 Task: Book a stay in New Delhi for 1 guest from 25-26 May.
Action: Mouse moved to (317, 29)
Screenshot: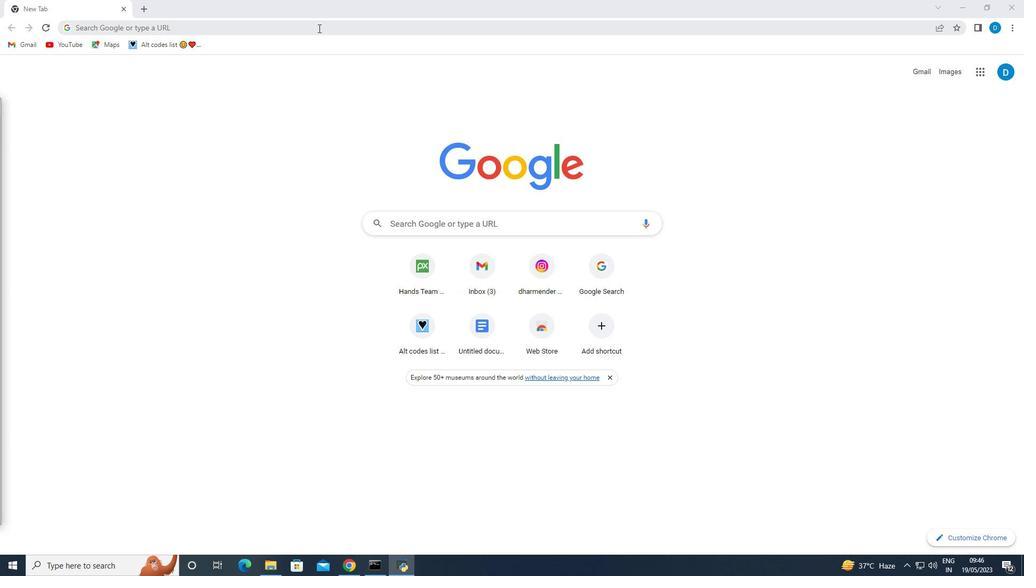 
Action: Mouse pressed left at (317, 29)
Screenshot: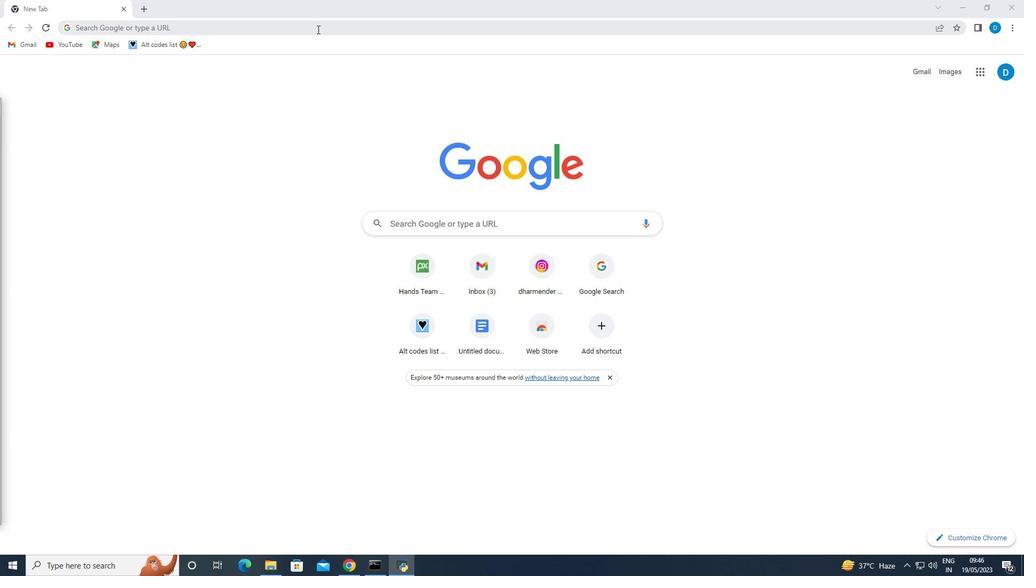 
Action: Key pressed airbnb<Key.enter>
Screenshot: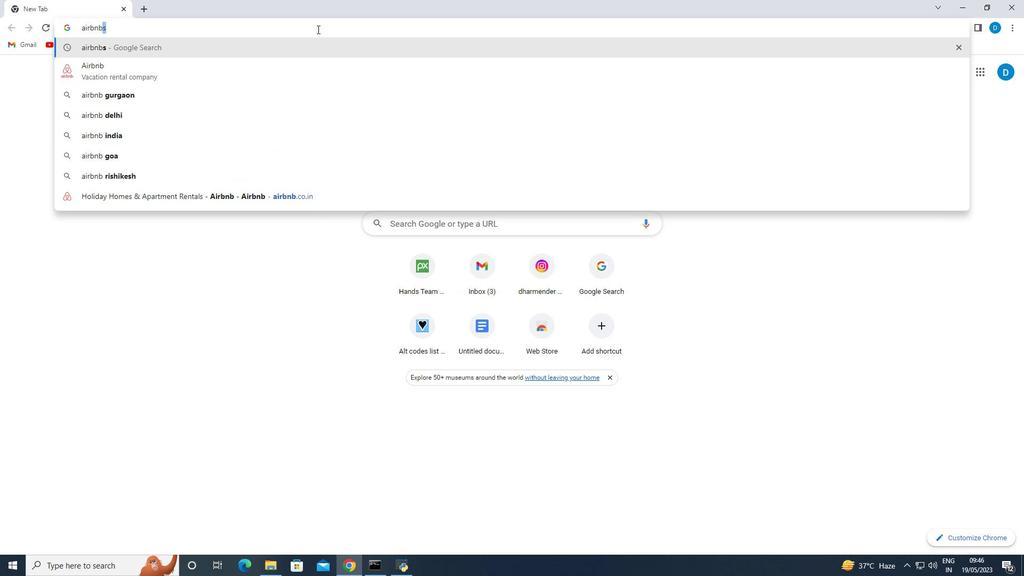 
Action: Mouse moved to (236, 304)
Screenshot: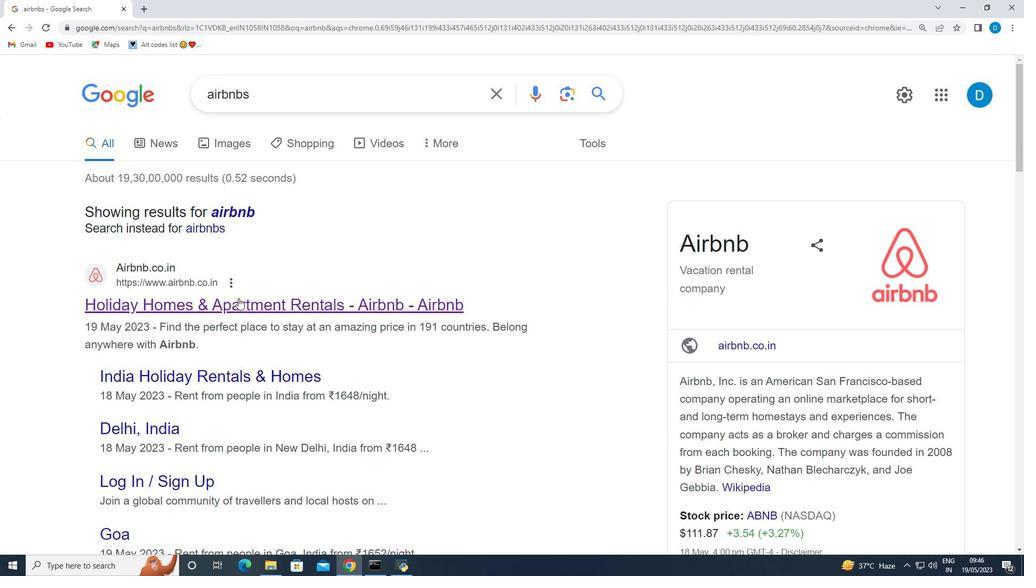 
Action: Mouse pressed left at (236, 304)
Screenshot: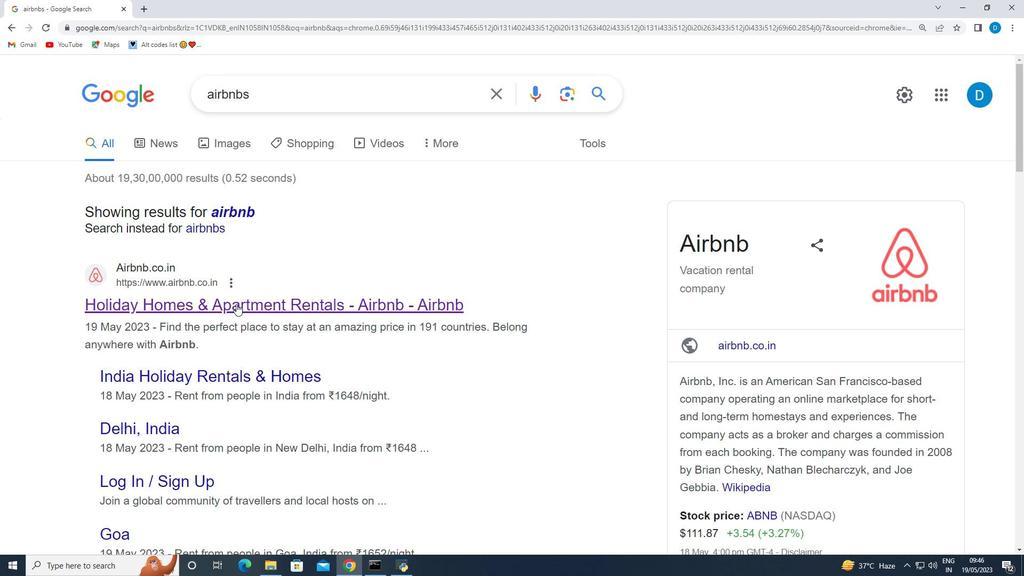 
Action: Mouse moved to (553, 205)
Screenshot: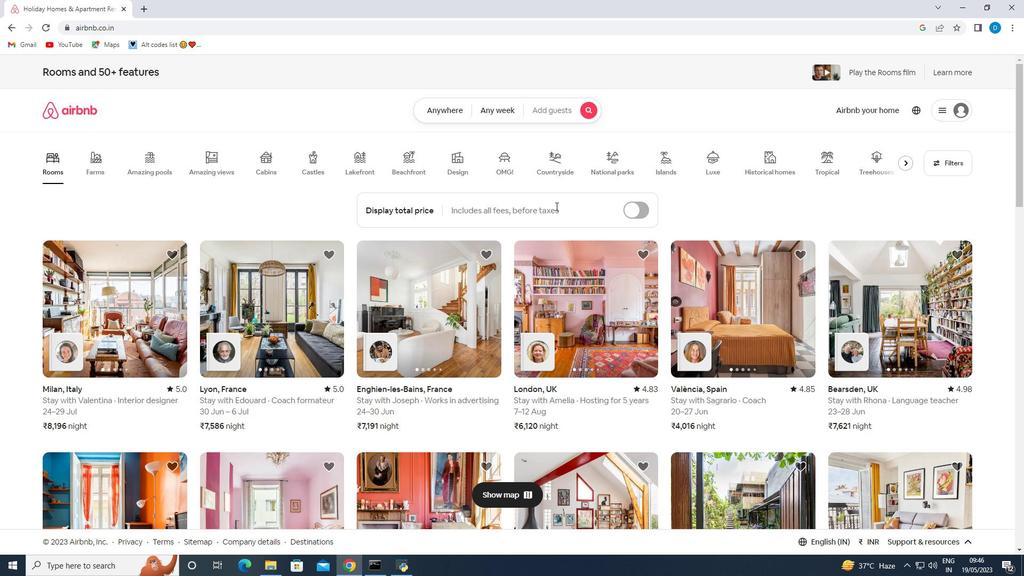 
Action: Mouse pressed left at (553, 205)
Screenshot: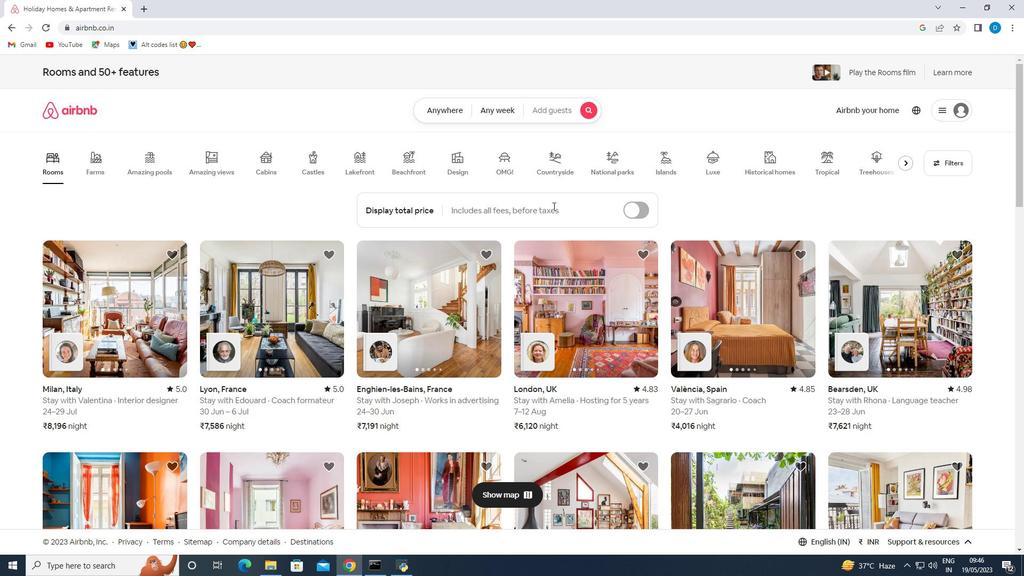 
Action: Mouse moved to (552, 208)
Screenshot: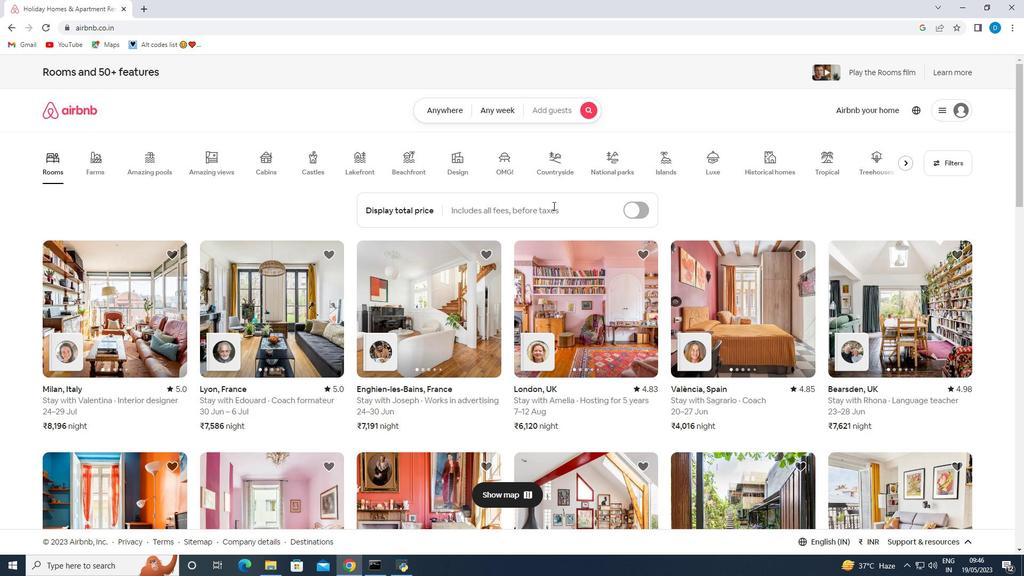 
Action: Mouse pressed left at (552, 208)
Screenshot: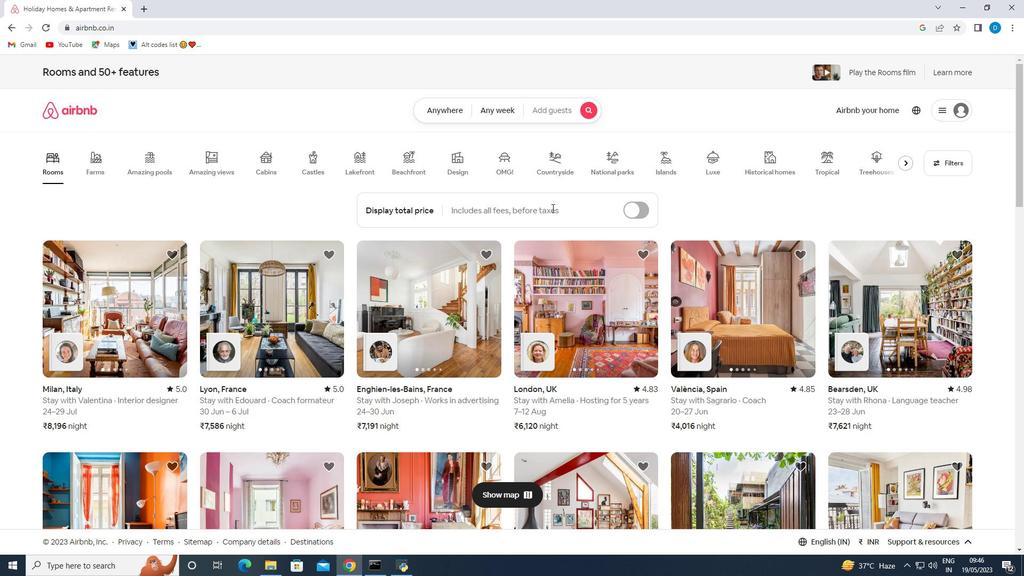 
Action: Mouse moved to (551, 208)
Screenshot: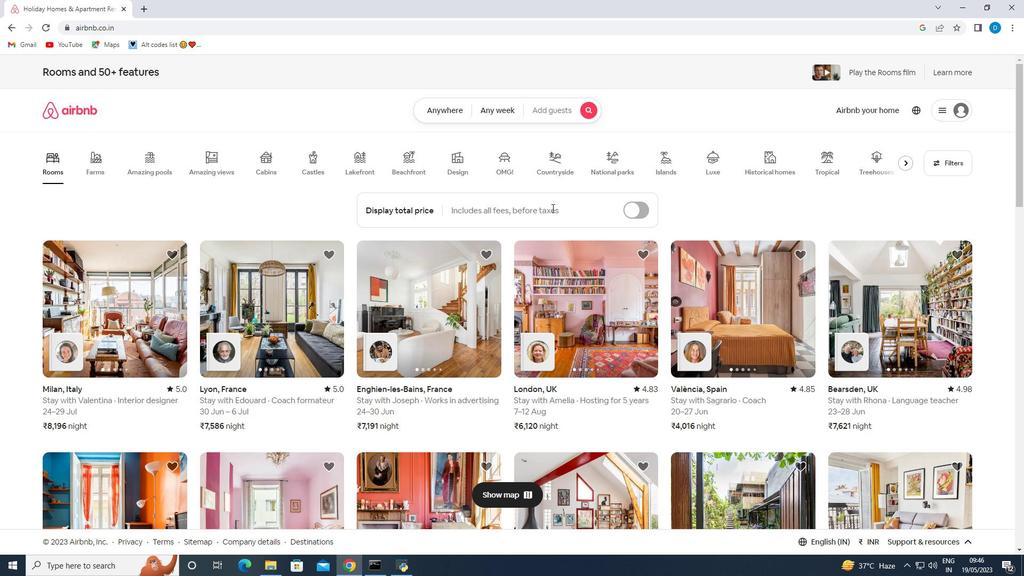 
Action: Mouse pressed left at (551, 208)
Screenshot: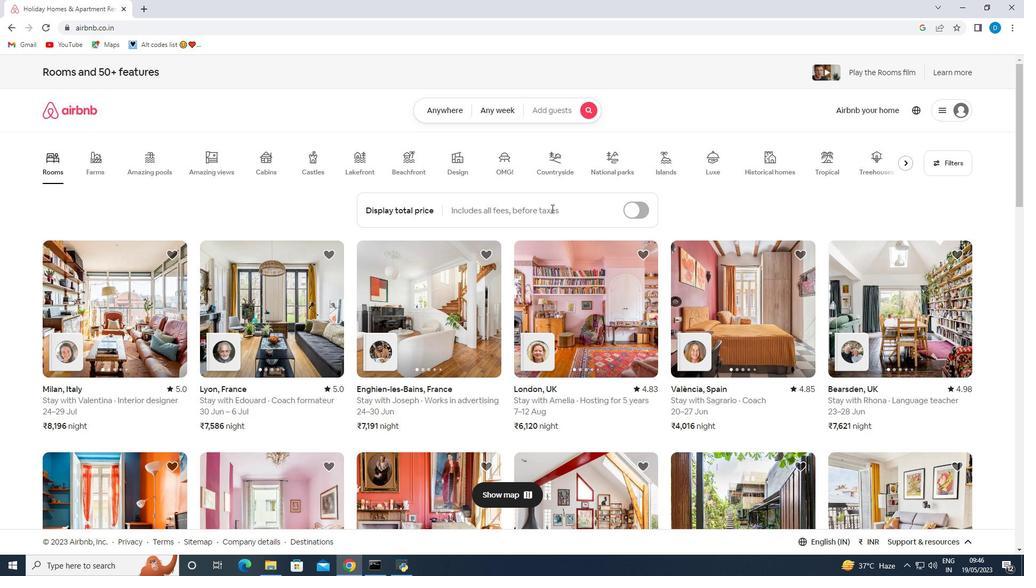 
Action: Mouse moved to (407, 209)
Screenshot: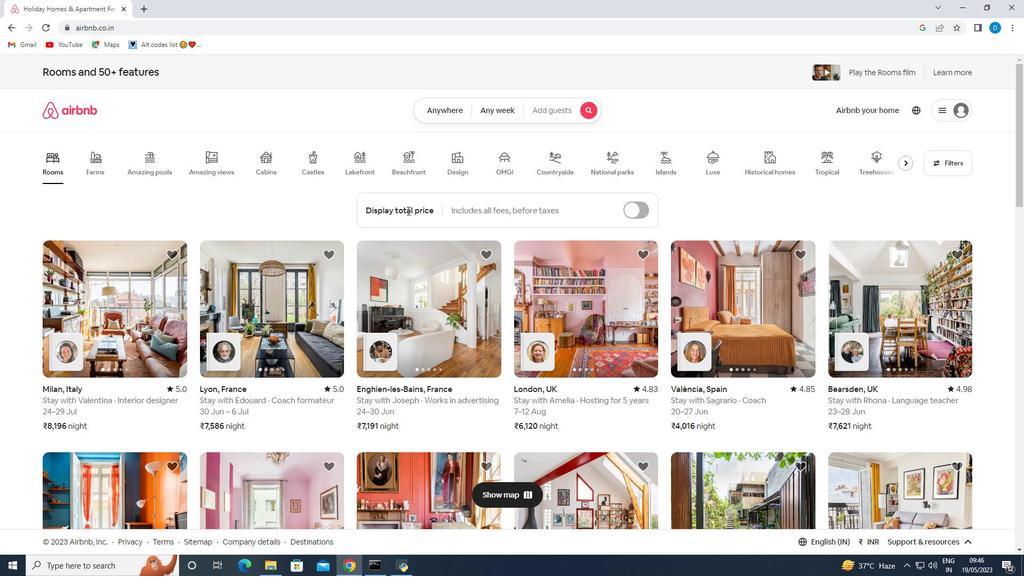 
Action: Mouse pressed left at (407, 209)
Screenshot: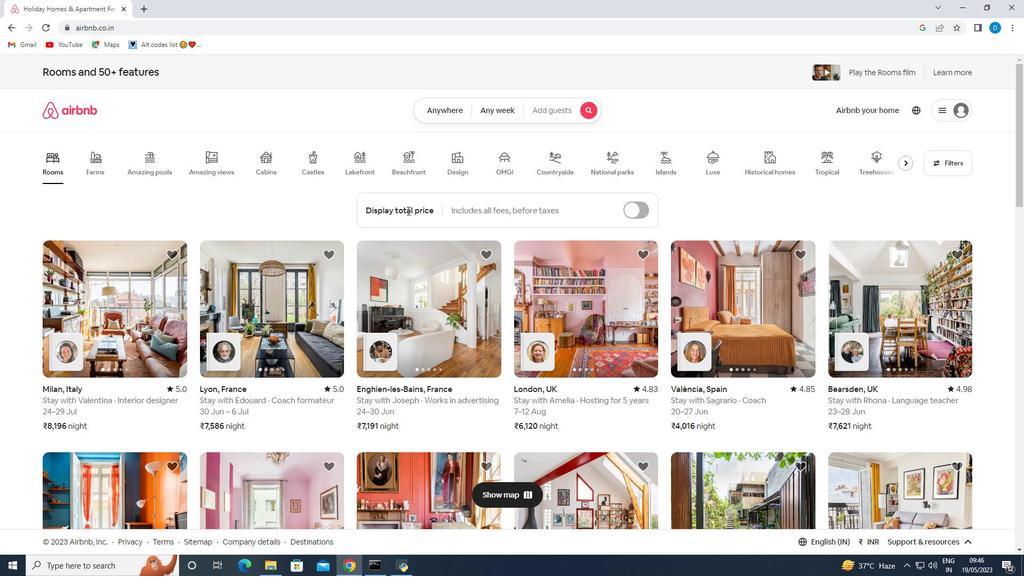 
Action: Mouse moved to (475, 208)
Screenshot: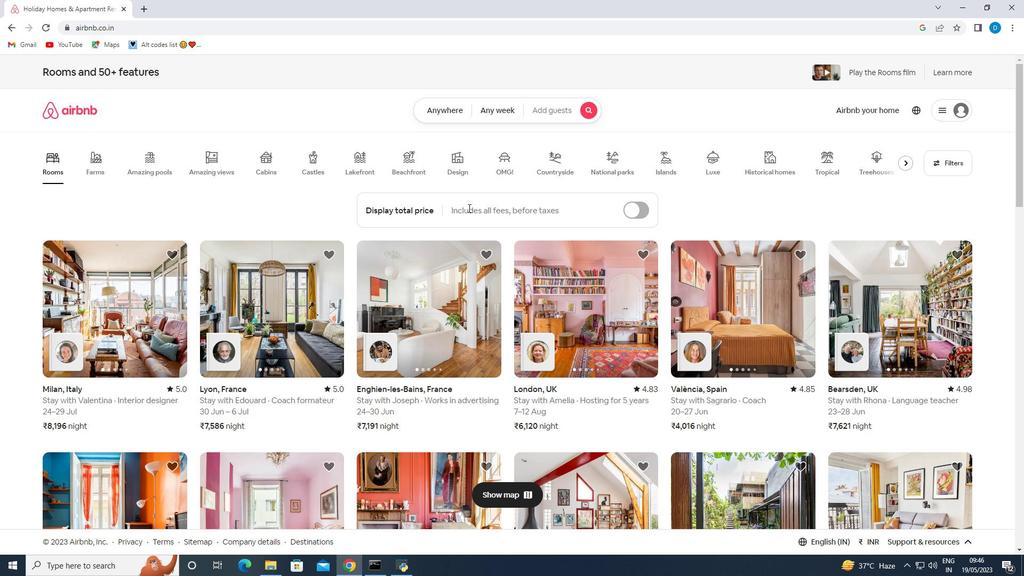 
Action: Mouse pressed left at (475, 208)
Screenshot: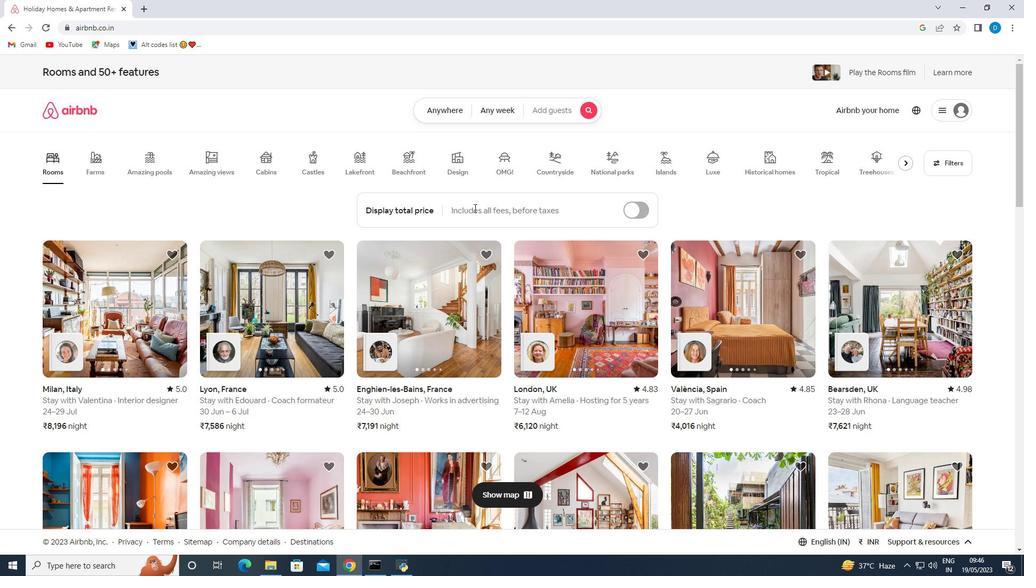 
Action: Mouse moved to (555, 187)
Screenshot: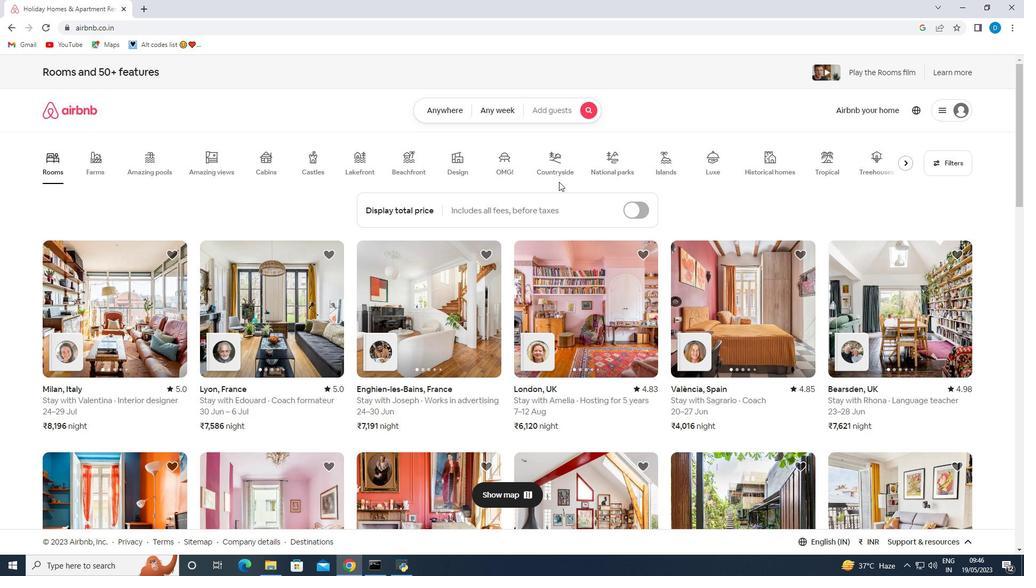 
Action: Mouse pressed left at (555, 187)
Screenshot: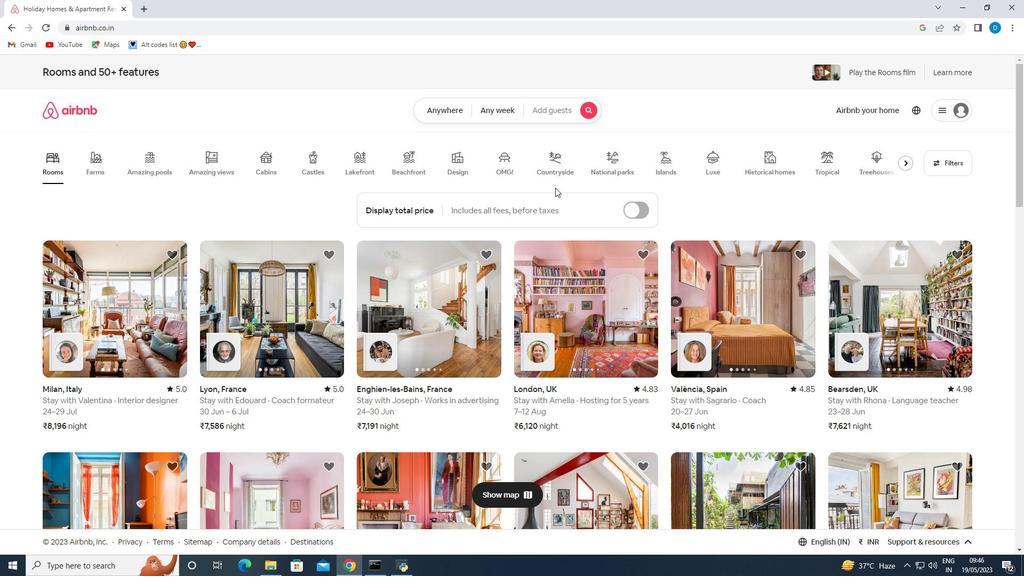 
Action: Mouse moved to (551, 202)
Screenshot: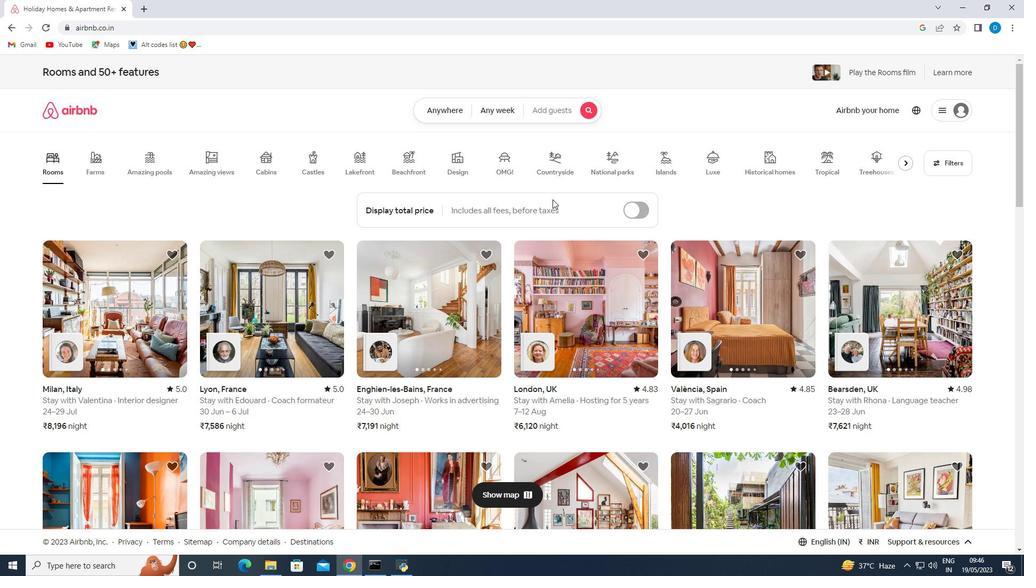
Action: Mouse pressed left at (551, 202)
Screenshot: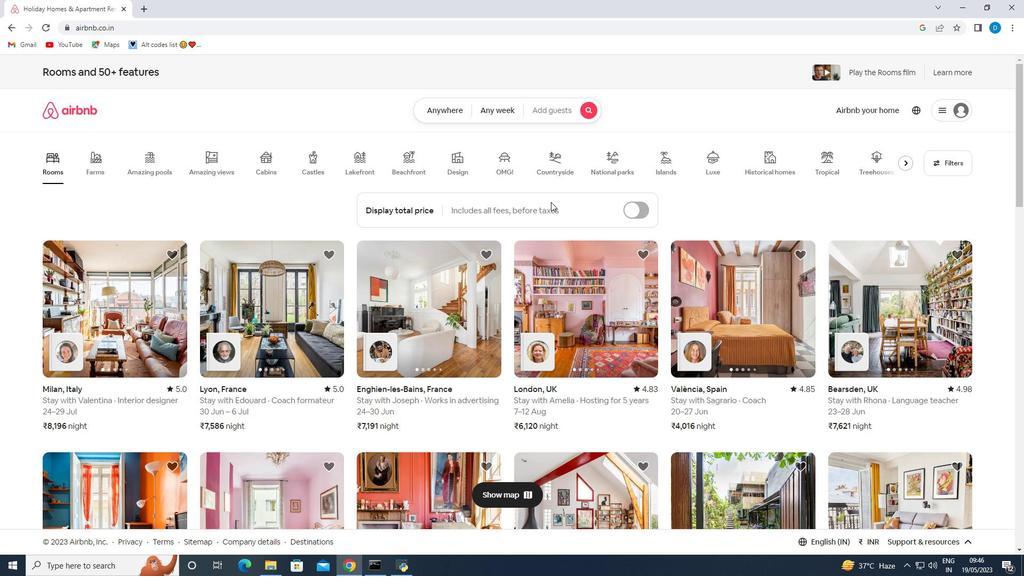 
Action: Mouse moved to (548, 207)
Screenshot: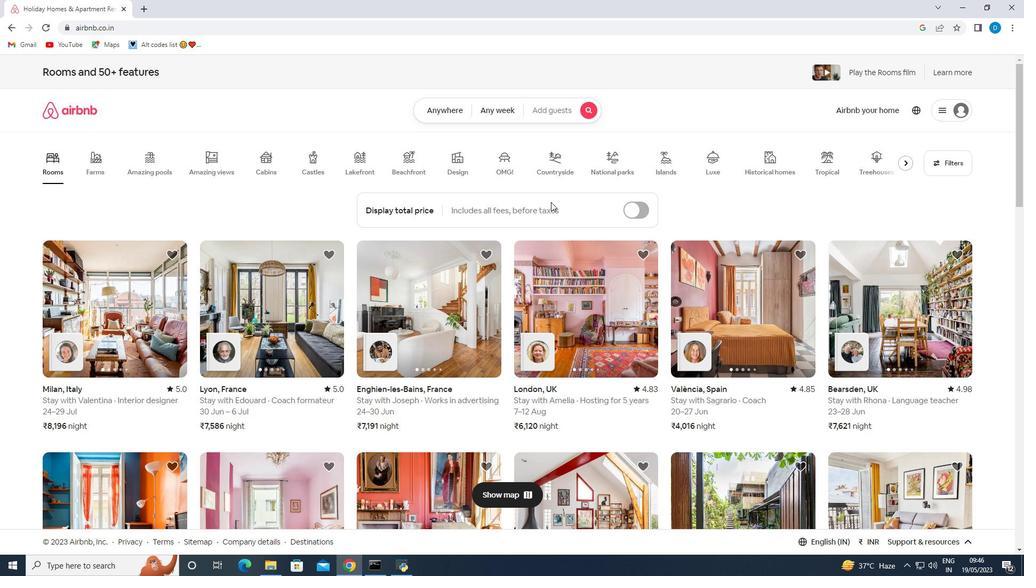 
Action: Mouse pressed left at (548, 207)
Screenshot: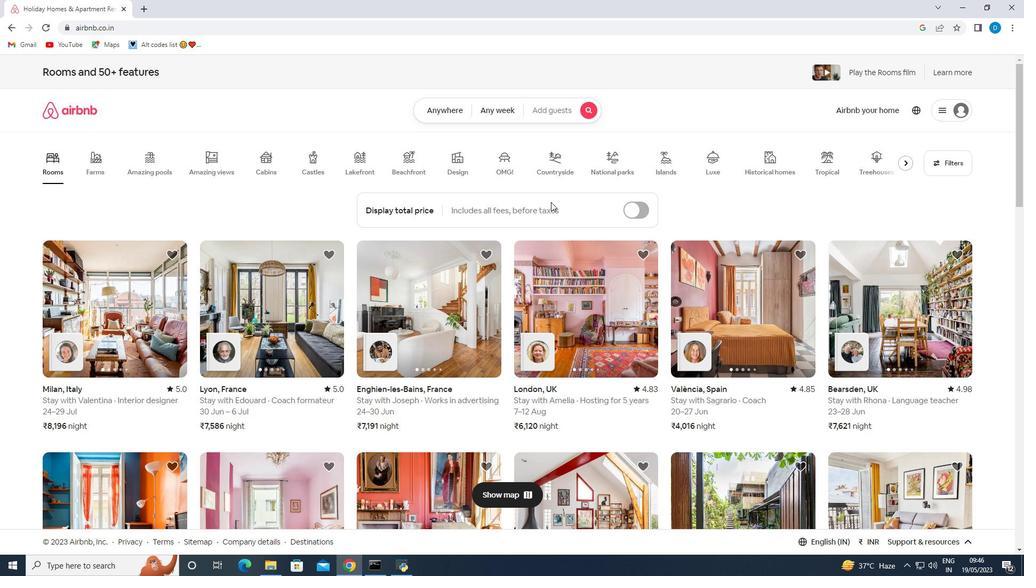 
Action: Mouse moved to (545, 209)
Screenshot: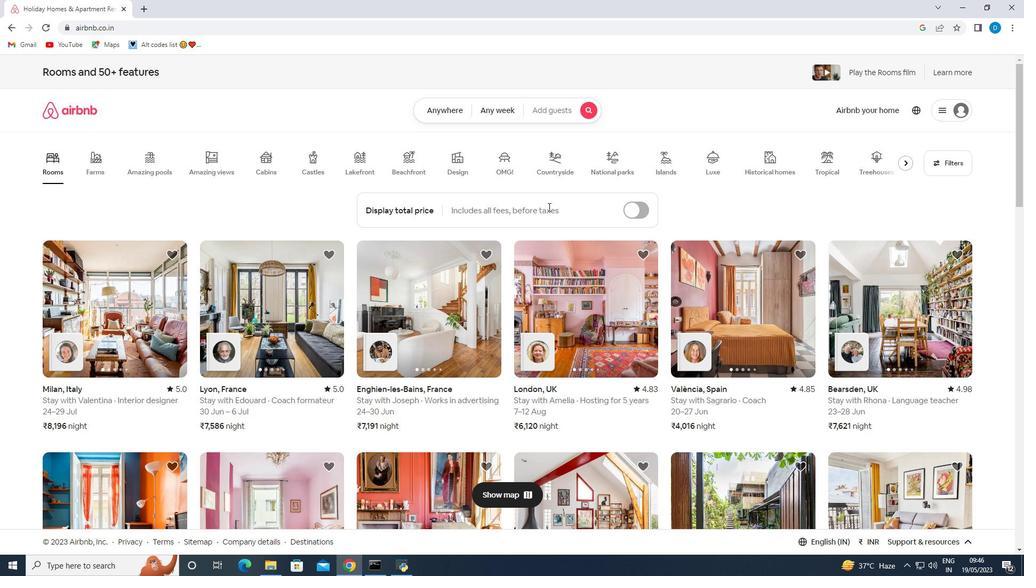 
Action: Key pressed f
Screenshot: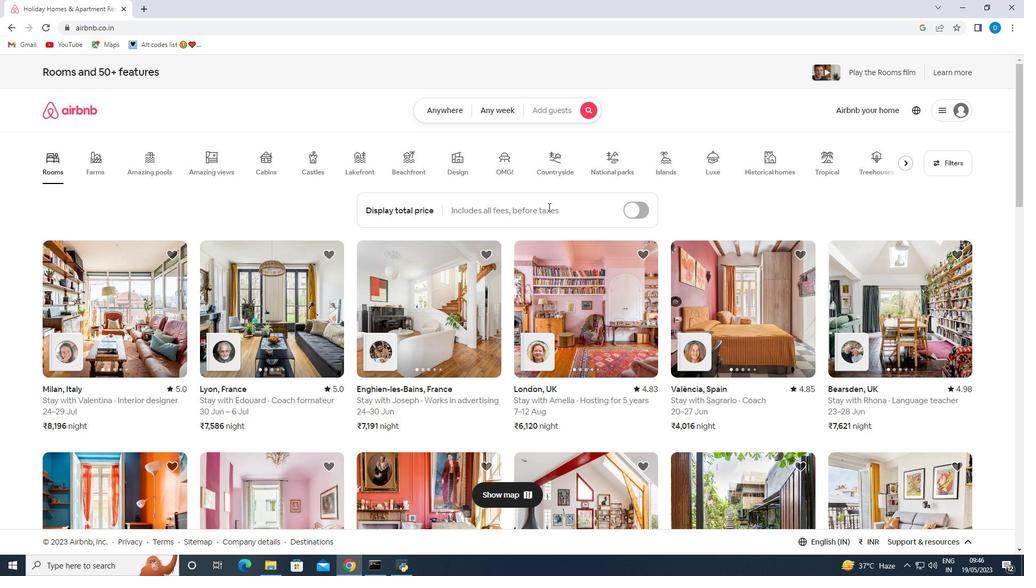 
Action: Mouse pressed left at (545, 209)
Screenshot: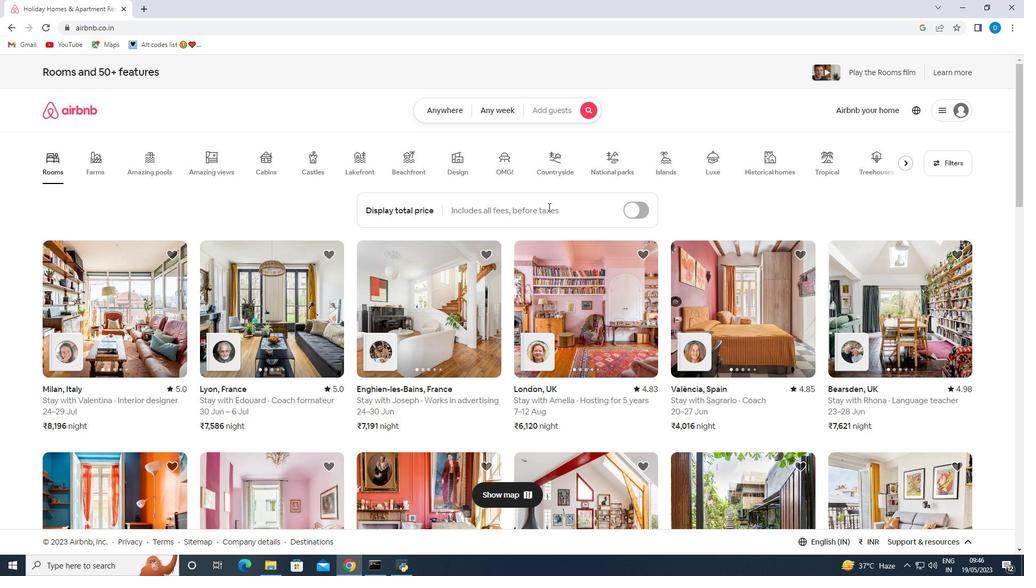 
Action: Key pressed ff
Screenshot: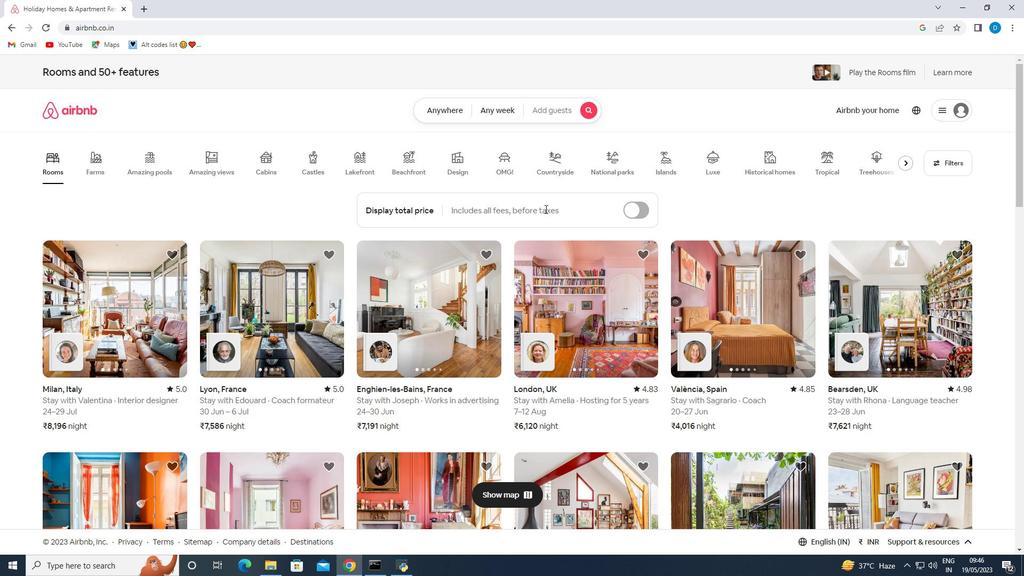 
Action: Mouse moved to (534, 173)
Screenshot: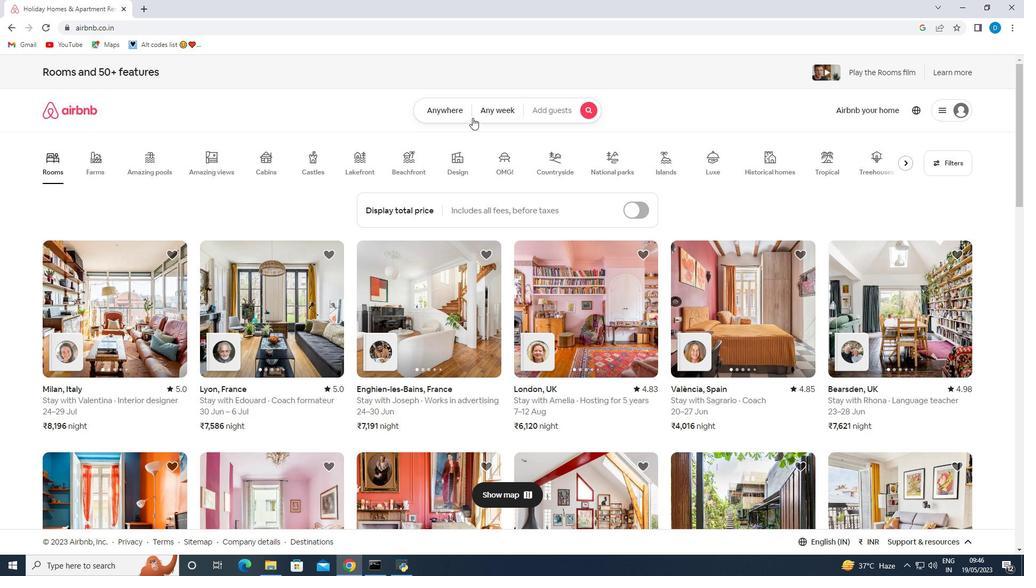
Action: Mouse scrolled (534, 172) with delta (0, 0)
Screenshot: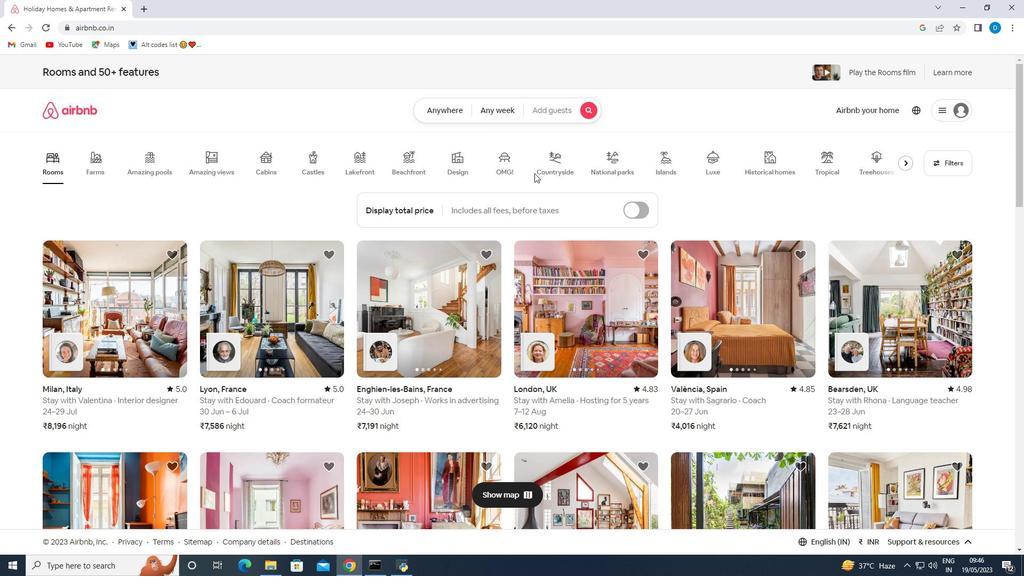 
Action: Mouse scrolled (534, 172) with delta (0, 0)
Screenshot: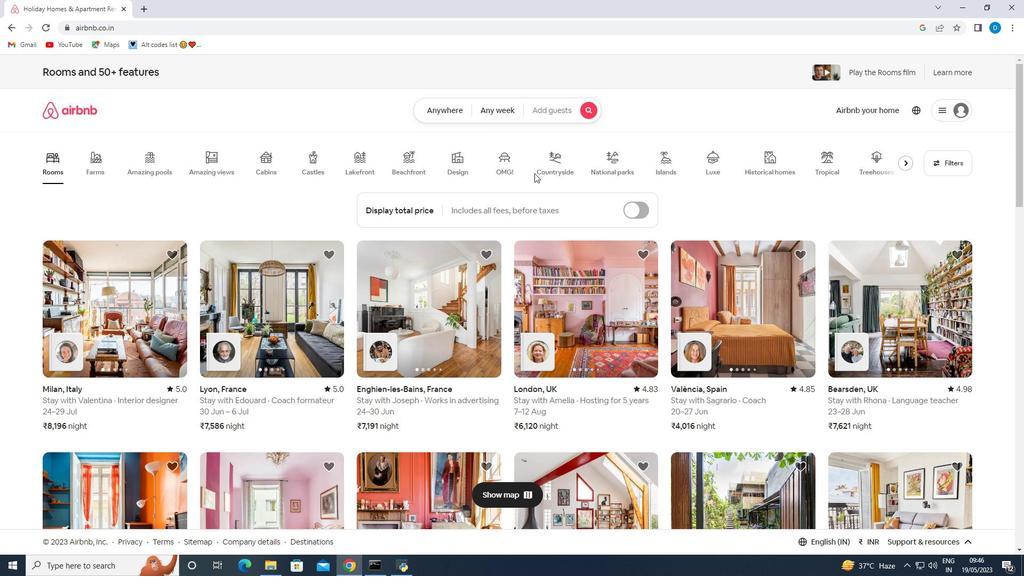 
Action: Mouse scrolled (534, 172) with delta (0, 0)
Screenshot: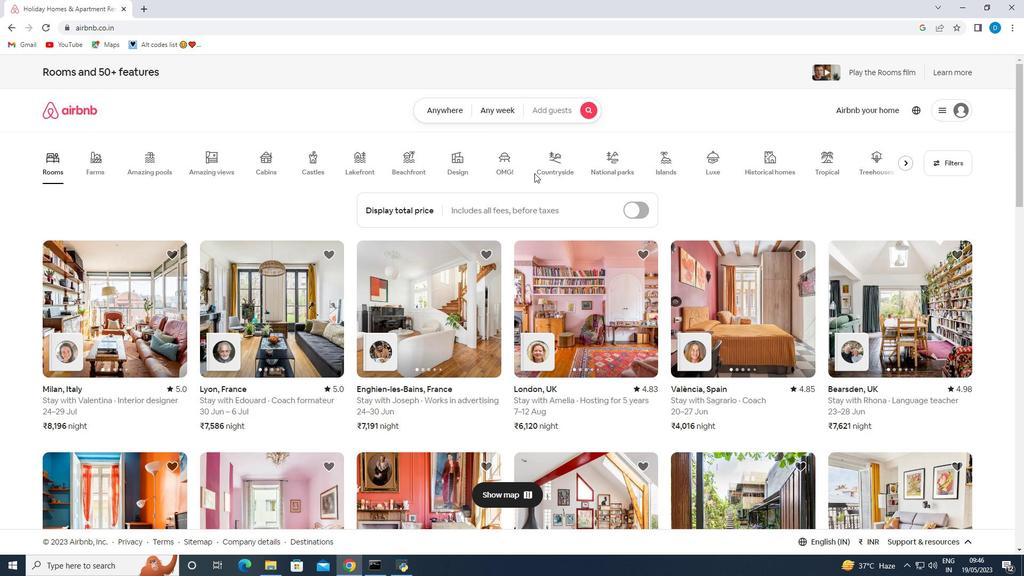 
Action: Mouse scrolled (534, 172) with delta (0, 0)
Screenshot: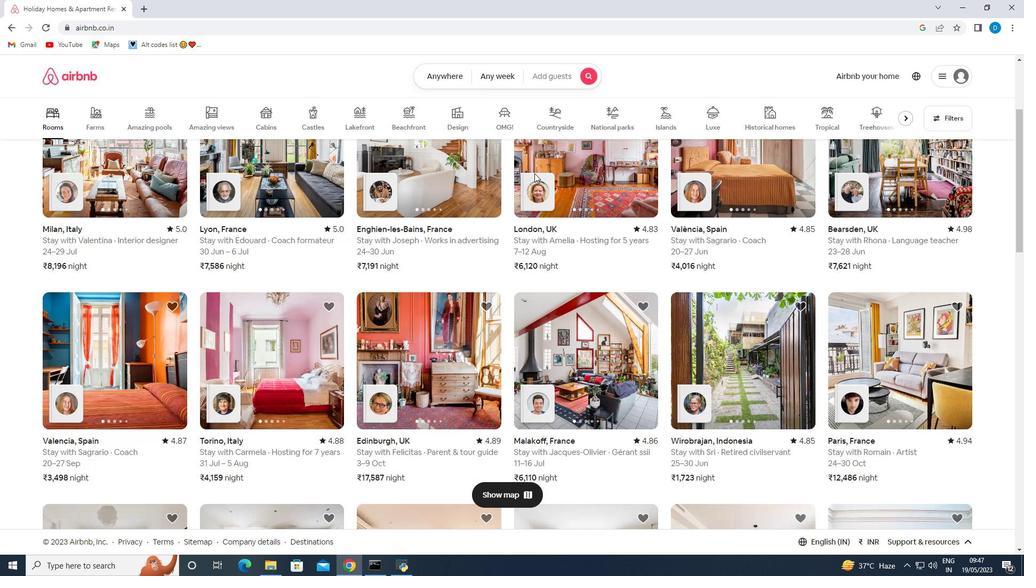 
Action: Mouse scrolled (534, 172) with delta (0, 0)
Screenshot: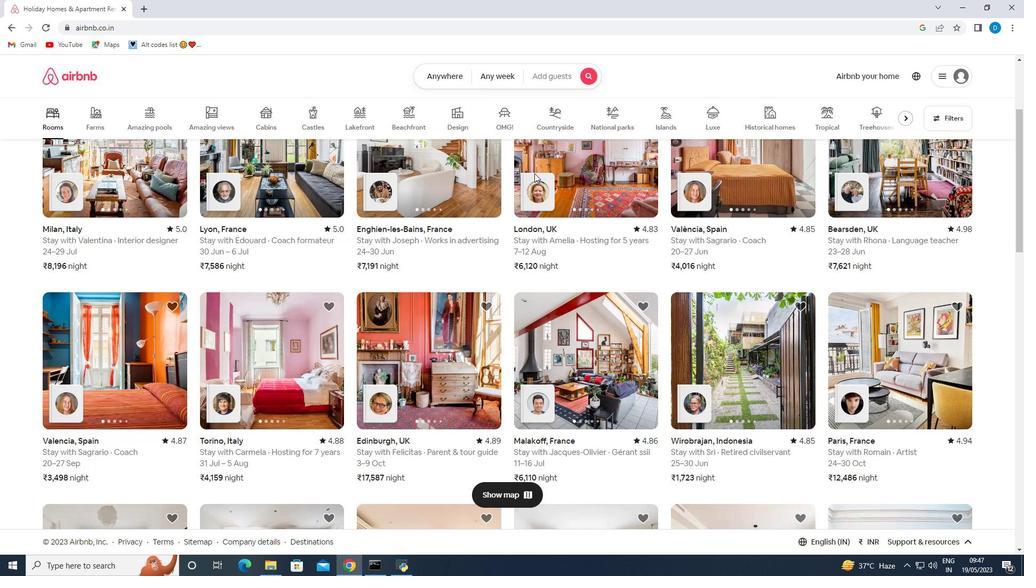 
Action: Mouse scrolled (534, 172) with delta (0, 0)
Screenshot: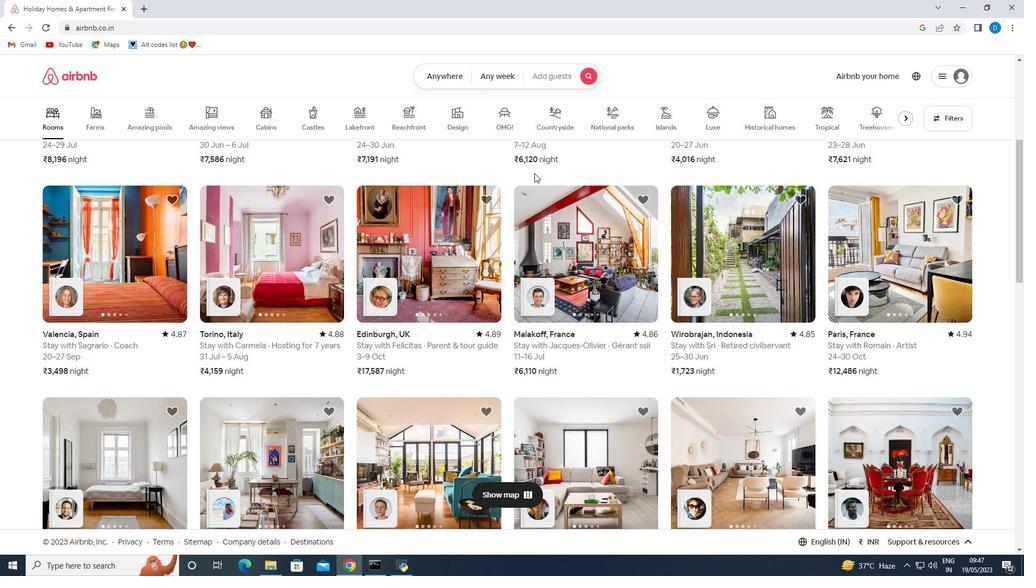 
Action: Mouse scrolled (534, 172) with delta (0, 0)
Screenshot: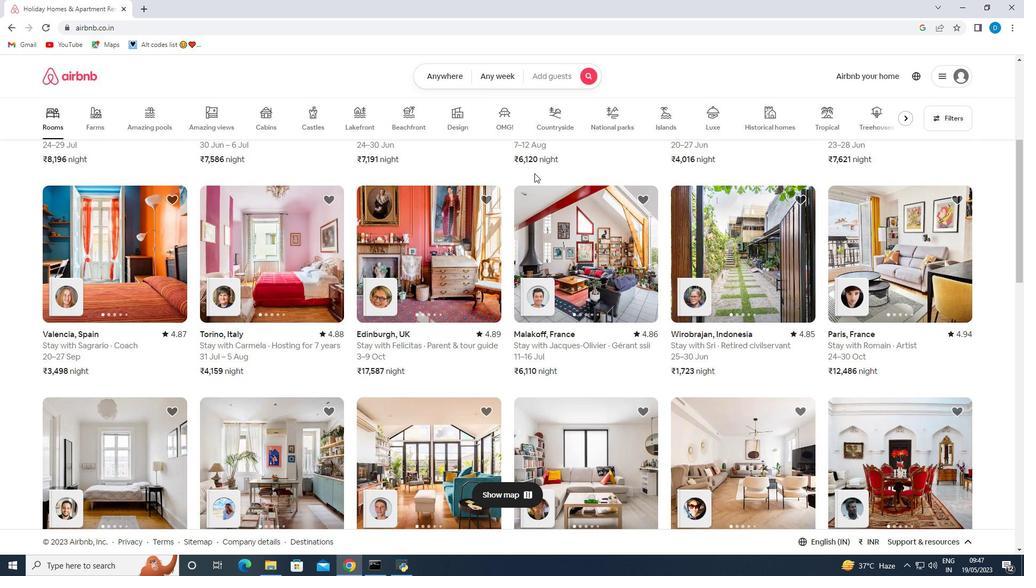 
Action: Mouse scrolled (534, 172) with delta (0, 0)
Screenshot: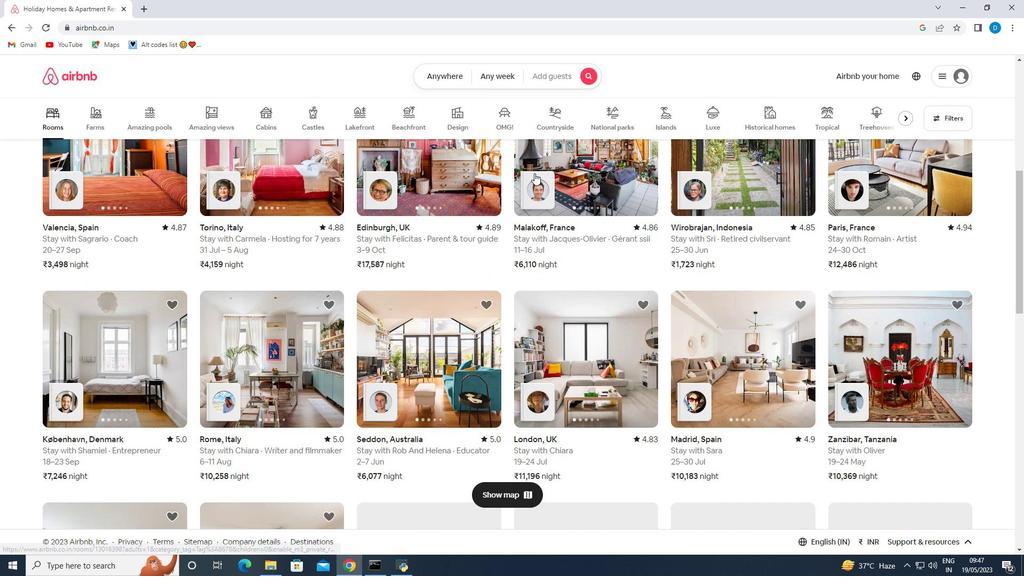 
Action: Mouse scrolled (534, 172) with delta (0, 0)
Screenshot: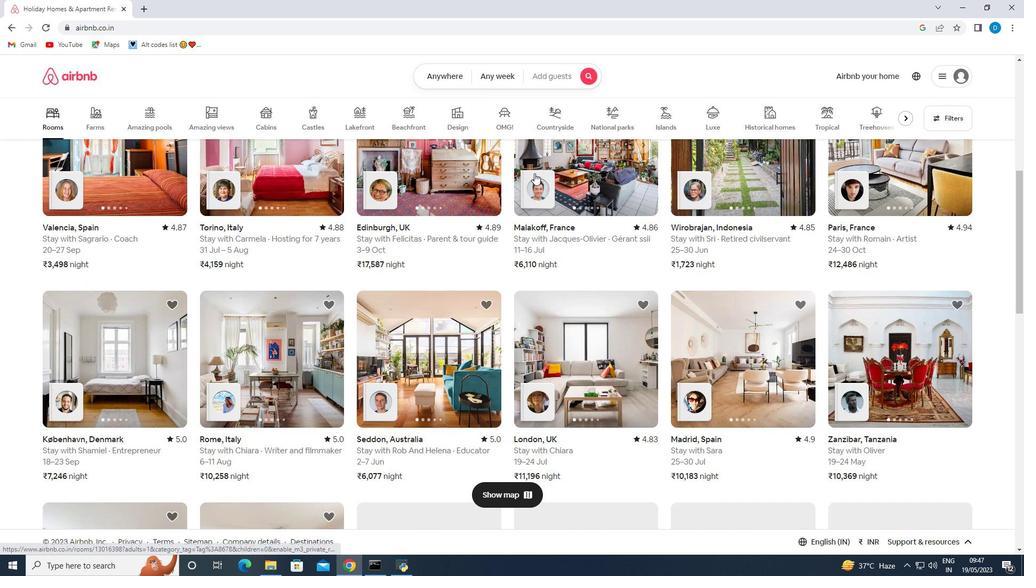 
Action: Mouse scrolled (534, 172) with delta (0, 0)
Screenshot: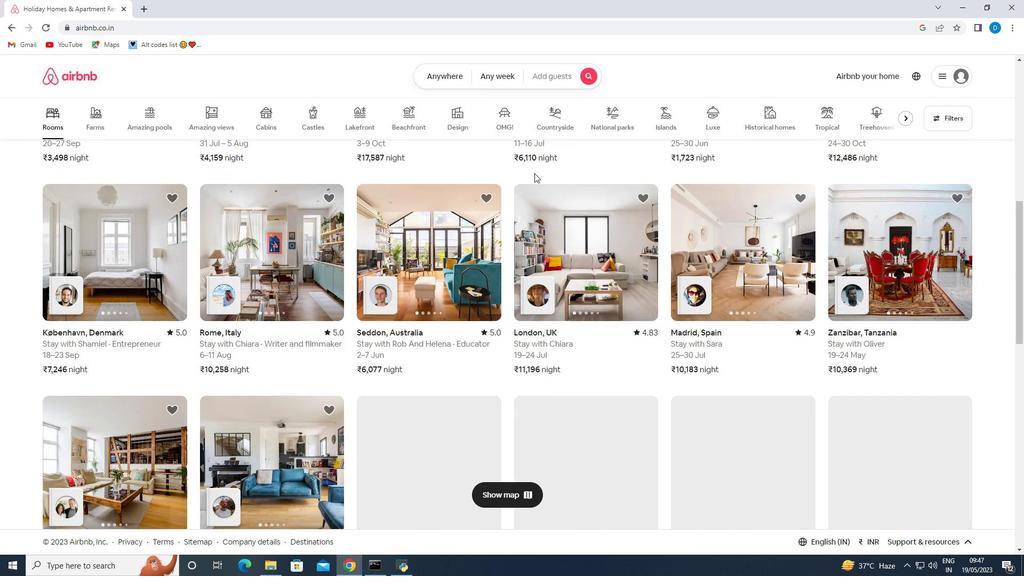
Action: Mouse scrolled (534, 172) with delta (0, 0)
Screenshot: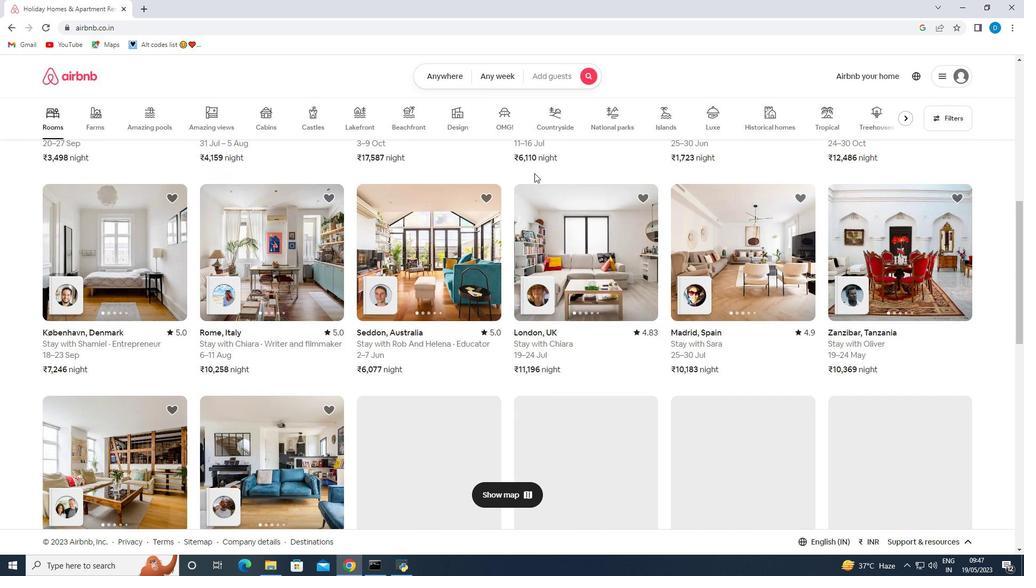 
Action: Mouse scrolled (534, 172) with delta (0, 0)
Screenshot: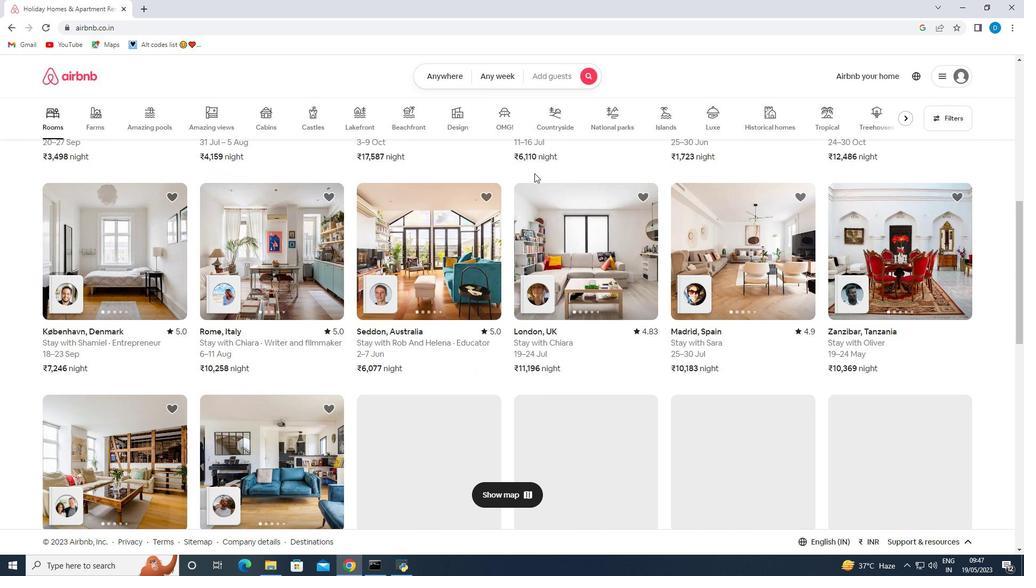 
Action: Mouse scrolled (534, 172) with delta (0, 0)
Screenshot: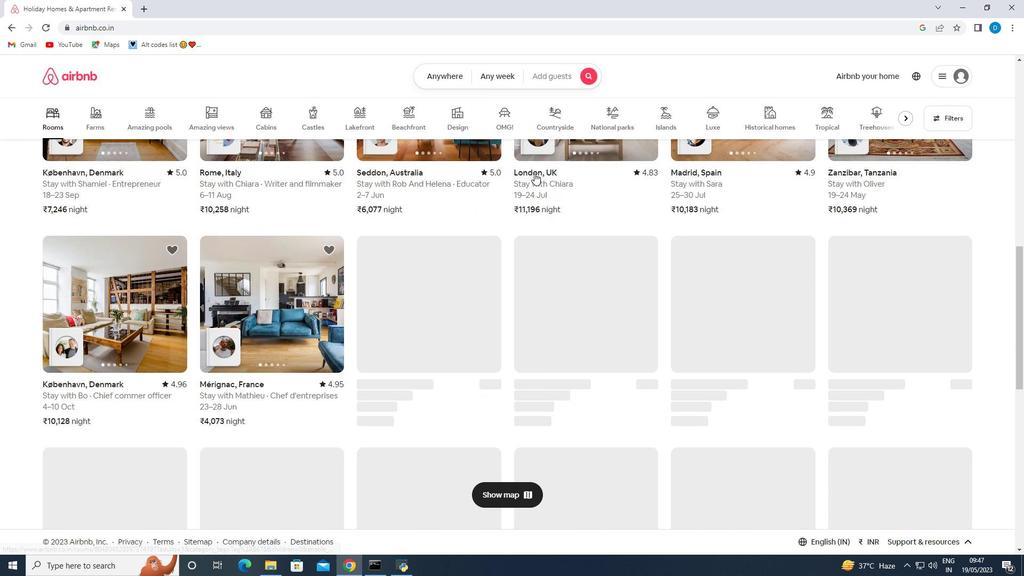 
Action: Mouse scrolled (534, 172) with delta (0, 0)
Screenshot: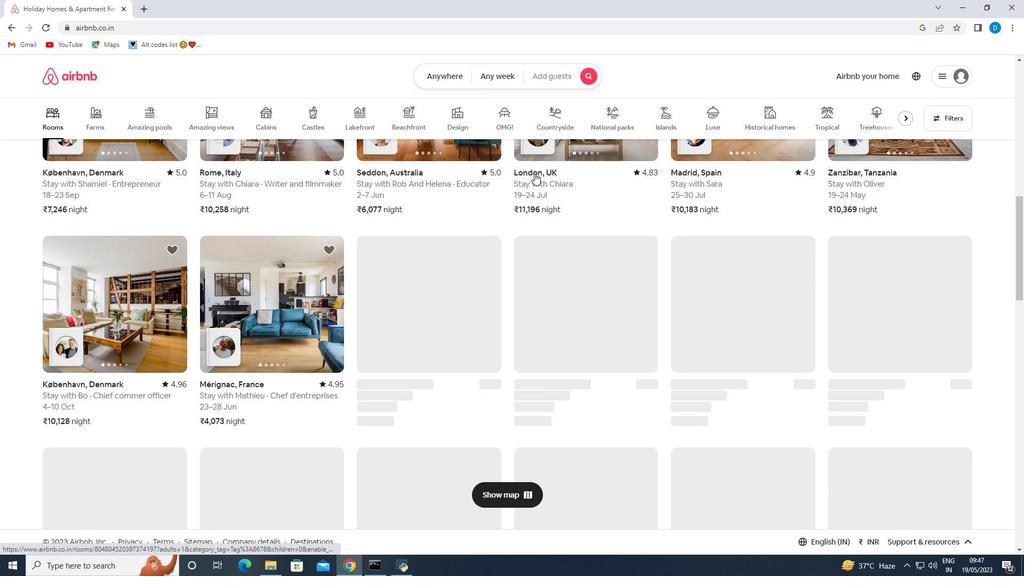 
Action: Mouse scrolled (534, 172) with delta (0, 0)
Screenshot: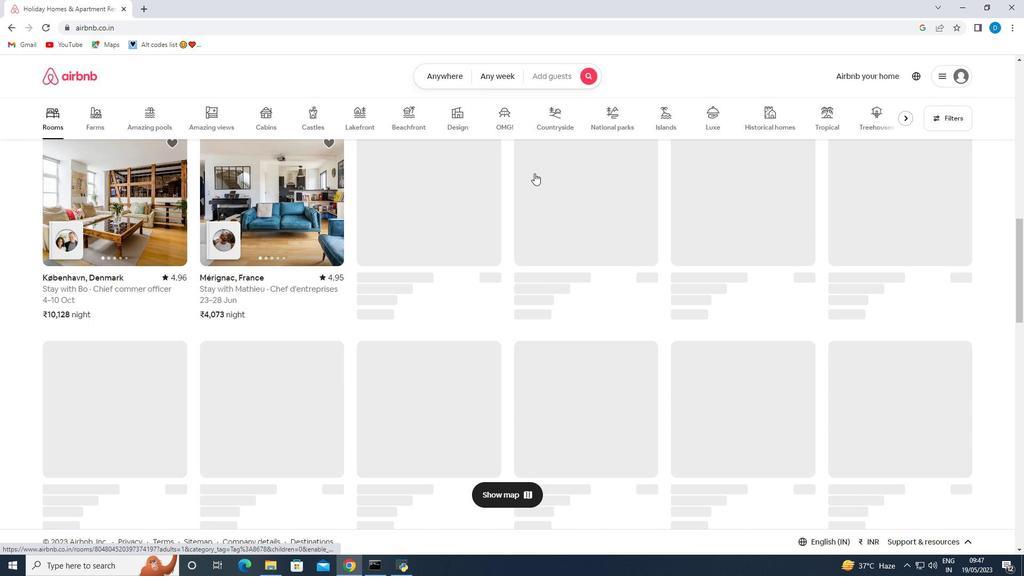 
Action: Mouse scrolled (534, 172) with delta (0, 0)
Screenshot: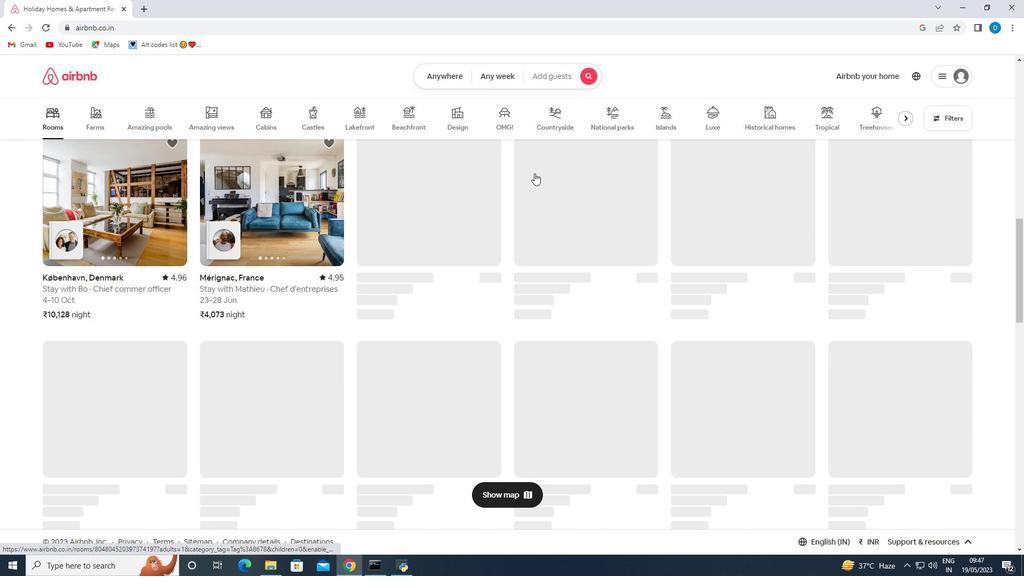 
Action: Mouse scrolled (534, 172) with delta (0, 0)
Screenshot: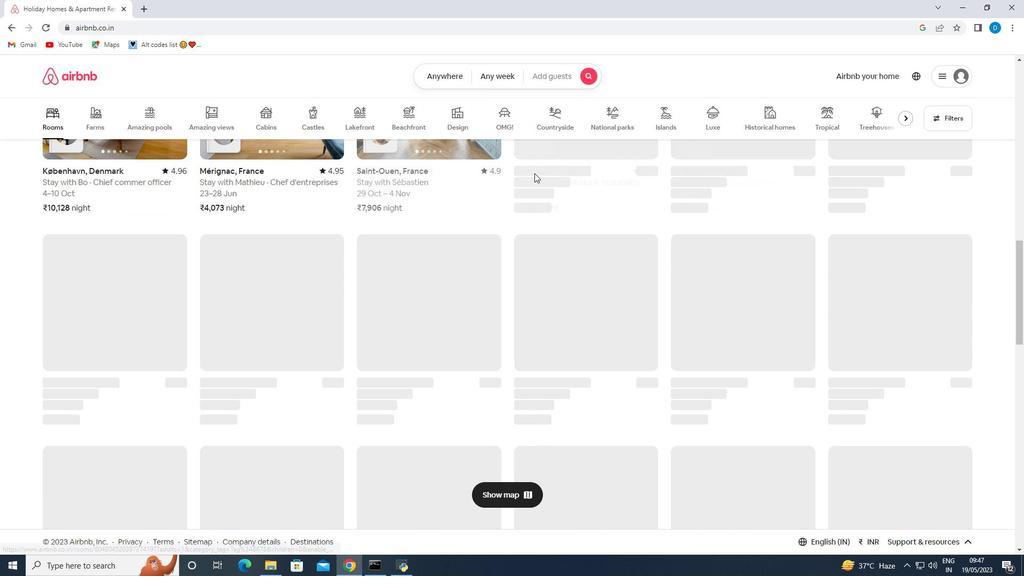 
Action: Mouse scrolled (534, 172) with delta (0, 0)
Screenshot: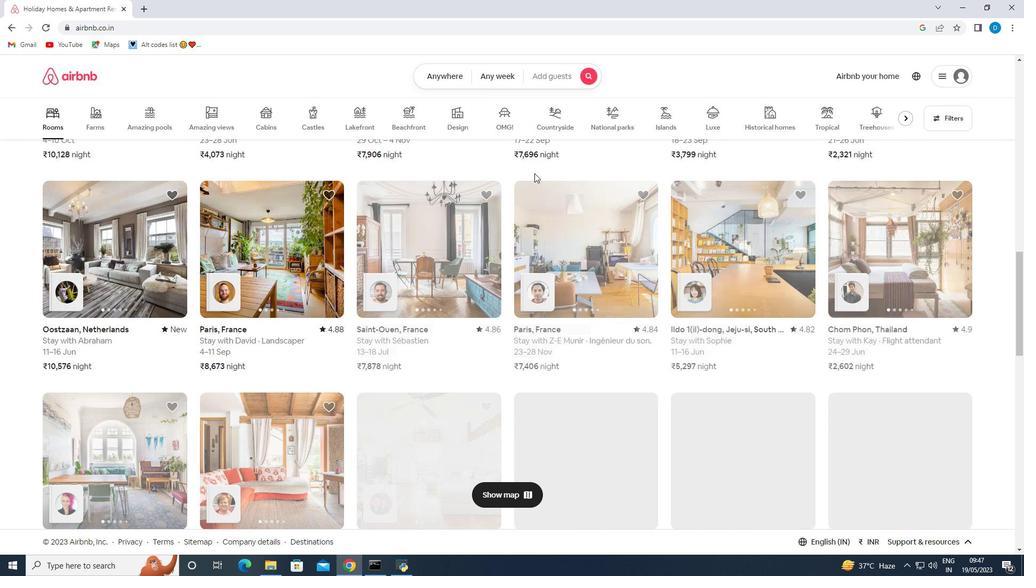 
Action: Mouse scrolled (534, 172) with delta (0, 0)
Screenshot: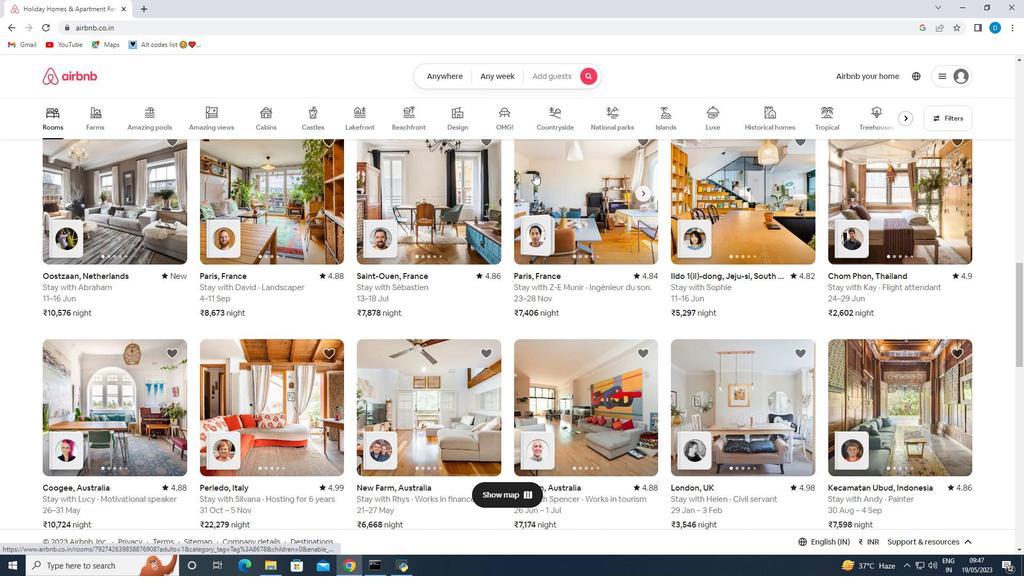 
Action: Mouse scrolled (534, 172) with delta (0, 0)
Screenshot: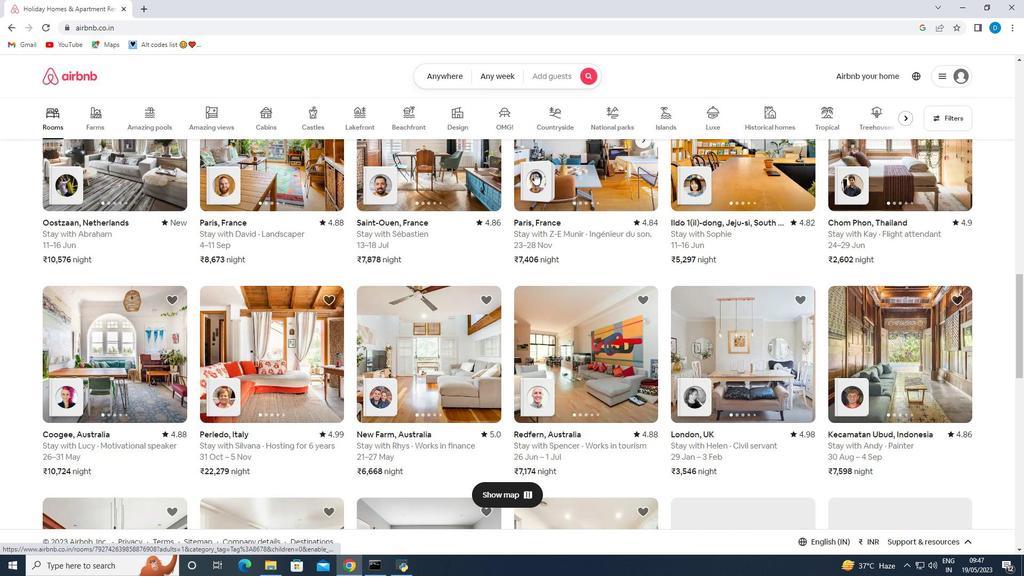 
Action: Mouse scrolled (534, 172) with delta (0, 0)
Screenshot: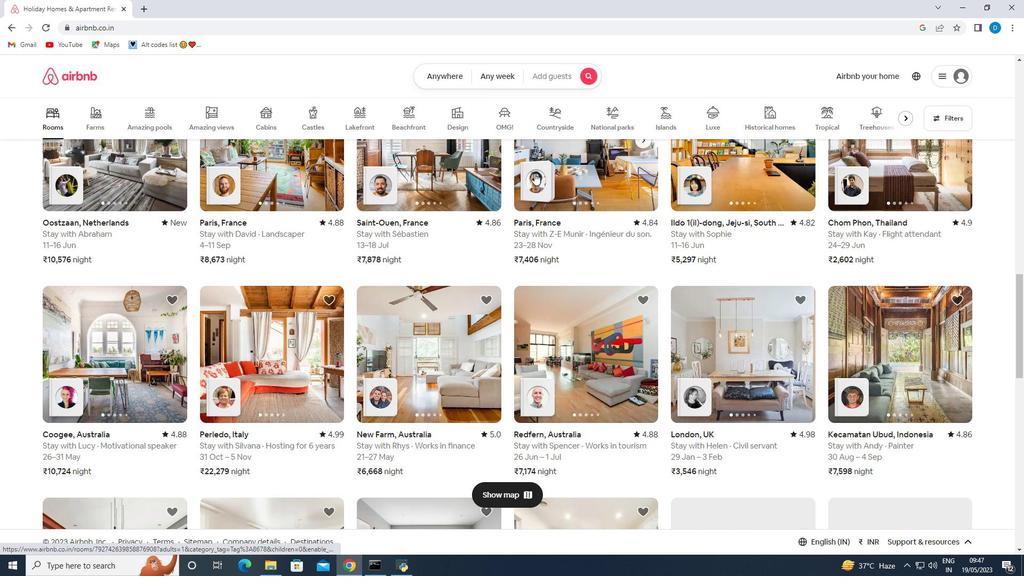 
Action: Mouse scrolled (534, 173) with delta (0, 0)
Screenshot: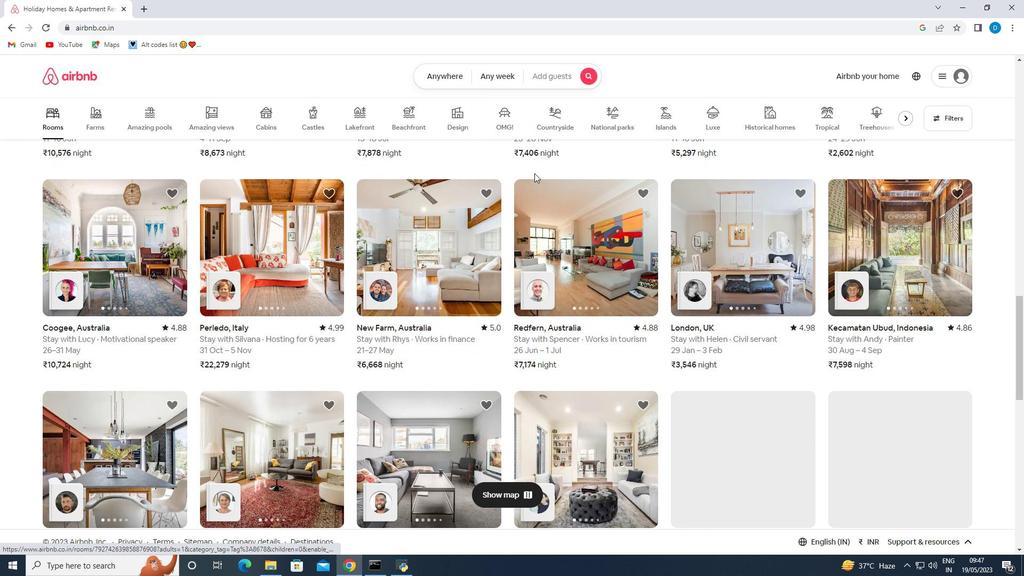 
Action: Mouse scrolled (534, 173) with delta (0, 0)
Screenshot: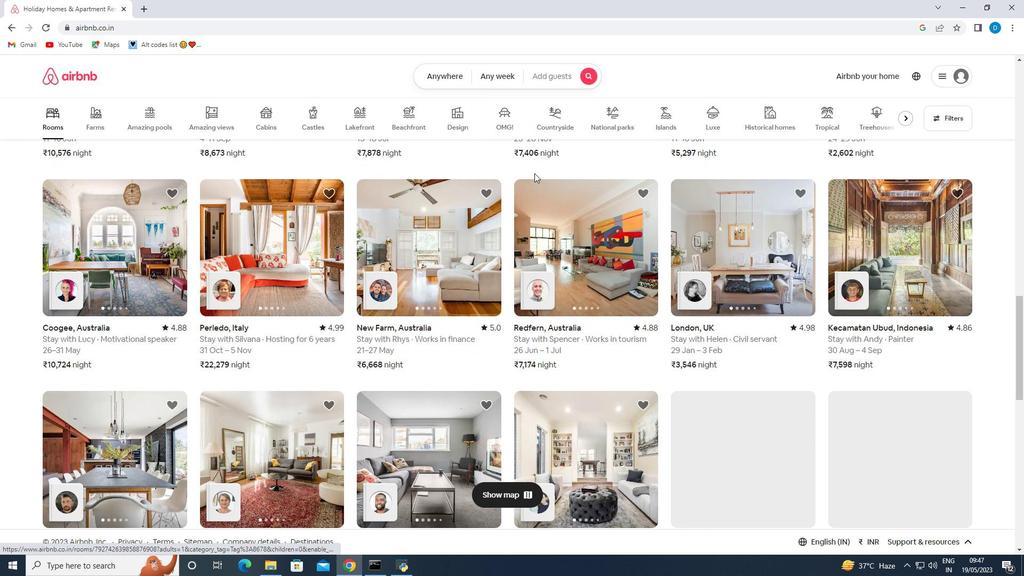 
Action: Mouse scrolled (534, 173) with delta (0, 0)
Screenshot: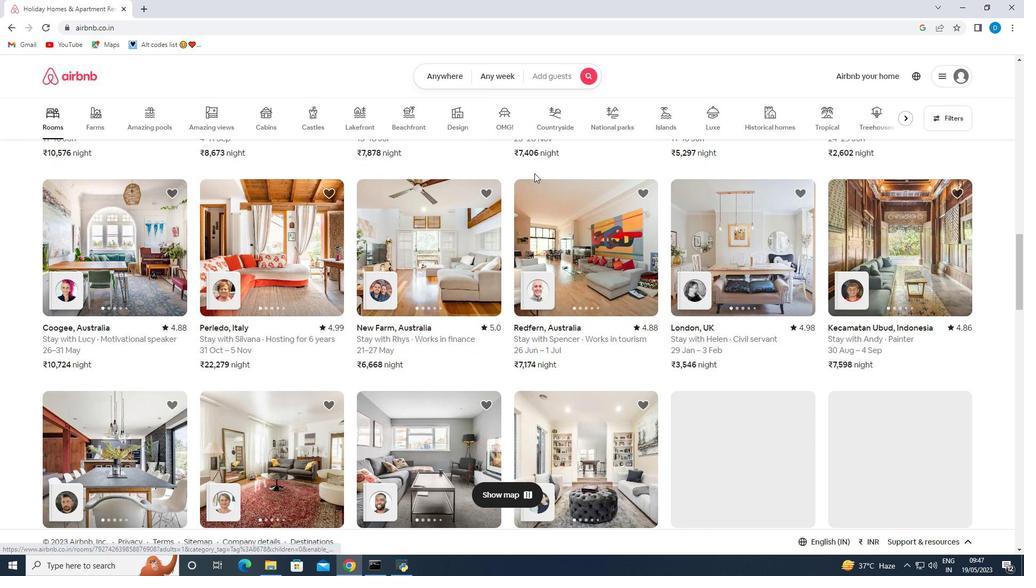 
Action: Mouse scrolled (534, 173) with delta (0, 0)
Screenshot: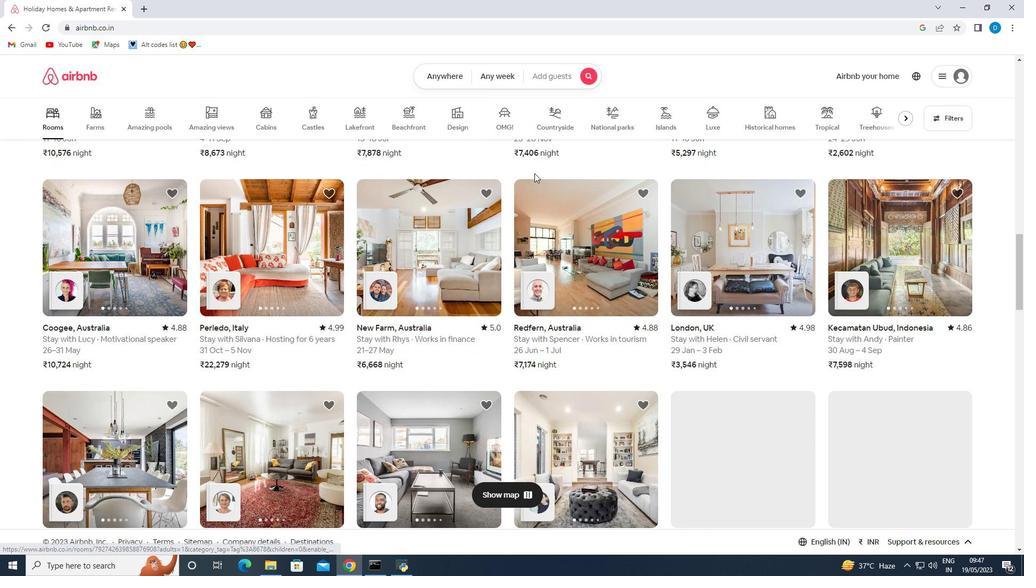 
Action: Mouse scrolled (534, 173) with delta (0, 0)
Screenshot: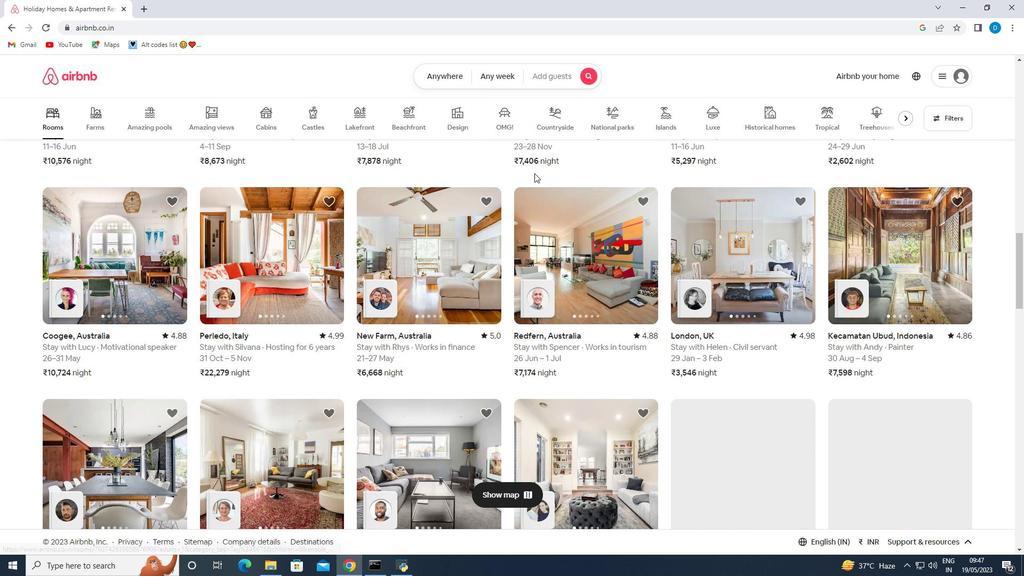 
Action: Mouse scrolled (534, 173) with delta (0, 0)
Screenshot: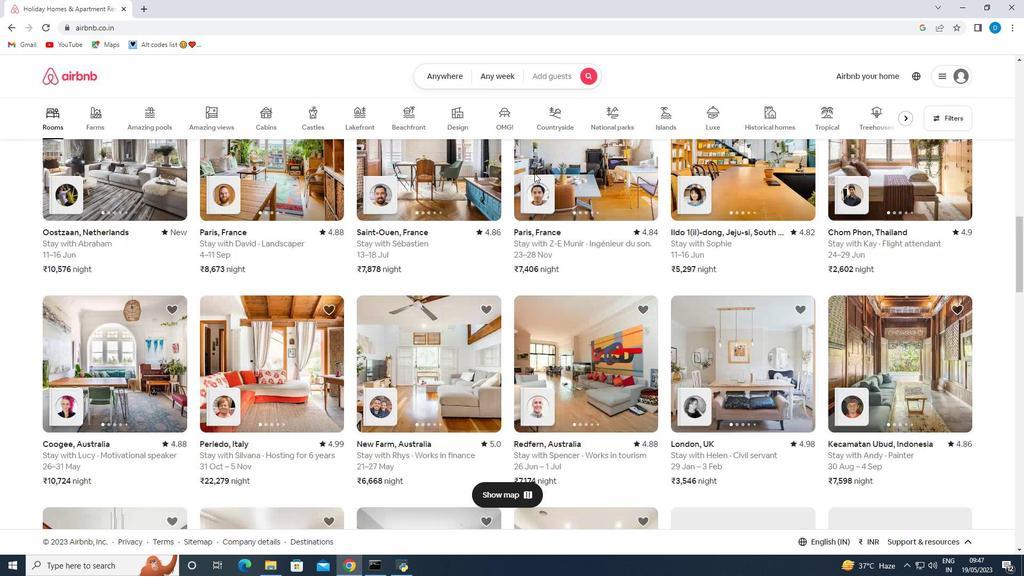 
Action: Mouse scrolled (534, 173) with delta (0, 0)
Screenshot: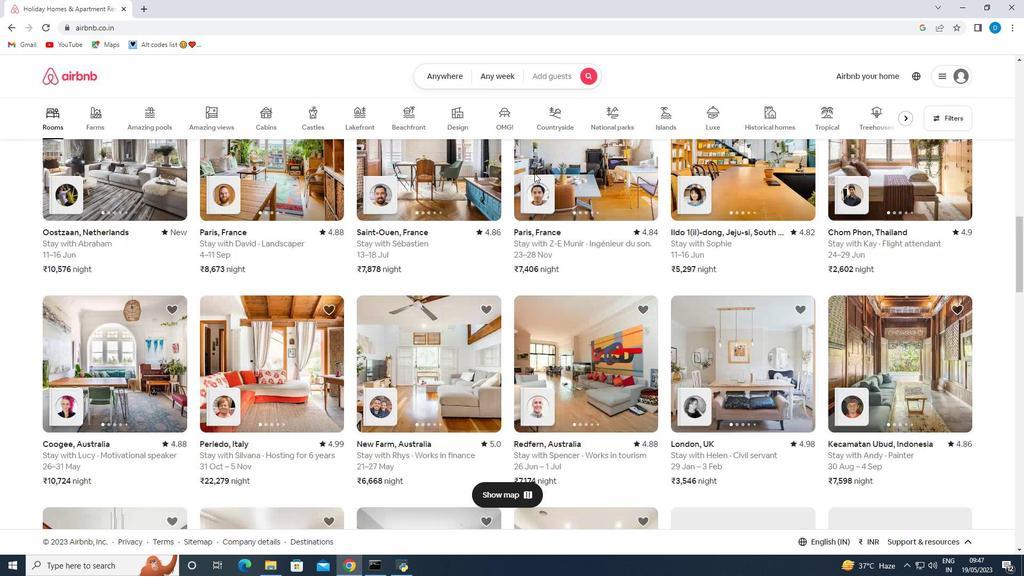 
Action: Mouse scrolled (534, 173) with delta (0, 0)
Screenshot: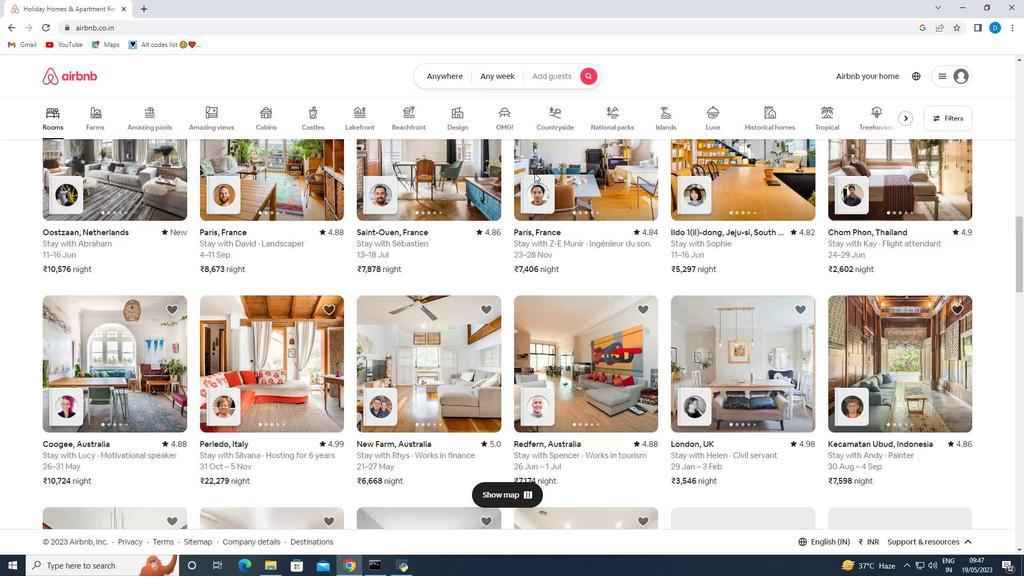 
Action: Mouse scrolled (534, 173) with delta (0, 0)
Screenshot: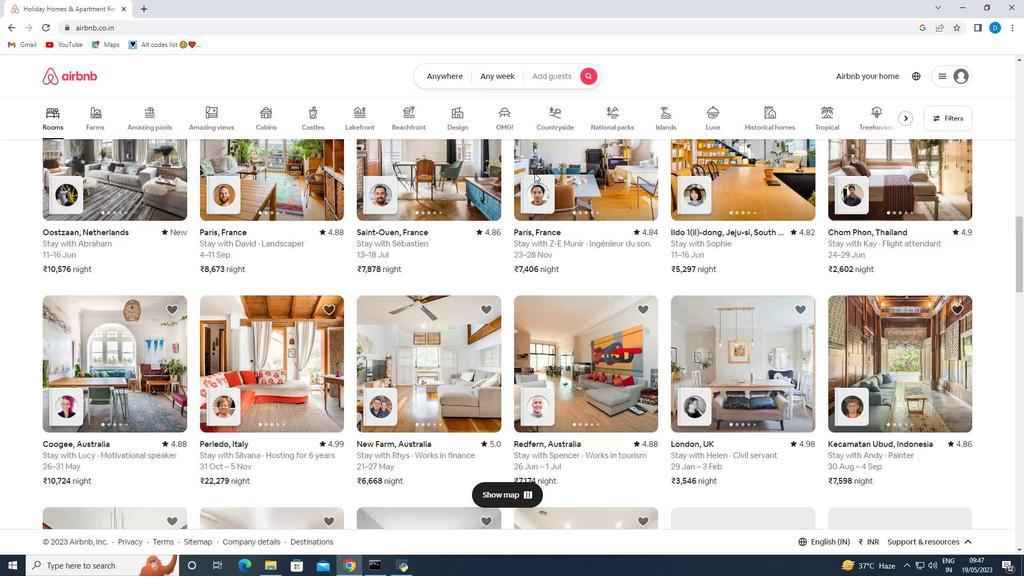 
Action: Mouse scrolled (534, 173) with delta (0, 0)
Screenshot: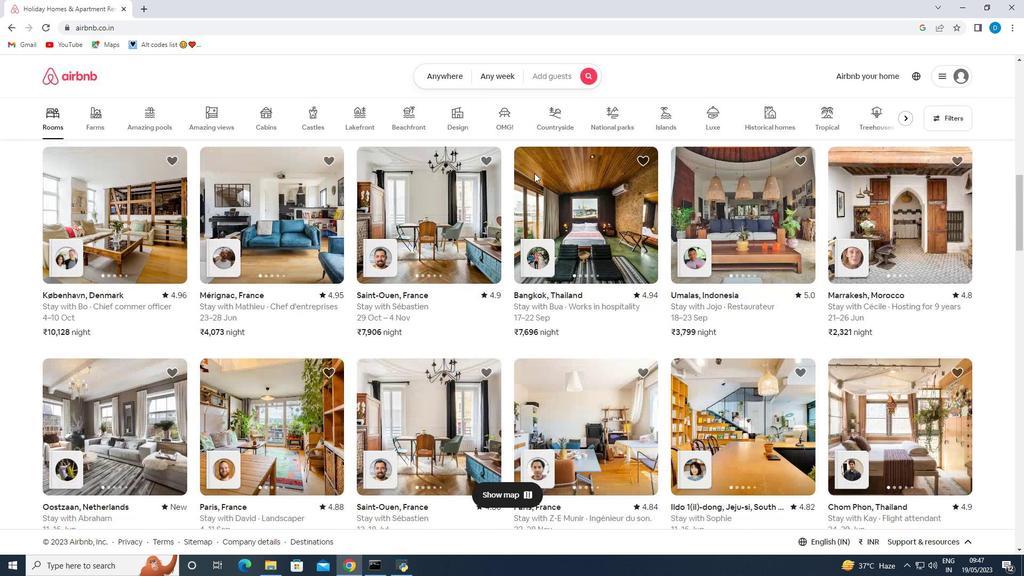 
Action: Mouse scrolled (534, 173) with delta (0, 0)
Screenshot: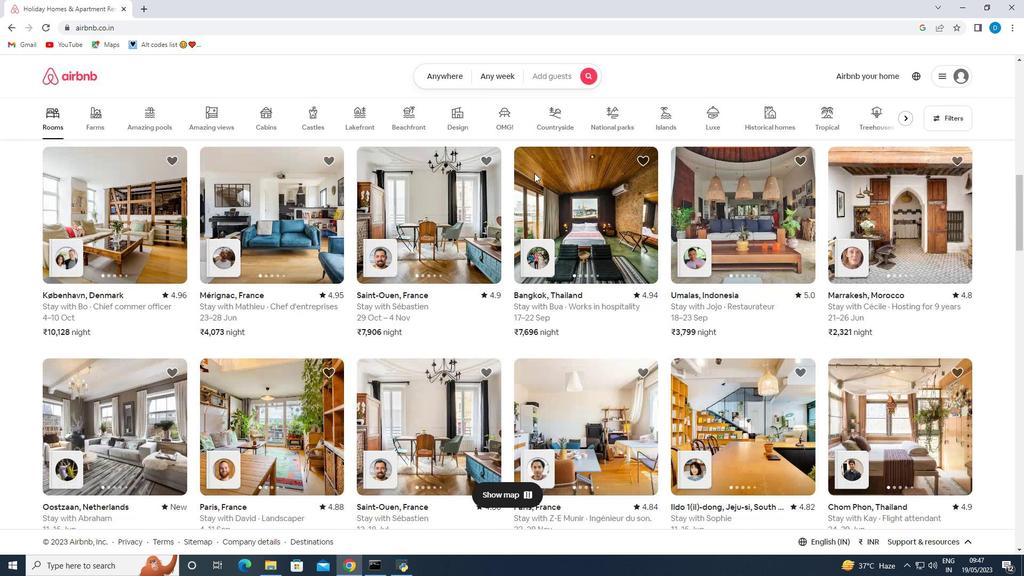 
Action: Mouse scrolled (534, 173) with delta (0, 0)
Screenshot: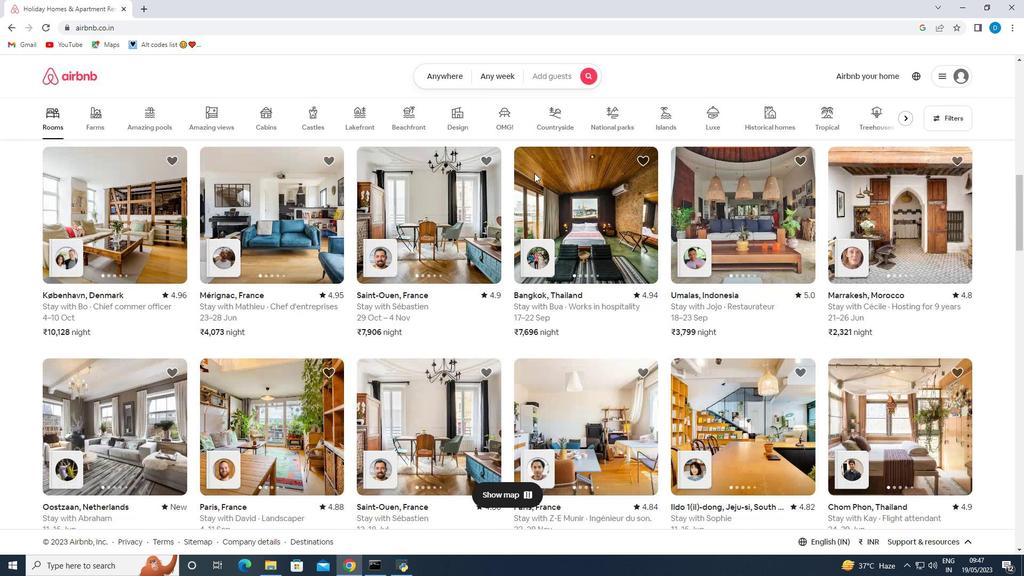 
Action: Mouse scrolled (534, 173) with delta (0, 0)
Screenshot: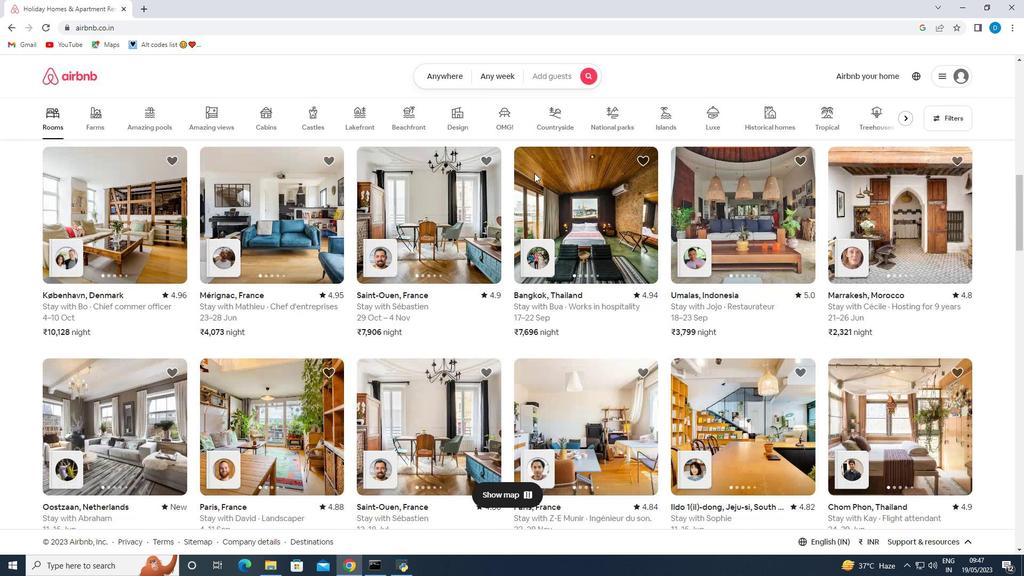
Action: Mouse scrolled (534, 173) with delta (0, 0)
Screenshot: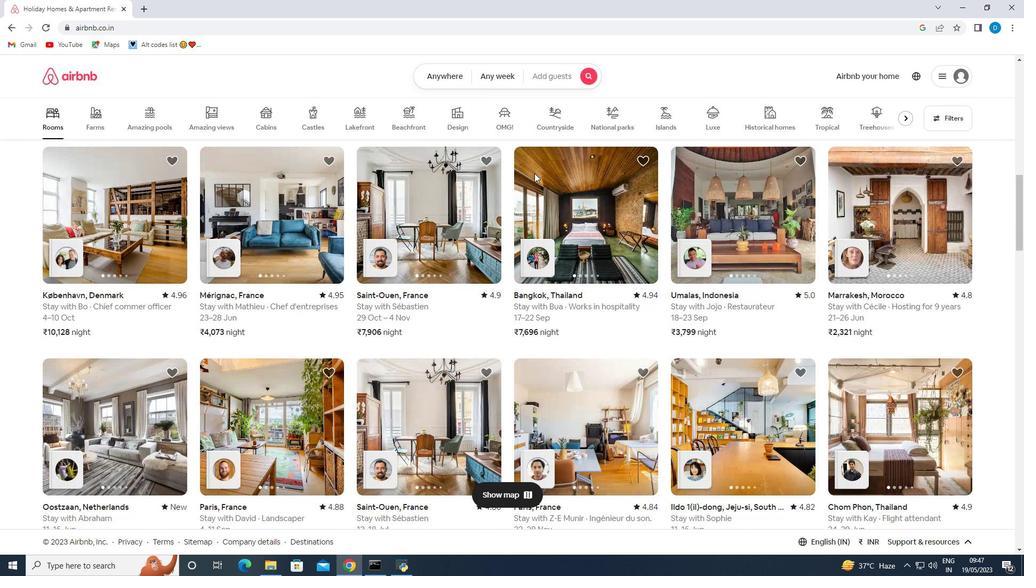 
Action: Mouse scrolled (534, 173) with delta (0, 0)
Screenshot: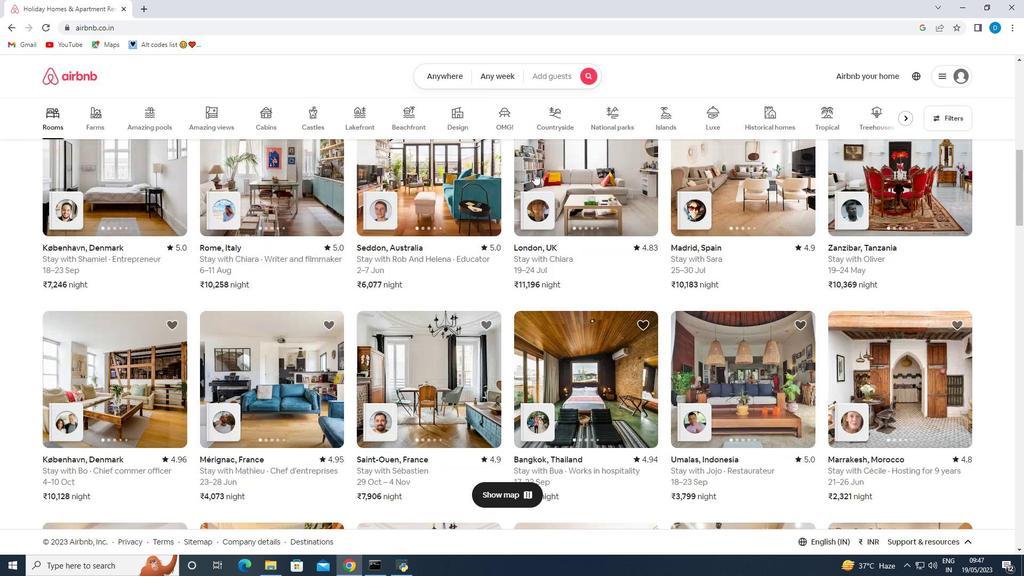 
Action: Mouse scrolled (534, 173) with delta (0, 0)
Screenshot: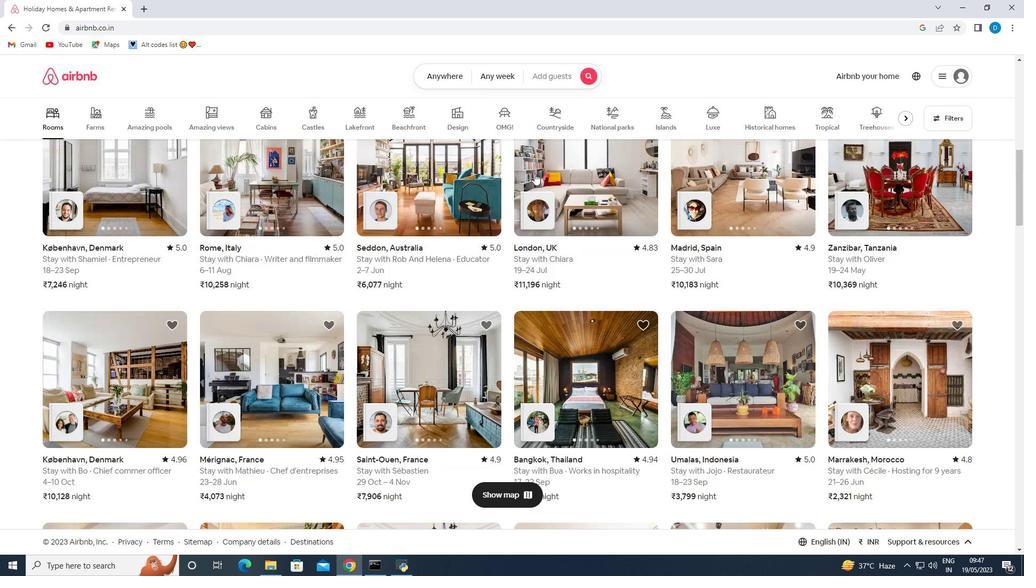 
Action: Mouse scrolled (534, 173) with delta (0, 0)
Screenshot: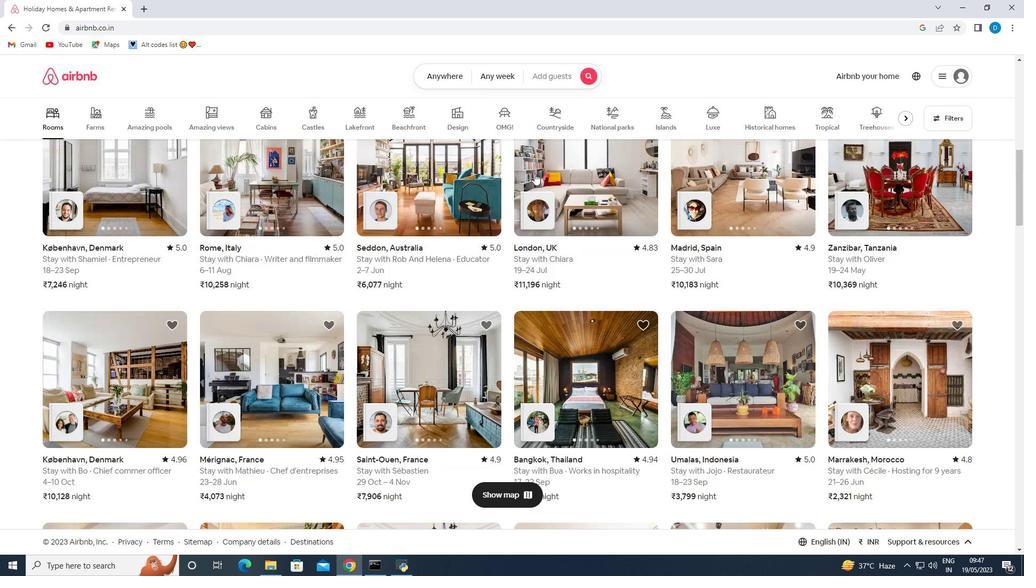
Action: Mouse scrolled (534, 173) with delta (0, 0)
Screenshot: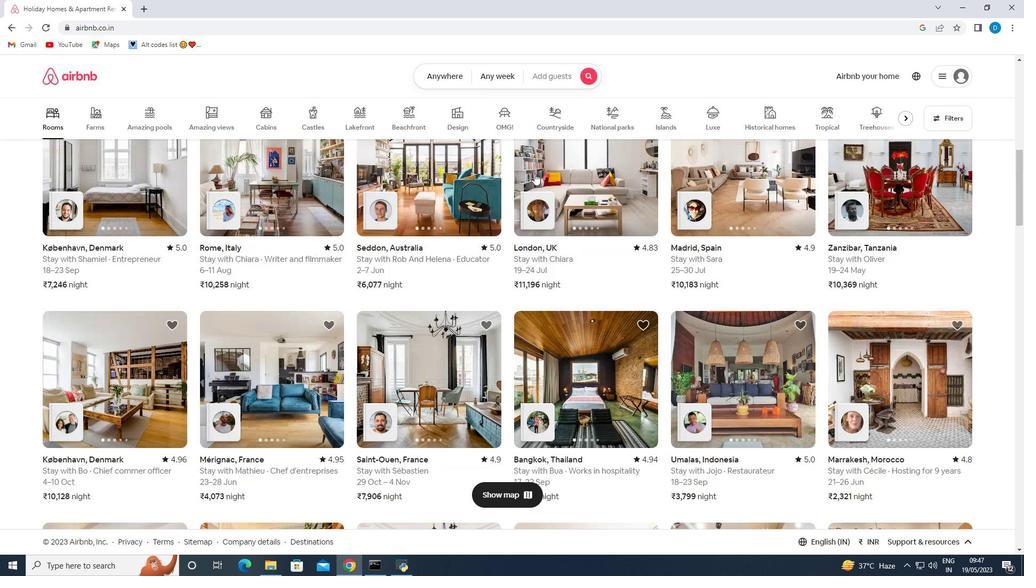 
Action: Mouse scrolled (534, 173) with delta (0, 0)
Screenshot: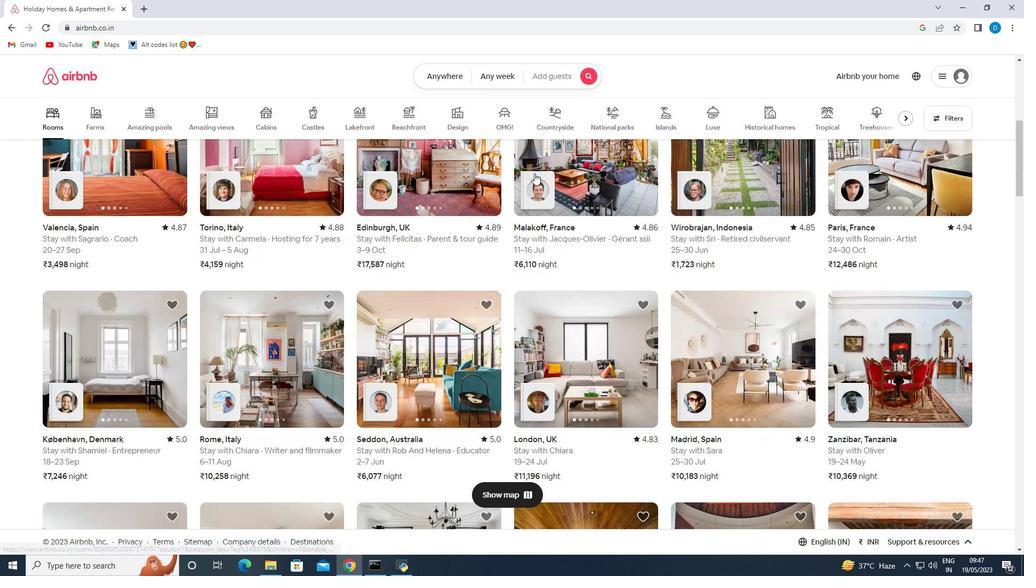 
Action: Mouse scrolled (534, 173) with delta (0, 0)
Screenshot: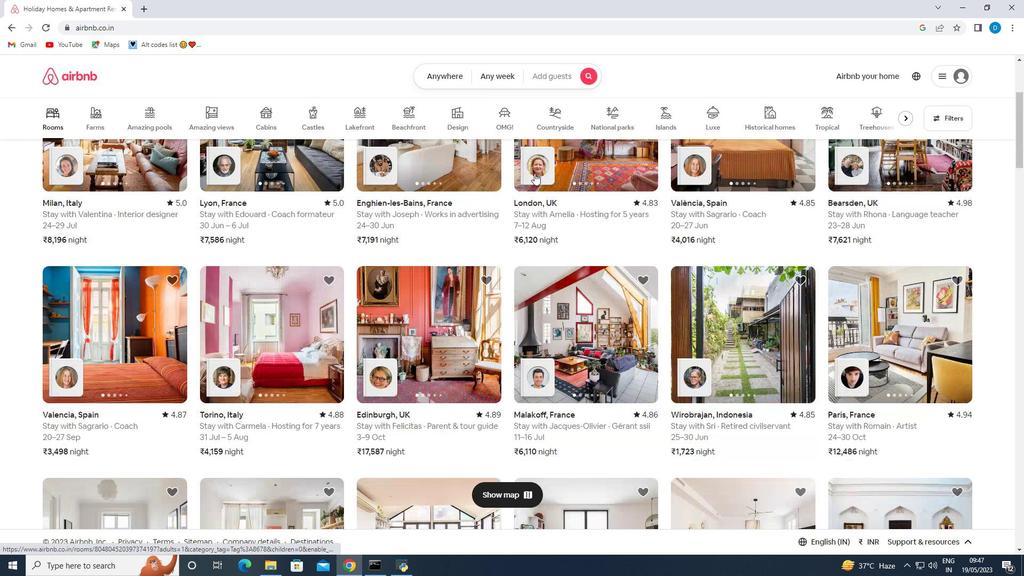 
Action: Mouse scrolled (534, 173) with delta (0, 0)
Screenshot: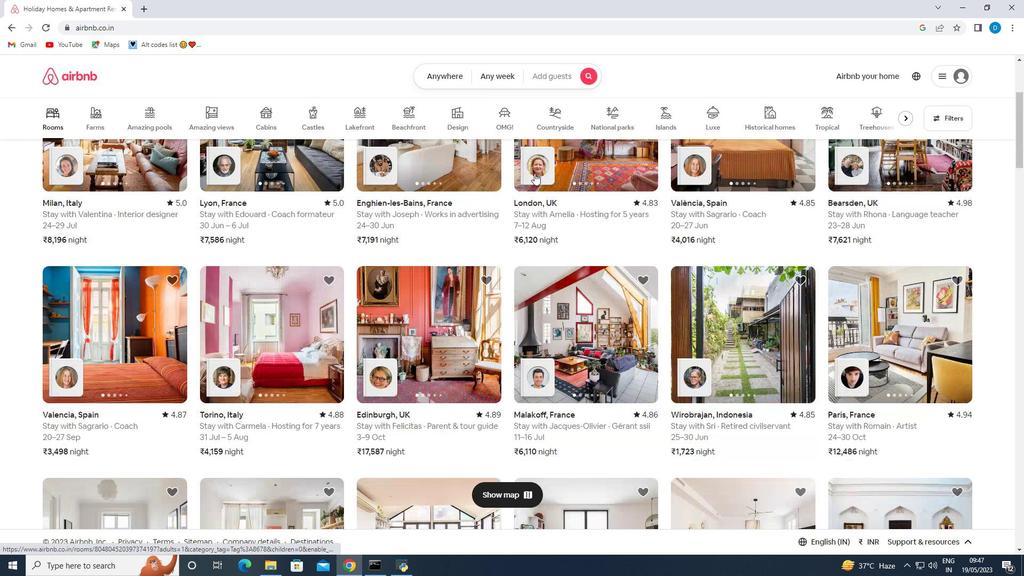 
Action: Mouse scrolled (534, 173) with delta (0, 0)
Screenshot: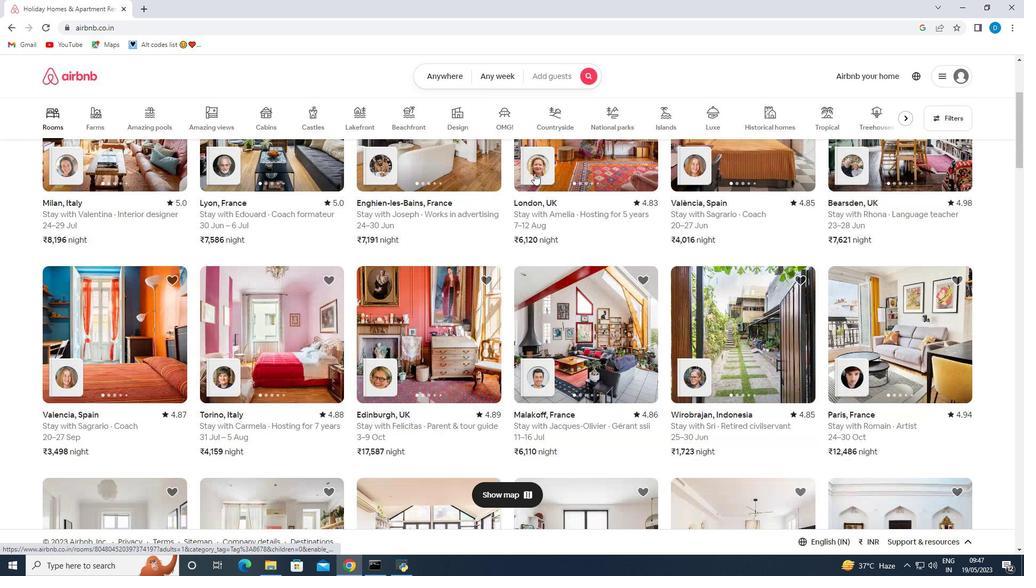 
Action: Mouse scrolled (534, 173) with delta (0, 0)
Screenshot: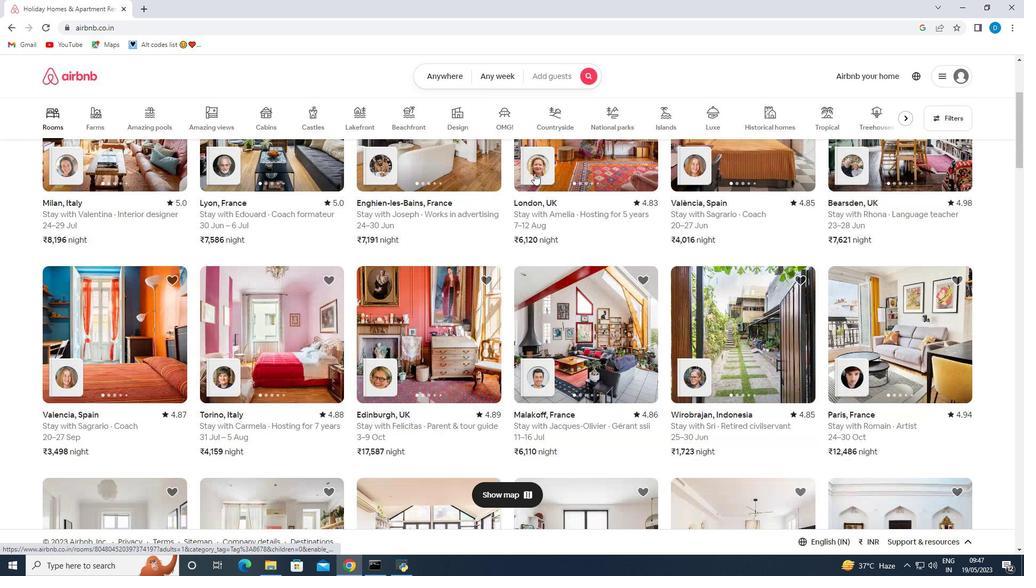 
Action: Mouse scrolled (534, 173) with delta (0, 0)
Screenshot: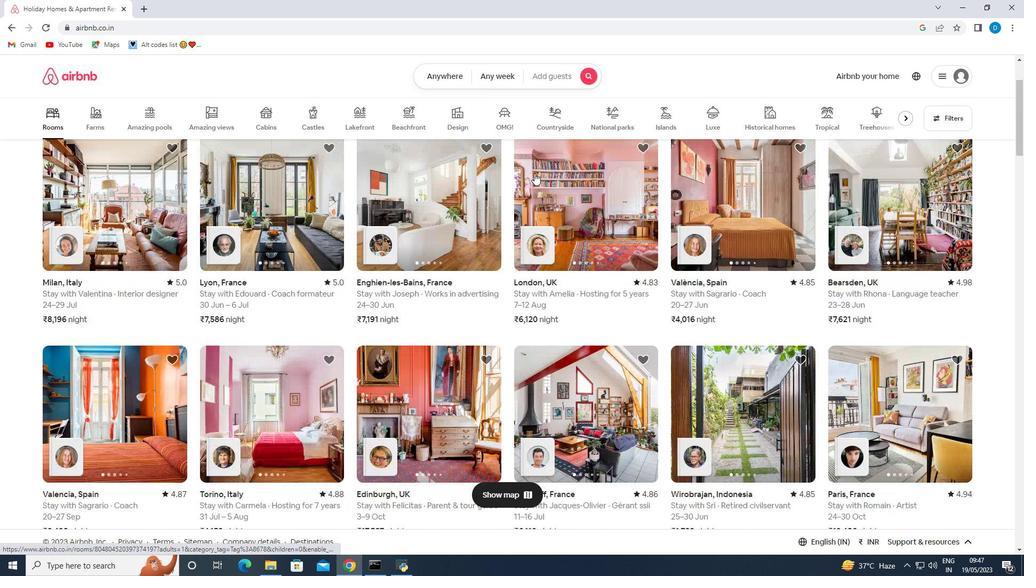 
Action: Mouse scrolled (534, 173) with delta (0, 0)
Screenshot: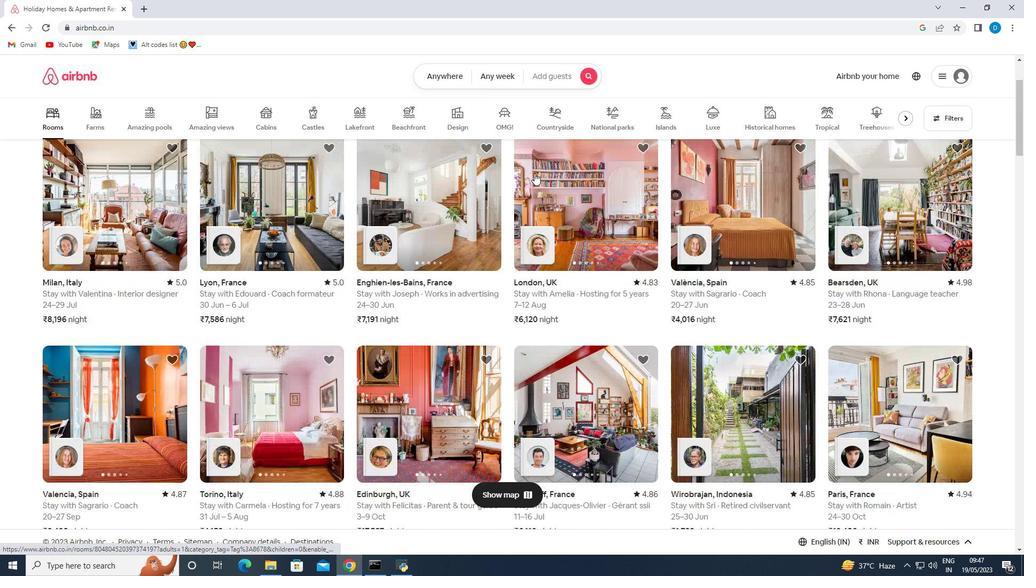 
Action: Mouse scrolled (534, 173) with delta (0, 0)
Screenshot: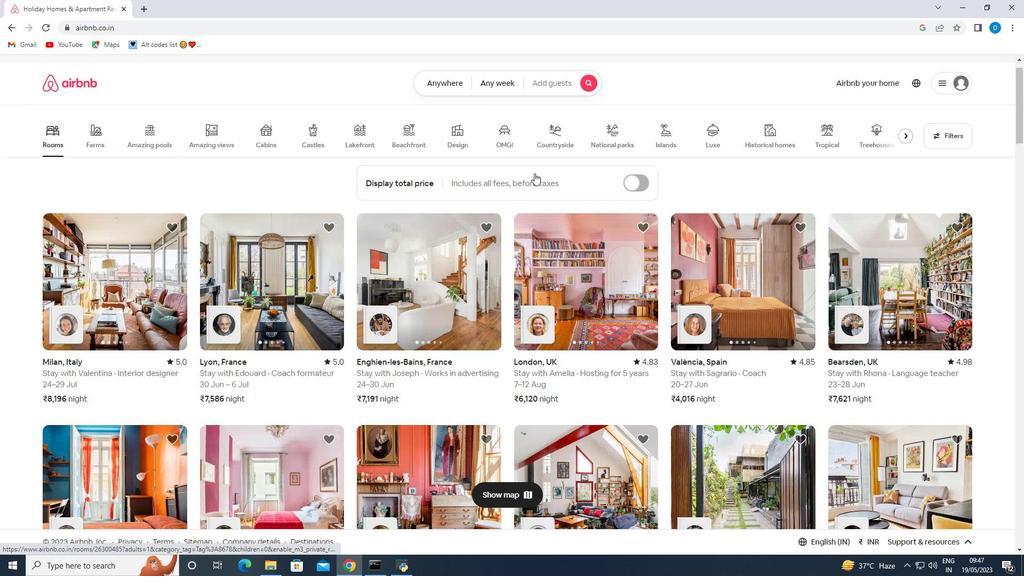 
Action: Mouse scrolled (534, 173) with delta (0, 0)
Screenshot: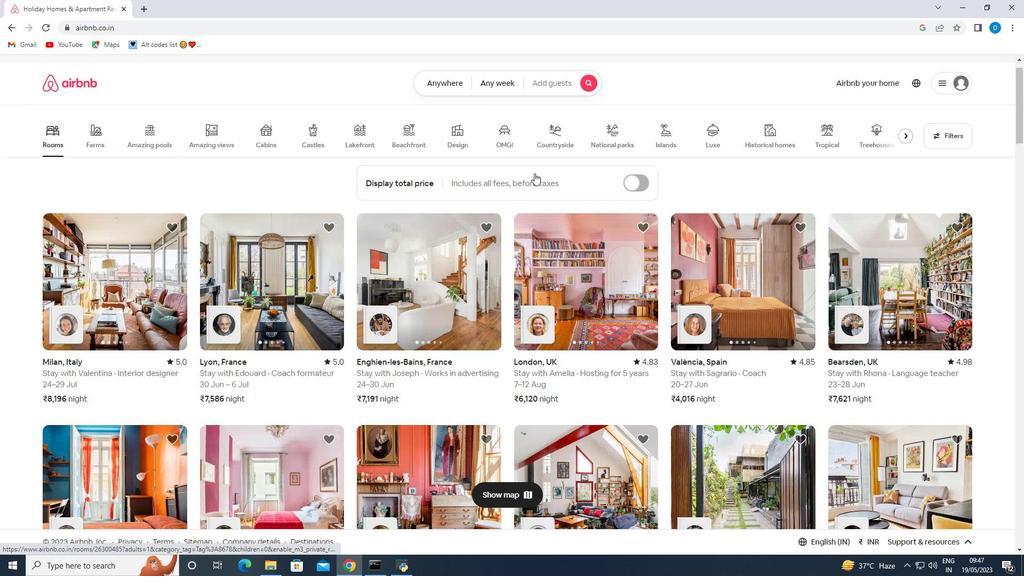 
Action: Mouse scrolled (534, 173) with delta (0, 0)
Screenshot: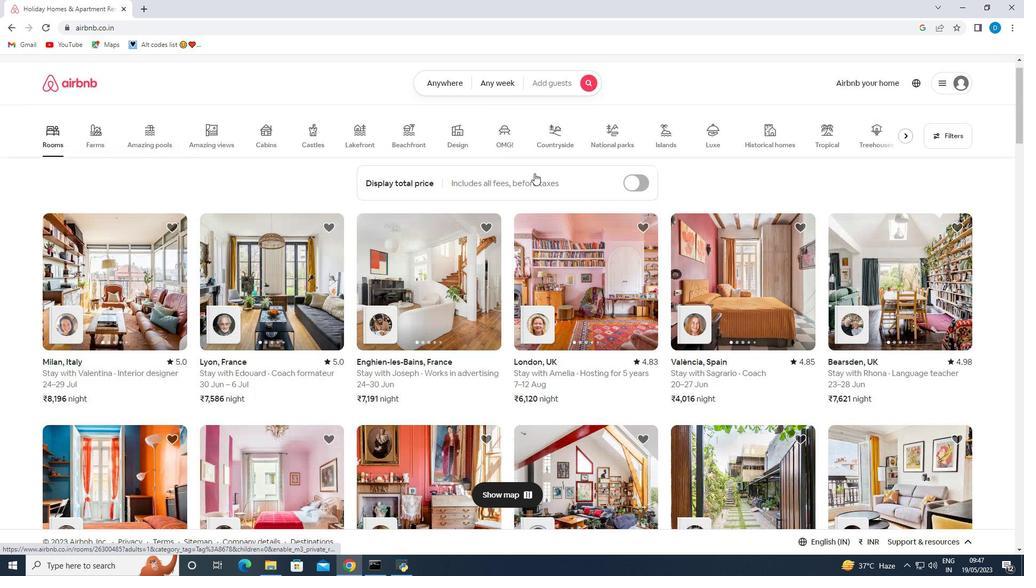 
Action: Mouse scrolled (534, 173) with delta (0, 0)
Screenshot: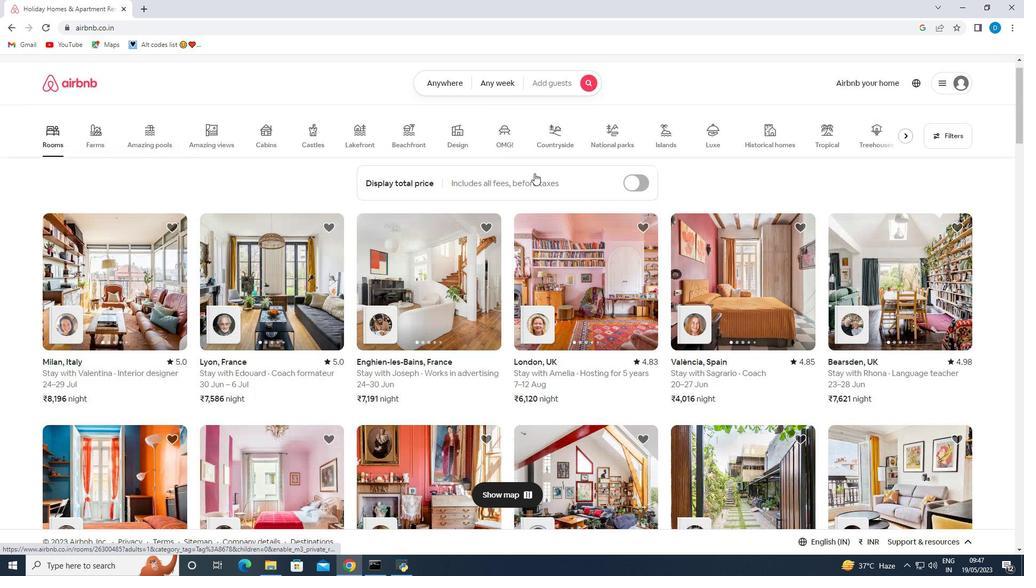
Action: Mouse scrolled (534, 173) with delta (0, 0)
Screenshot: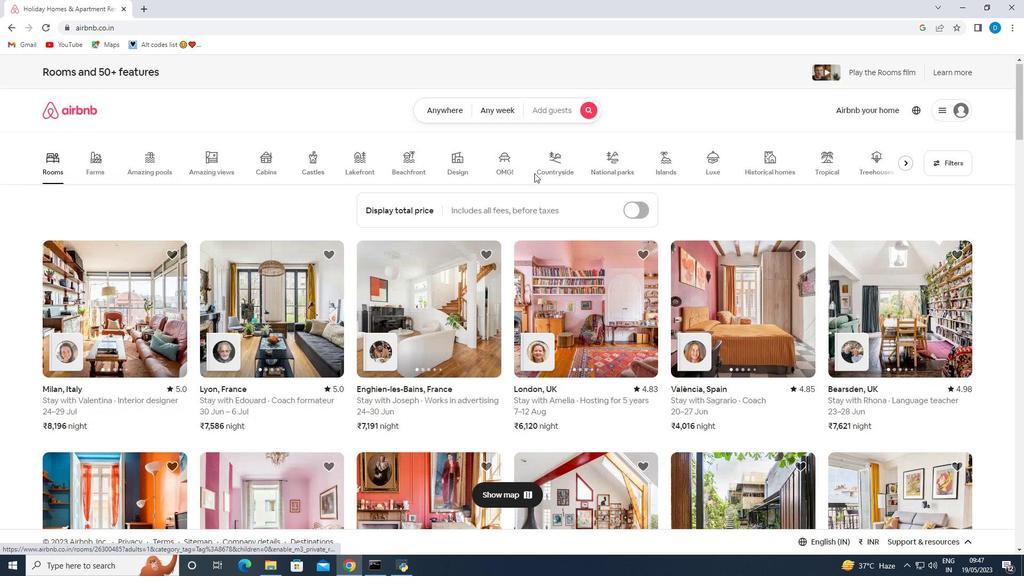 
Action: Mouse scrolled (534, 173) with delta (0, 0)
Screenshot: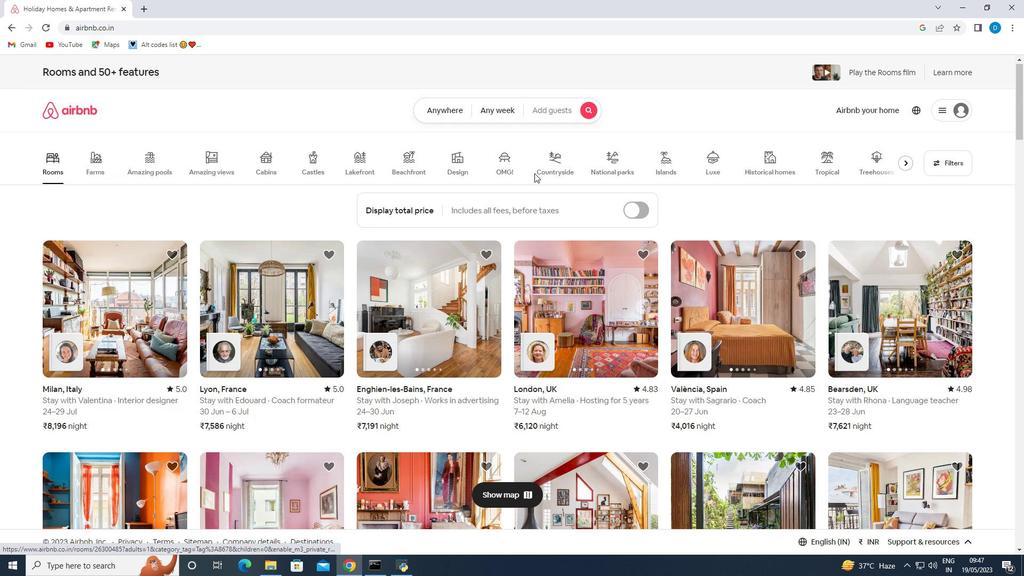 
Action: Mouse scrolled (534, 173) with delta (0, 0)
Screenshot: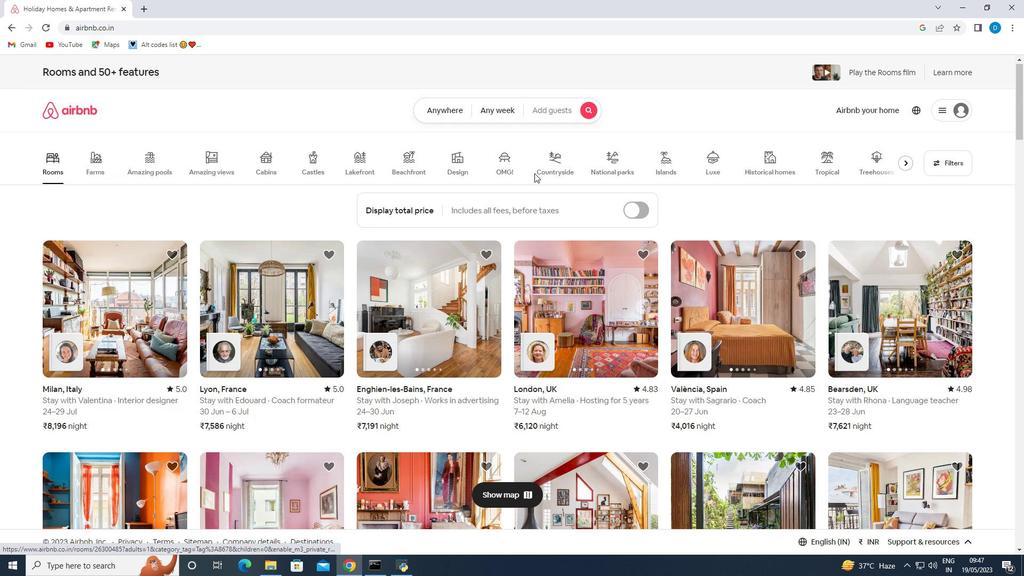 
Action: Mouse scrolled (534, 173) with delta (0, 0)
Screenshot: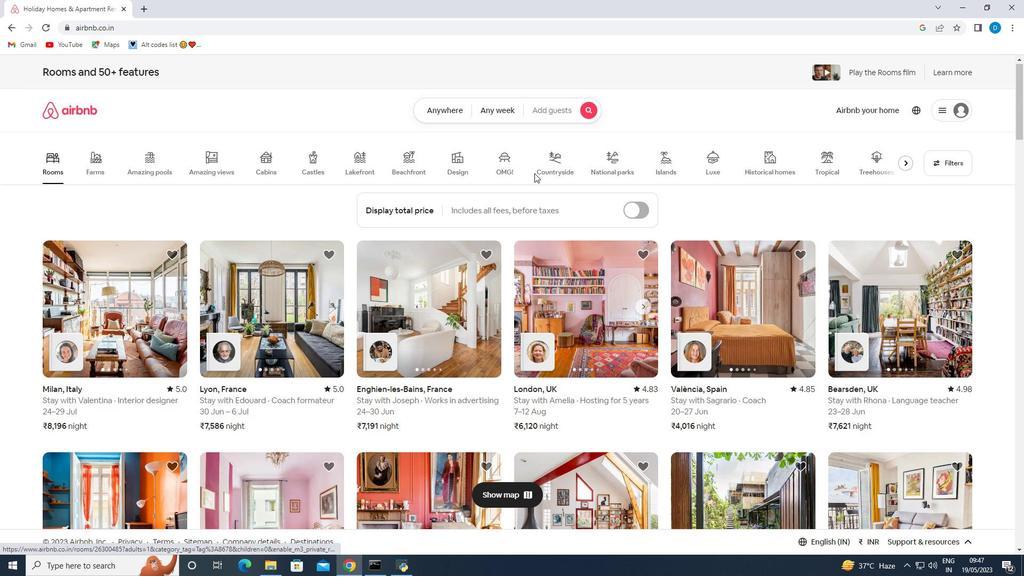 
Action: Mouse scrolled (534, 173) with delta (0, 0)
Screenshot: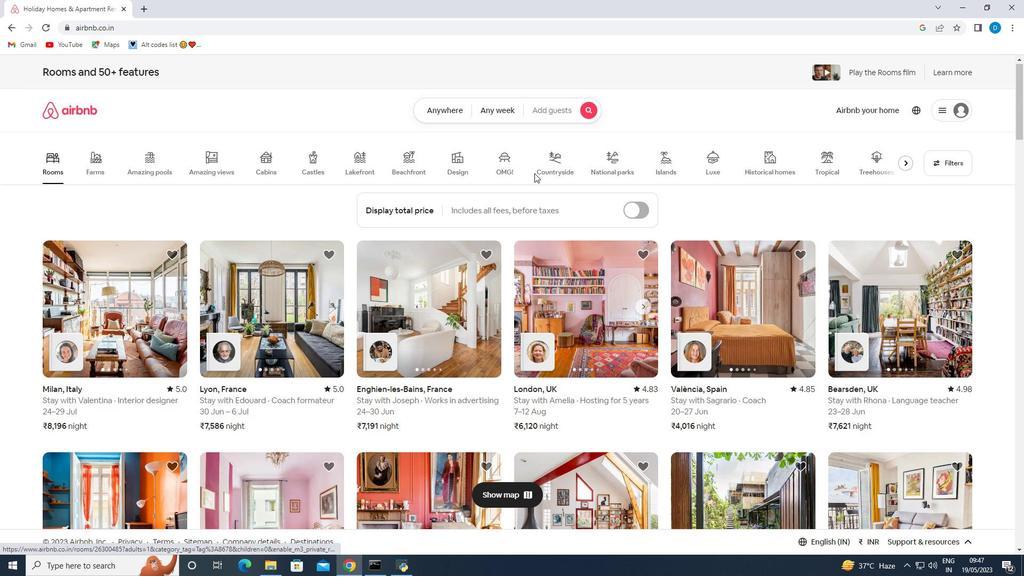
Action: Mouse scrolled (534, 173) with delta (0, 0)
Screenshot: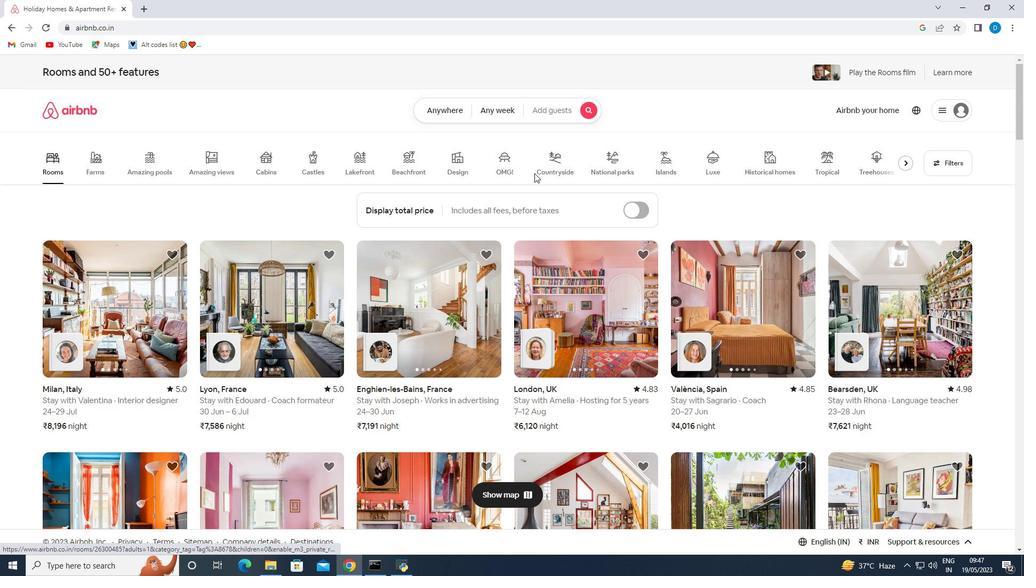 
Action: Mouse moved to (640, 207)
Screenshot: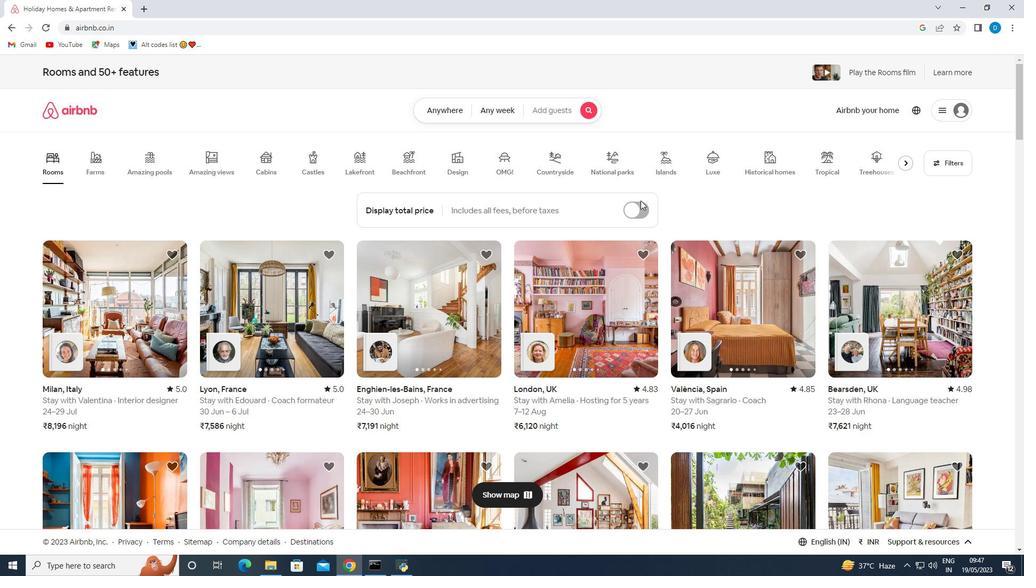 
Action: Mouse pressed left at (640, 207)
Screenshot: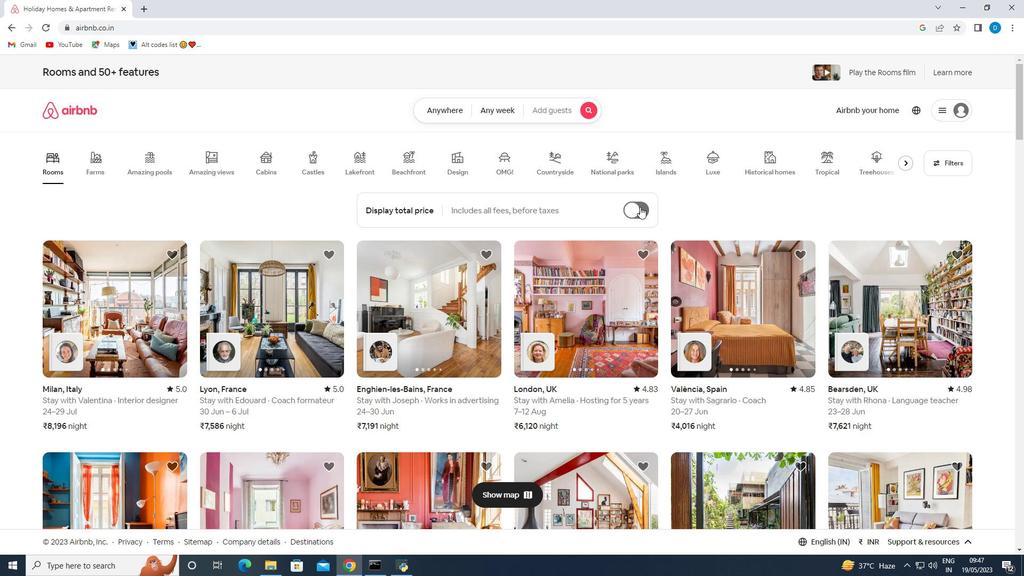 
Action: Mouse moved to (517, 212)
Screenshot: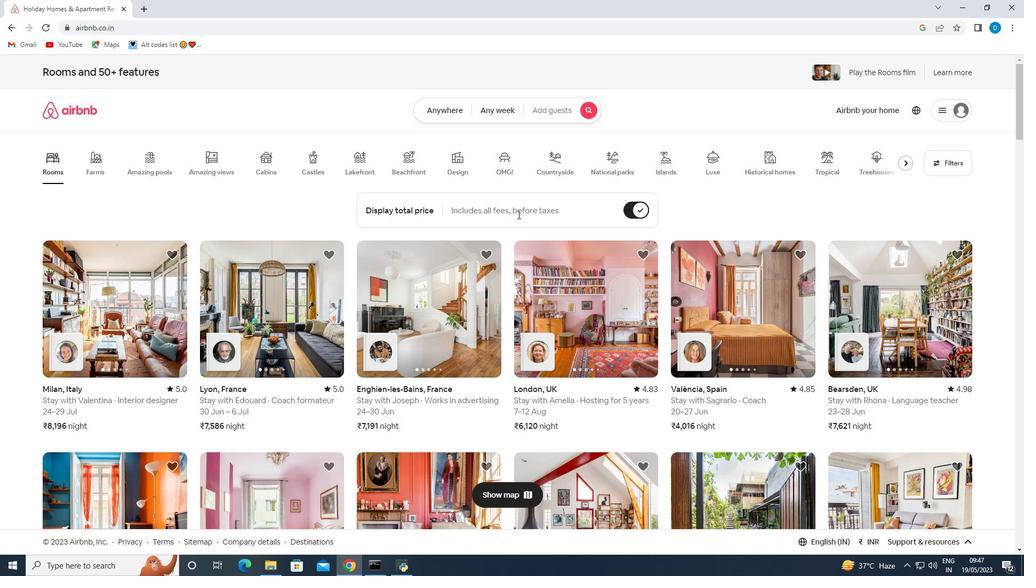 
Action: Mouse pressed left at (517, 212)
Screenshot: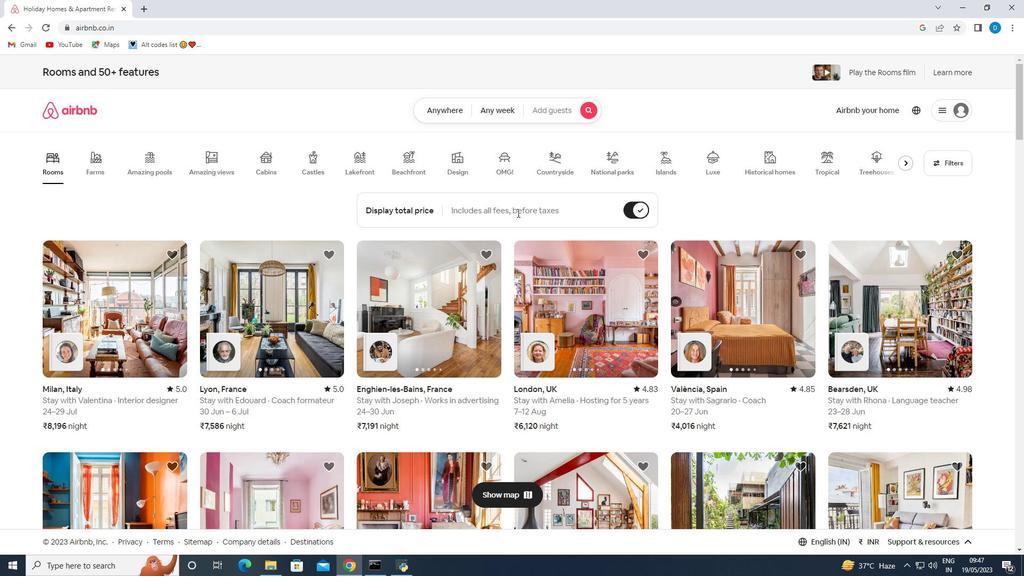 
Action: Mouse moved to (482, 210)
Screenshot: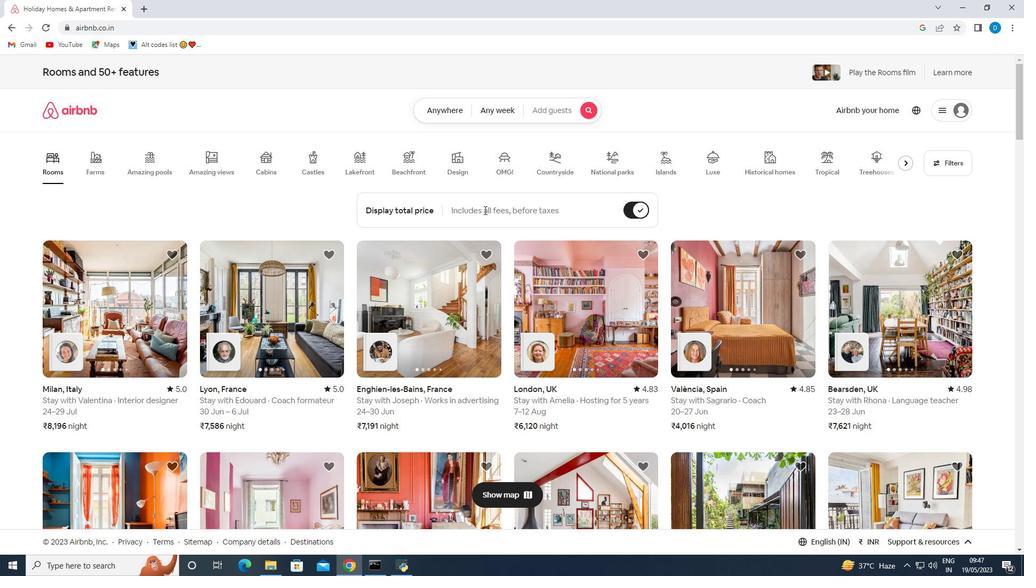 
Action: Key pressed h
Screenshot: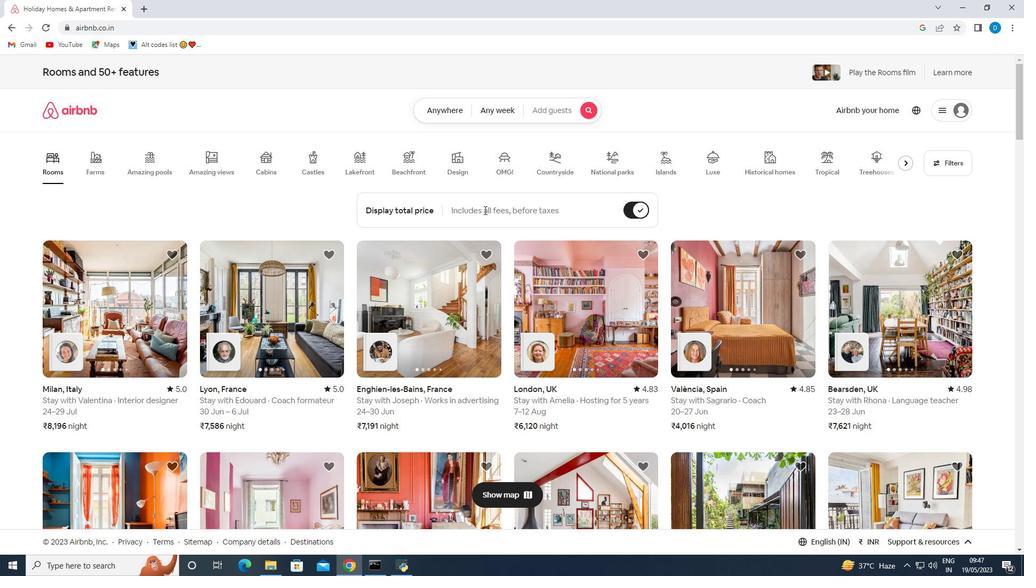 
Action: Mouse moved to (480, 210)
Screenshot: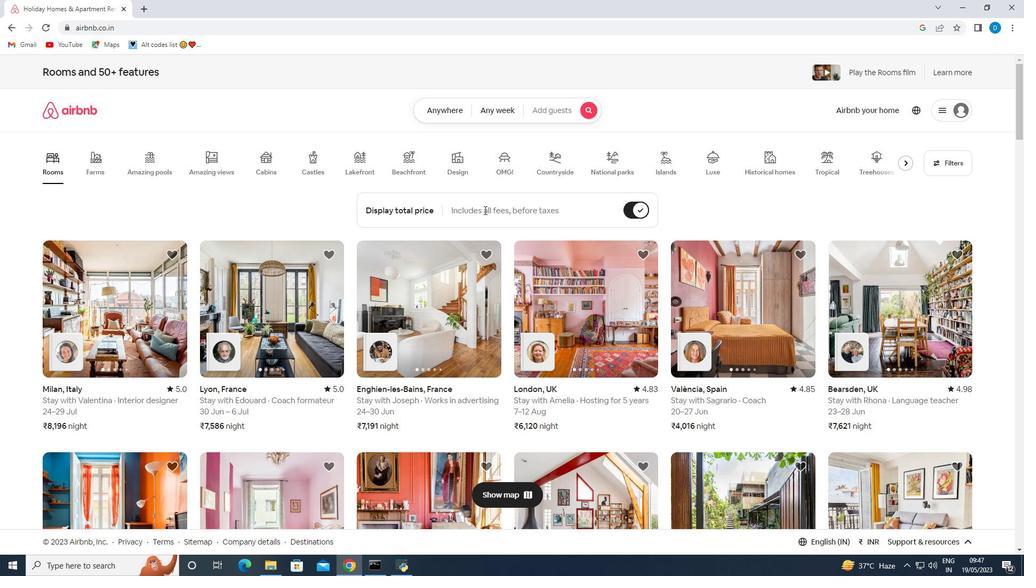 
Action: Mouse pressed left at (480, 210)
Screenshot: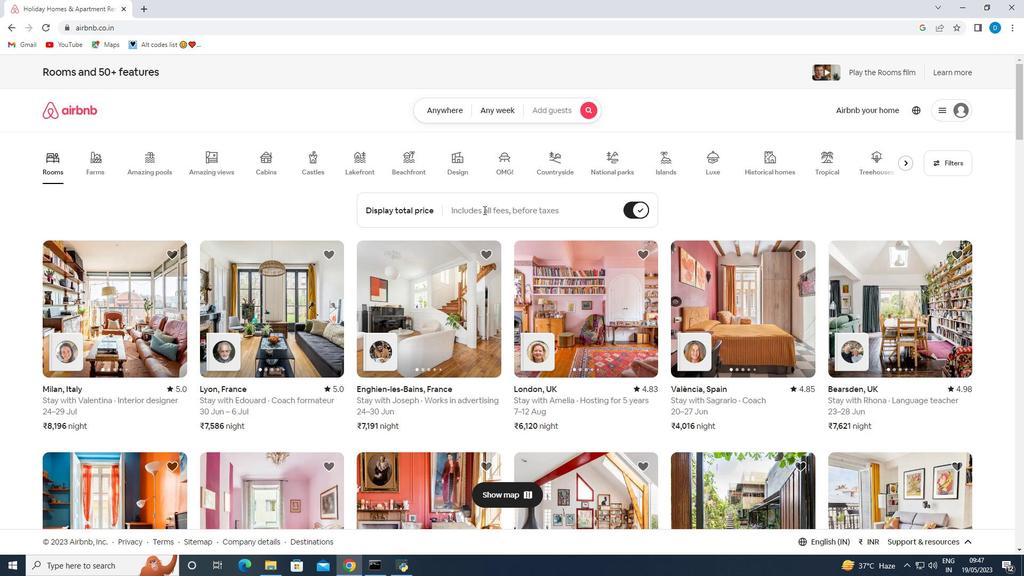 
Action: Mouse moved to (477, 210)
Screenshot: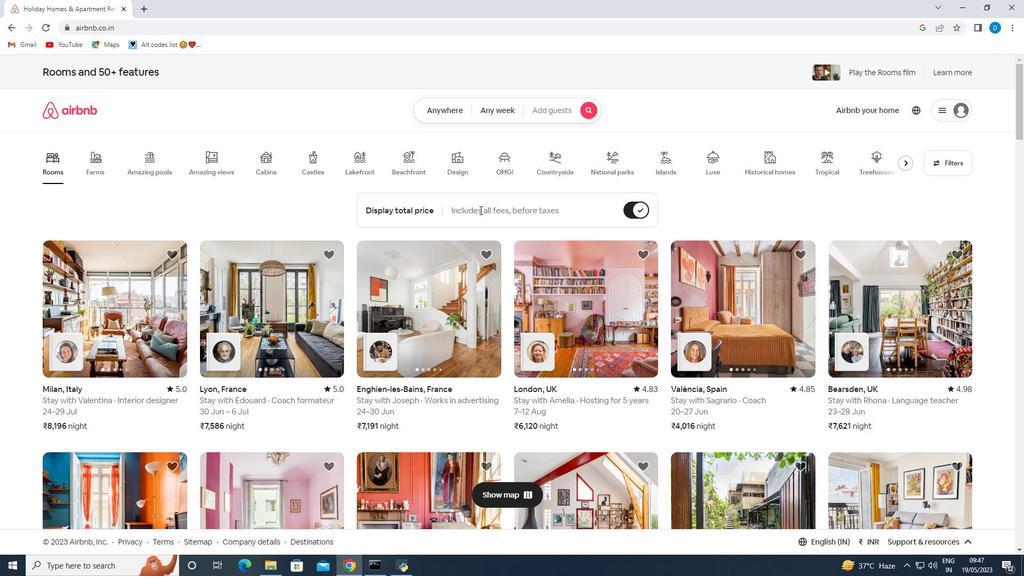 
Action: Key pressed g
Screenshot: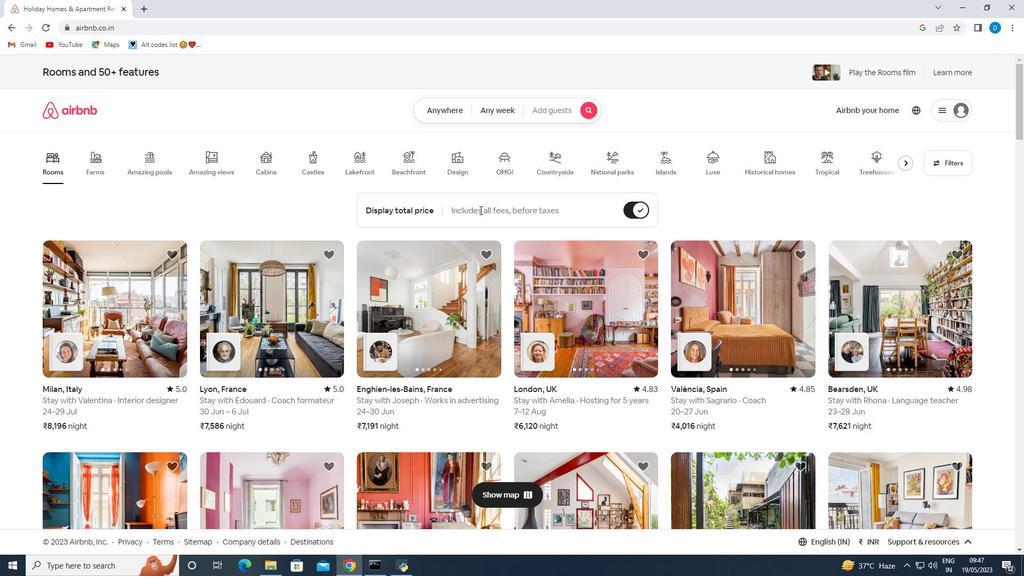 
Action: Mouse moved to (414, 208)
Screenshot: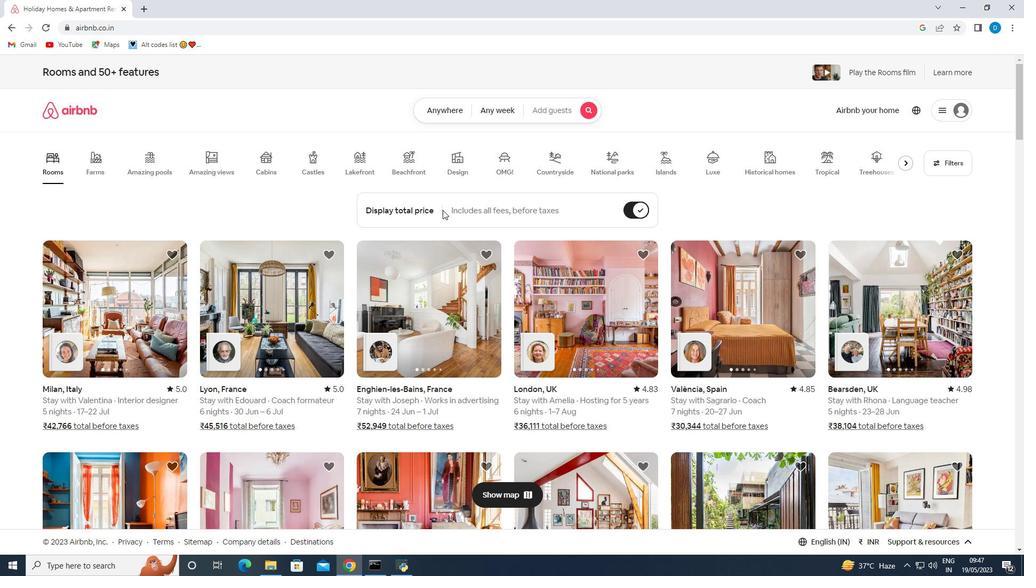 
Action: Key pressed j
Screenshot: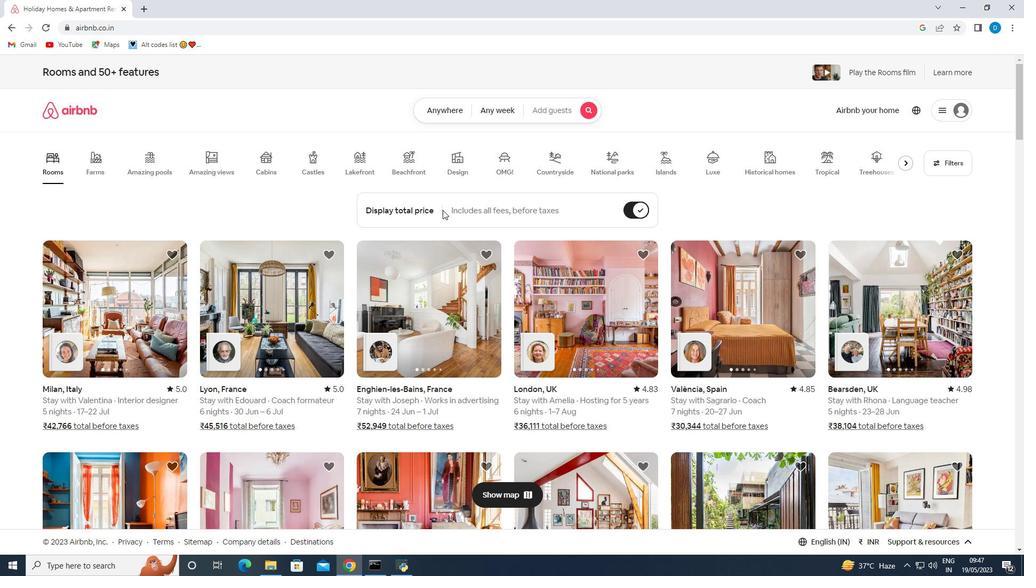 
Action: Mouse moved to (402, 207)
Screenshot: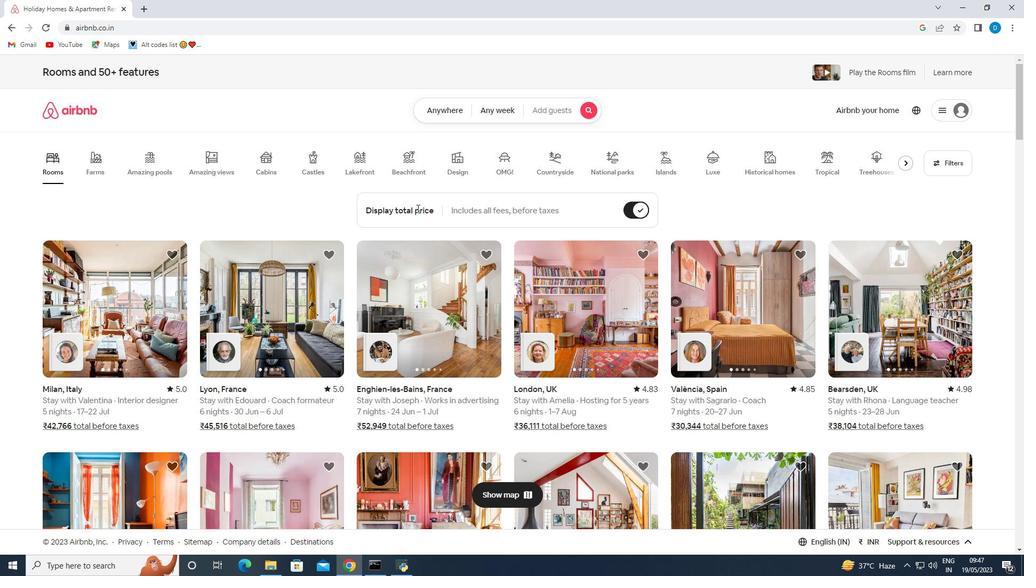 
Action: Mouse pressed left at (402, 207)
Screenshot: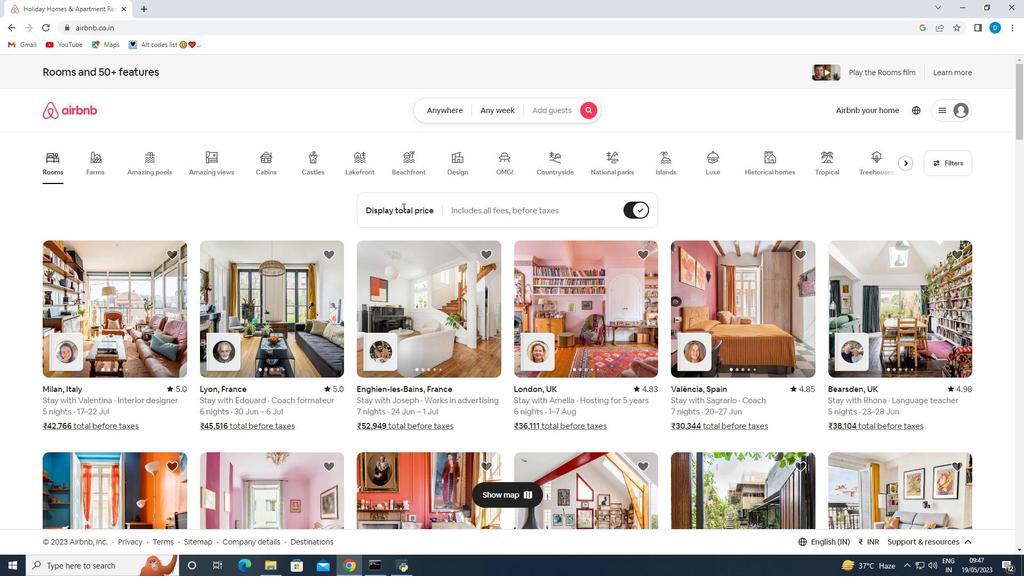
Action: Mouse moved to (960, 163)
Screenshot: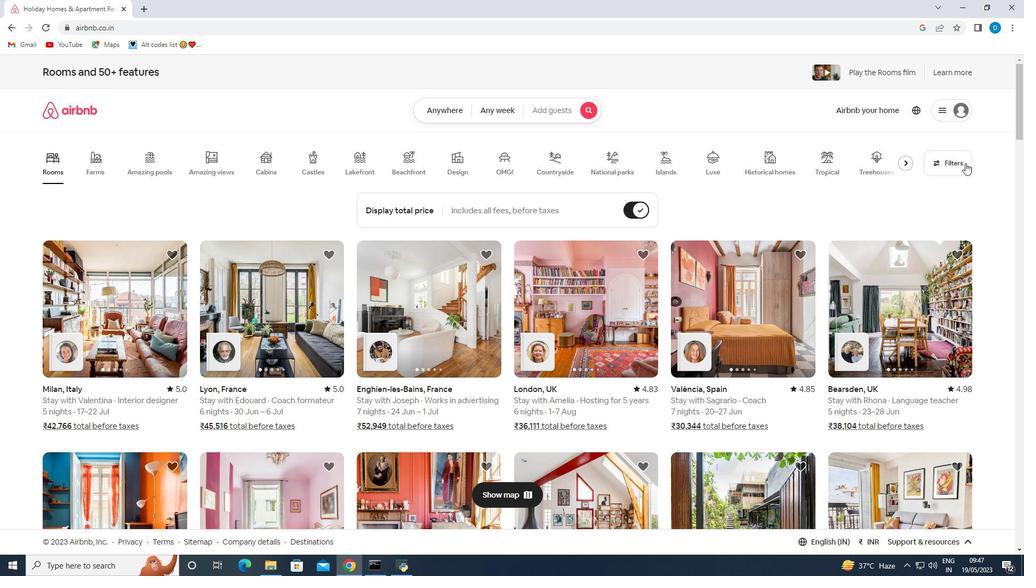 
Action: Mouse pressed left at (960, 163)
Screenshot: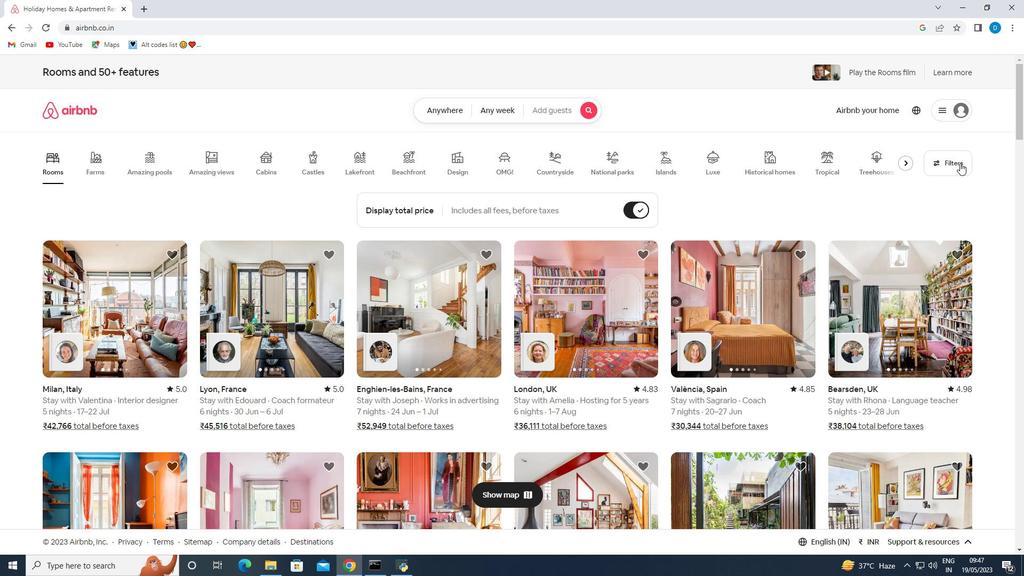 
Action: Mouse moved to (464, 293)
Screenshot: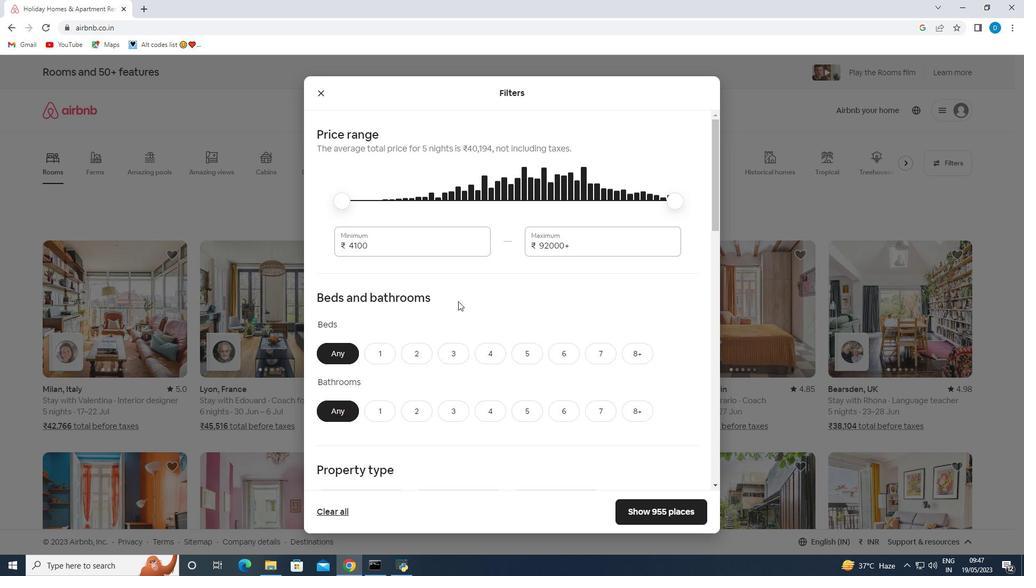 
Action: Mouse scrolled (464, 294) with delta (0, 0)
Screenshot: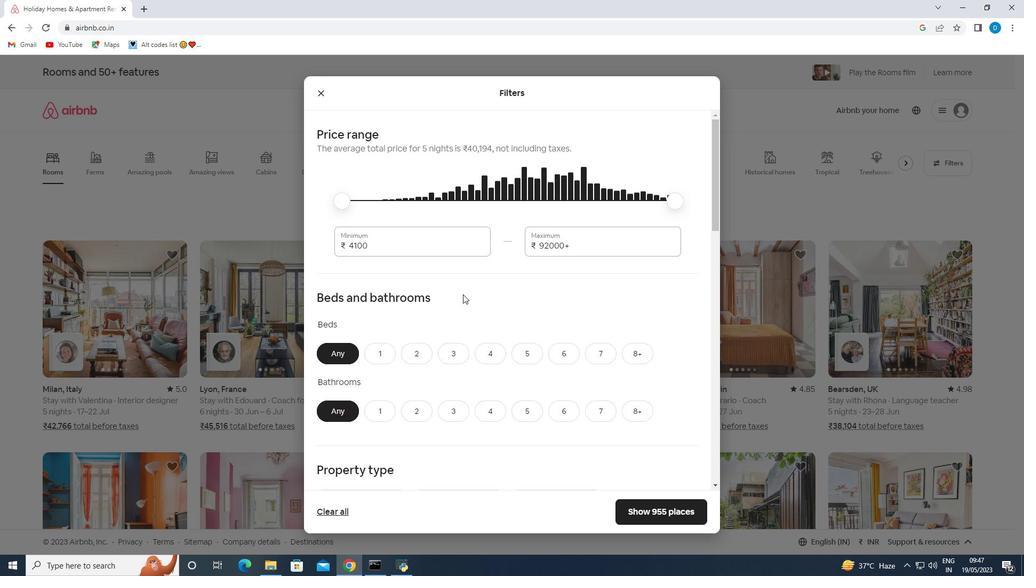 
Action: Mouse scrolled (464, 294) with delta (0, 0)
Screenshot: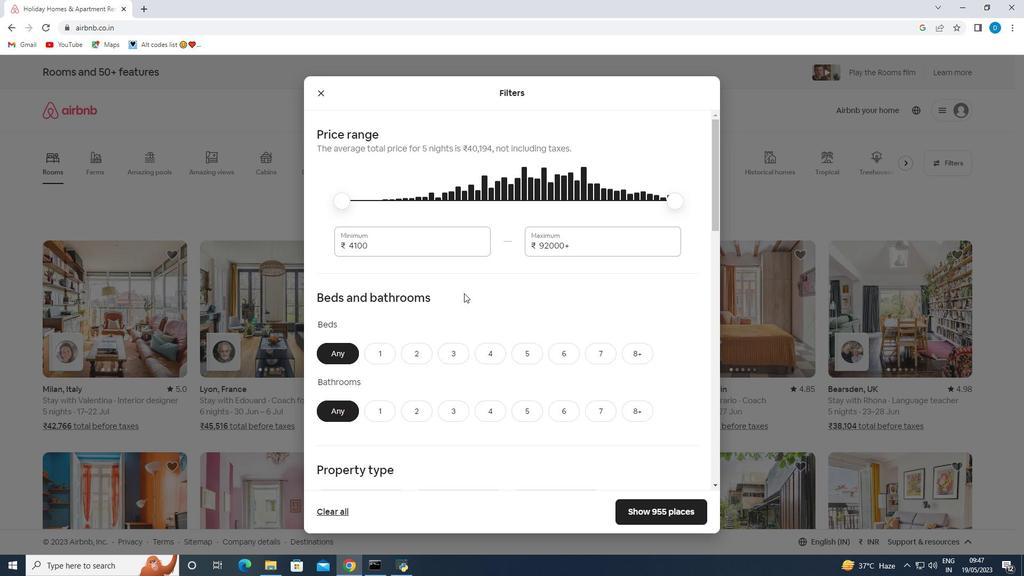 
Action: Mouse scrolled (464, 294) with delta (0, 0)
Screenshot: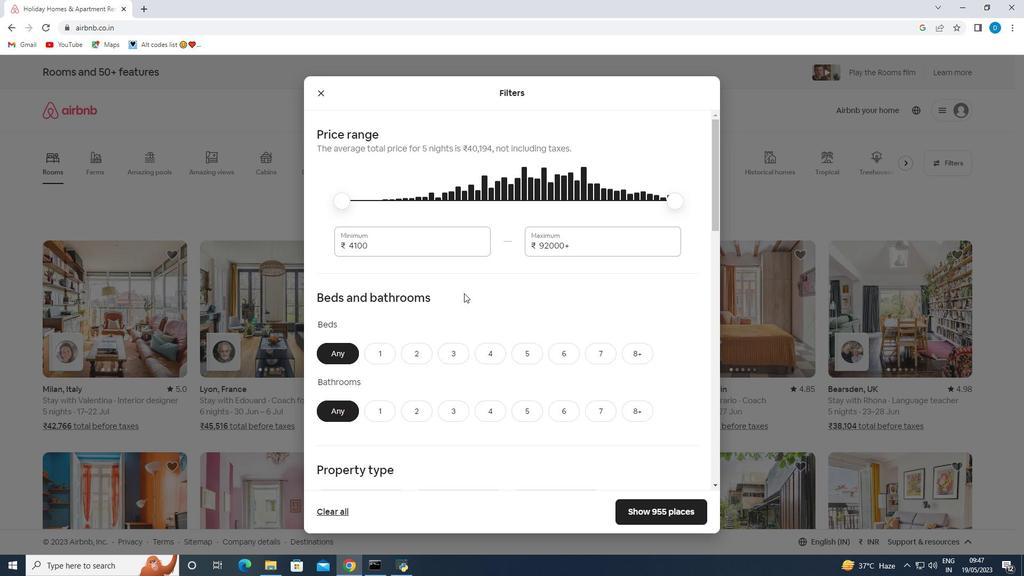 
Action: Mouse scrolled (464, 294) with delta (0, 0)
Screenshot: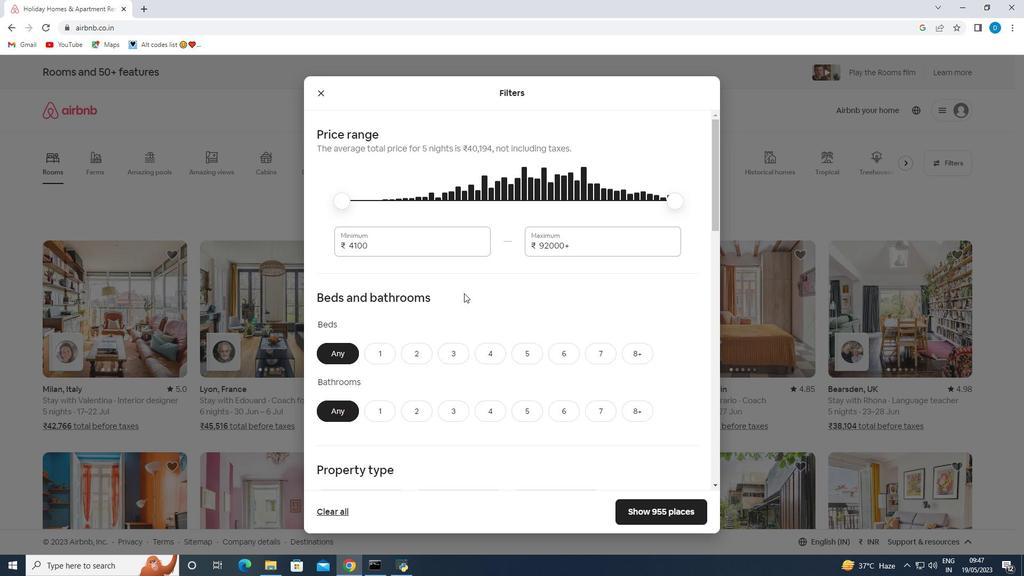 
Action: Mouse scrolled (464, 294) with delta (0, 0)
Screenshot: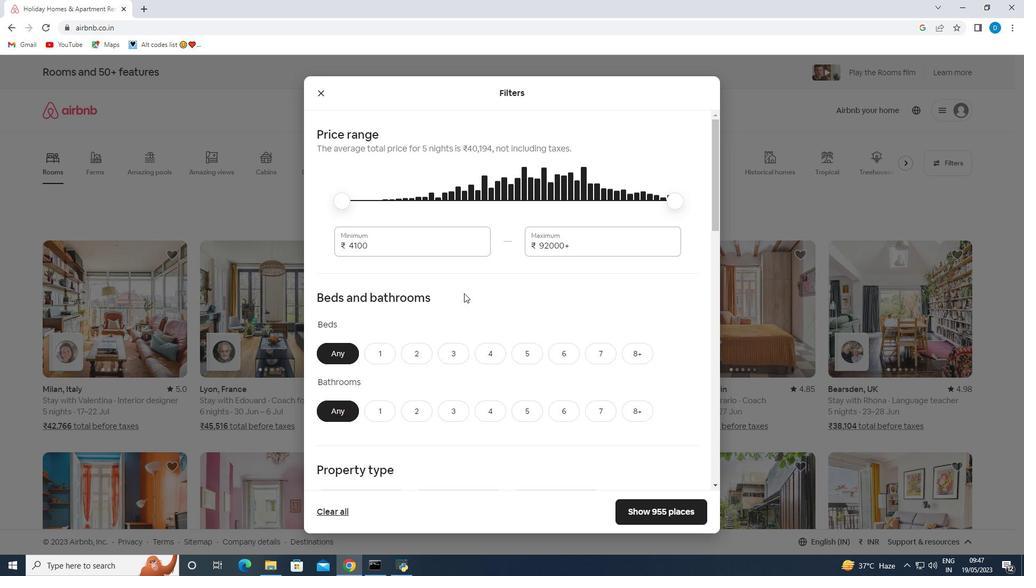 
Action: Mouse scrolled (464, 294) with delta (0, 0)
Screenshot: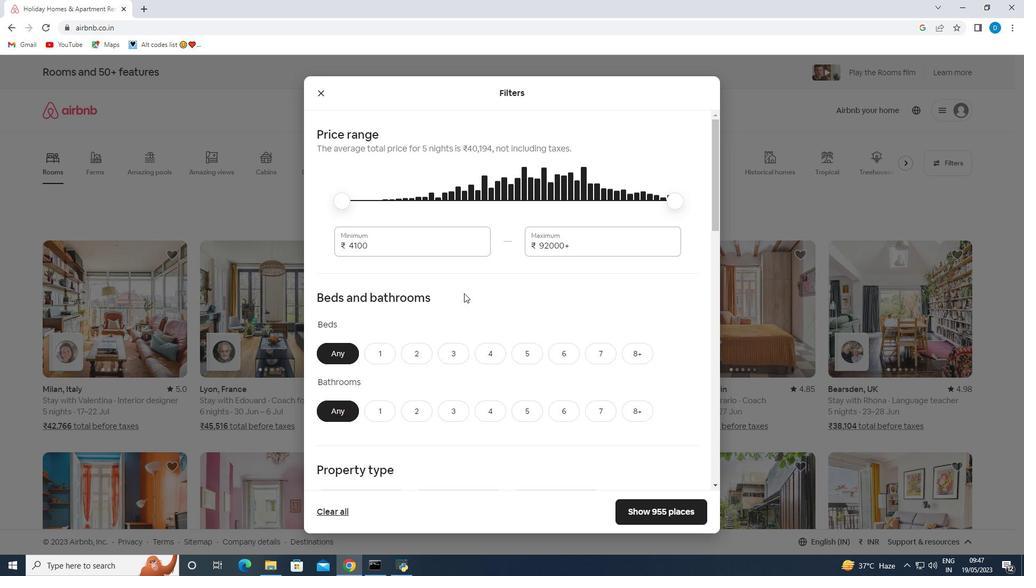 
Action: Mouse scrolled (464, 294) with delta (0, 0)
Screenshot: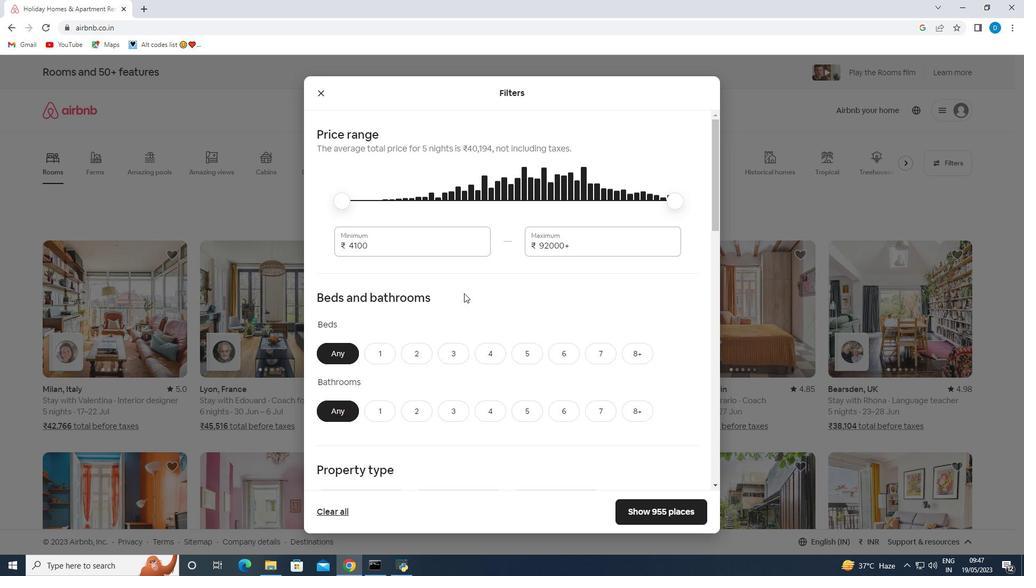 
Action: Mouse moved to (321, 92)
Screenshot: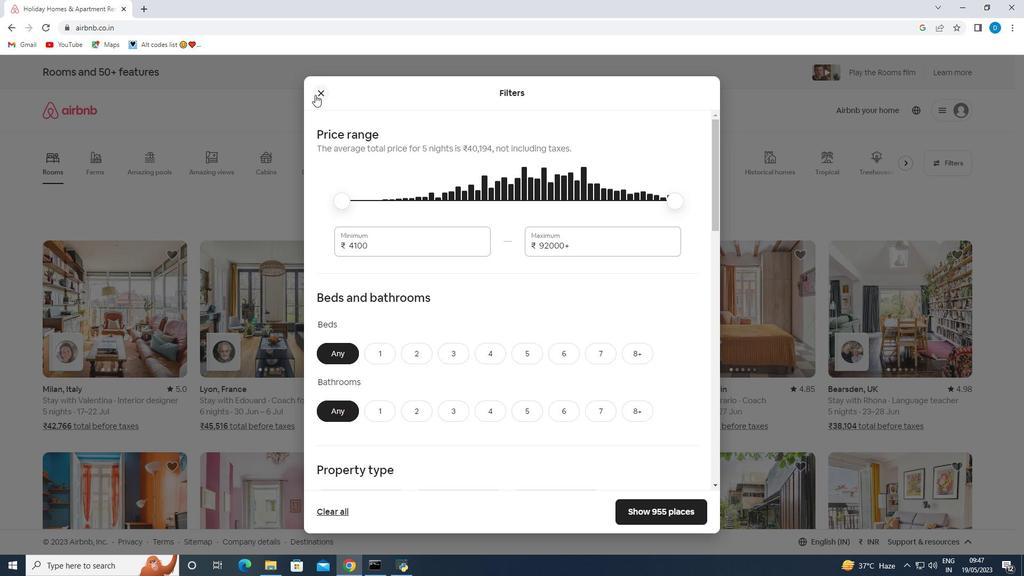 
Action: Mouse pressed left at (321, 92)
Screenshot: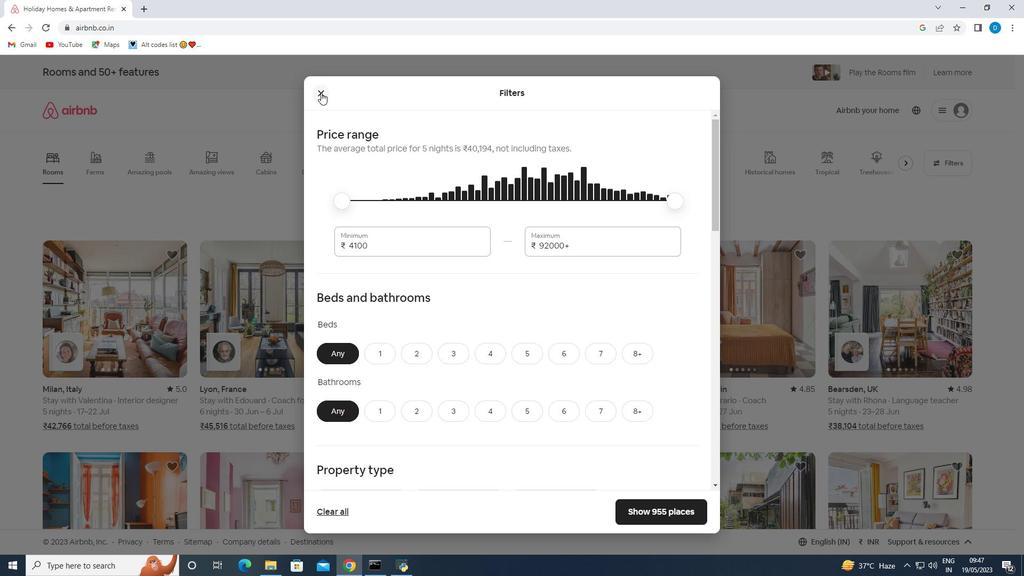 
Action: Mouse moved to (96, 164)
Screenshot: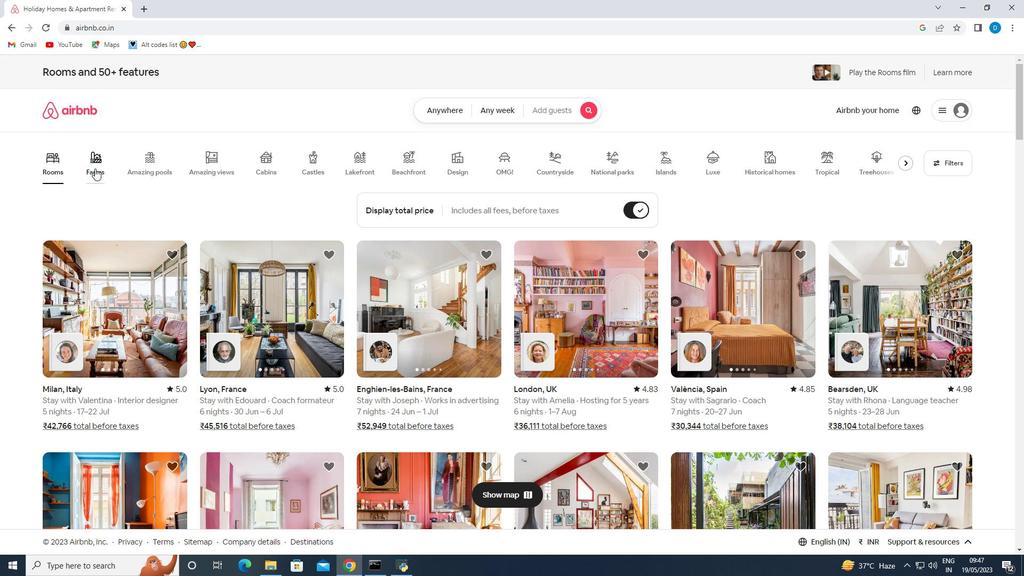
Action: Mouse pressed left at (96, 164)
Screenshot: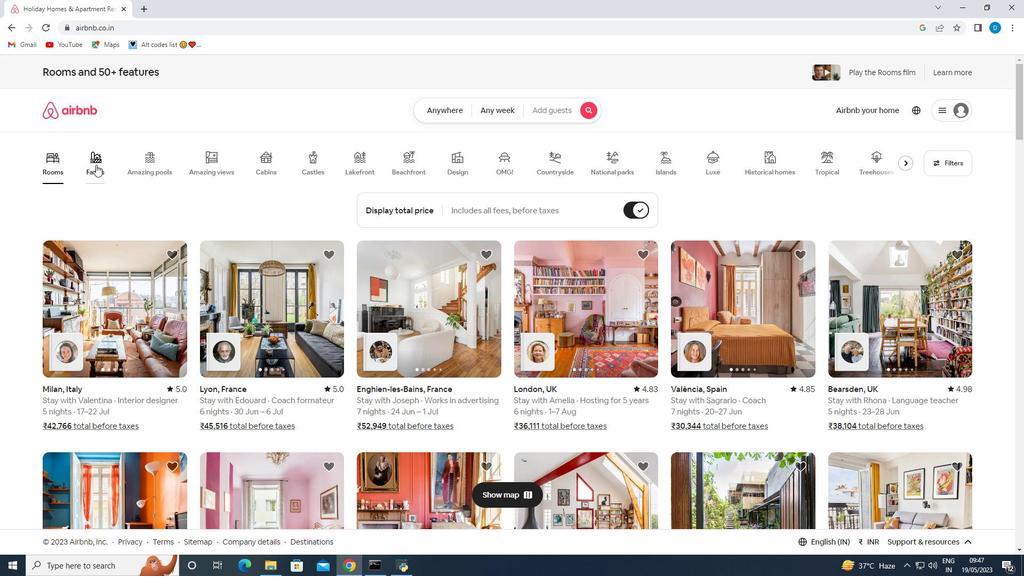 
Action: Mouse moved to (546, 109)
Screenshot: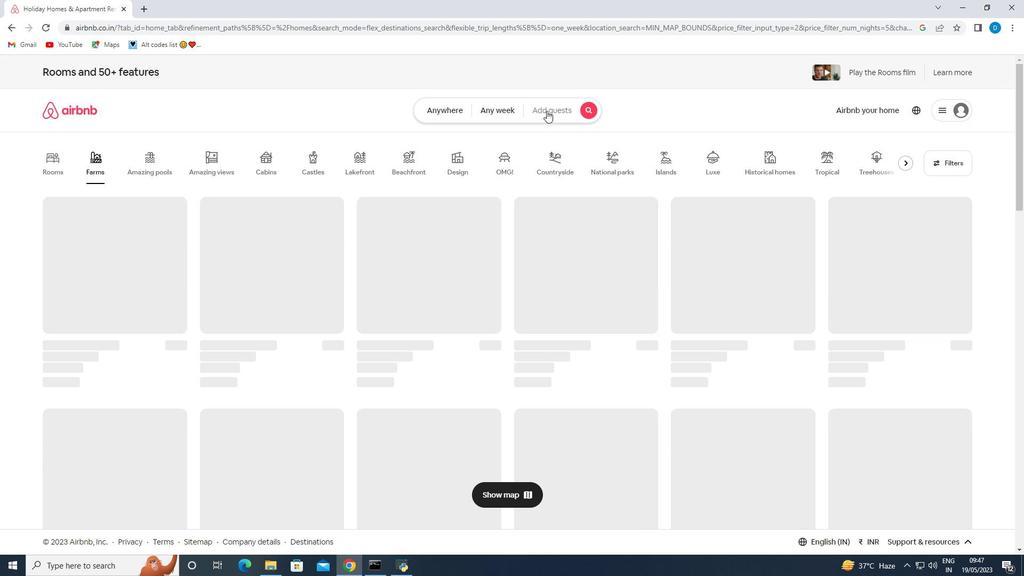 
Action: Mouse pressed left at (546, 109)
Screenshot: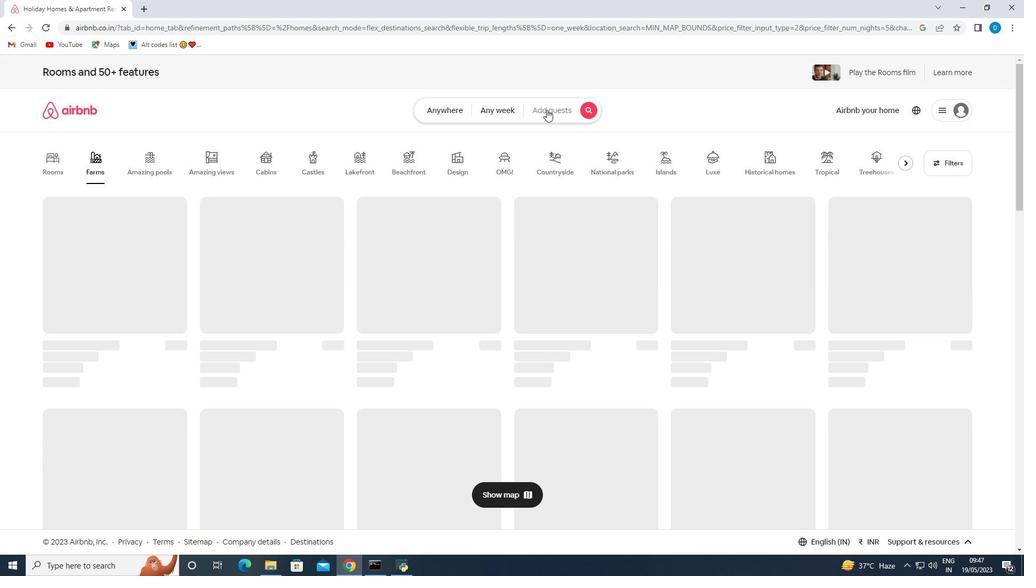 
Action: Mouse moved to (346, 155)
Screenshot: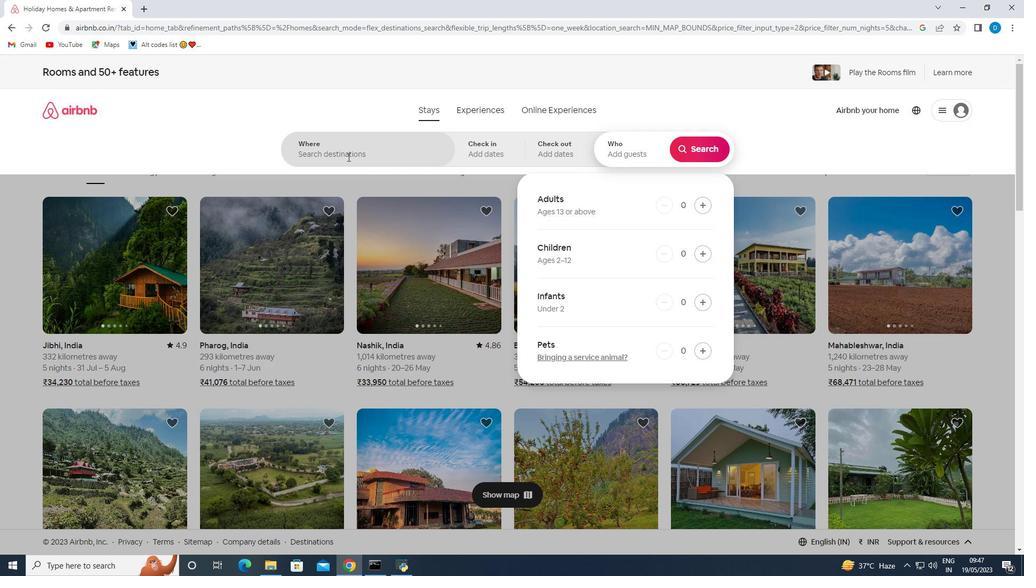 
Action: Mouse pressed left at (346, 155)
Screenshot: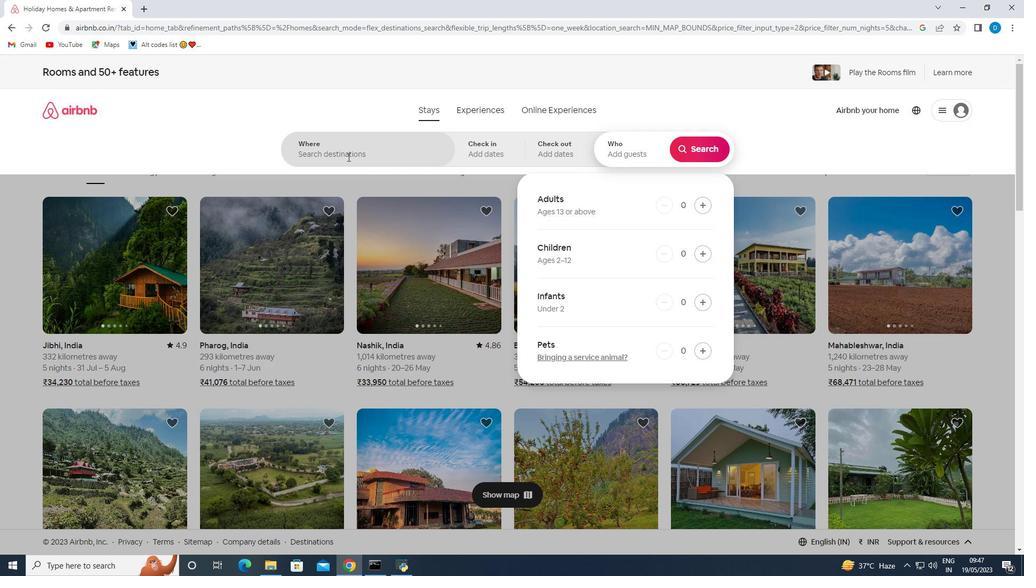 
Action: Mouse pressed left at (346, 155)
Screenshot: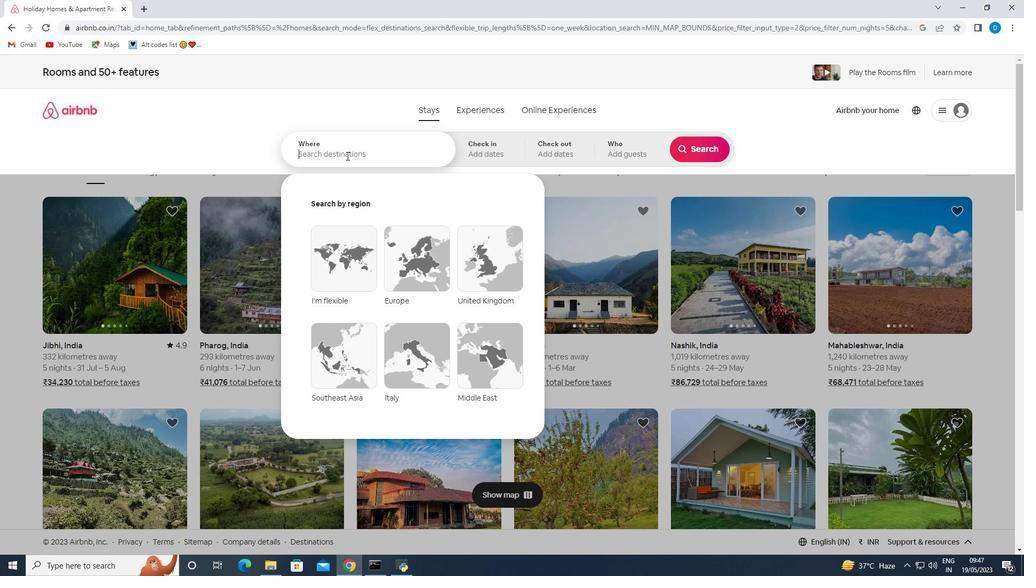 
Action: Key pressed delhi
Screenshot: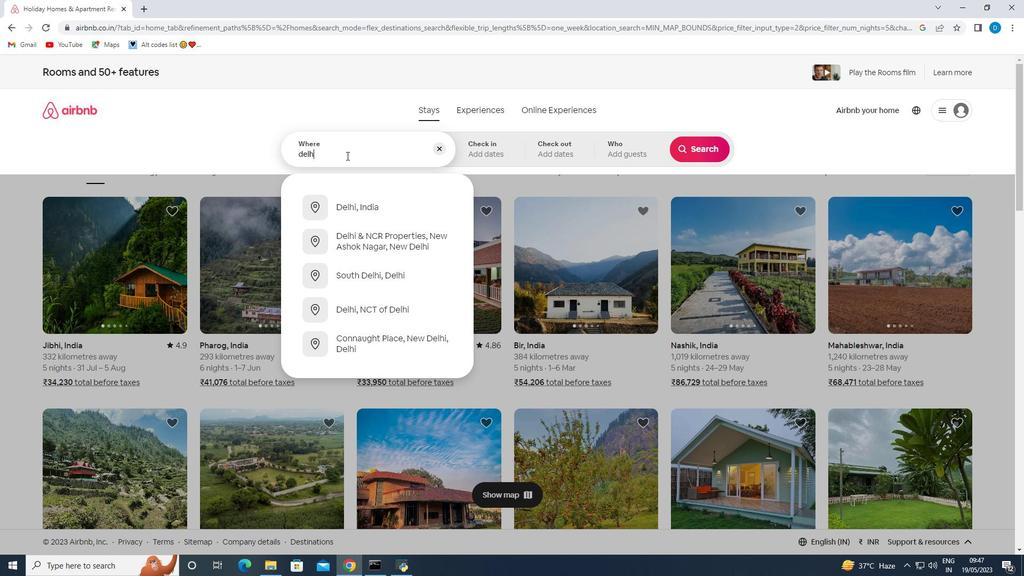 
Action: Mouse moved to (362, 216)
Screenshot: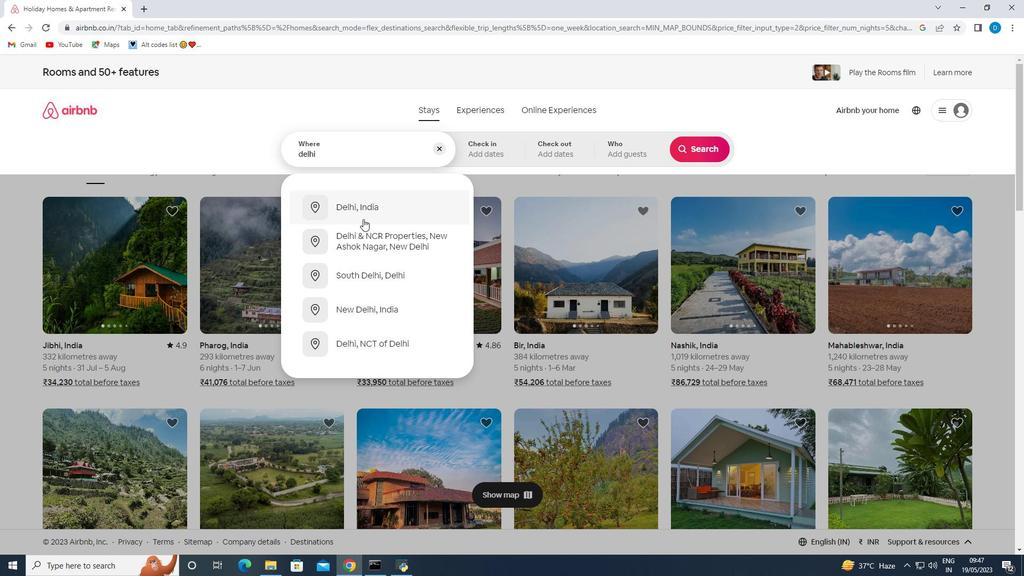 
Action: Mouse pressed left at (362, 216)
Screenshot: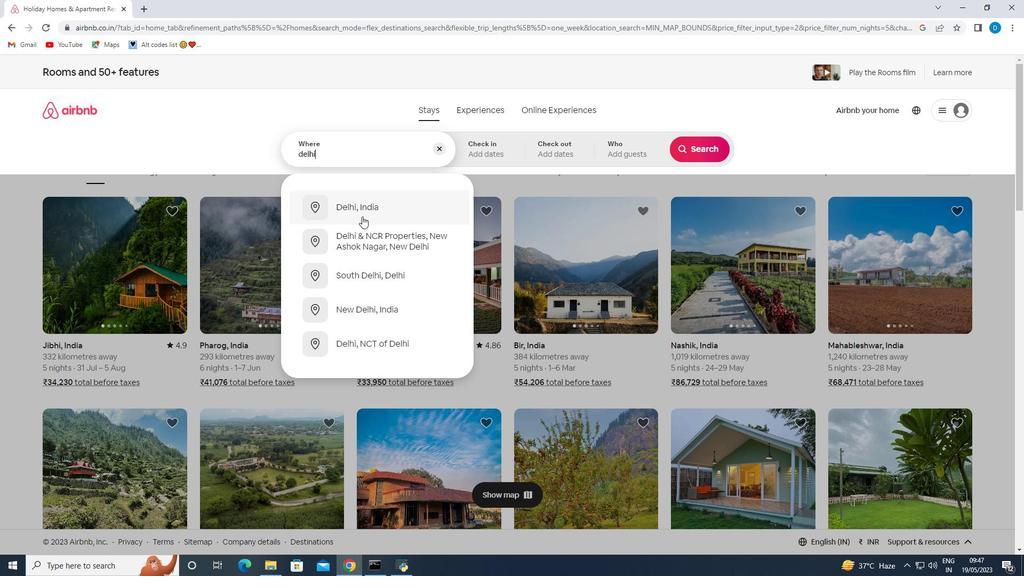 
Action: Mouse moved to (424, 356)
Screenshot: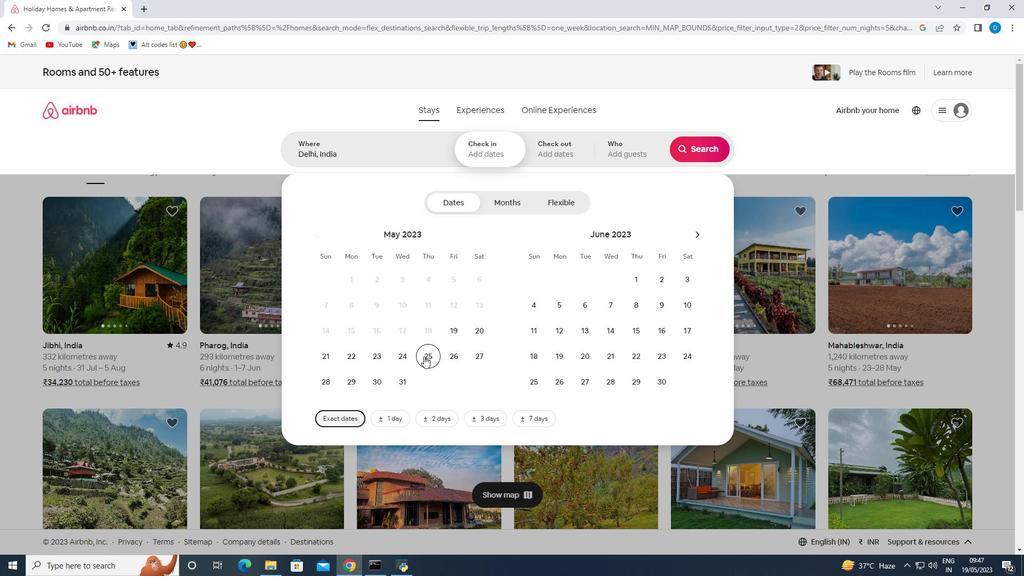 
Action: Mouse pressed left at (424, 356)
Screenshot: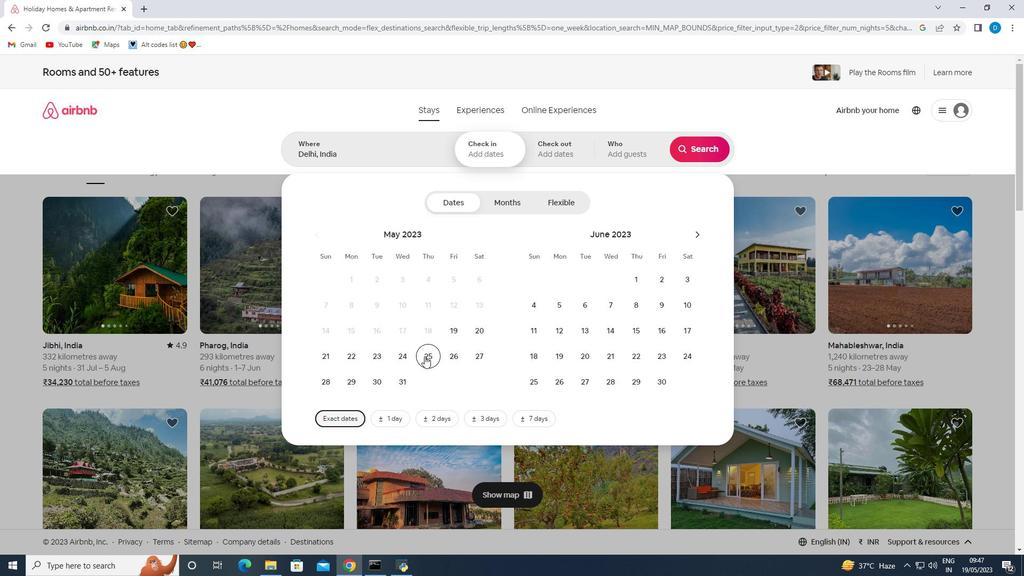 
Action: Mouse moved to (615, 155)
Screenshot: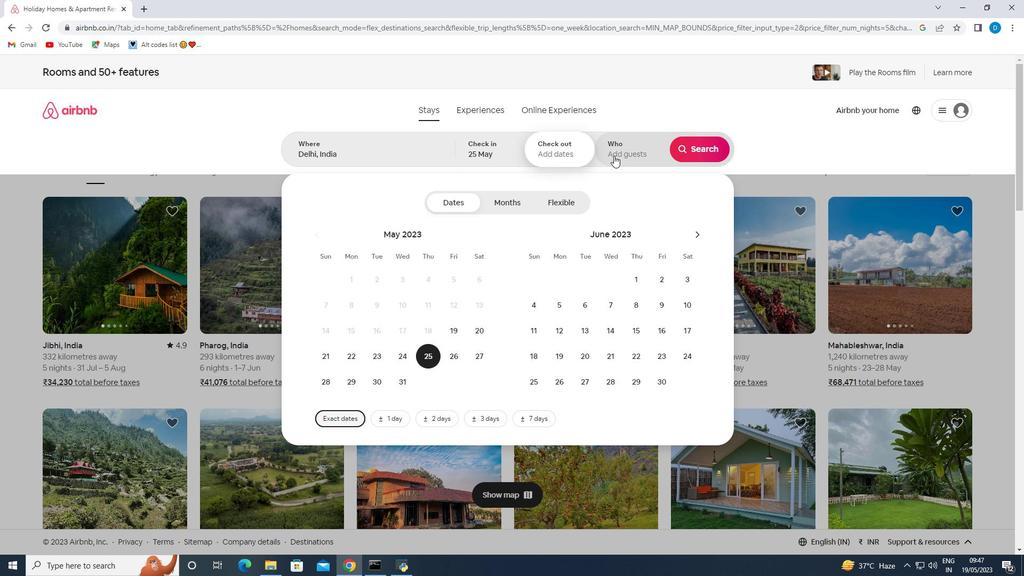 
Action: Mouse pressed left at (615, 155)
Screenshot: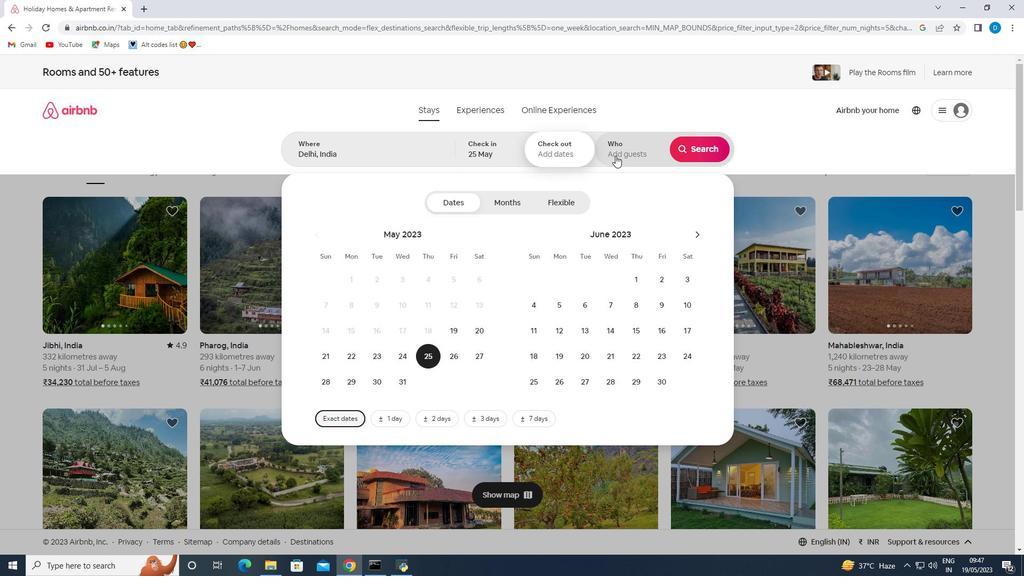 
Action: Mouse moved to (702, 209)
Screenshot: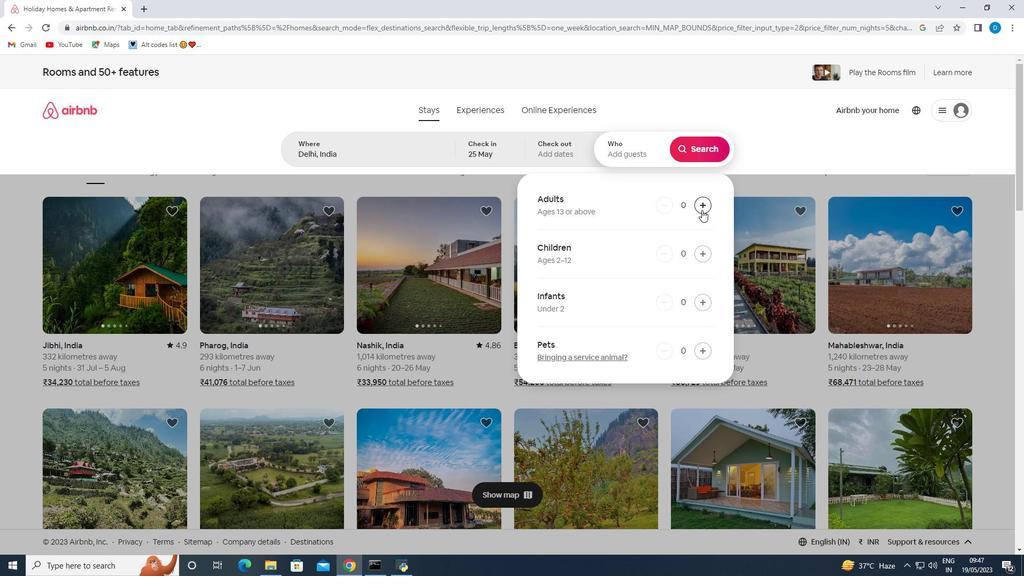 
Action: Mouse pressed left at (702, 209)
Screenshot: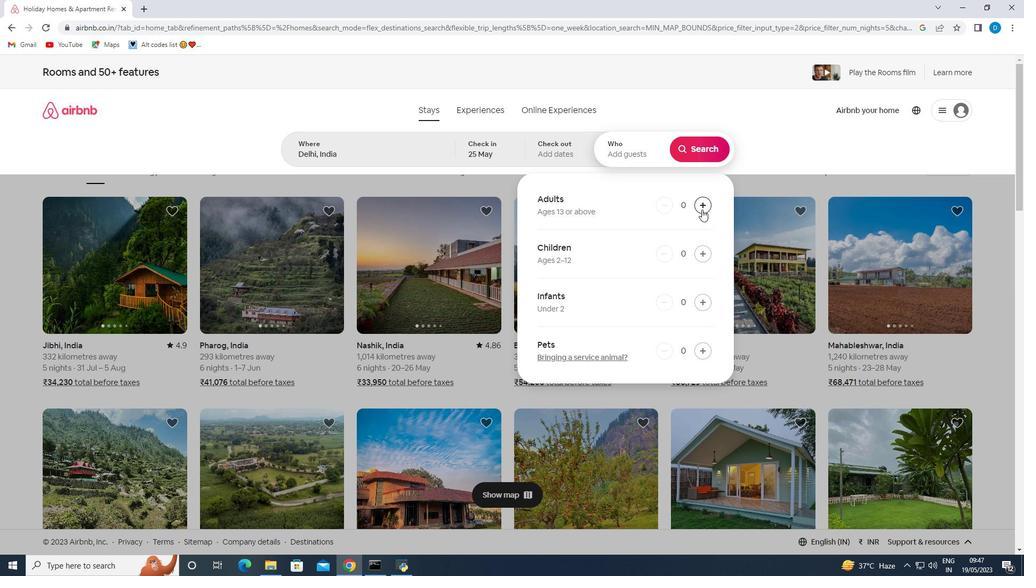 
Action: Mouse moved to (699, 149)
Screenshot: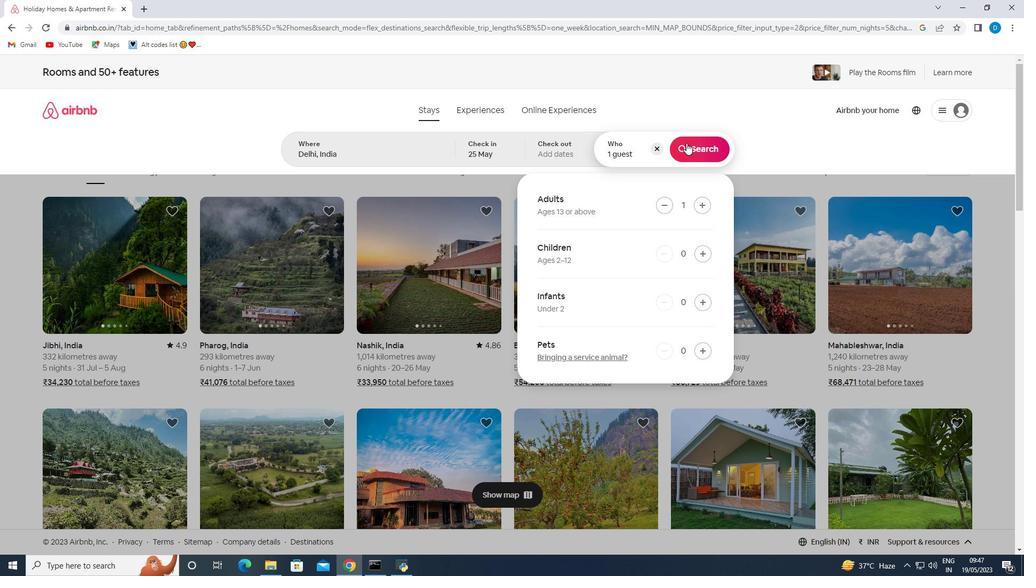 
Action: Mouse pressed left at (699, 149)
Screenshot: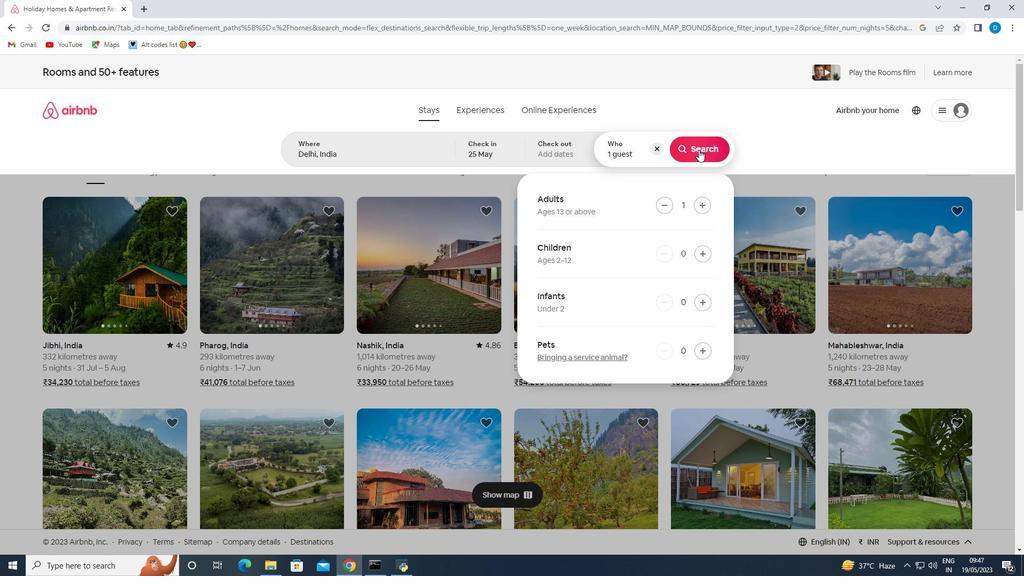 
Action: Mouse moved to (174, 316)
Screenshot: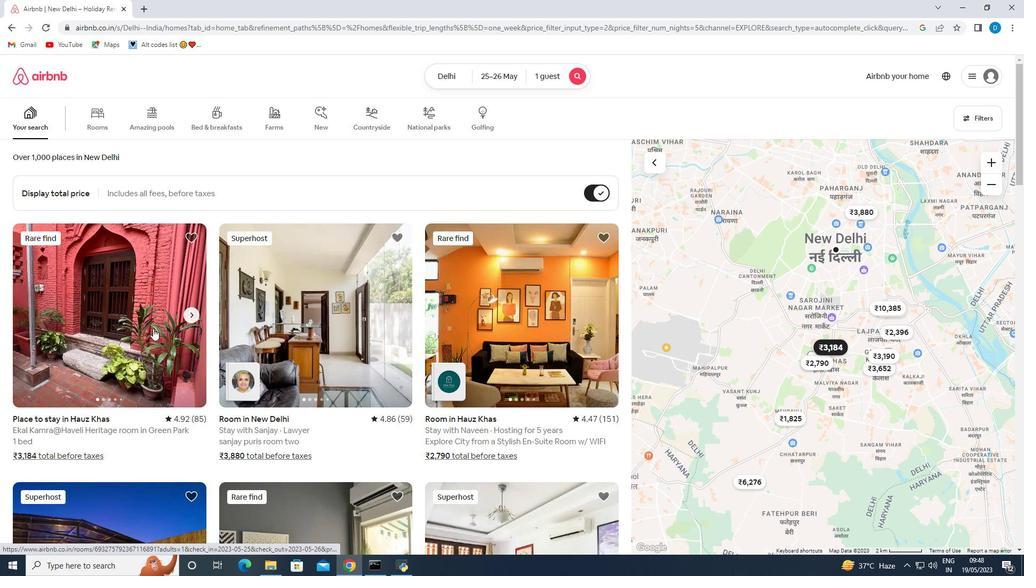 
Action: Mouse scrolled (174, 315) with delta (0, 0)
Screenshot: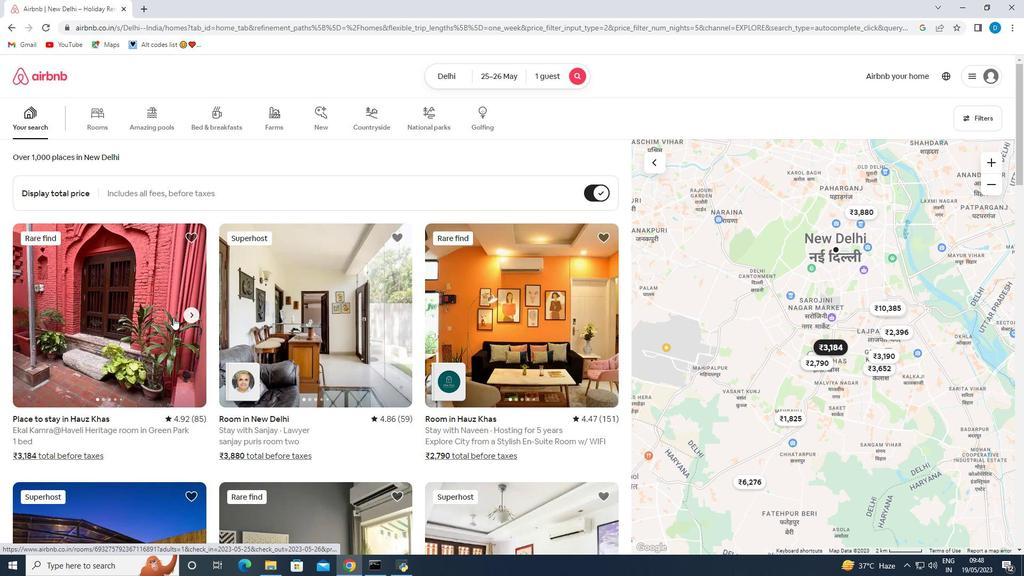 
Action: Mouse moved to (174, 316)
Screenshot: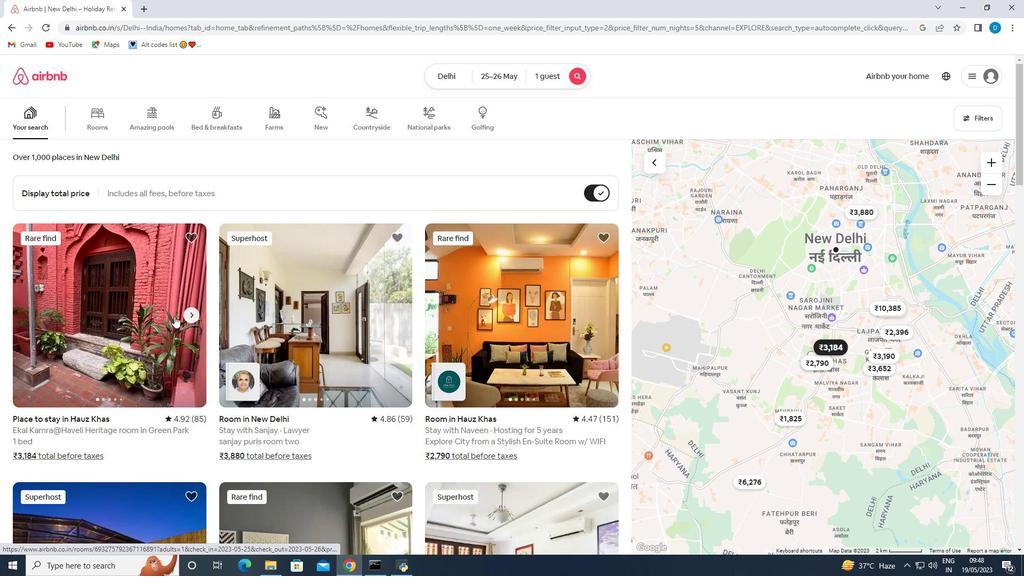 
Action: Mouse scrolled (174, 315) with delta (0, 0)
Screenshot: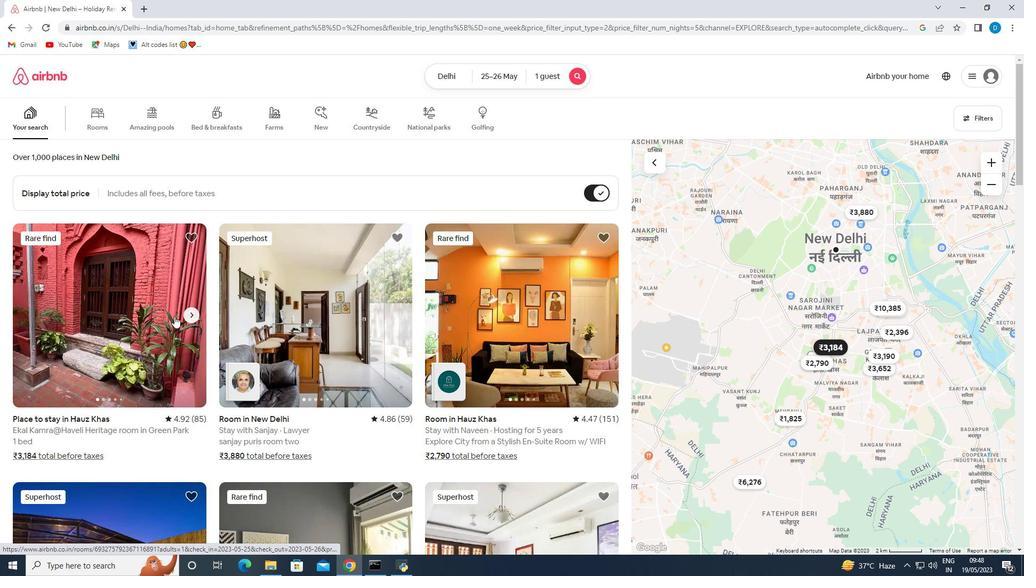 
Action: Mouse moved to (165, 328)
Screenshot: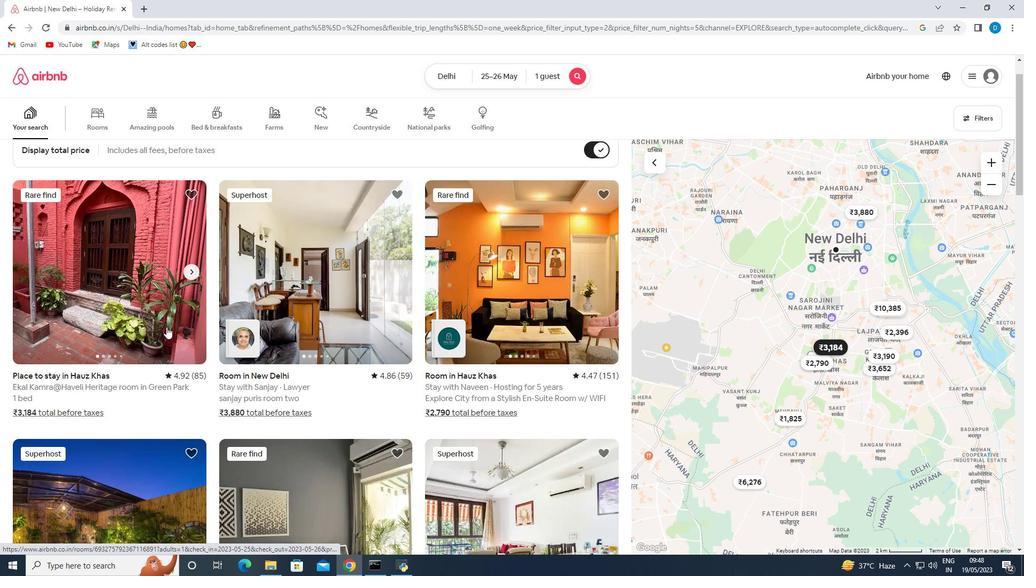
Action: Mouse scrolled (165, 327) with delta (0, 0)
Screenshot: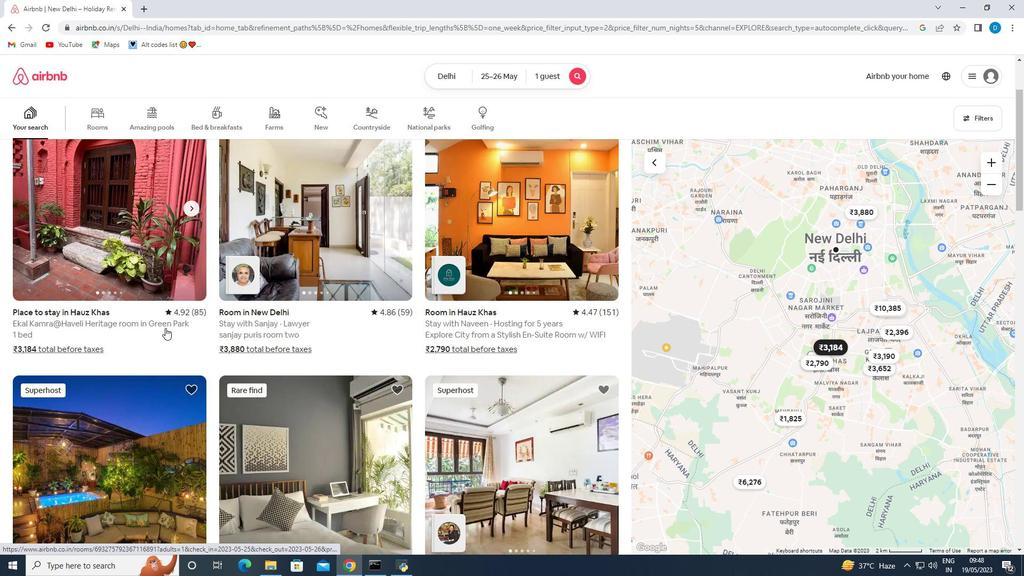 
Action: Mouse moved to (164, 330)
Screenshot: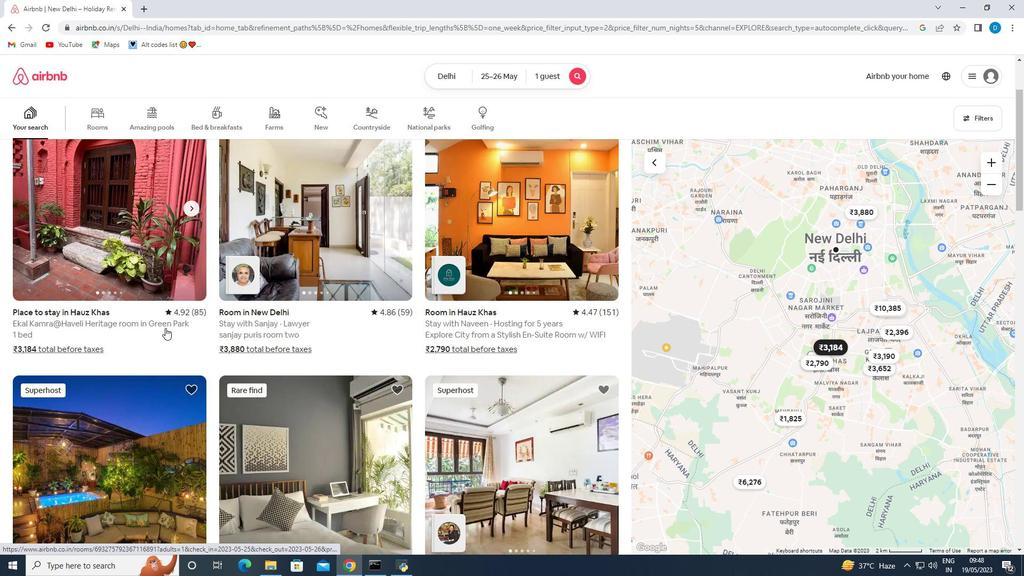 
Action: Mouse scrolled (164, 330) with delta (0, 0)
Screenshot: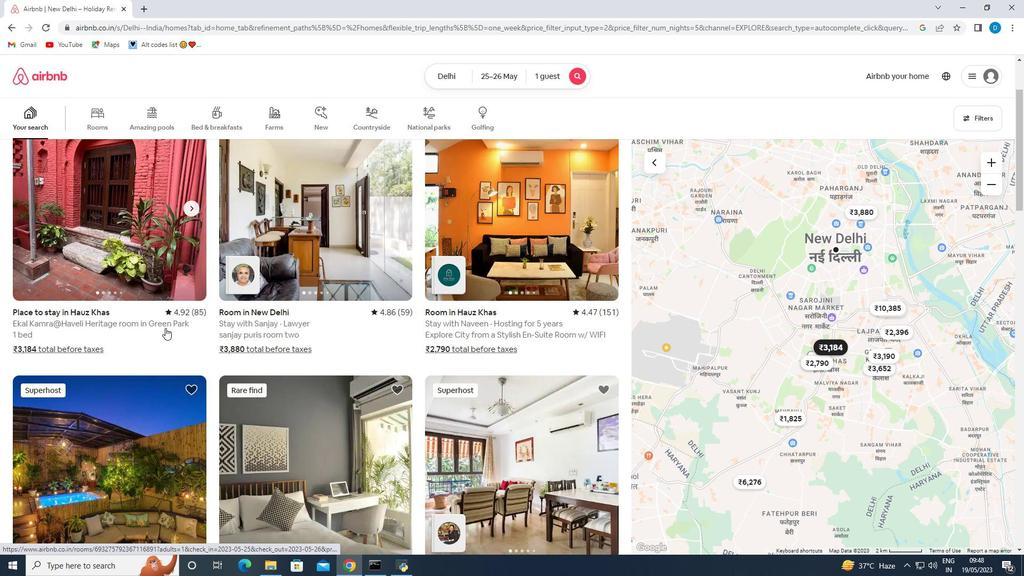 
Action: Mouse moved to (163, 332)
Screenshot: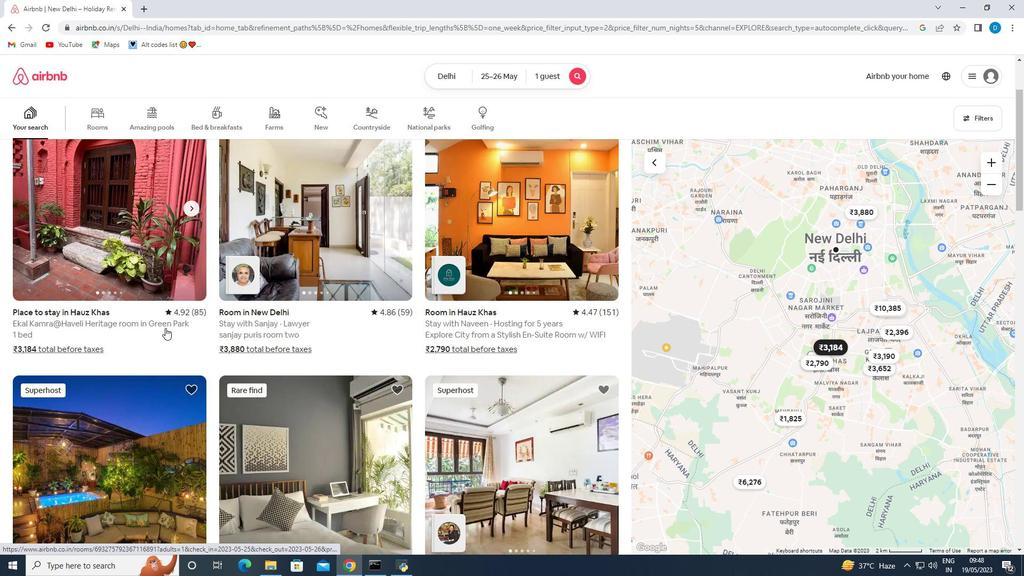 
Action: Mouse scrolled (163, 331) with delta (0, 0)
Screenshot: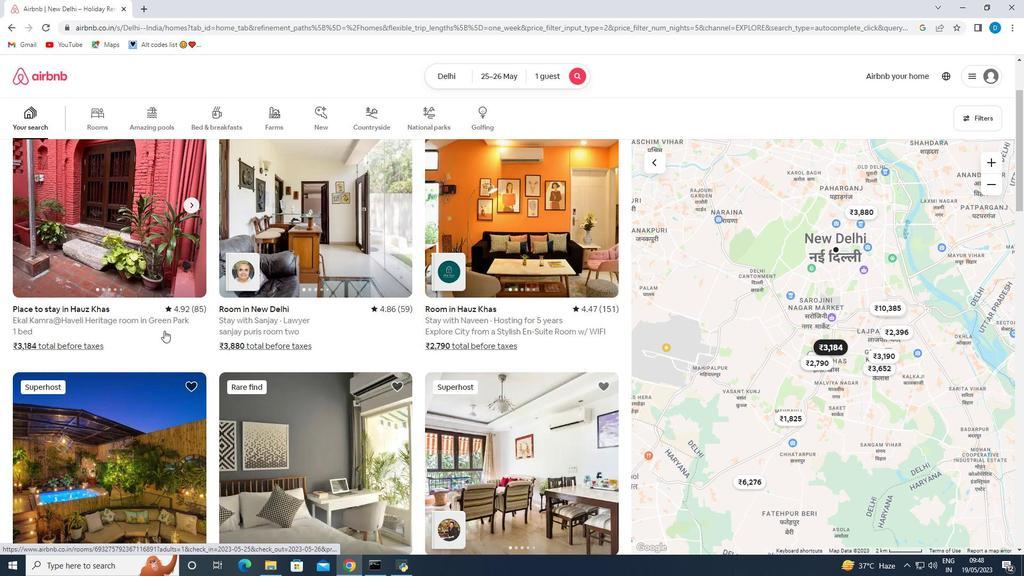 
Action: Mouse moved to (162, 333)
Screenshot: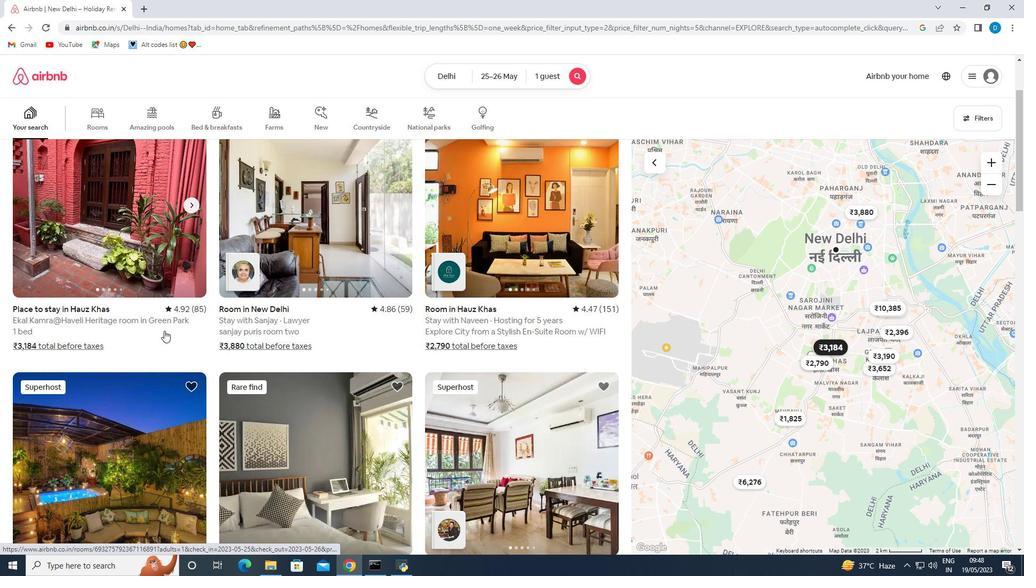 
Action: Mouse scrolled (162, 332) with delta (0, 0)
Screenshot: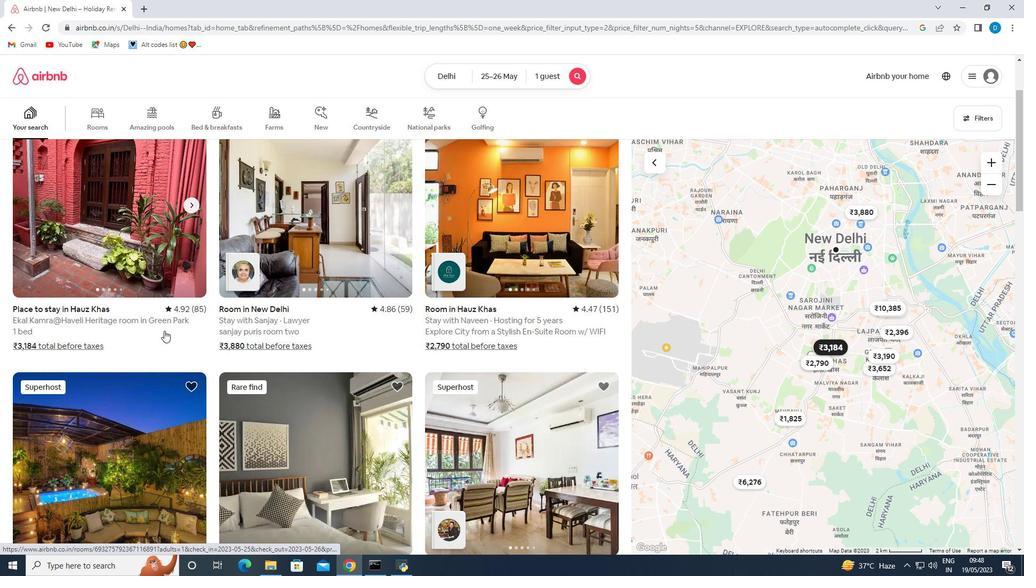 
Action: Mouse moved to (391, 295)
Screenshot: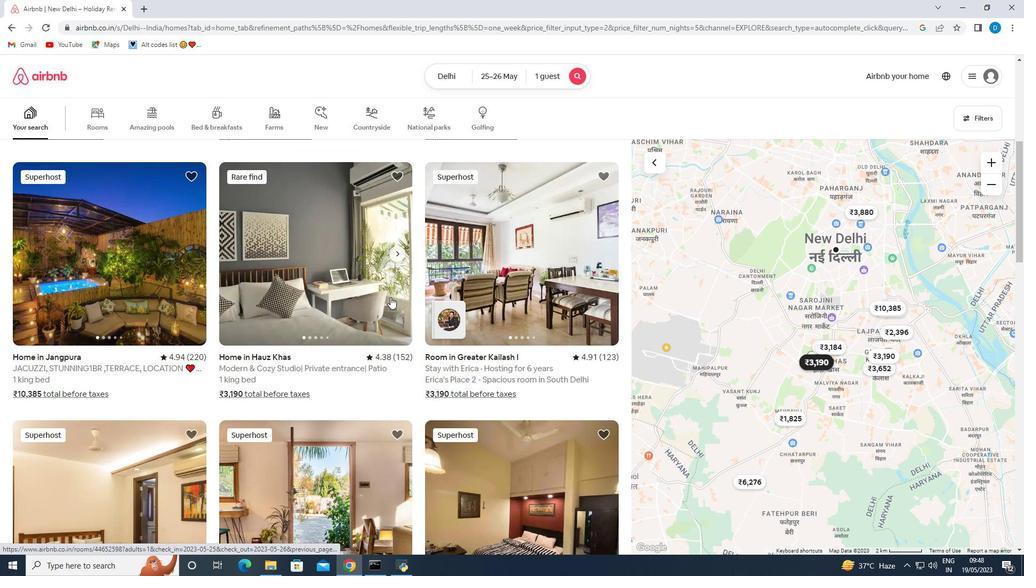 
Action: Mouse scrolled (391, 295) with delta (0, 0)
Screenshot: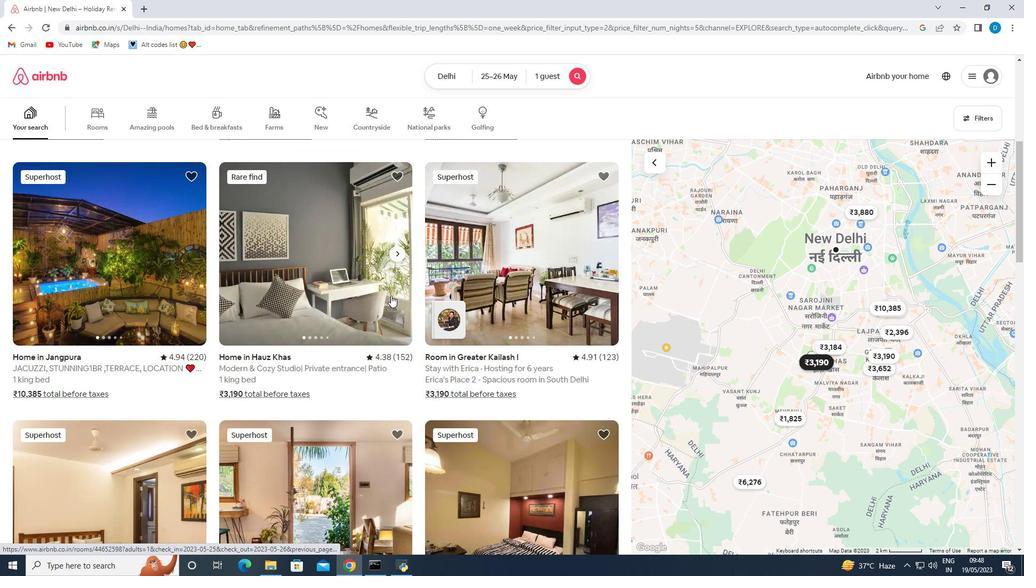 
Action: Mouse scrolled (391, 295) with delta (0, 0)
Screenshot: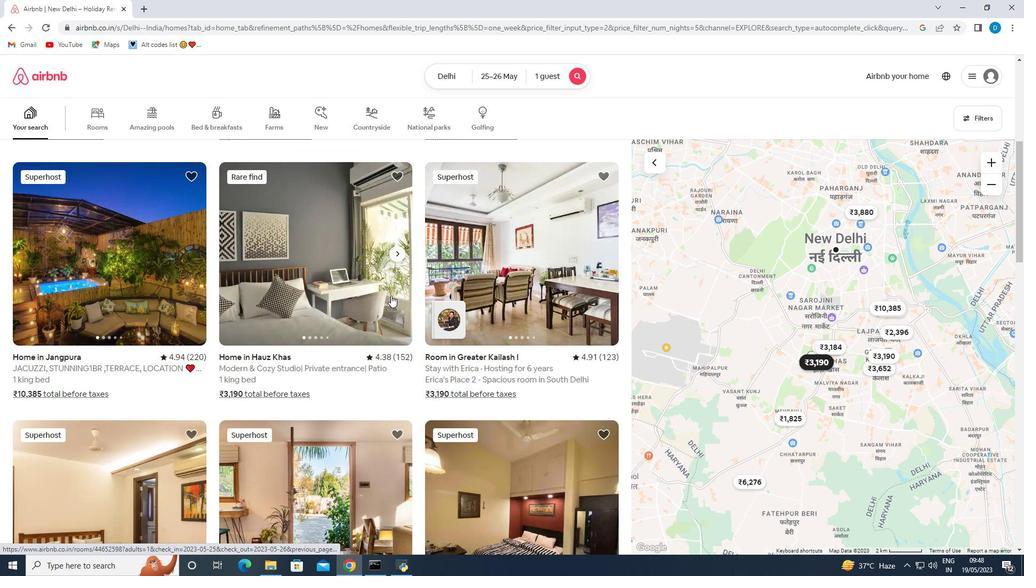 
Action: Mouse scrolled (391, 295) with delta (0, 0)
Screenshot: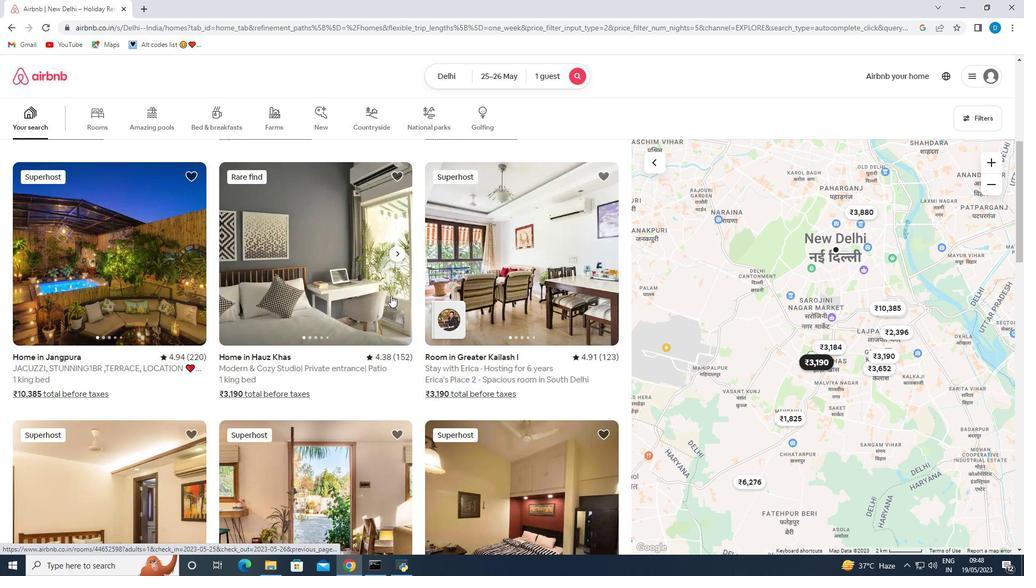 
Action: Mouse moved to (394, 311)
Screenshot: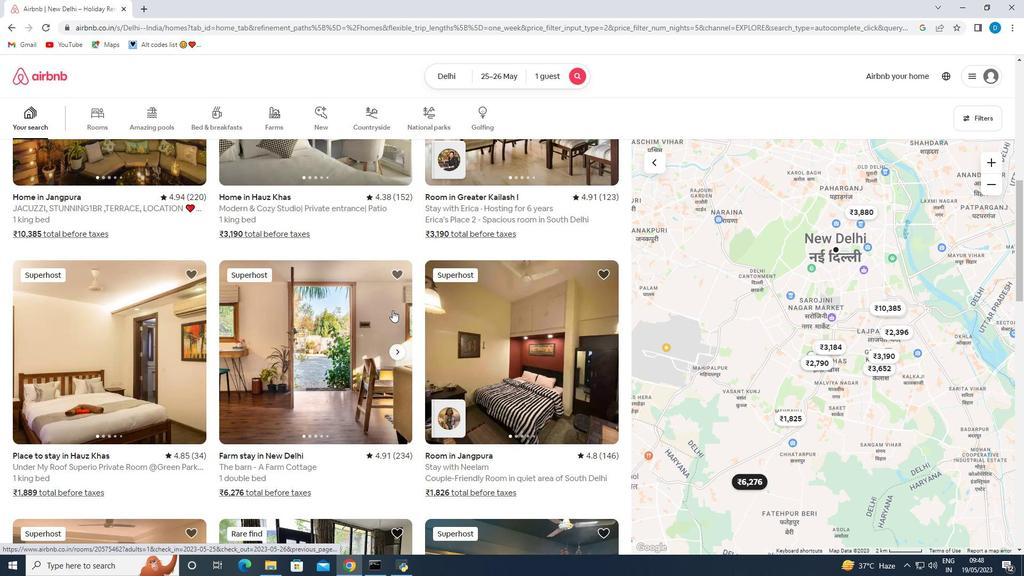 
Action: Mouse scrolled (394, 310) with delta (0, 0)
Screenshot: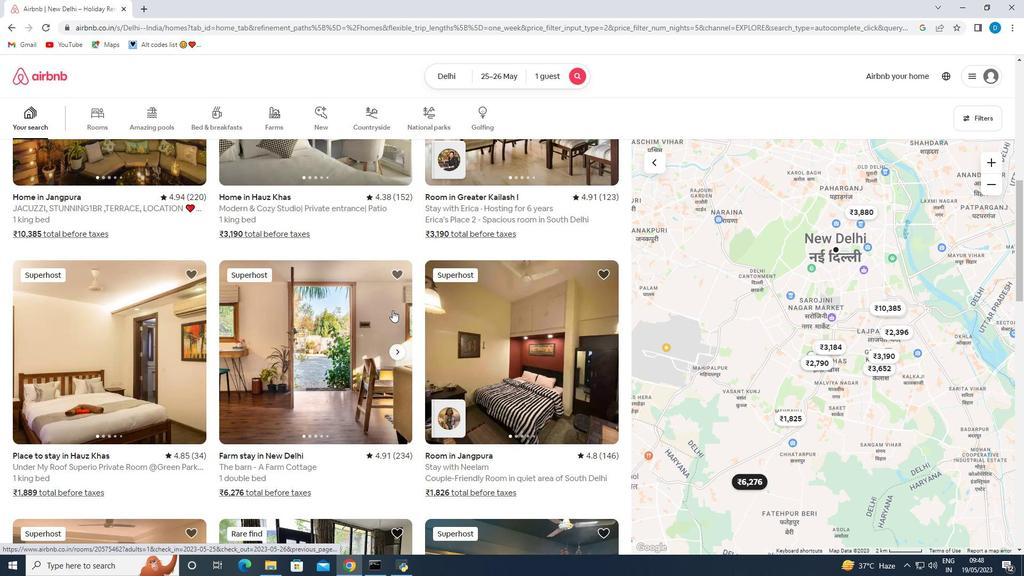 
Action: Mouse scrolled (394, 310) with delta (0, 0)
Screenshot: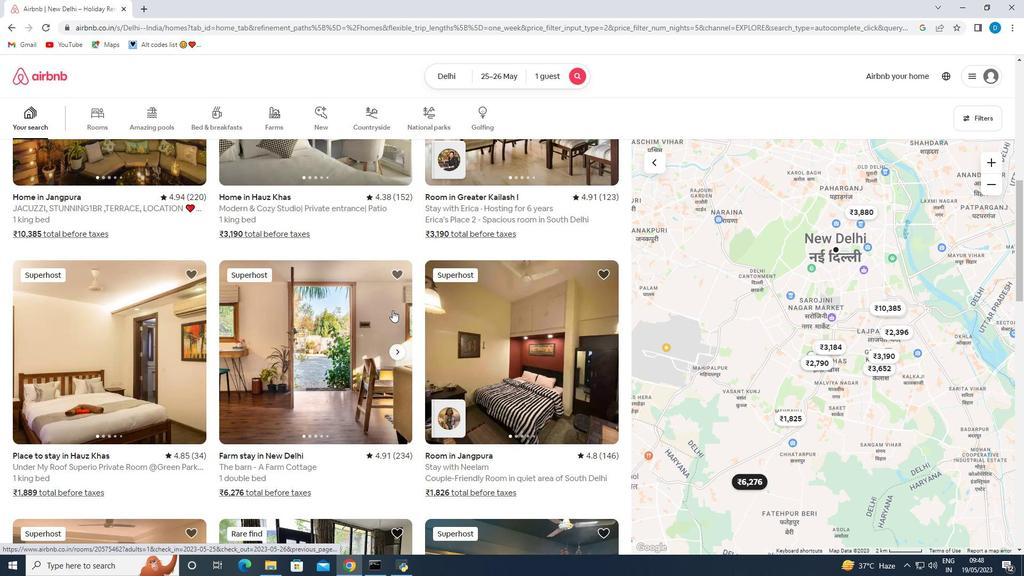 
Action: Mouse scrolled (394, 310) with delta (0, 0)
Screenshot: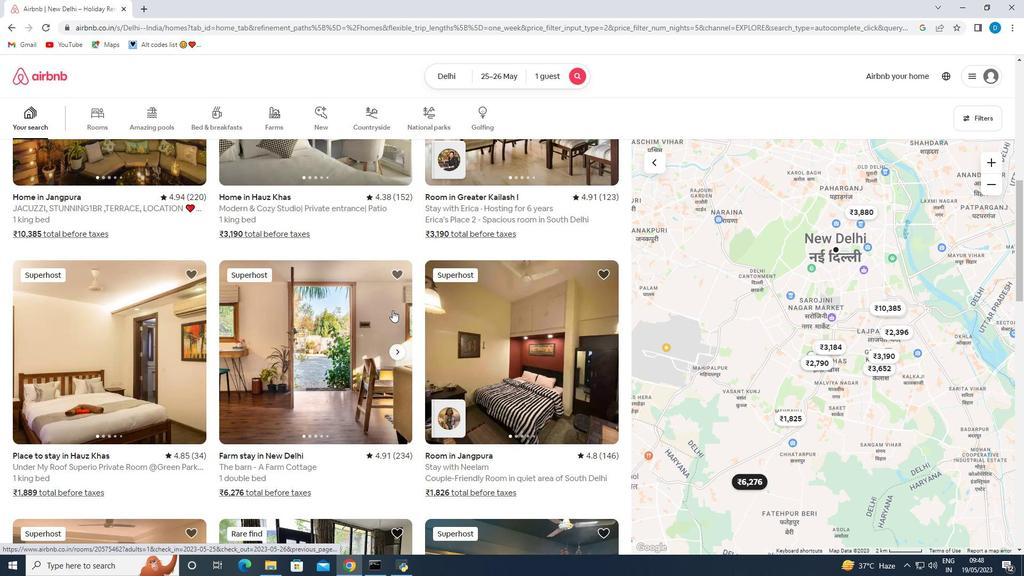 
Action: Mouse scrolled (394, 310) with delta (0, 0)
Screenshot: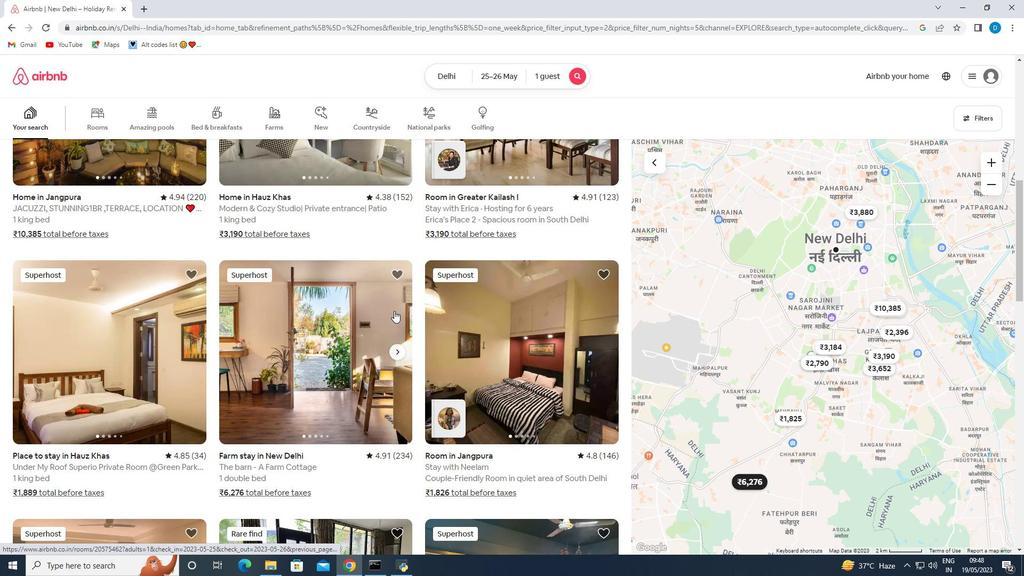 
Action: Mouse scrolled (394, 310) with delta (0, 0)
Screenshot: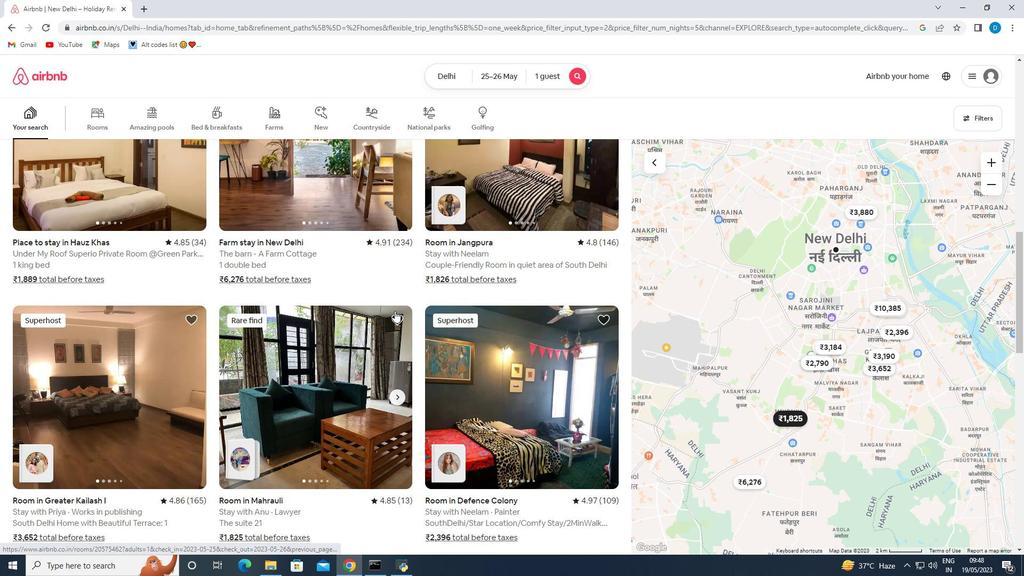 
Action: Mouse scrolled (394, 310) with delta (0, 0)
Screenshot: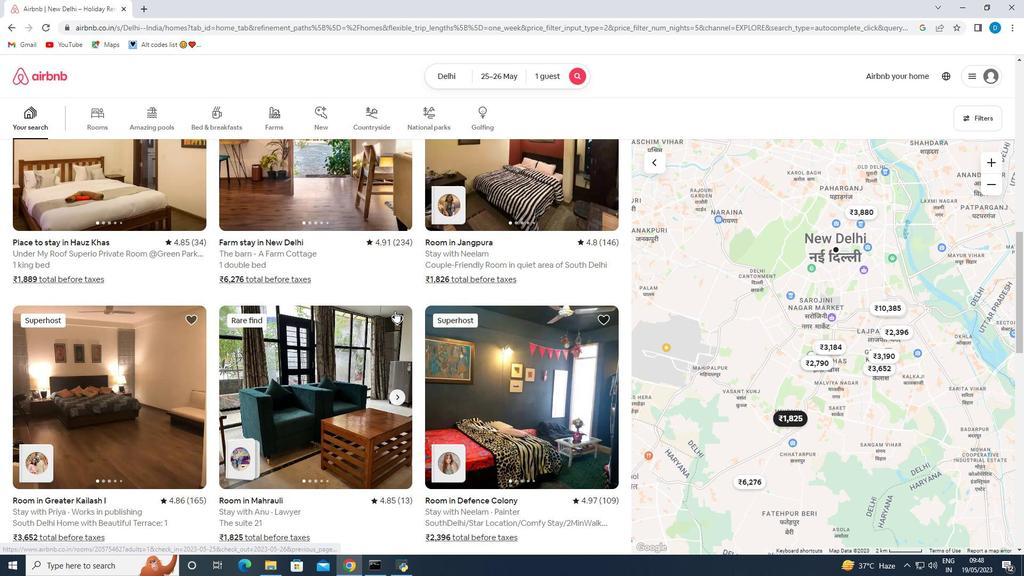 
Action: Mouse scrolled (394, 310) with delta (0, 0)
Screenshot: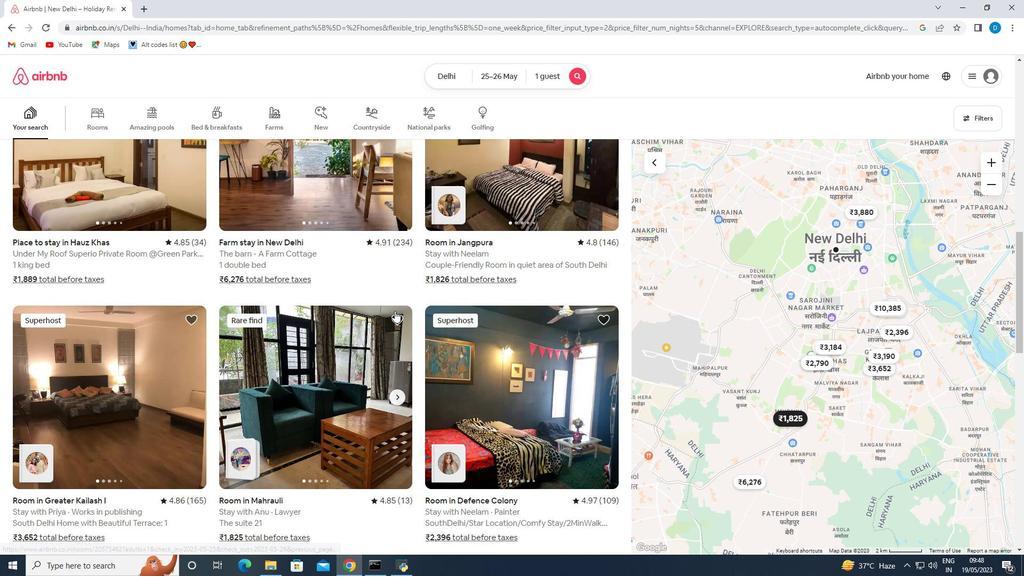 
Action: Mouse scrolled (394, 310) with delta (0, 0)
Screenshot: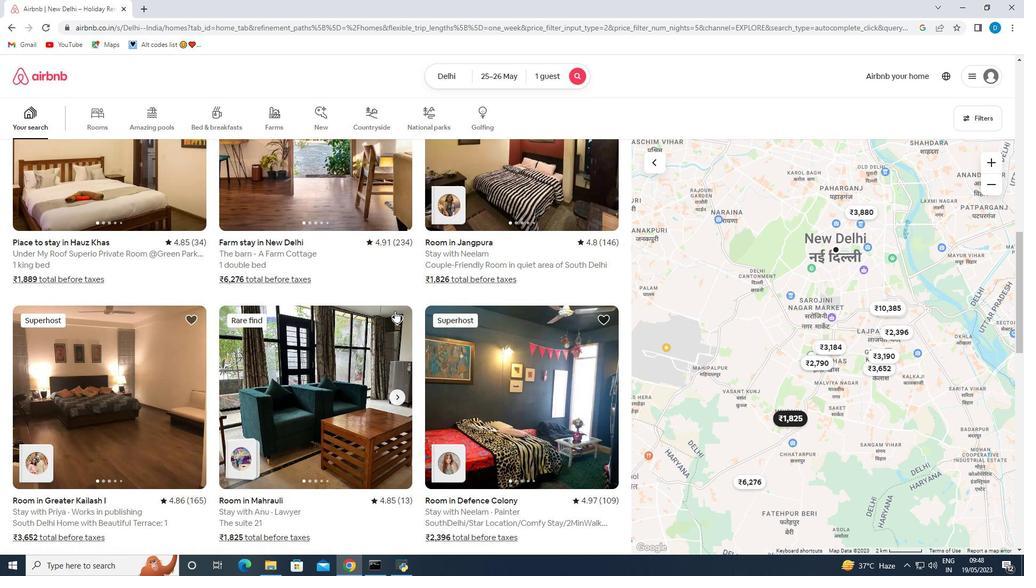 
Action: Mouse moved to (391, 319)
Screenshot: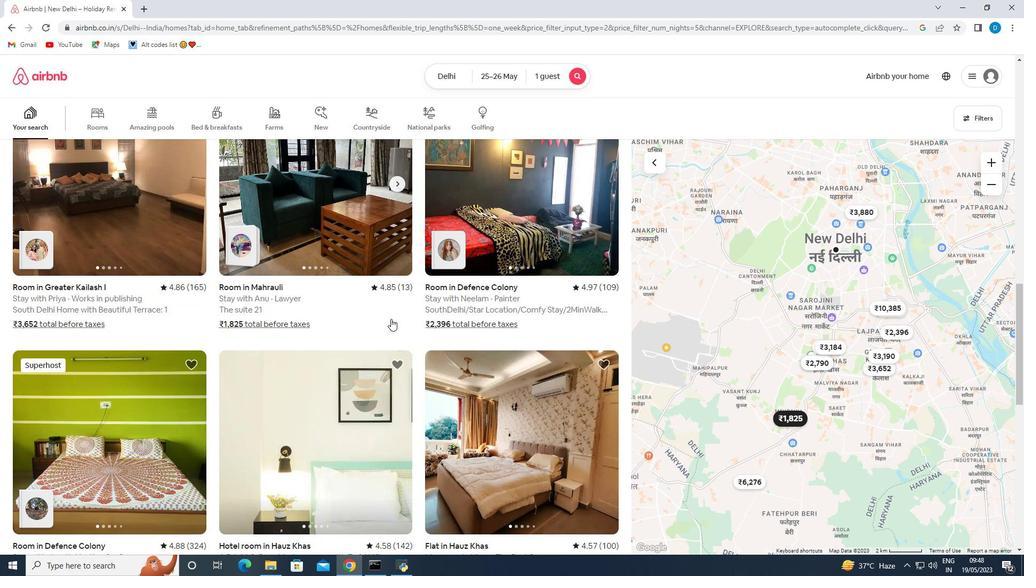 
Action: Mouse scrolled (391, 319) with delta (0, 0)
Screenshot: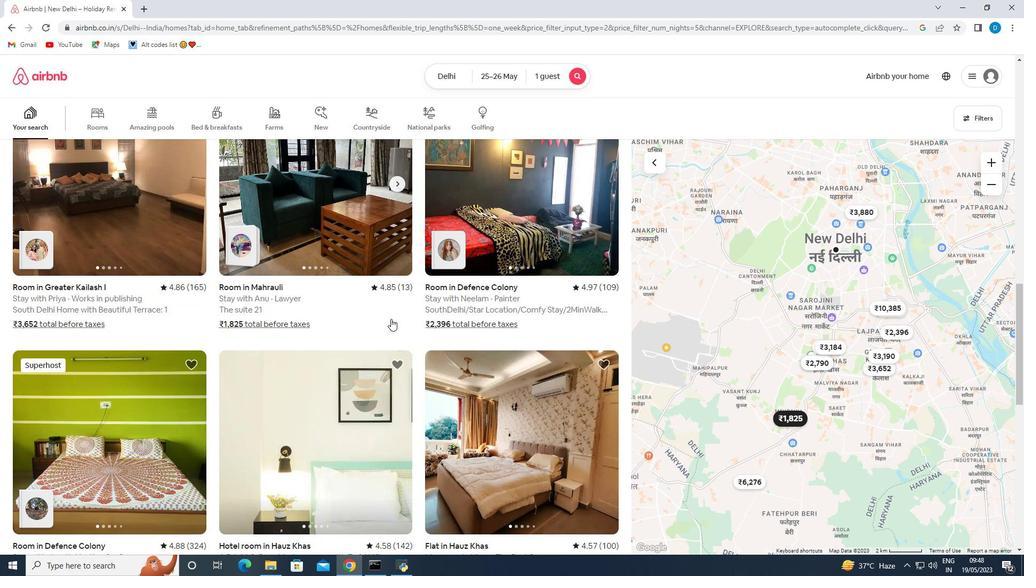 
Action: Mouse scrolled (391, 319) with delta (0, 0)
Screenshot: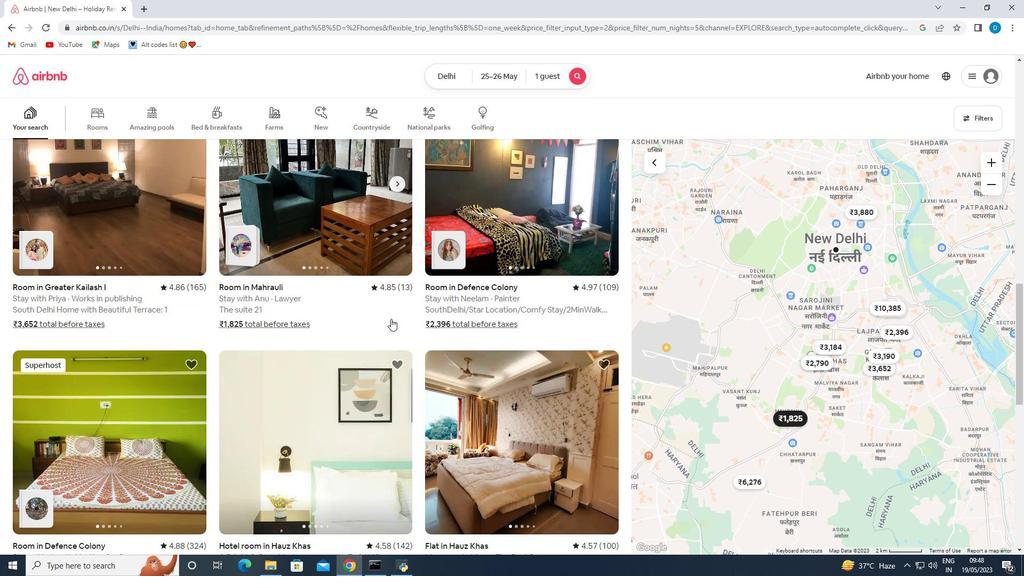 
Action: Mouse moved to (194, 325)
Screenshot: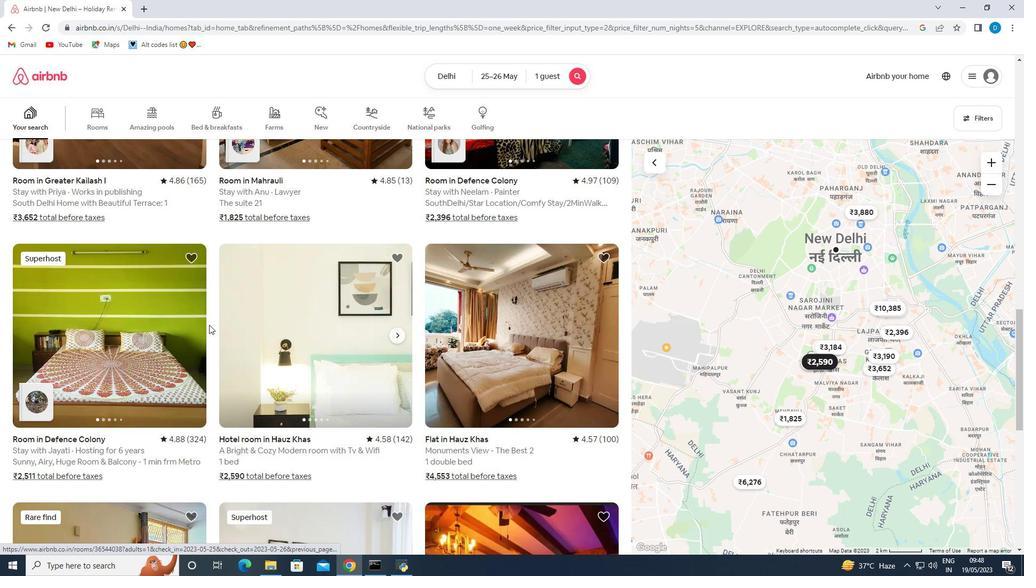 
Action: Mouse scrolled (194, 324) with delta (0, 0)
Screenshot: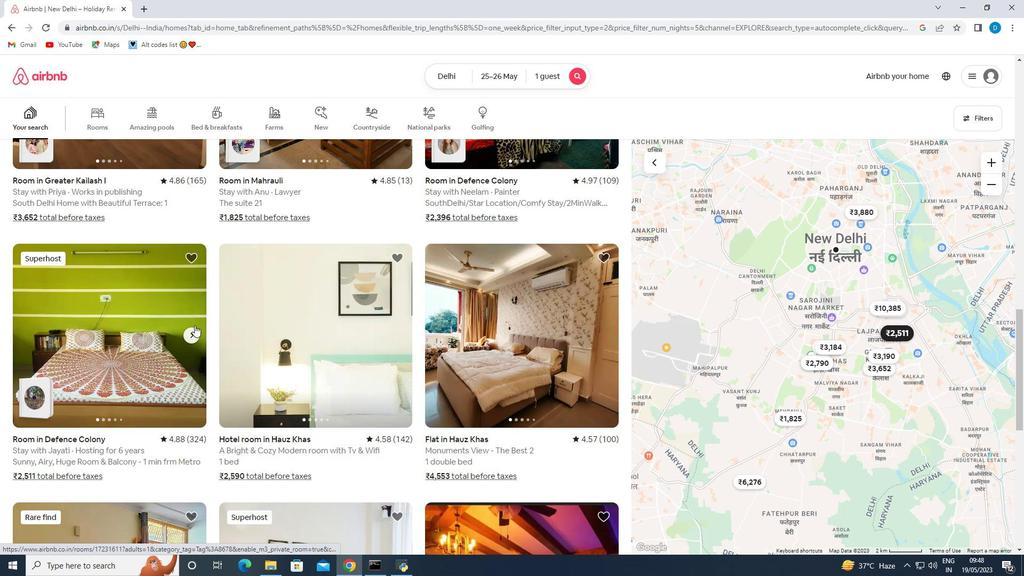 
Action: Mouse scrolled (194, 324) with delta (0, 0)
Screenshot: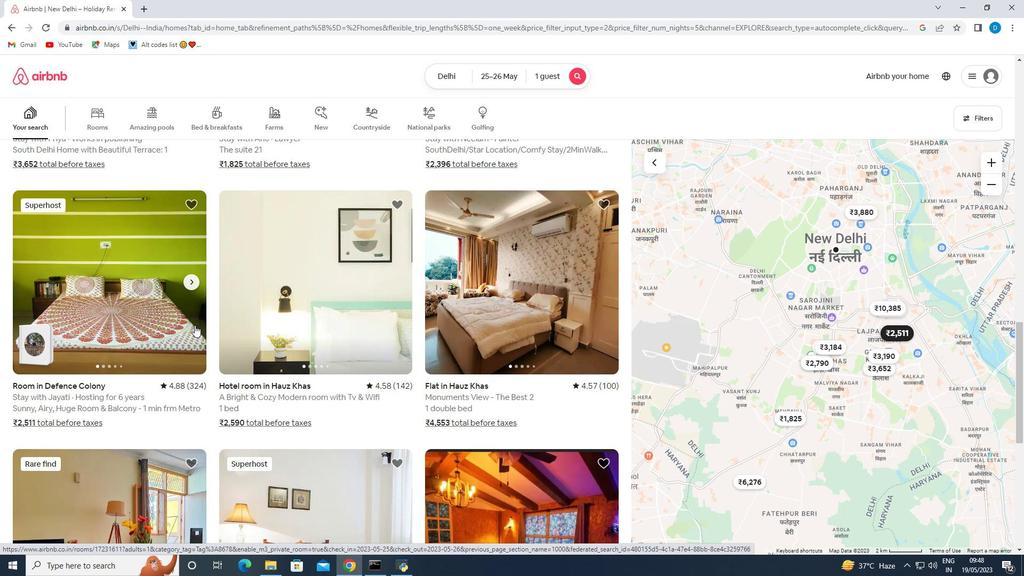 
Action: Mouse scrolled (194, 324) with delta (0, 0)
Screenshot: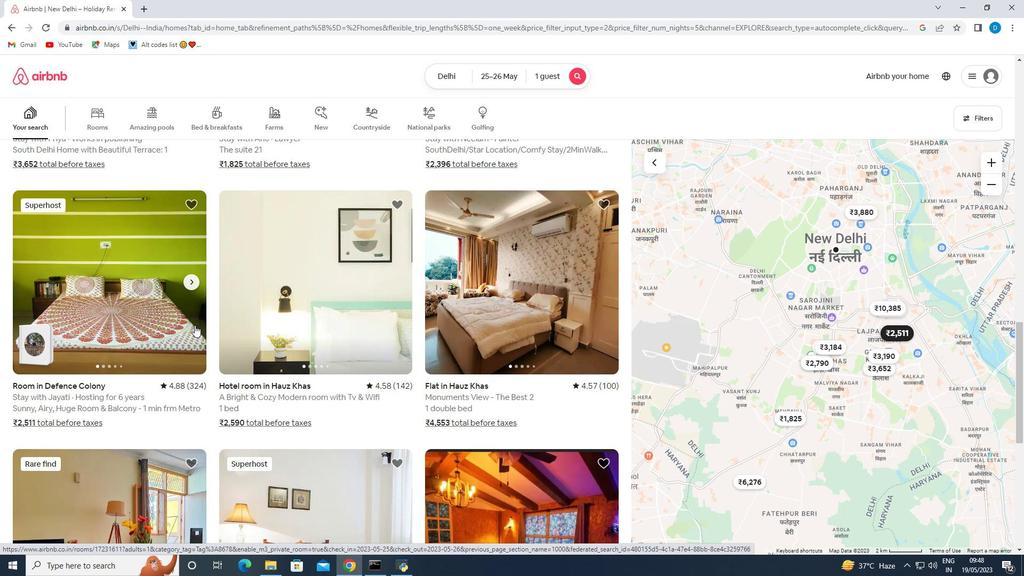 
Action: Mouse scrolled (194, 324) with delta (0, 0)
Screenshot: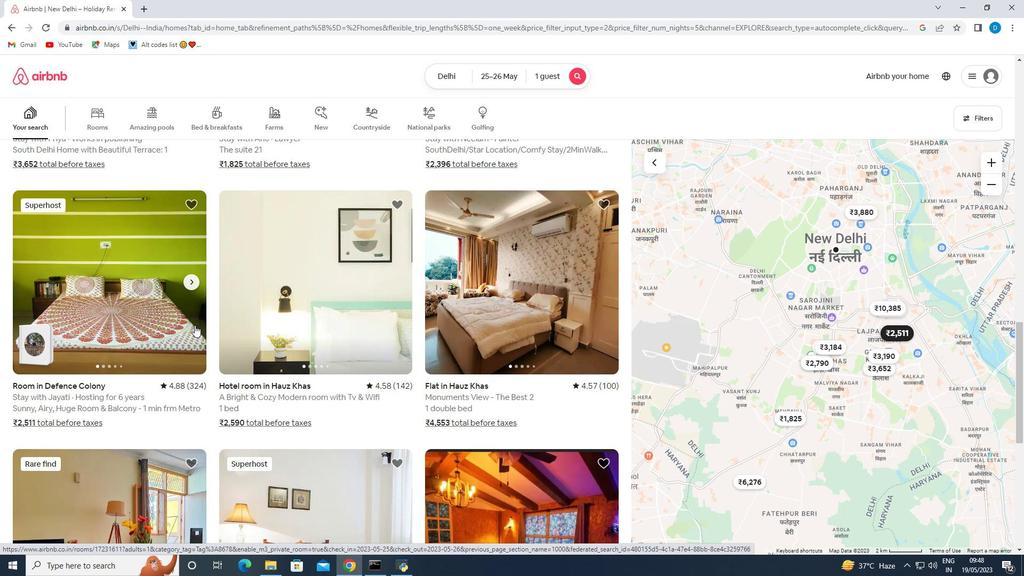 
Action: Mouse scrolled (194, 324) with delta (0, 0)
Screenshot: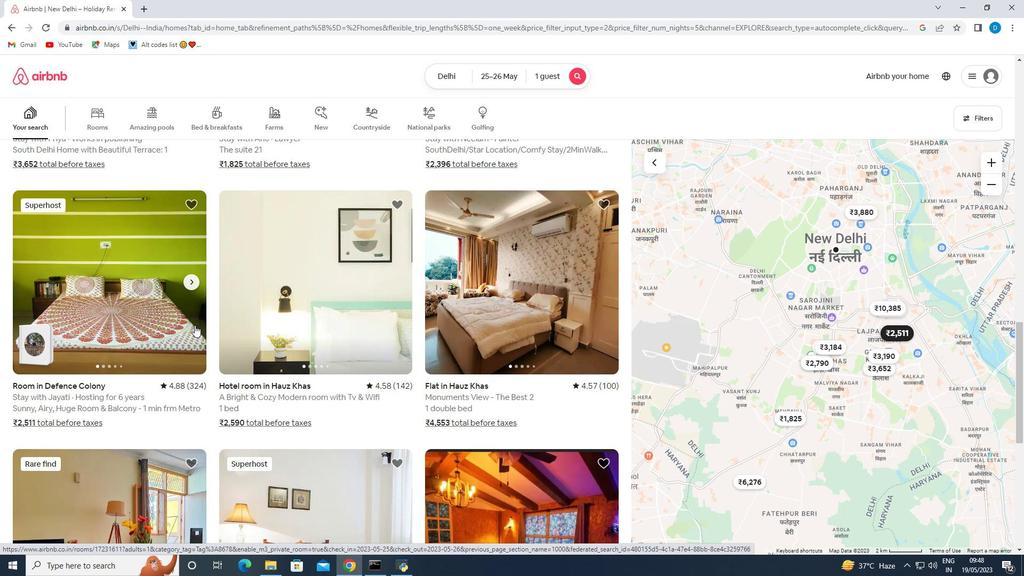 
Action: Mouse moved to (475, 273)
Screenshot: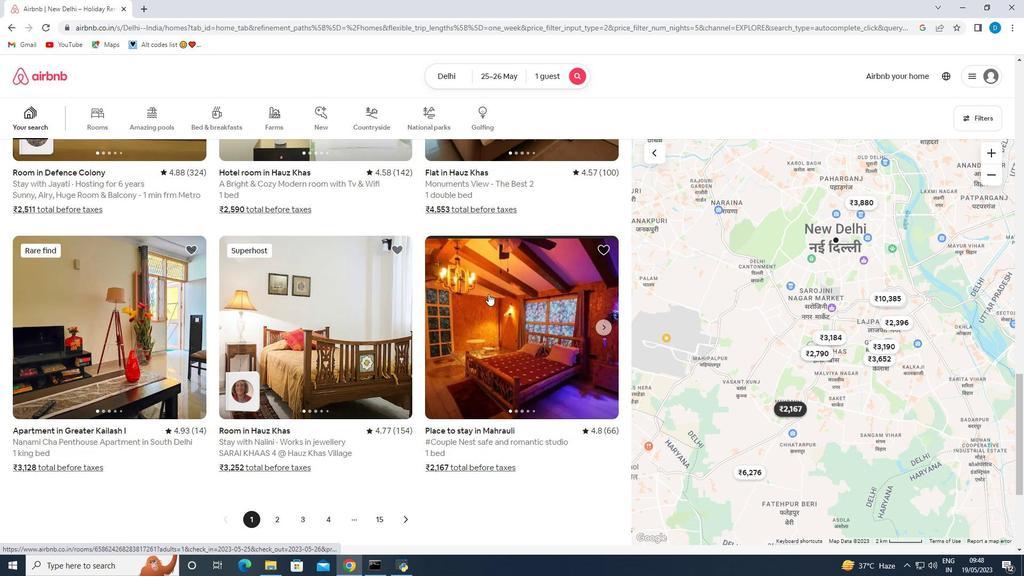 
Action: Mouse scrolled (475, 274) with delta (0, 0)
Screenshot: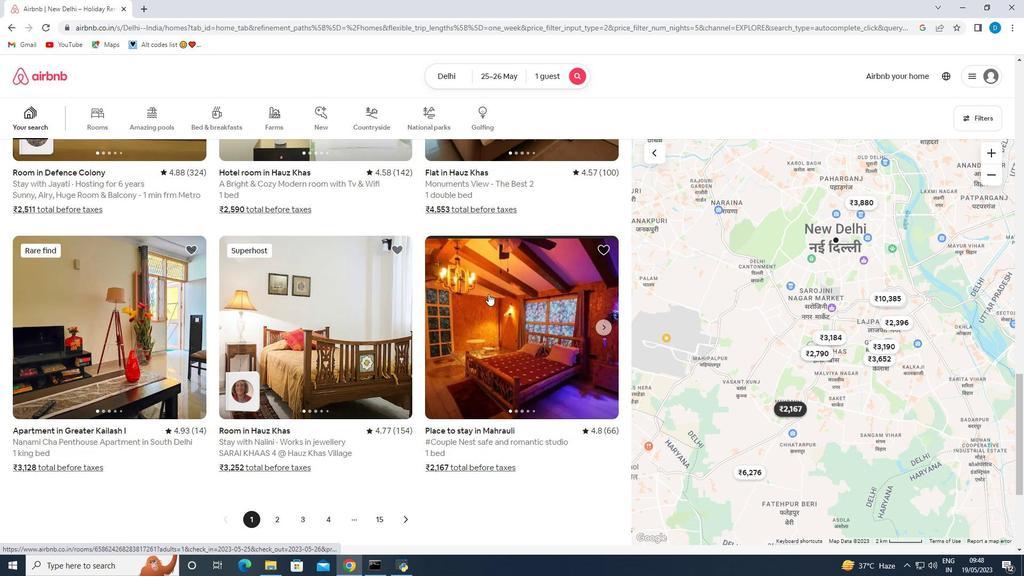 
Action: Mouse scrolled (475, 274) with delta (0, 0)
Screenshot: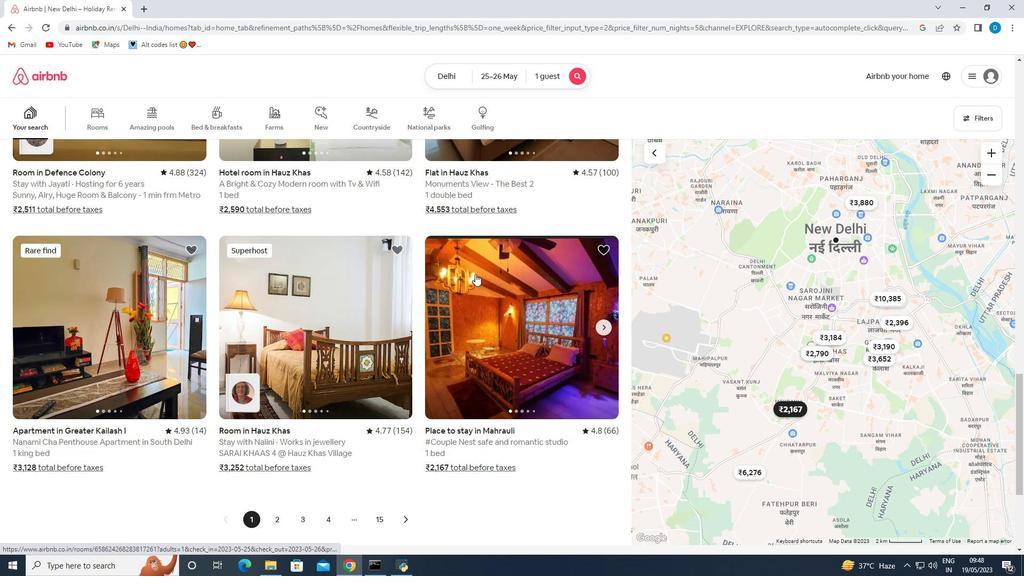 
Action: Mouse moved to (487, 282)
Screenshot: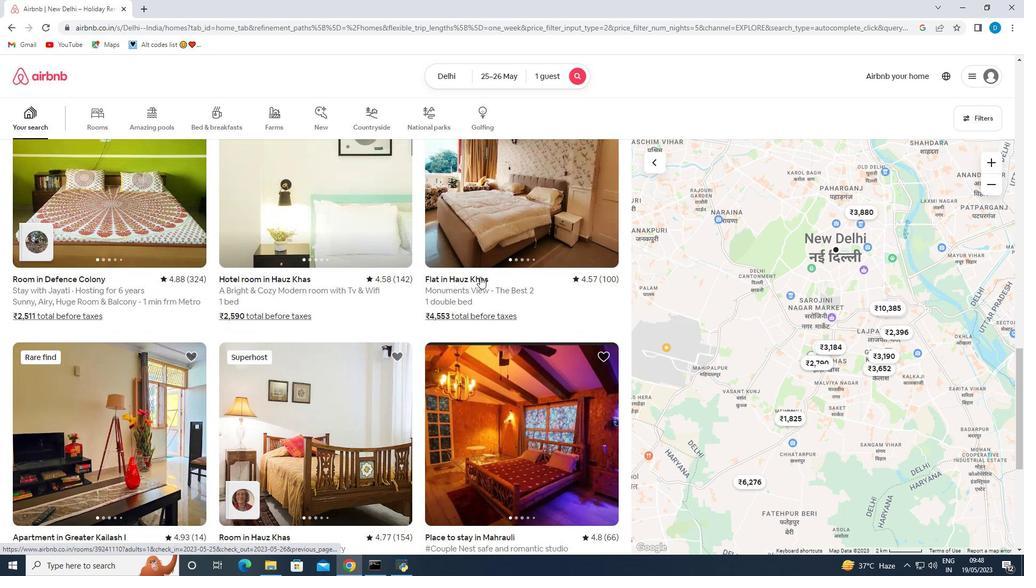 
Action: Mouse scrolled (487, 282) with delta (0, 0)
Screenshot: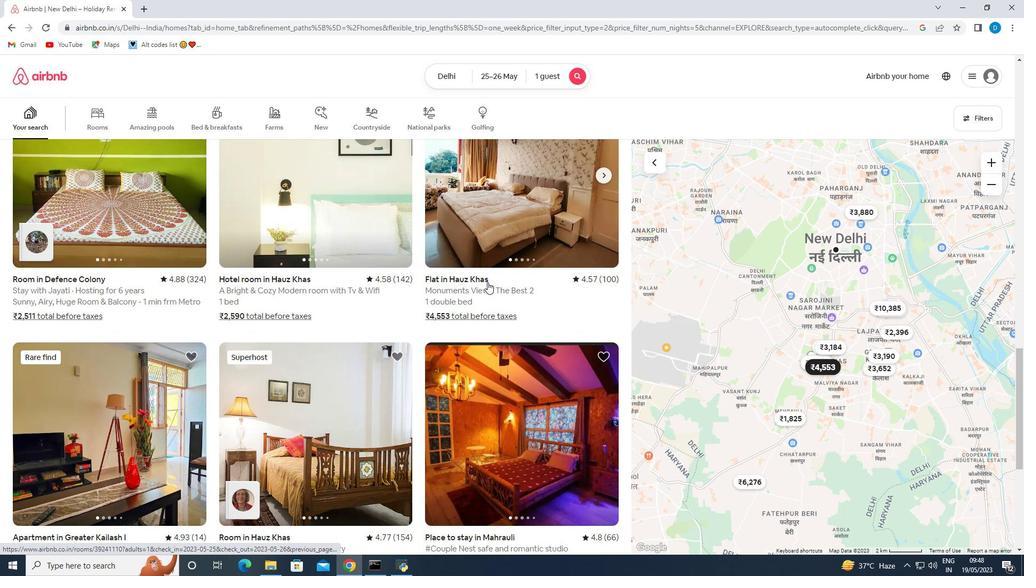 
Action: Mouse scrolled (487, 282) with delta (0, 0)
Screenshot: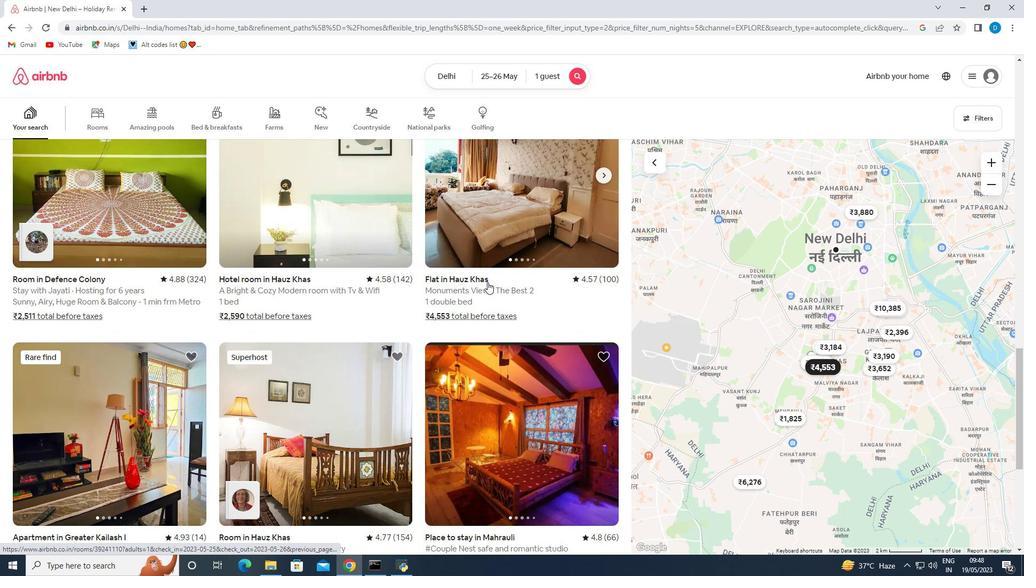 
Action: Mouse scrolled (487, 282) with delta (0, 0)
Screenshot: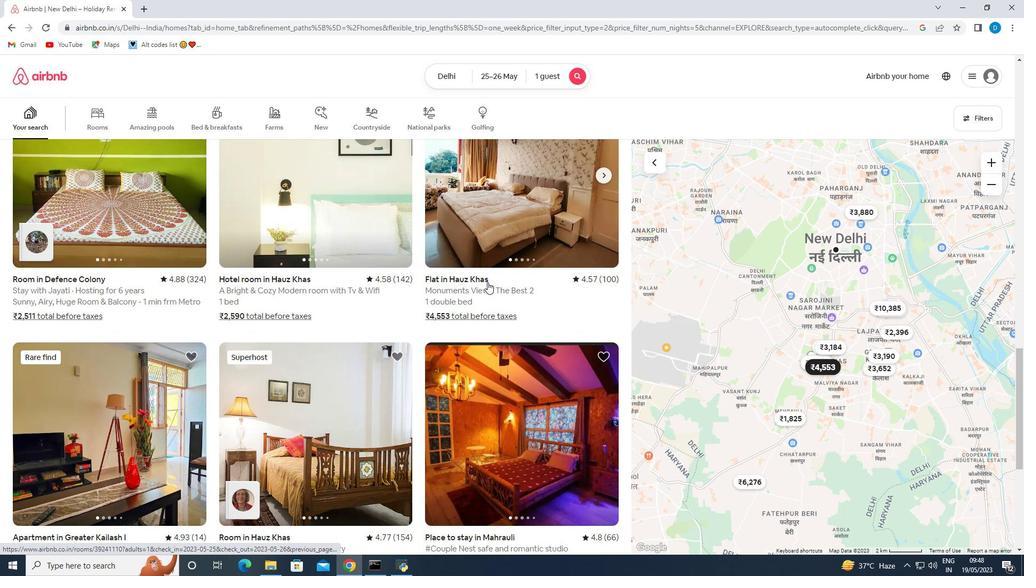
Action: Mouse scrolled (487, 282) with delta (0, 0)
Screenshot: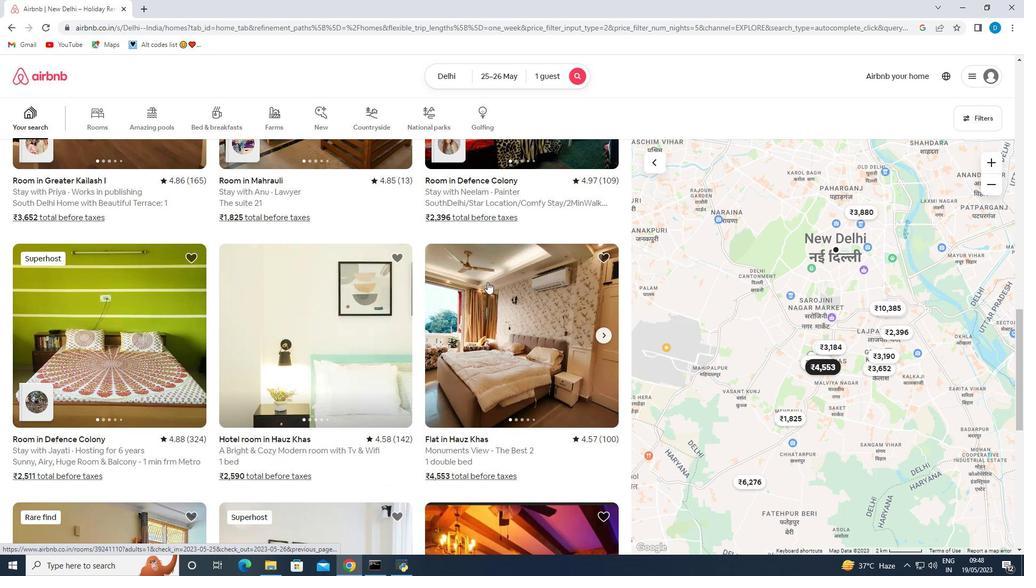
Action: Mouse scrolled (487, 282) with delta (0, 0)
Screenshot: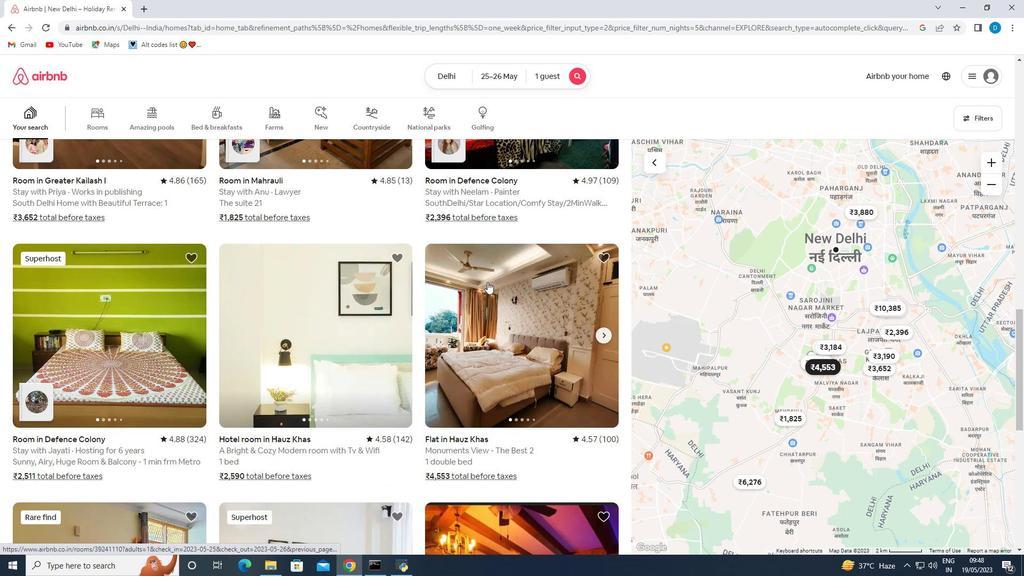 
Action: Mouse moved to (487, 305)
Screenshot: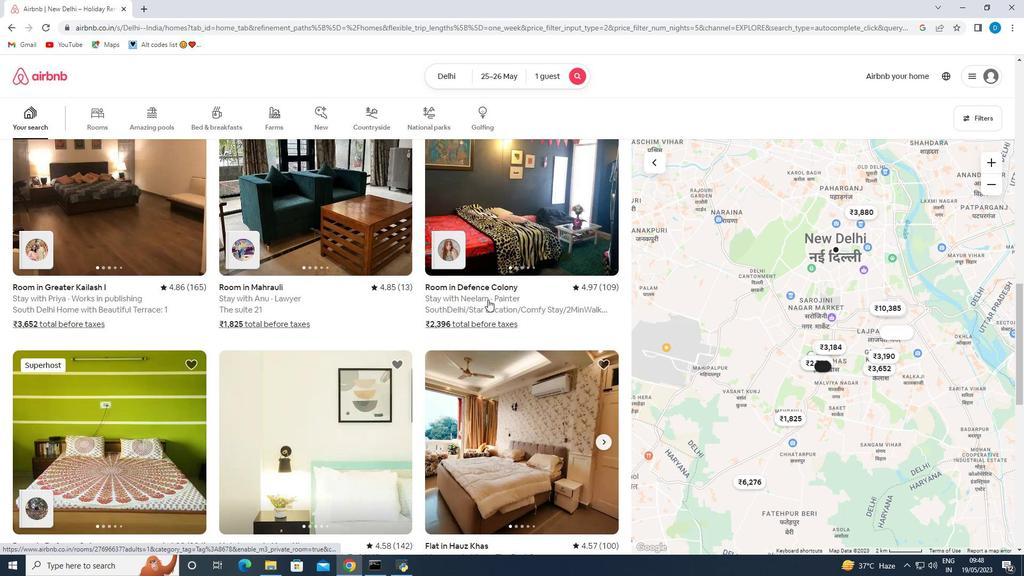 
Action: Mouse scrolled (487, 306) with delta (0, 0)
Screenshot: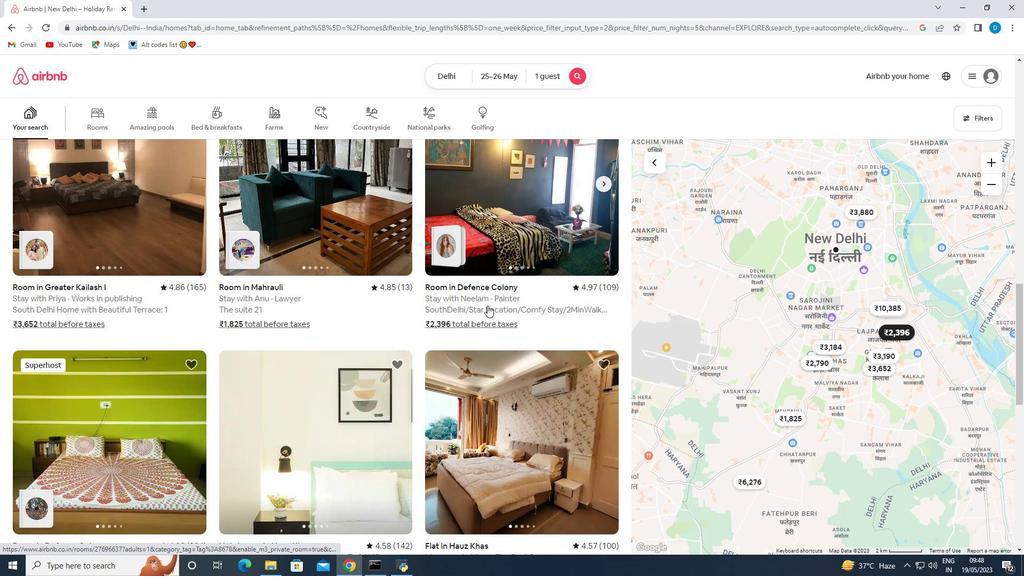 
Action: Mouse scrolled (487, 306) with delta (0, 0)
Screenshot: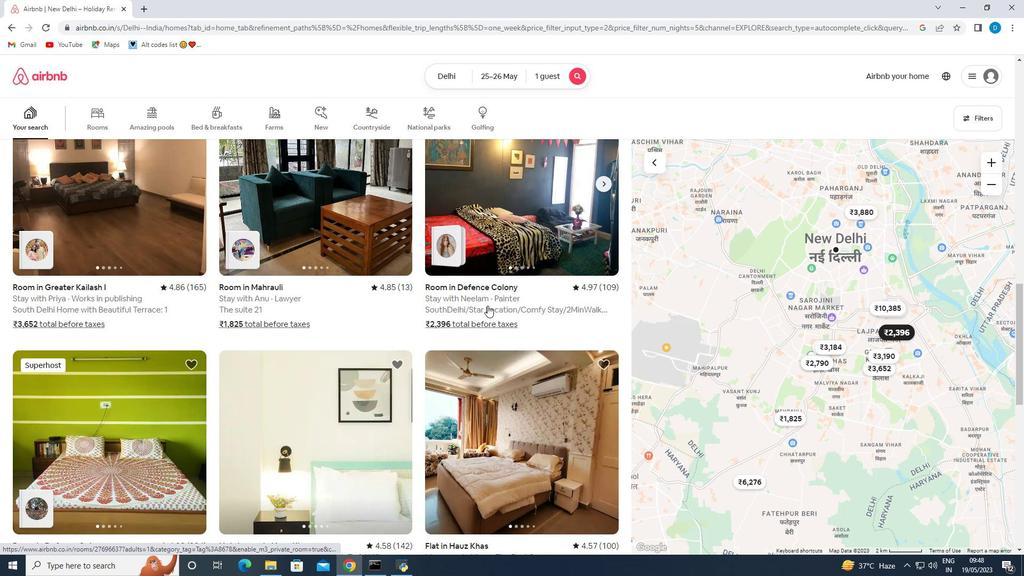 
Action: Mouse scrolled (487, 306) with delta (0, 0)
Screenshot: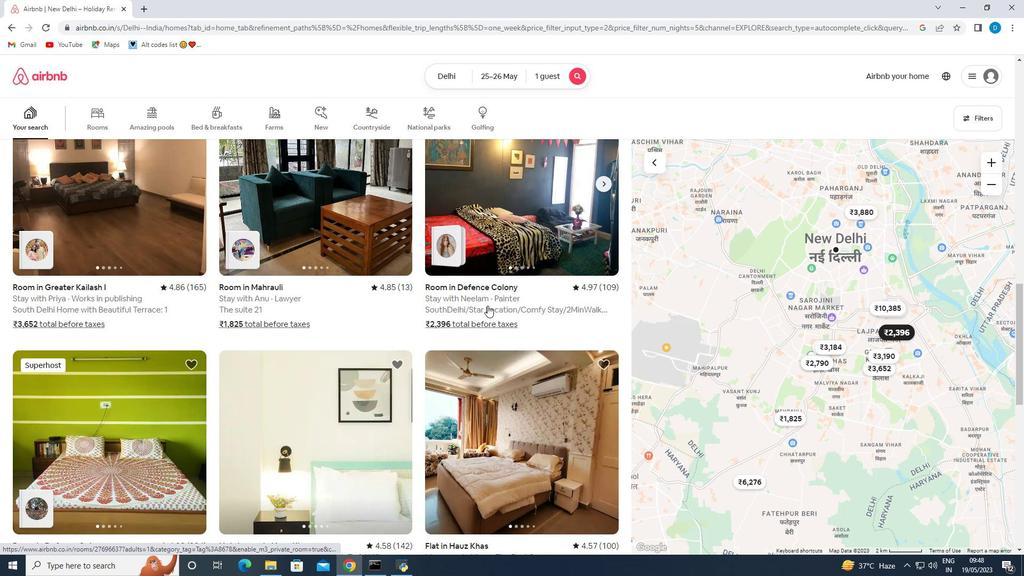 
Action: Mouse scrolled (487, 306) with delta (0, 0)
Screenshot: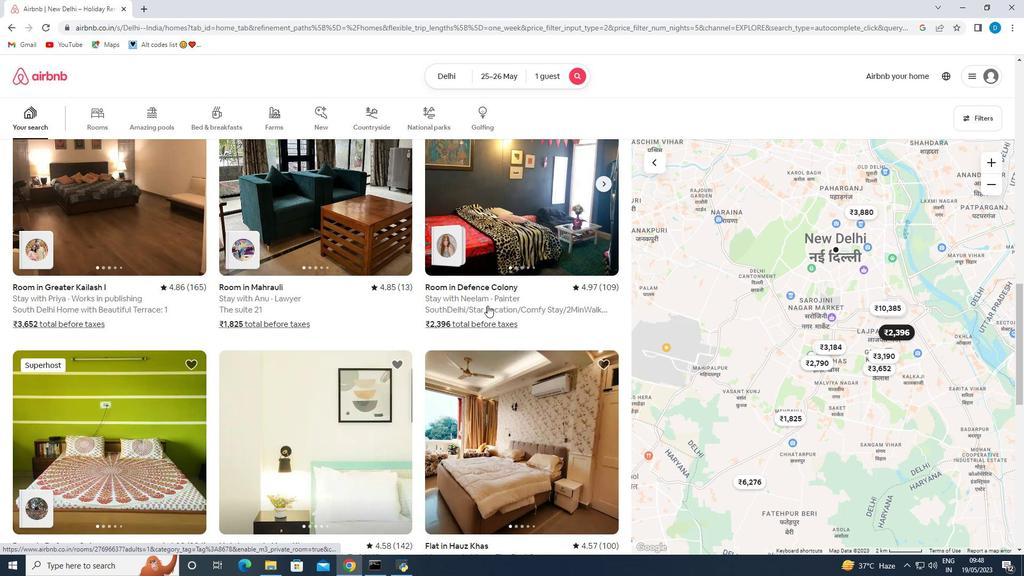 
Action: Mouse moved to (487, 311)
Screenshot: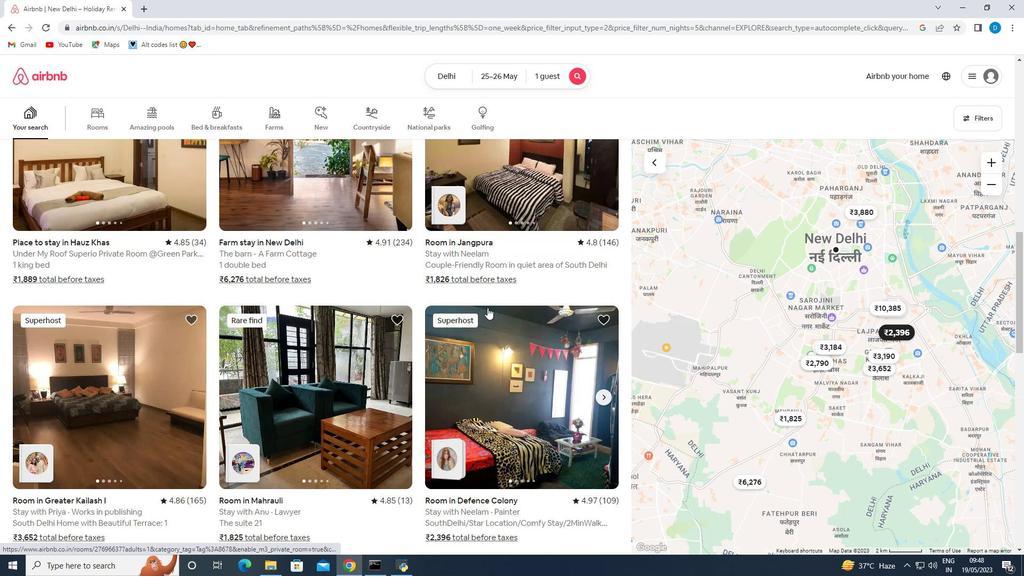
Action: Mouse scrolled (487, 311) with delta (0, 0)
Screenshot: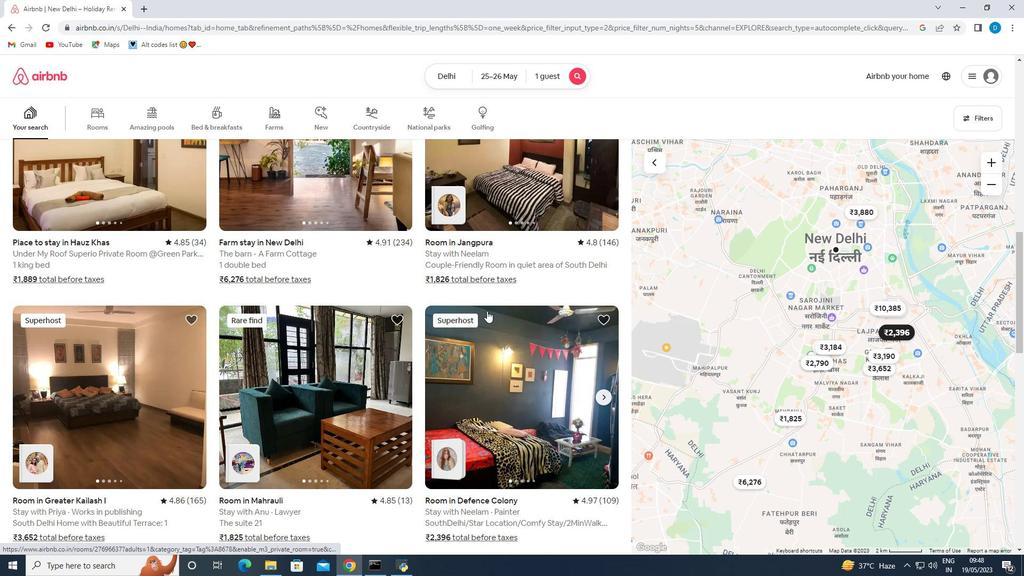 
Action: Mouse scrolled (487, 311) with delta (0, 0)
Screenshot: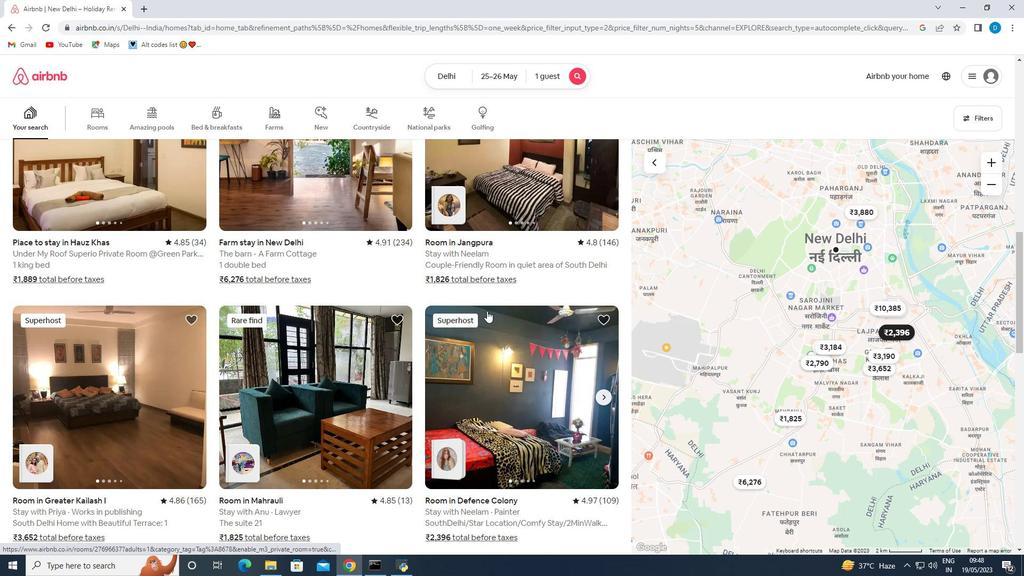 
Action: Mouse scrolled (487, 311) with delta (0, 0)
Screenshot: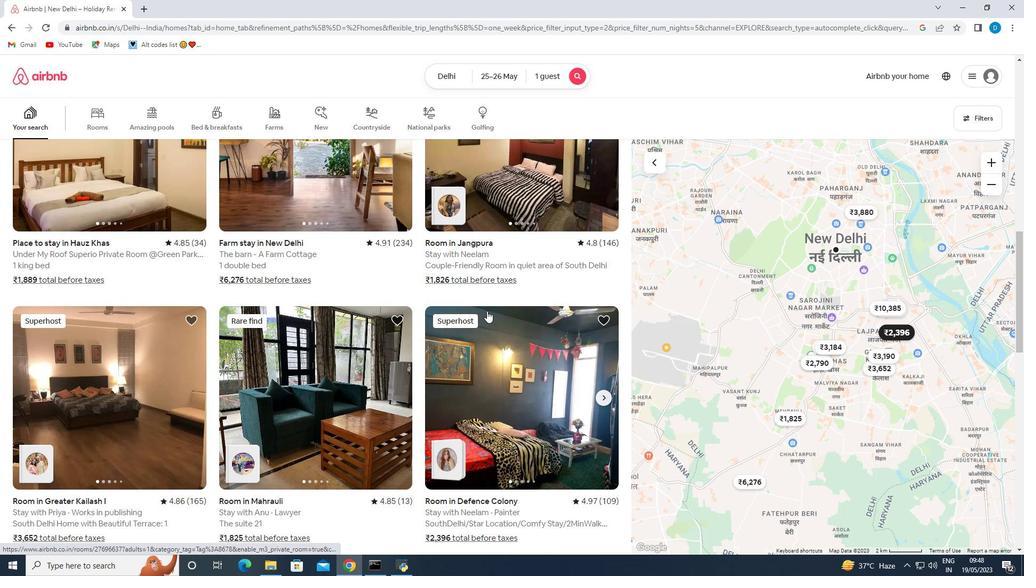 
Action: Mouse scrolled (487, 311) with delta (0, 0)
Screenshot: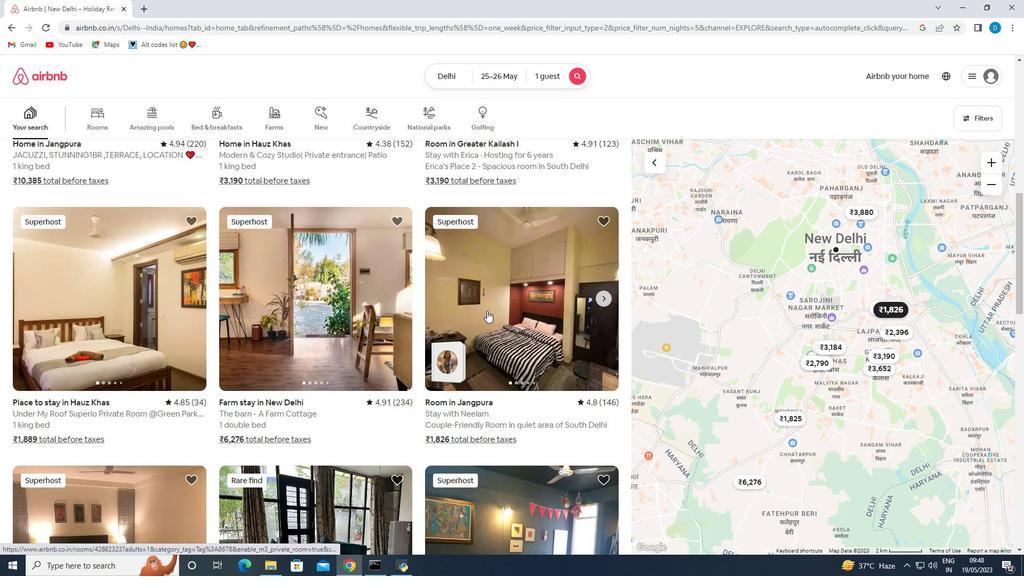 
Action: Mouse scrolled (487, 311) with delta (0, 0)
Screenshot: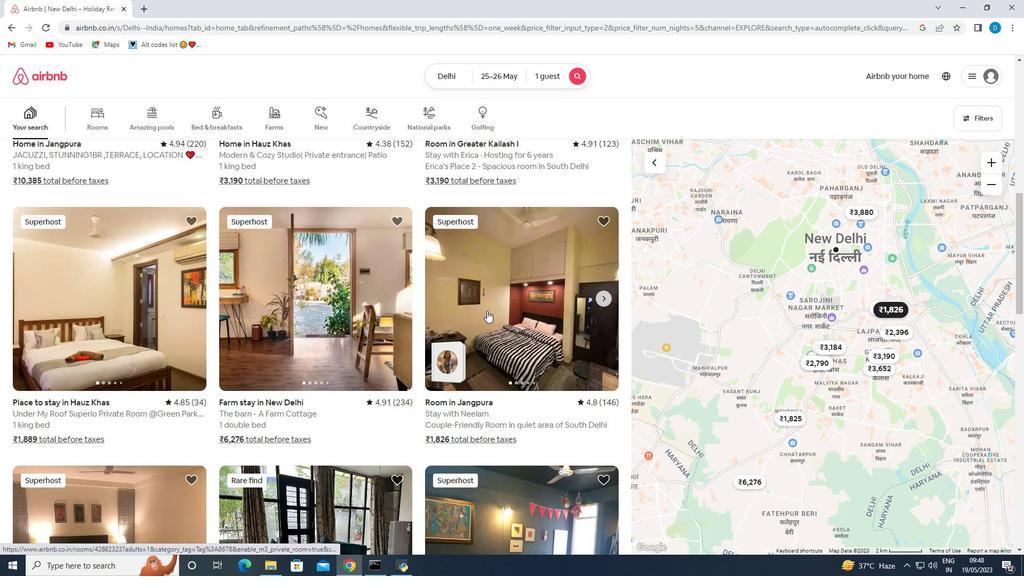 
Action: Mouse scrolled (487, 311) with delta (0, 0)
Screenshot: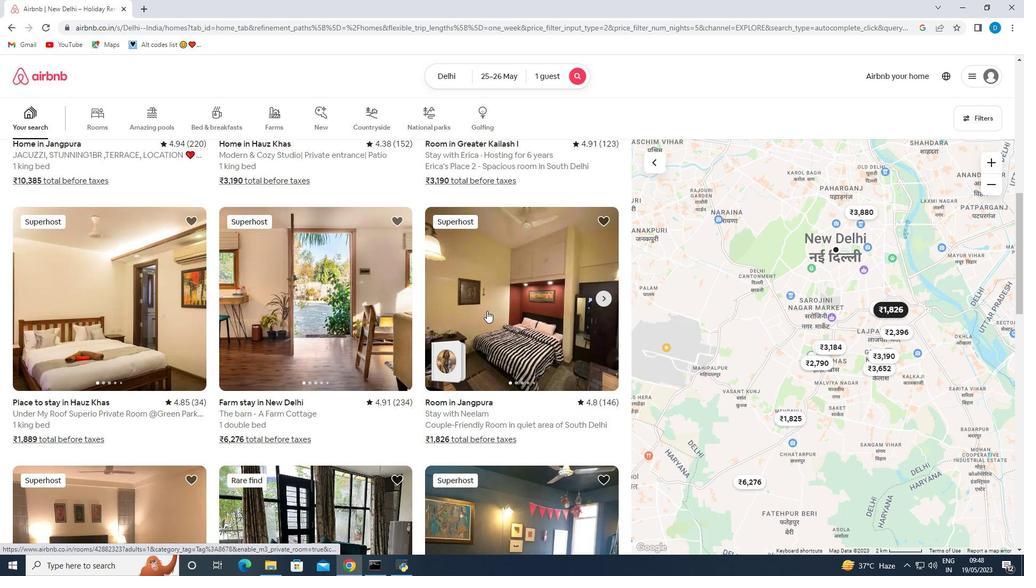 
Action: Mouse scrolled (487, 311) with delta (0, 0)
Screenshot: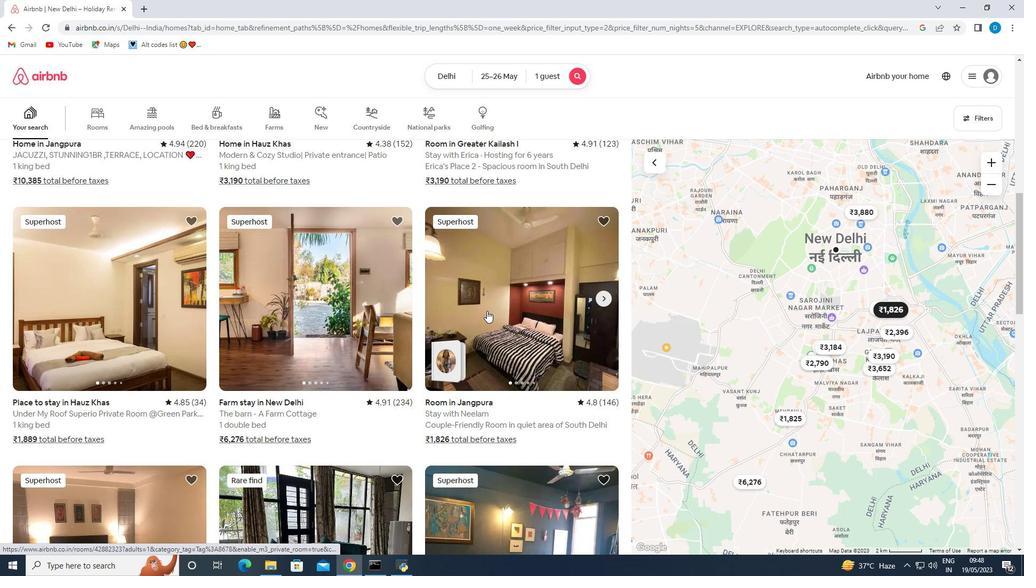 
Action: Mouse moved to (477, 347)
Screenshot: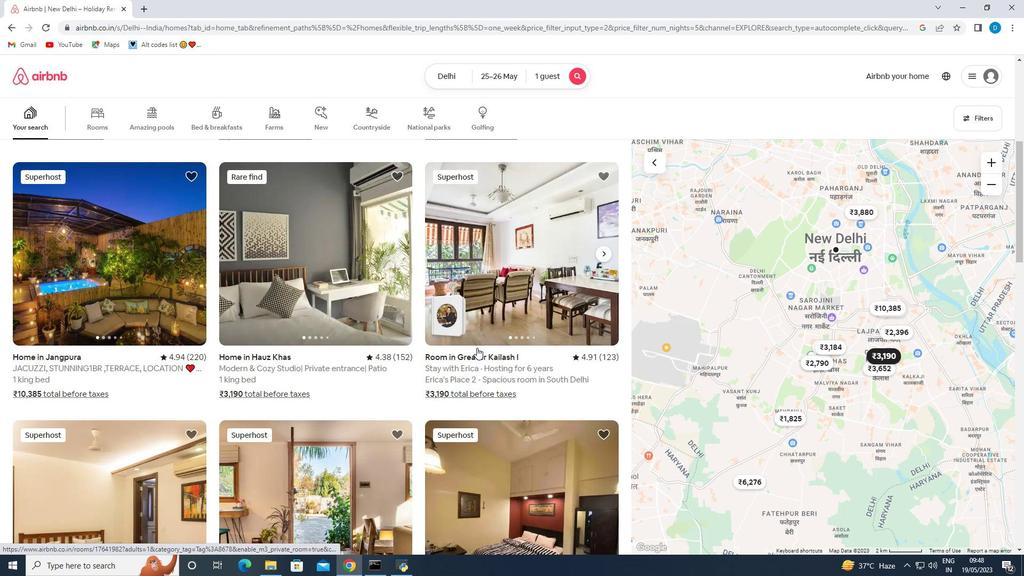 
Action: Mouse scrolled (477, 348) with delta (0, 0)
Screenshot: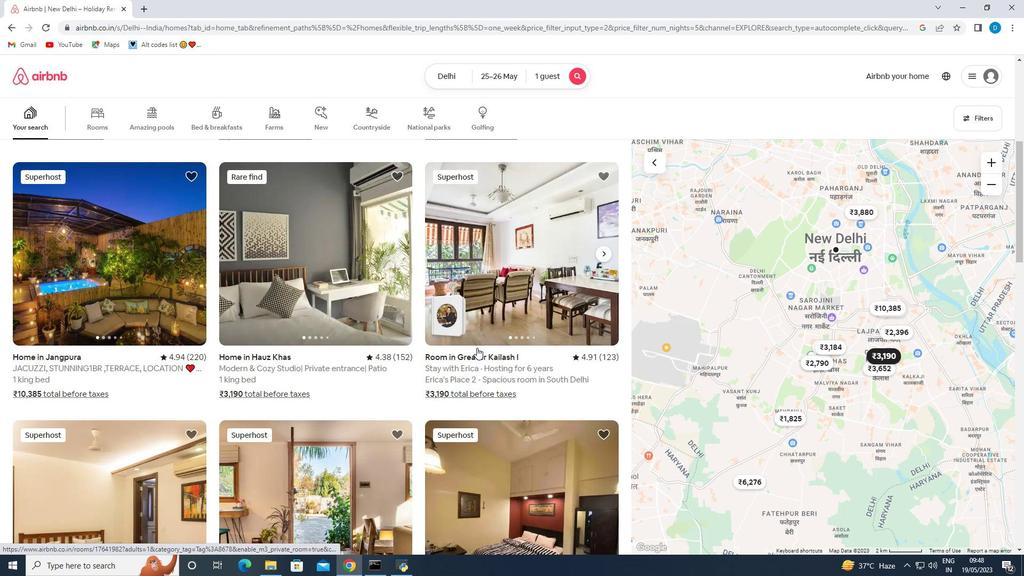 
Action: Mouse scrolled (477, 348) with delta (0, 0)
Screenshot: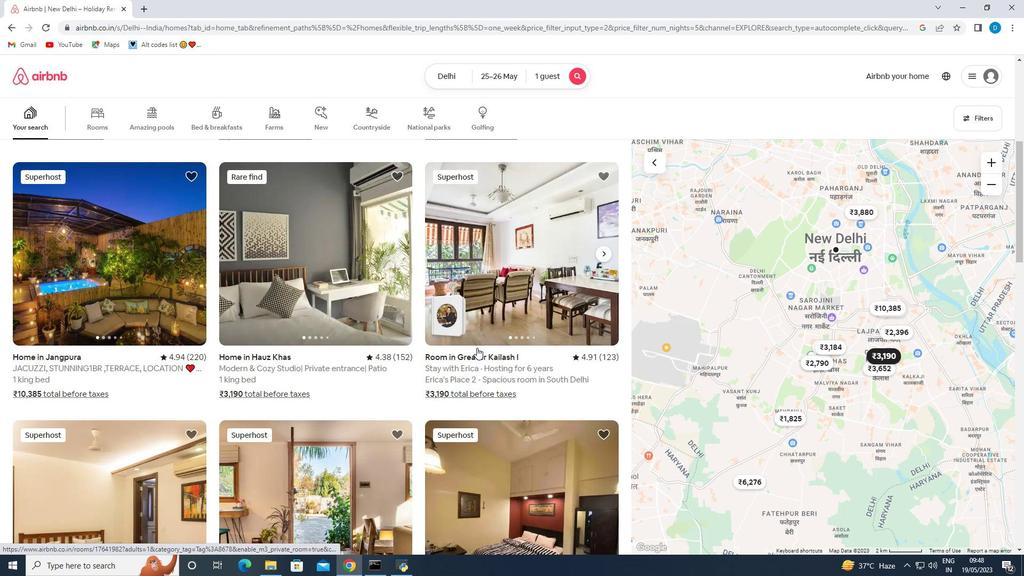 
Action: Mouse scrolled (477, 348) with delta (0, 0)
Screenshot: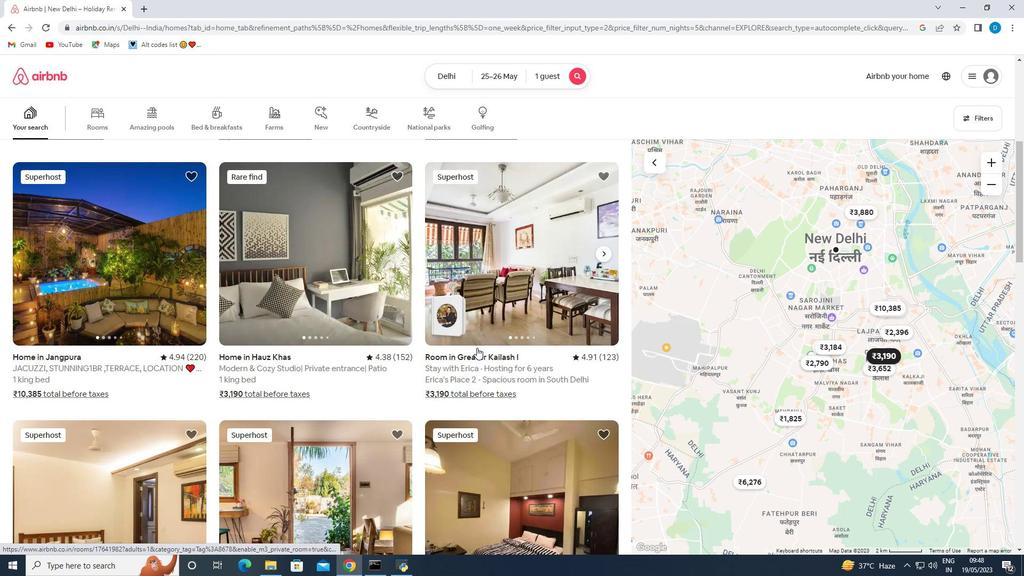 
Action: Mouse scrolled (477, 348) with delta (0, 0)
Screenshot: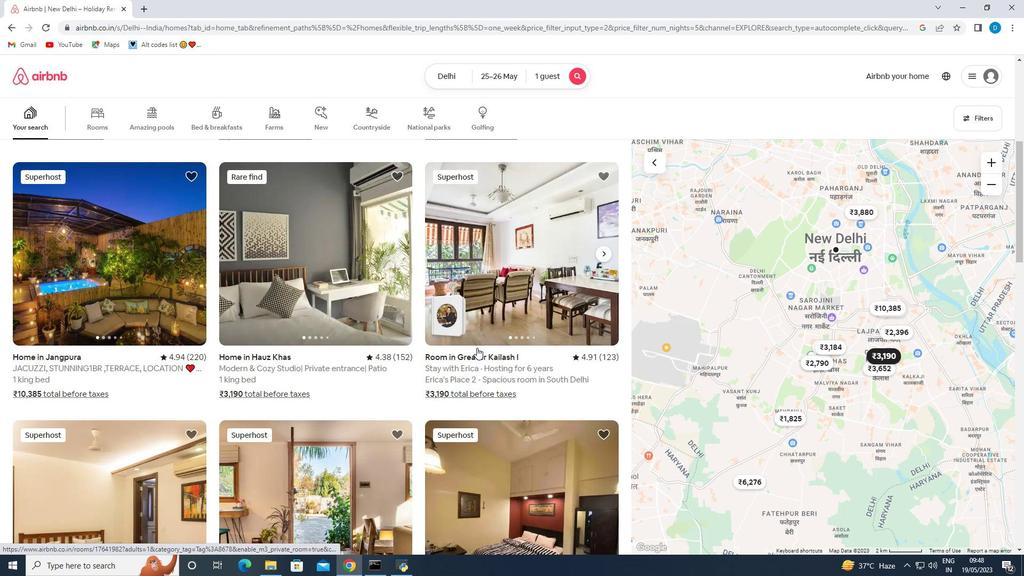 
Action: Mouse moved to (485, 335)
Screenshot: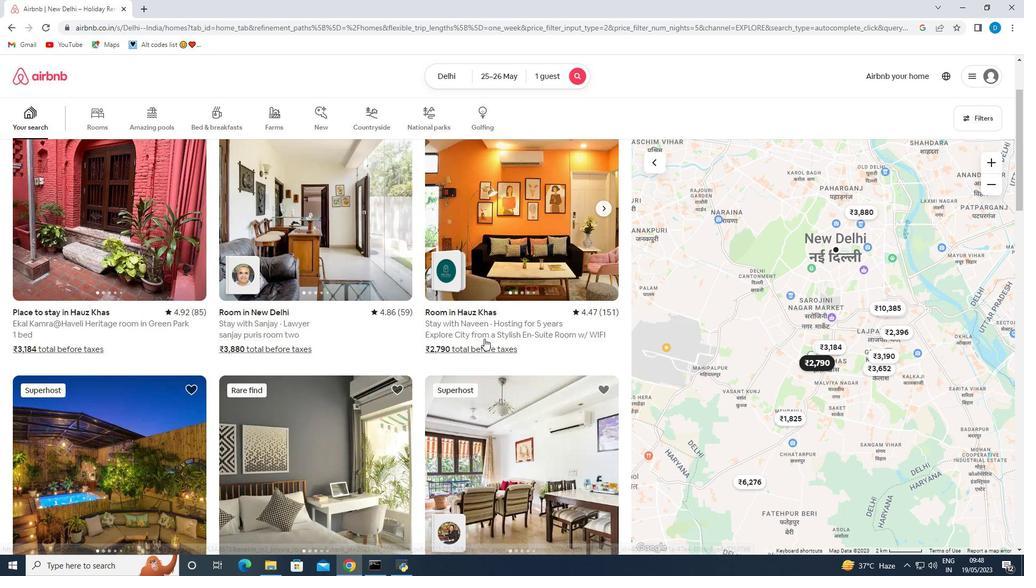 
Action: Mouse scrolled (485, 335) with delta (0, 0)
Screenshot: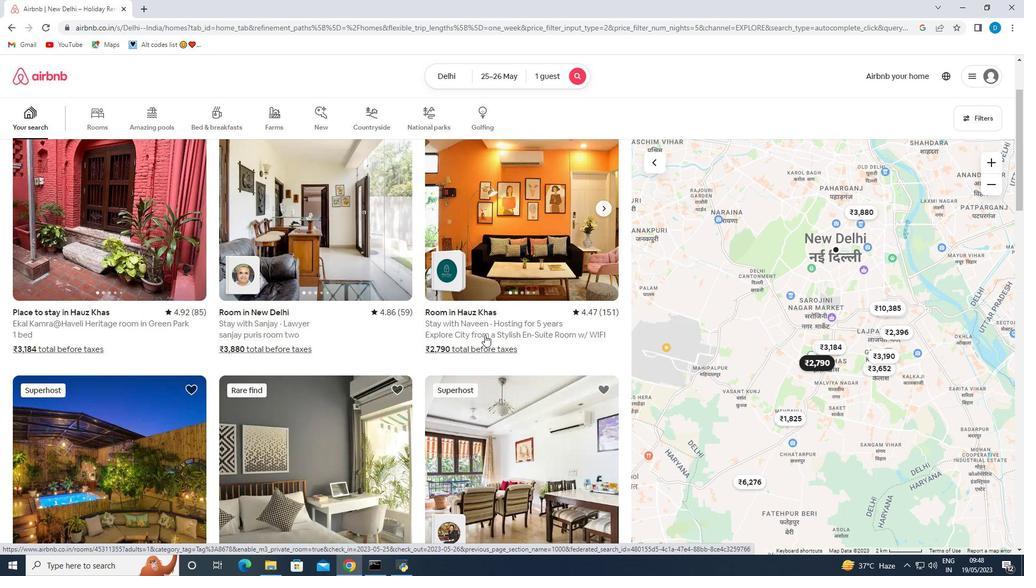 
Action: Mouse scrolled (485, 335) with delta (0, 0)
Screenshot: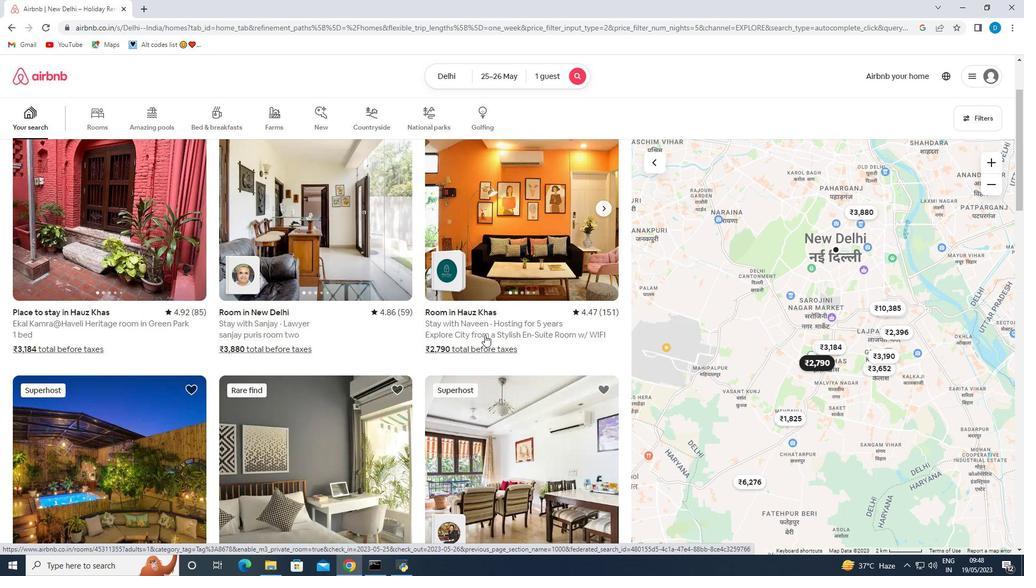 
Action: Mouse scrolled (485, 335) with delta (0, 0)
Screenshot: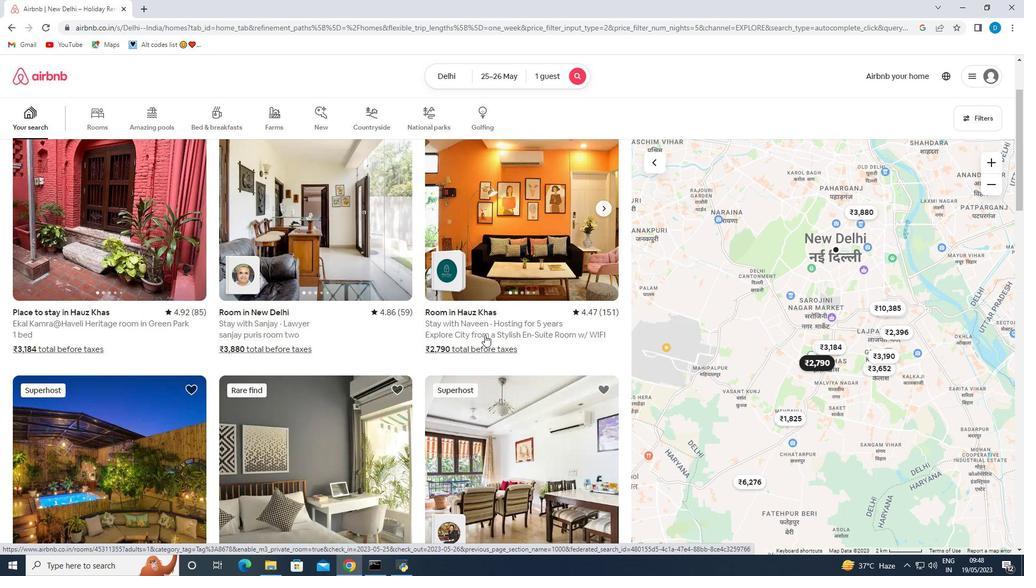 
Action: Mouse moved to (486, 335)
Screenshot: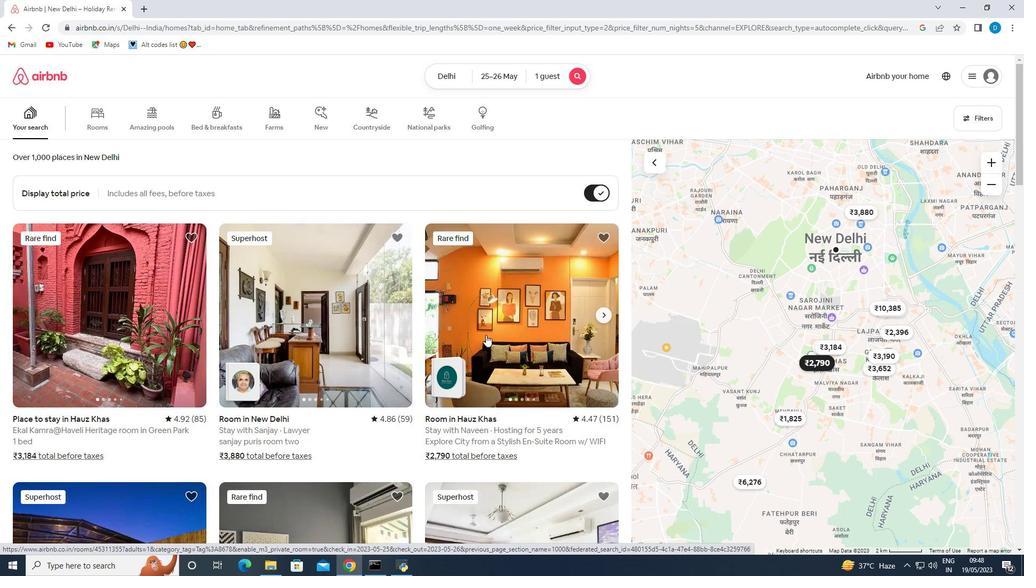 
Action: Mouse scrolled (486, 335) with delta (0, 0)
Screenshot: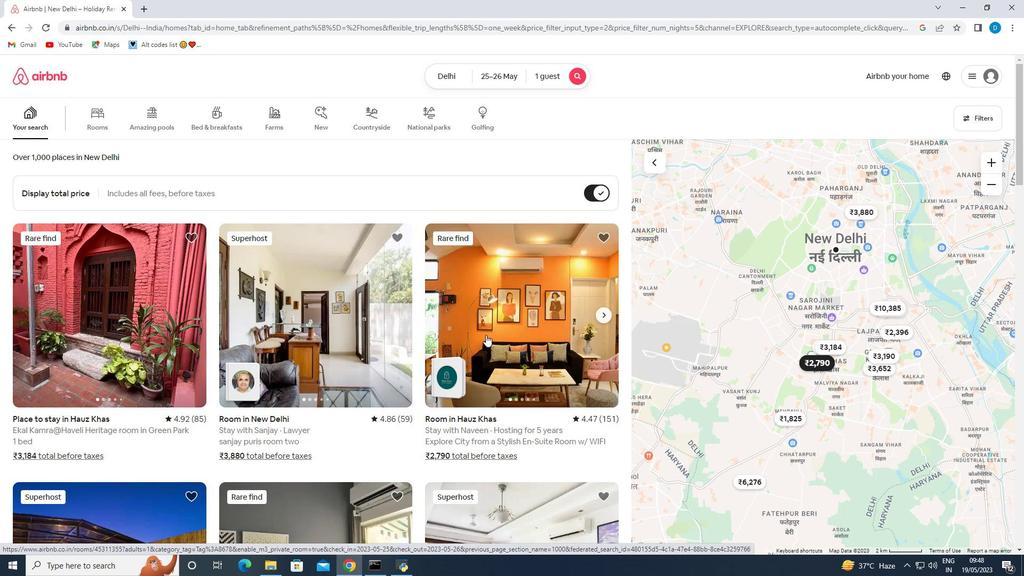 
Action: Mouse scrolled (486, 335) with delta (0, 0)
Screenshot: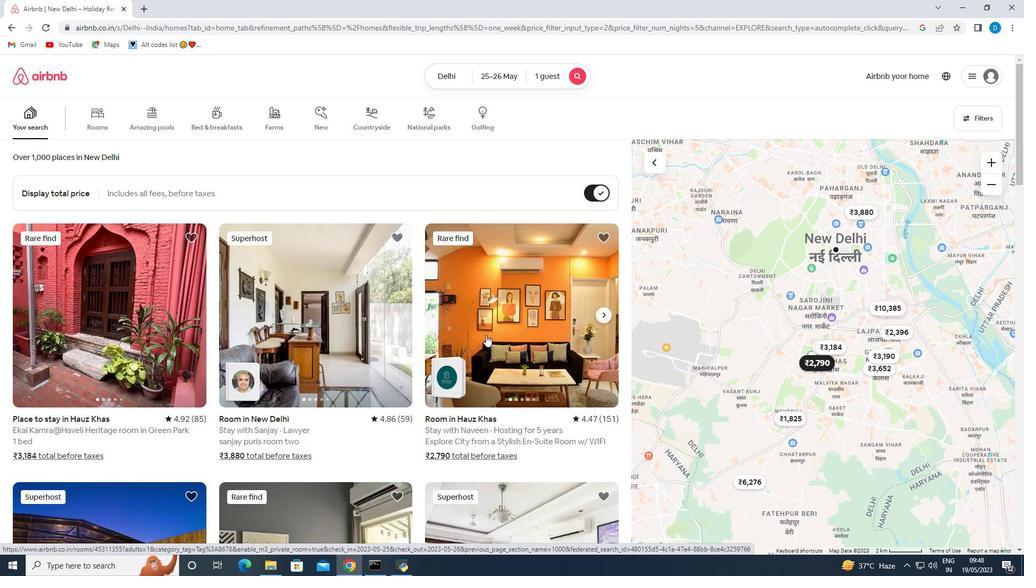 
Action: Mouse scrolled (486, 335) with delta (0, 0)
Screenshot: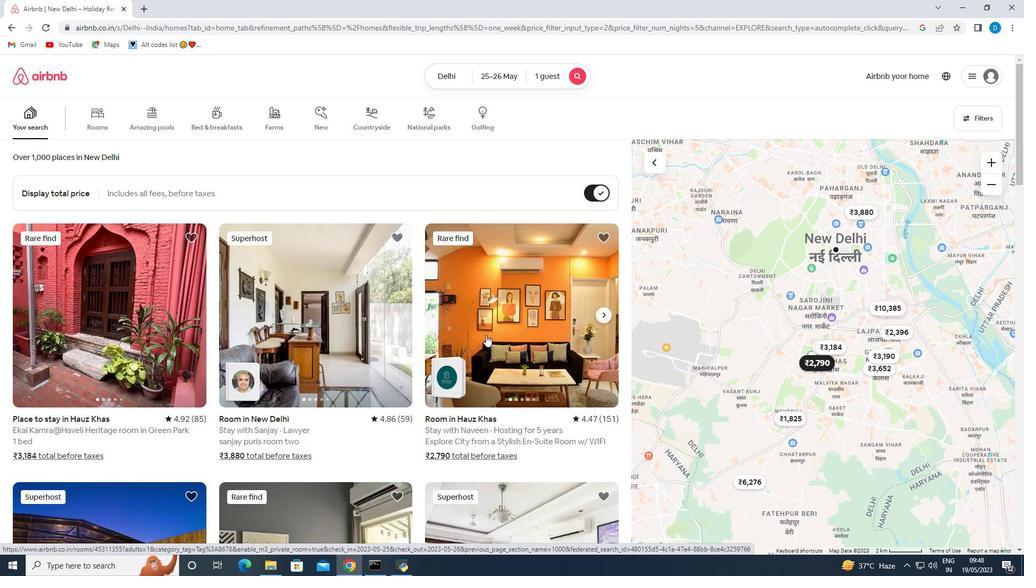 
Action: Mouse scrolled (486, 335) with delta (0, 0)
Screenshot: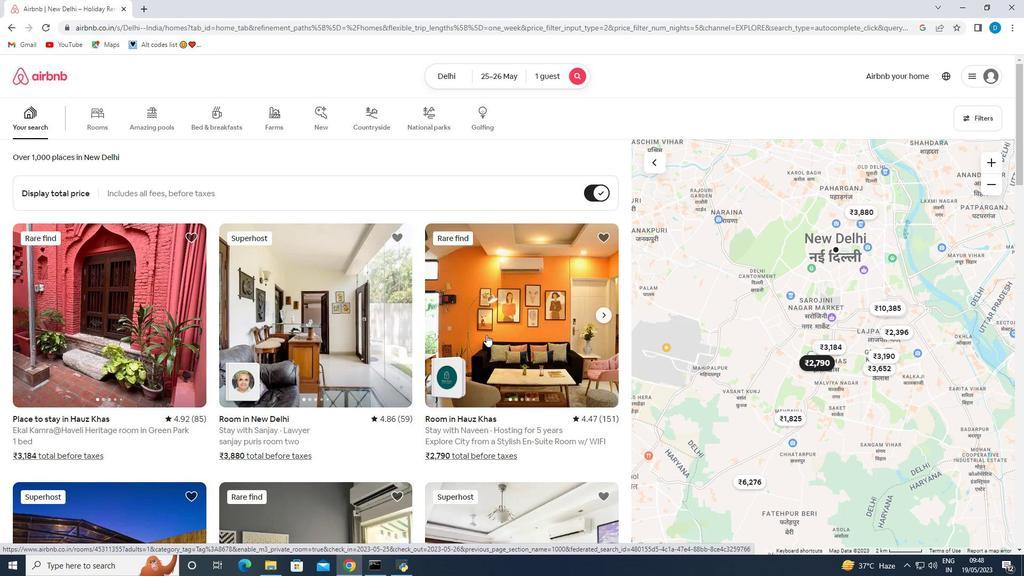 
Action: Mouse moved to (487, 336)
Screenshot: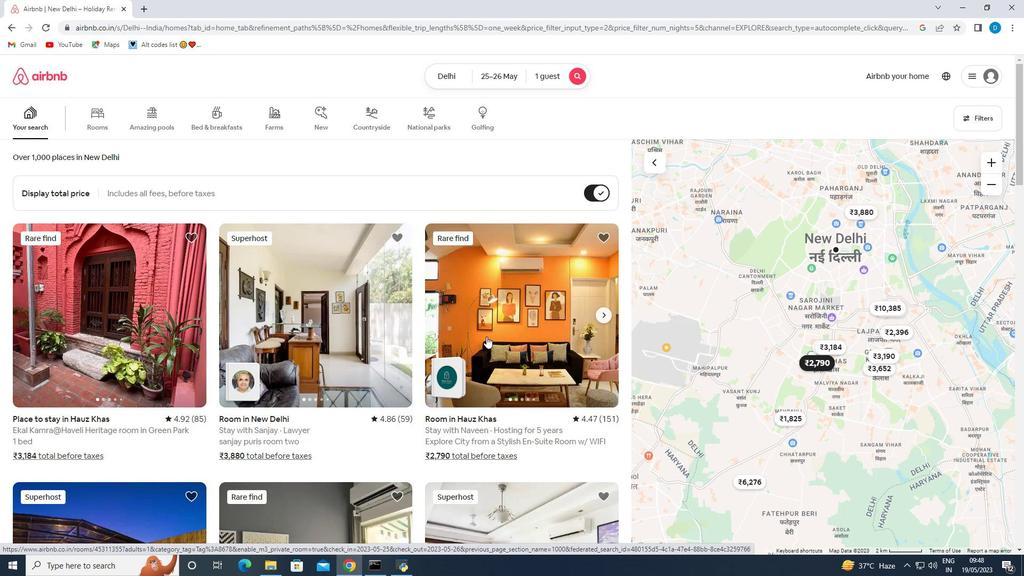 
Action: Mouse scrolled (487, 336) with delta (0, 0)
Screenshot: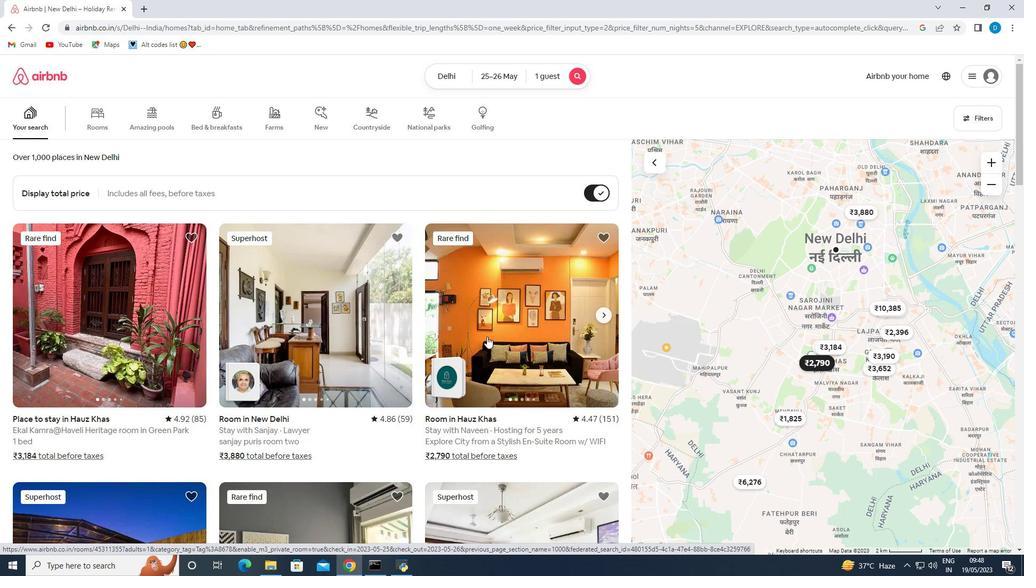 
Action: Mouse scrolled (487, 336) with delta (0, 0)
Screenshot: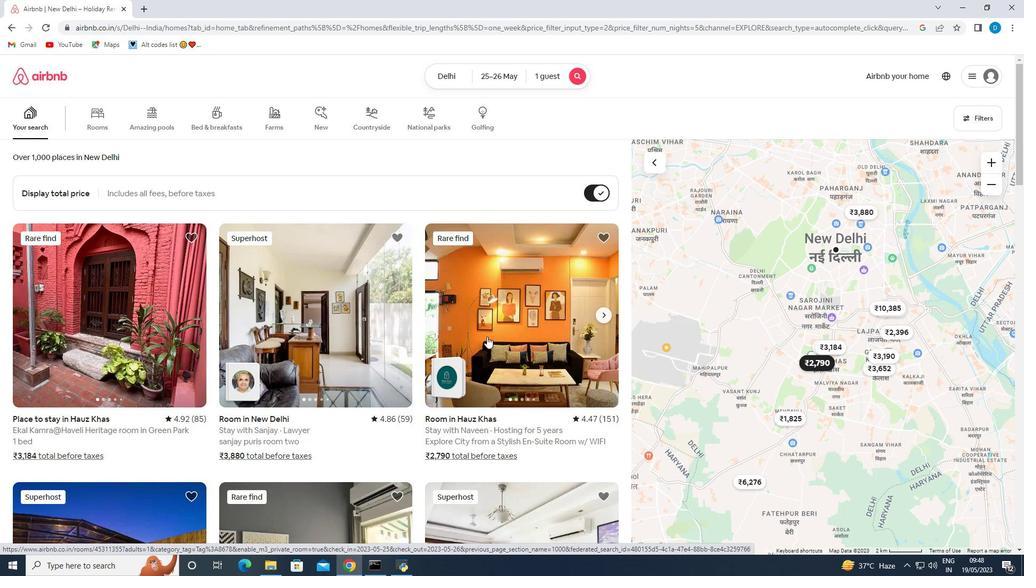 
Action: Mouse scrolled (487, 336) with delta (0, 0)
Screenshot: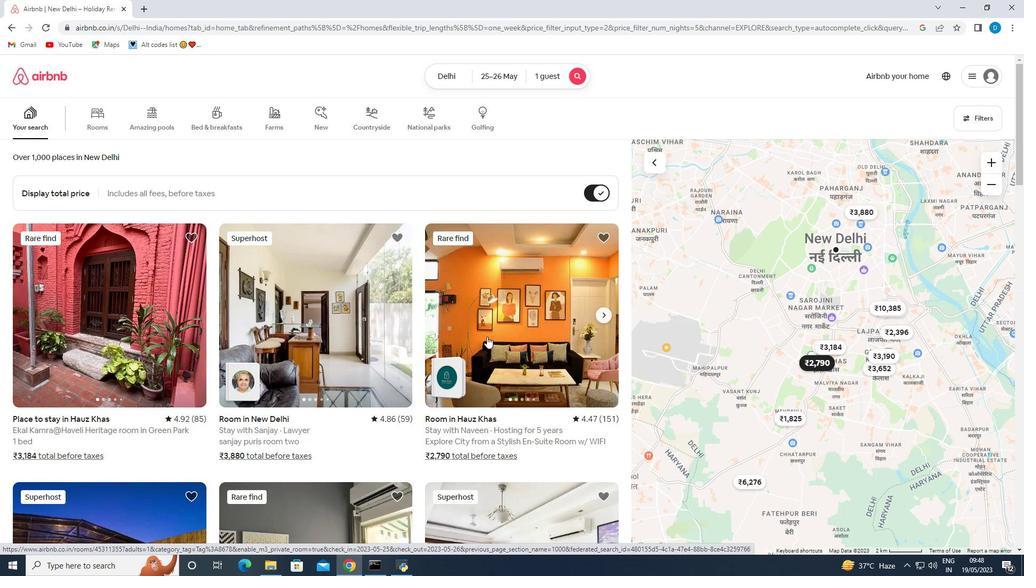 
Action: Mouse scrolled (487, 336) with delta (0, 0)
Screenshot: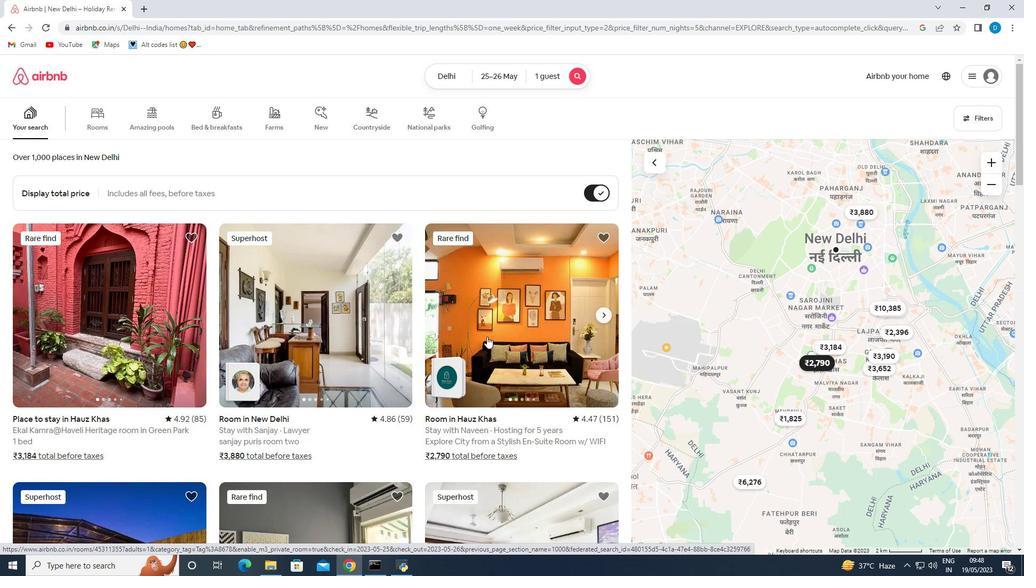 
Action: Mouse scrolled (487, 336) with delta (0, 0)
Screenshot: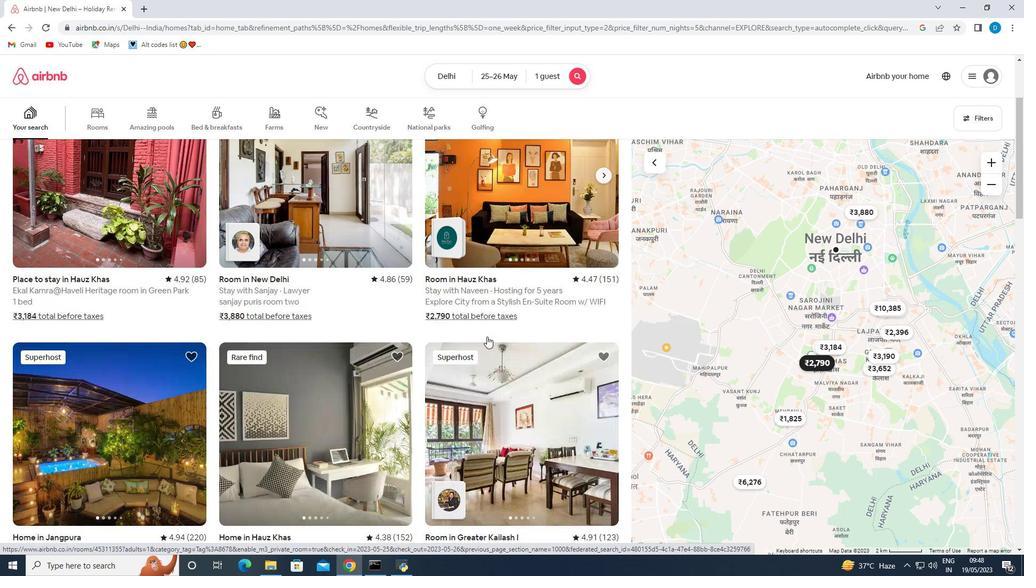 
Action: Mouse scrolled (487, 336) with delta (0, 0)
Screenshot: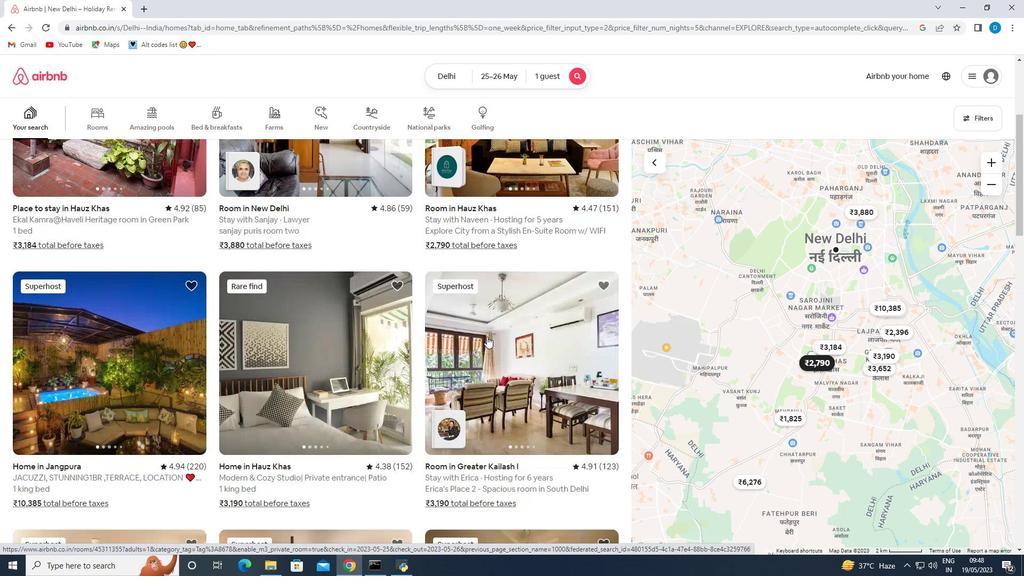 
Action: Mouse scrolled (487, 336) with delta (0, 0)
Screenshot: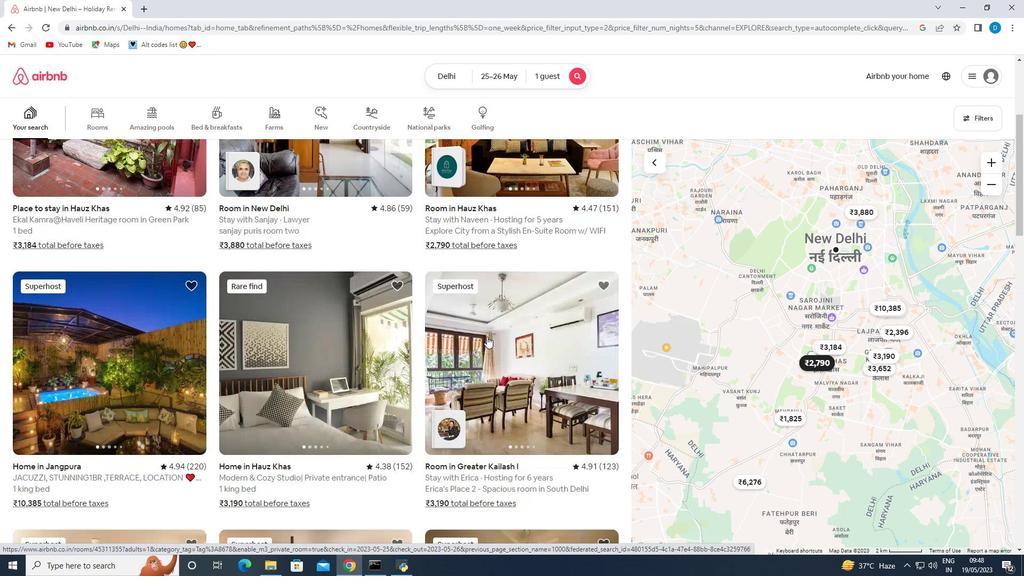 
Action: Mouse scrolled (487, 336) with delta (0, 0)
Screenshot: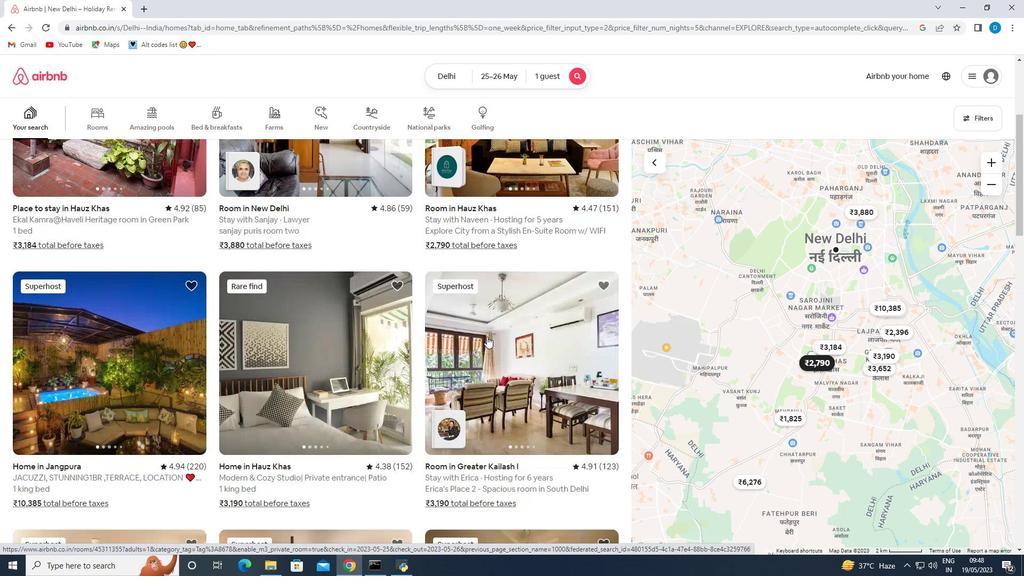 
Action: Mouse scrolled (487, 336) with delta (0, 0)
Screenshot: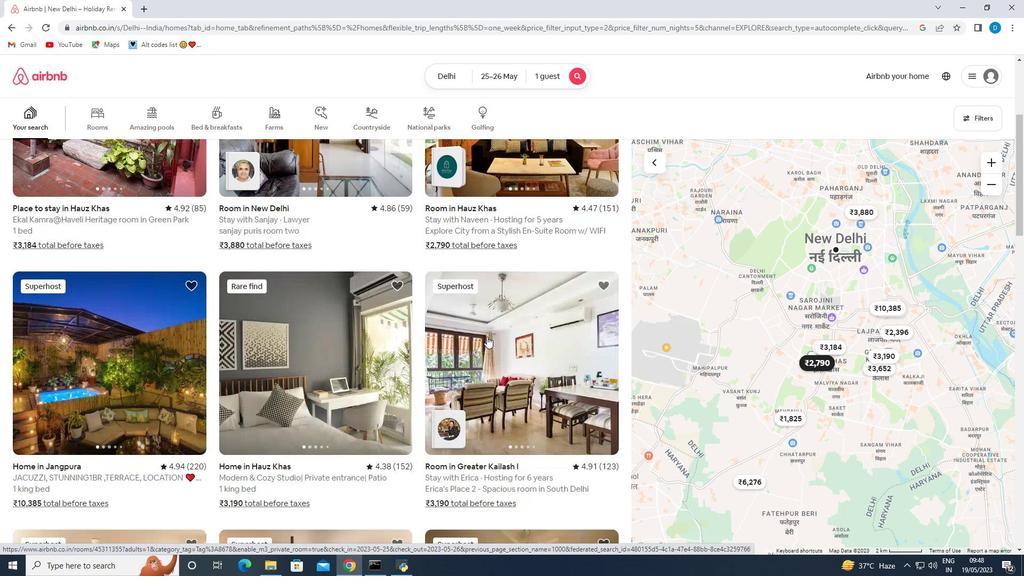 
Action: Mouse scrolled (487, 336) with delta (0, 0)
Screenshot: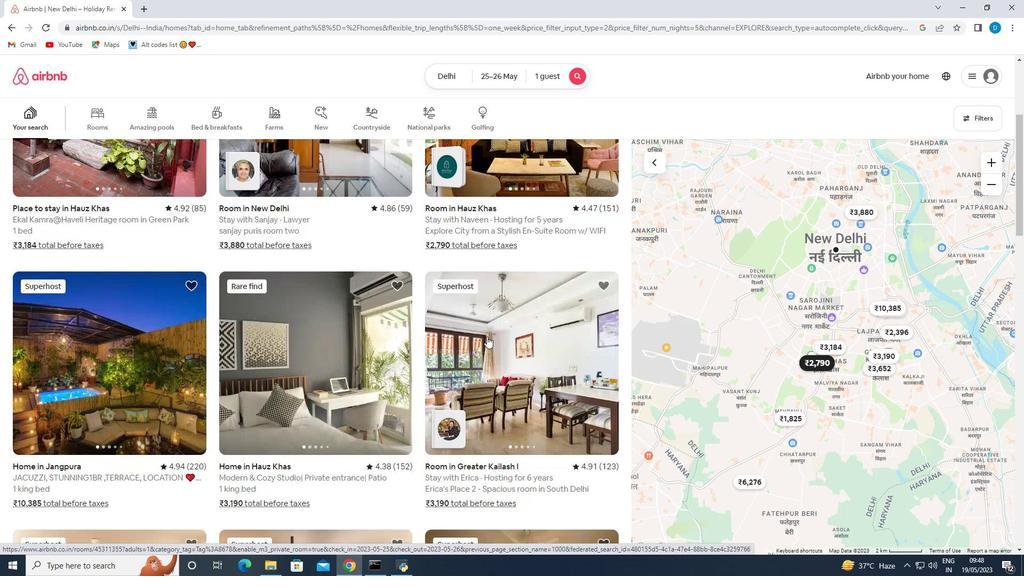 
Action: Mouse scrolled (487, 336) with delta (0, 0)
Screenshot: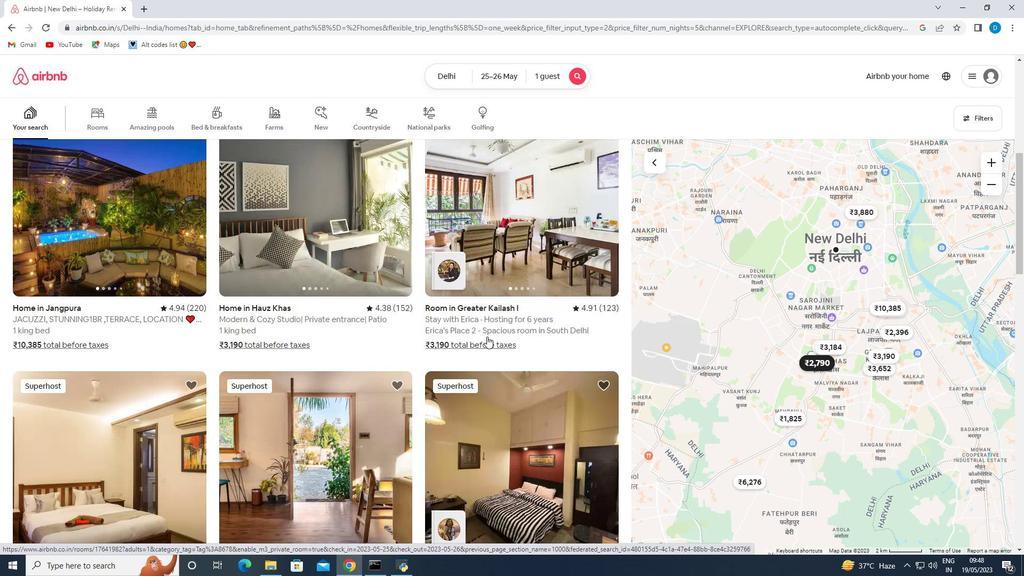 
Action: Mouse scrolled (487, 336) with delta (0, 0)
Screenshot: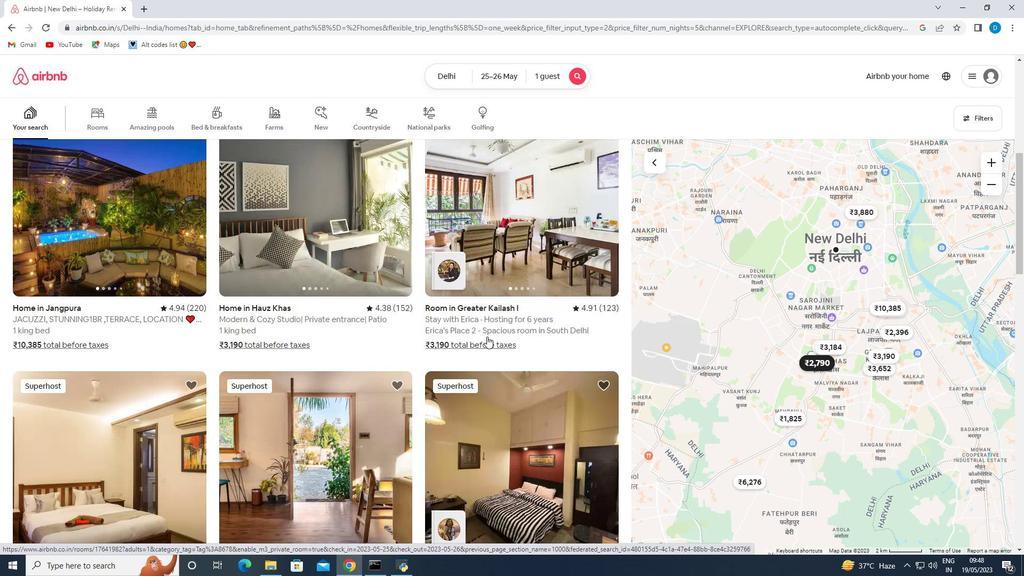 
Action: Mouse scrolled (487, 336) with delta (0, 0)
Screenshot: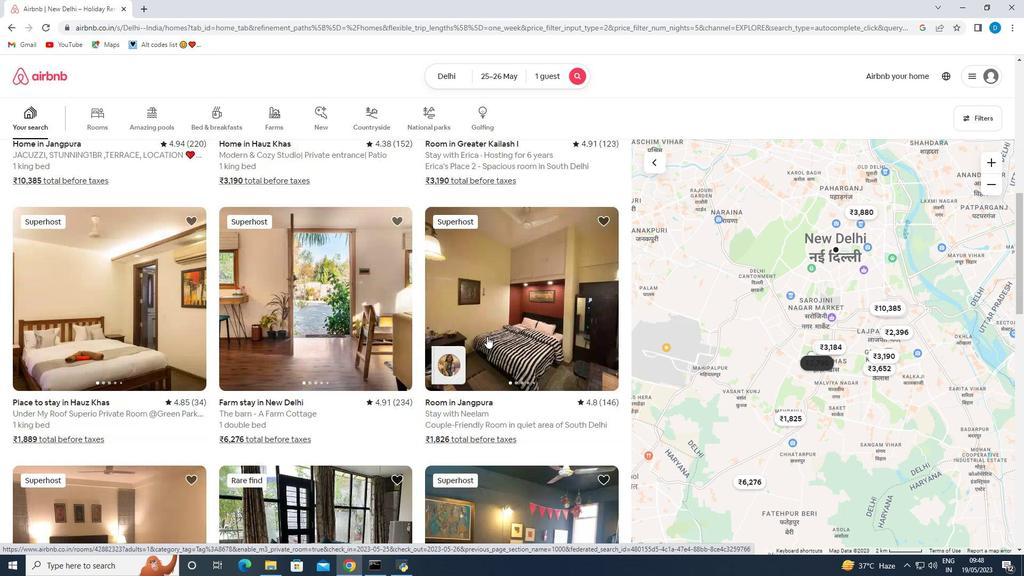 
Action: Mouse scrolled (487, 336) with delta (0, 0)
Screenshot: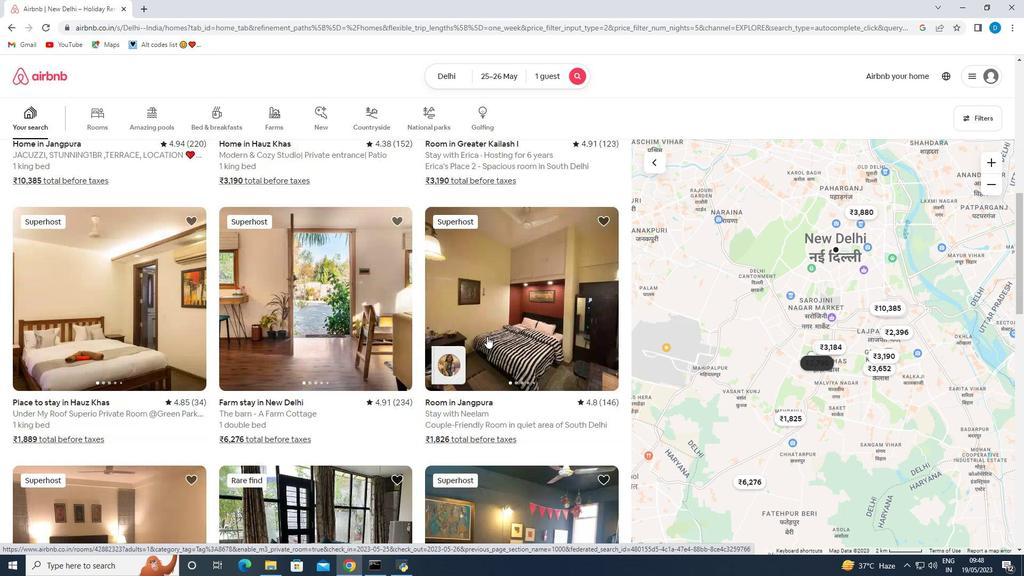 
Action: Mouse scrolled (487, 336) with delta (0, 0)
Screenshot: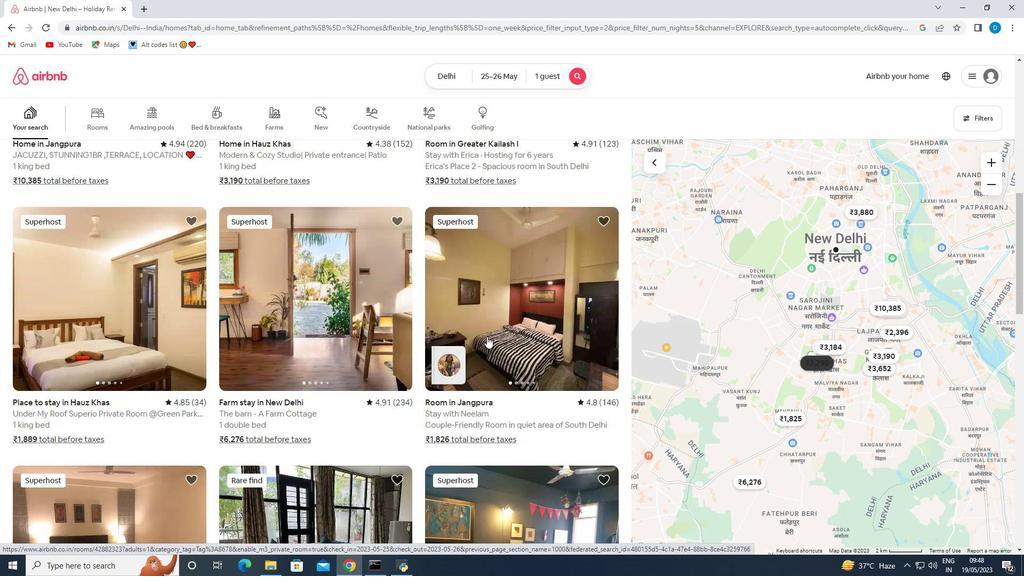 
Action: Mouse scrolled (487, 336) with delta (0, 0)
Screenshot: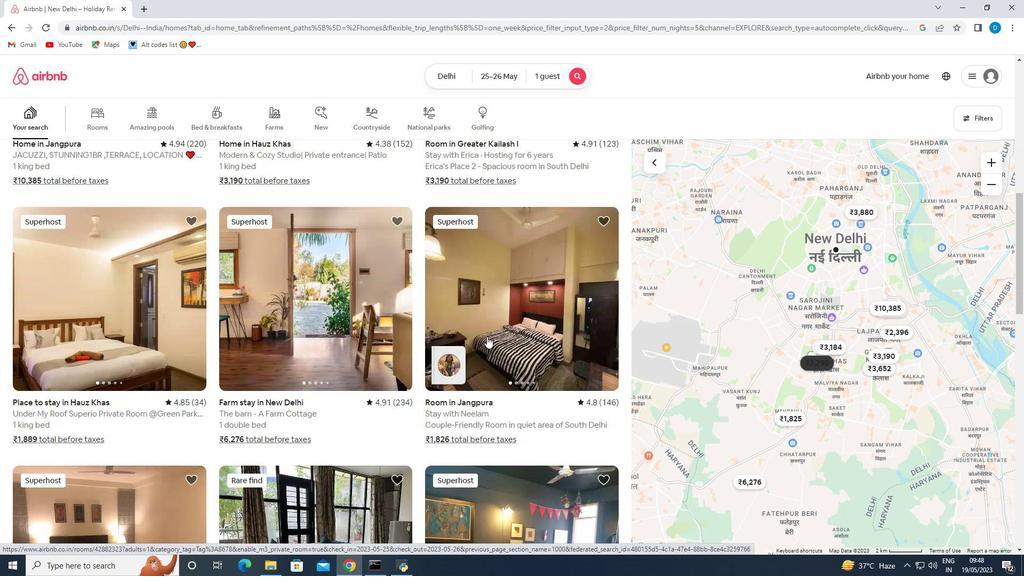 
Action: Mouse scrolled (487, 336) with delta (0, 0)
Screenshot: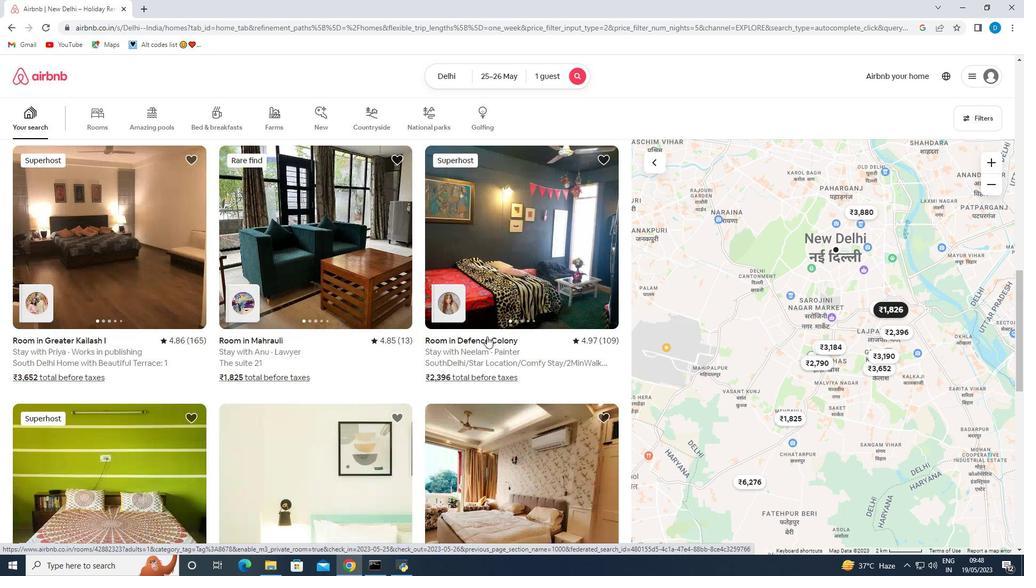 
Action: Mouse scrolled (487, 336) with delta (0, 0)
Screenshot: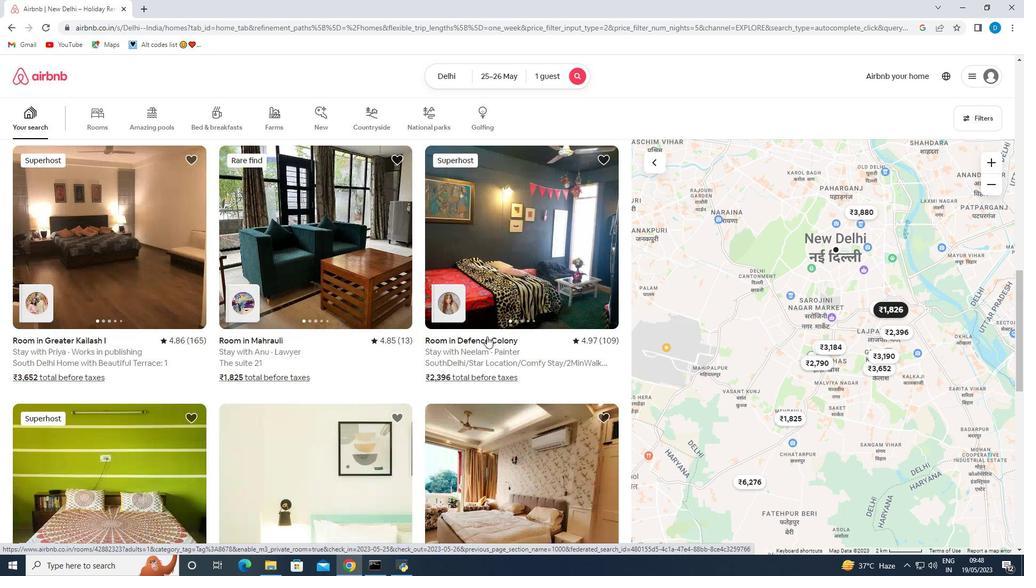 
Action: Mouse scrolled (487, 336) with delta (0, 0)
Screenshot: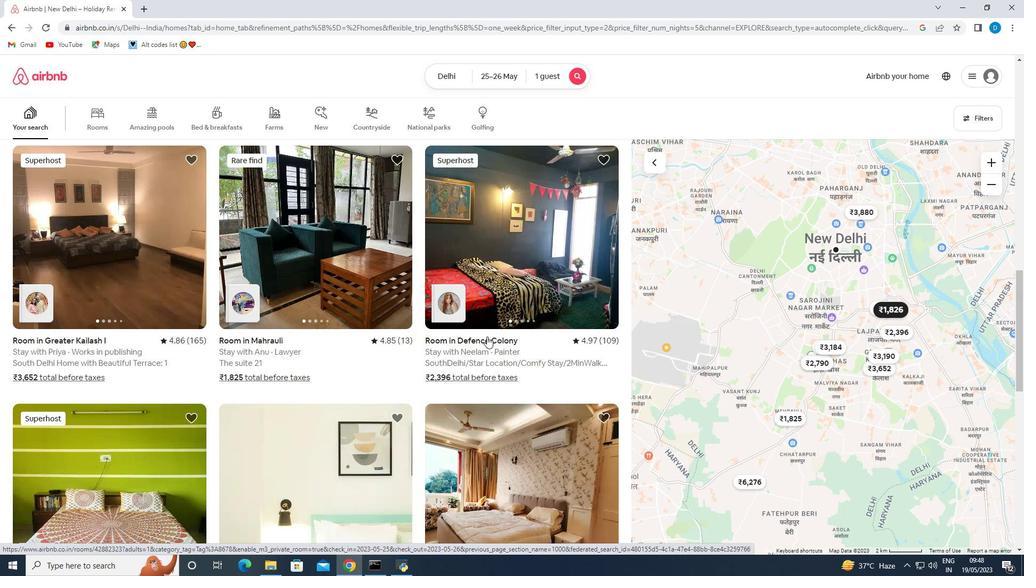 
Action: Mouse scrolled (487, 336) with delta (0, 0)
Screenshot: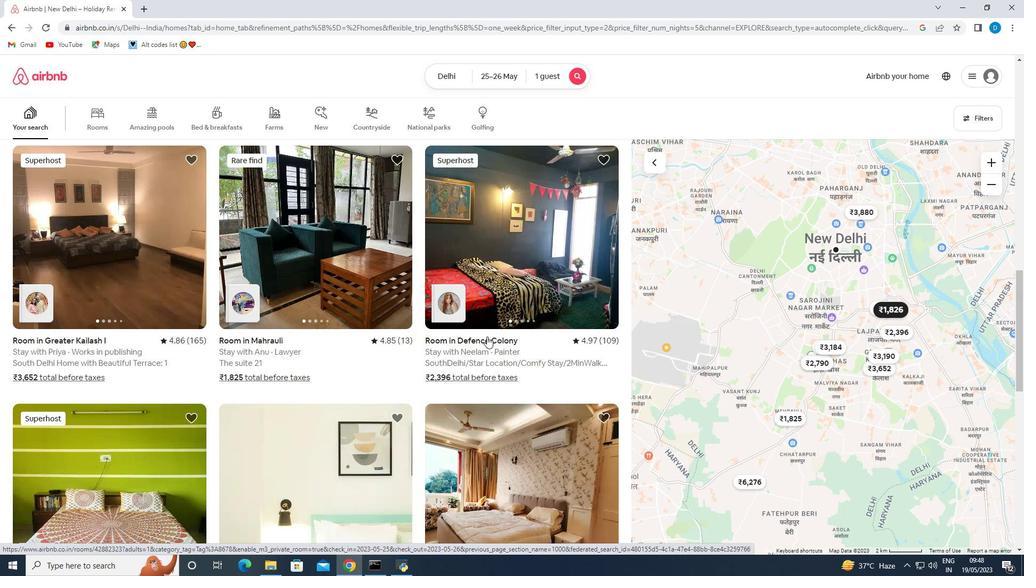 
Action: Mouse scrolled (487, 336) with delta (0, 0)
Screenshot: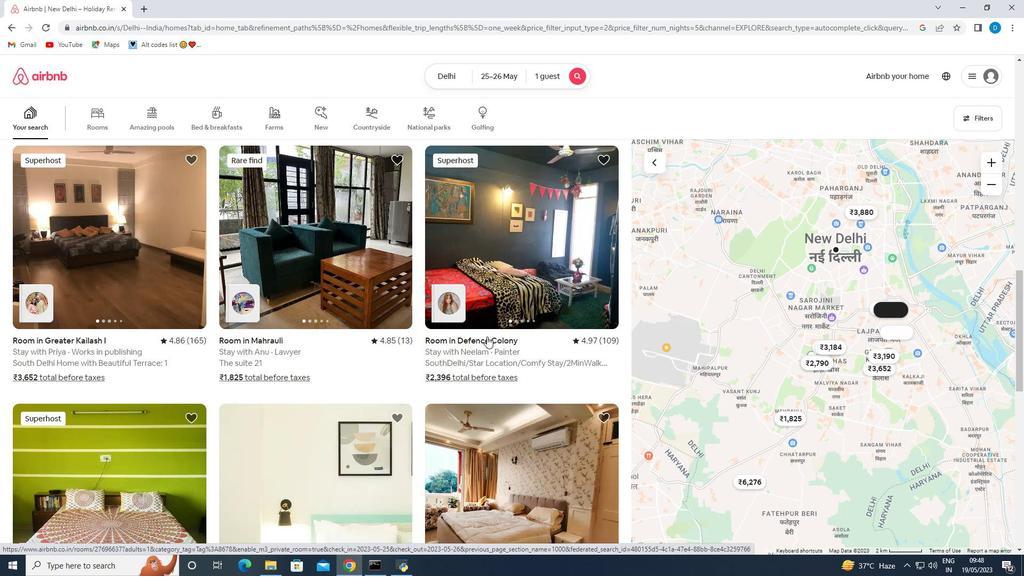 
Action: Mouse scrolled (487, 336) with delta (0, 0)
Screenshot: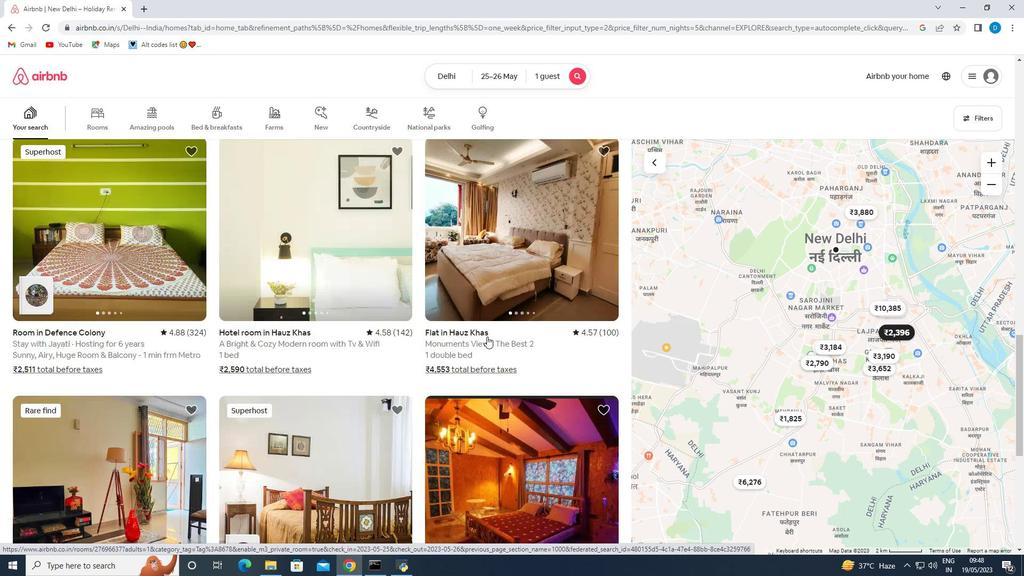 
Action: Mouse moved to (486, 337)
Screenshot: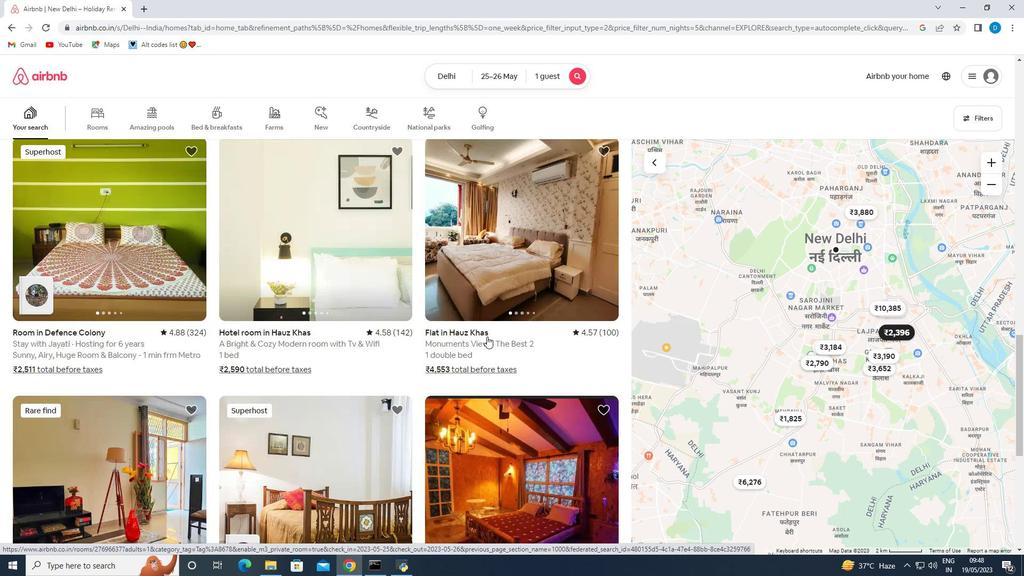 
Action: Mouse scrolled (487, 336) with delta (0, 0)
Screenshot: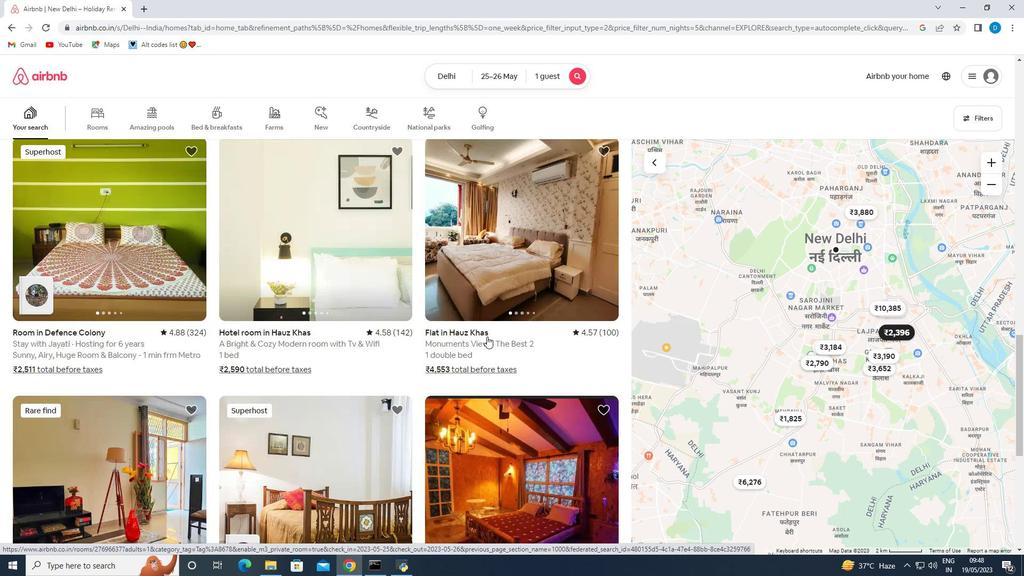 
Action: Mouse moved to (485, 338)
Screenshot: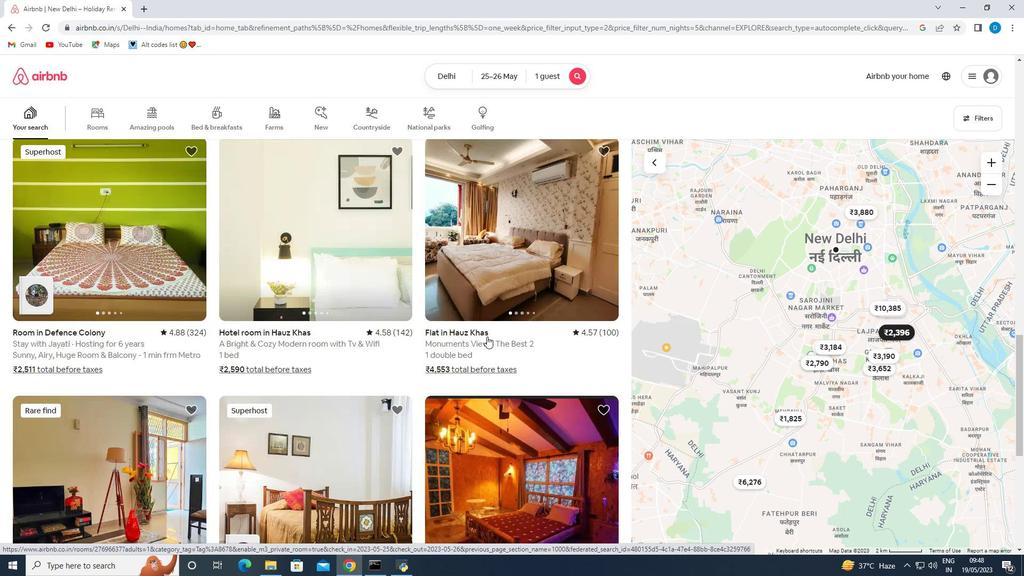 
Action: Mouse scrolled (485, 337) with delta (0, 0)
Screenshot: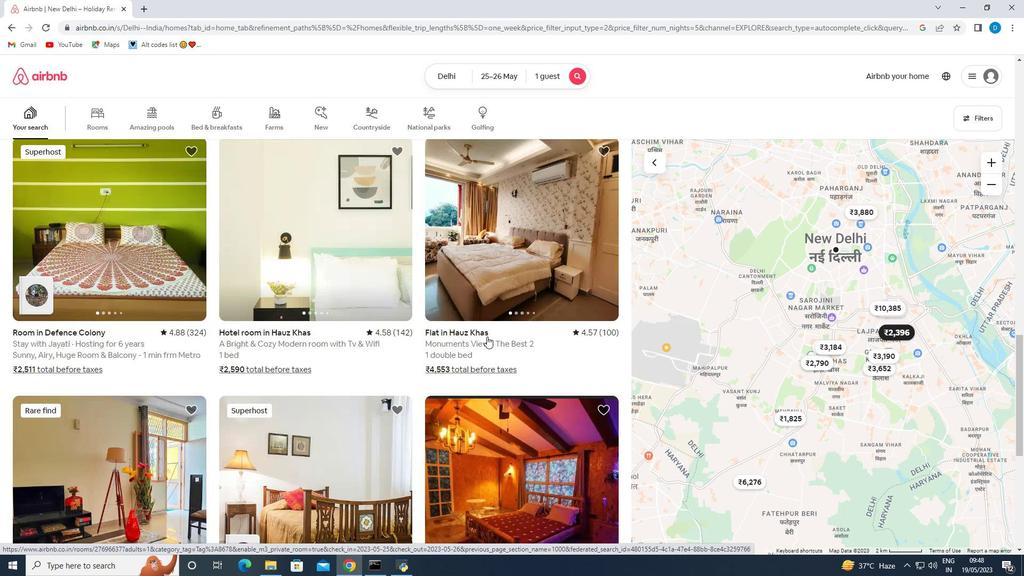 
Action: Mouse moved to (483, 339)
Screenshot: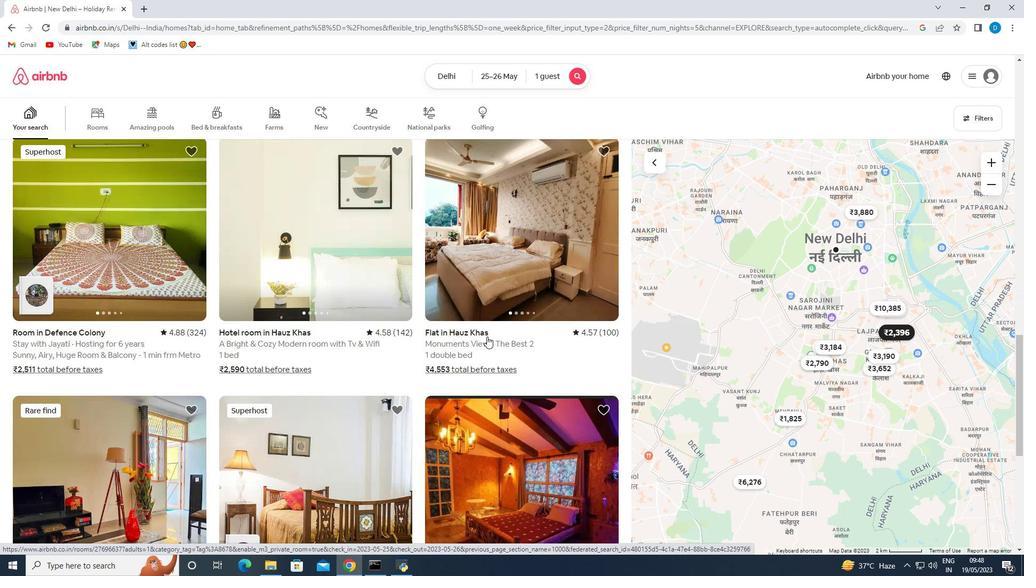 
Action: Mouse scrolled (484, 338) with delta (0, 0)
Screenshot: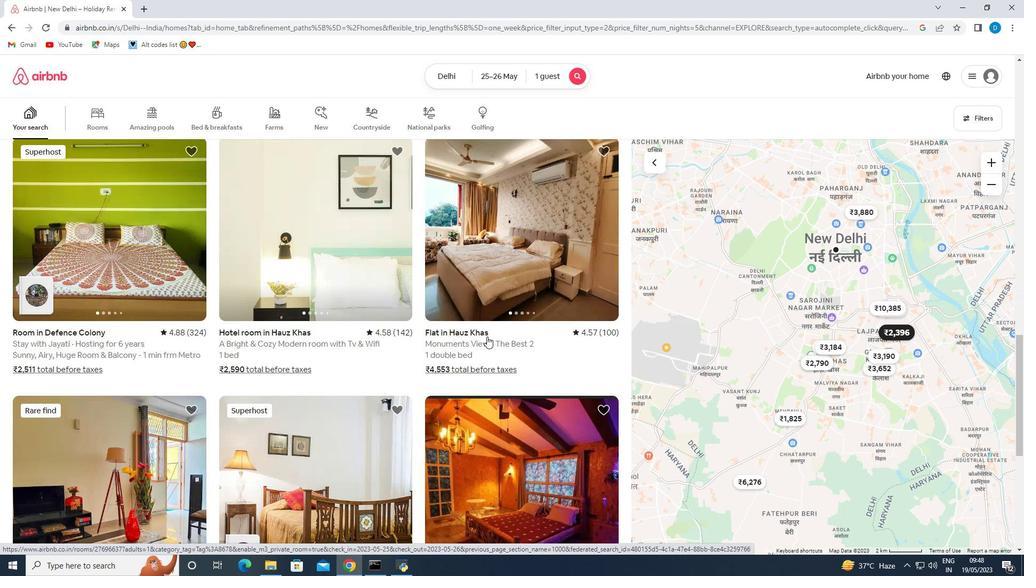 
Action: Mouse moved to (482, 339)
Screenshot: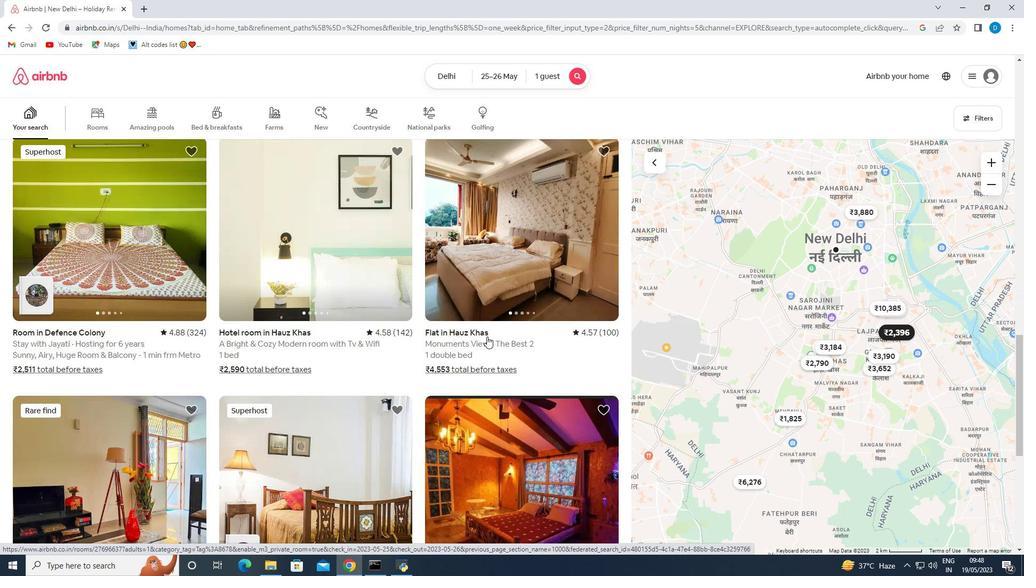 
Action: Mouse scrolled (483, 338) with delta (0, 0)
Screenshot: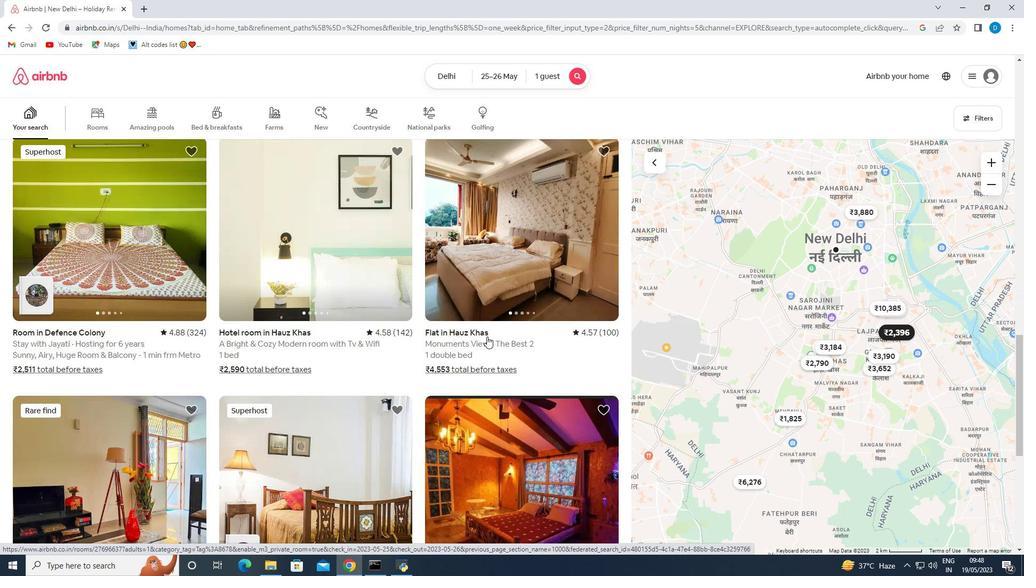
Action: Mouse moved to (481, 340)
Screenshot: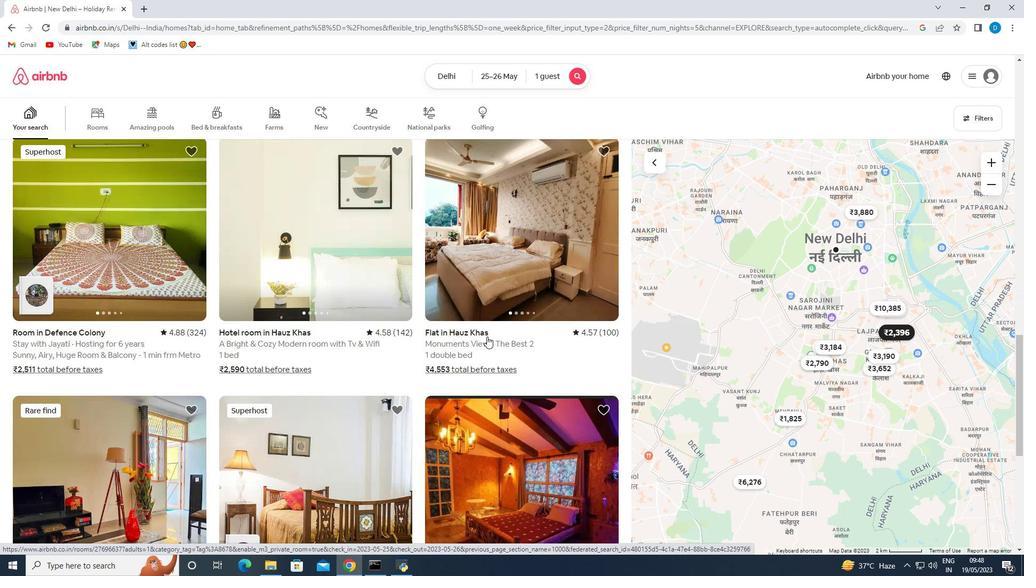 
Action: Mouse scrolled (482, 339) with delta (0, 0)
Screenshot: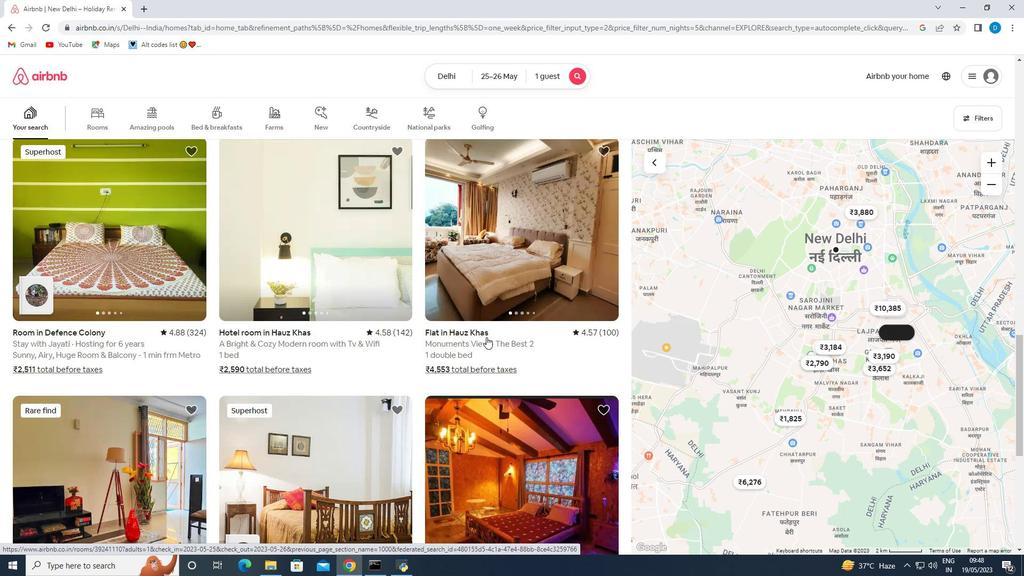 
Action: Mouse moved to (466, 360)
Screenshot: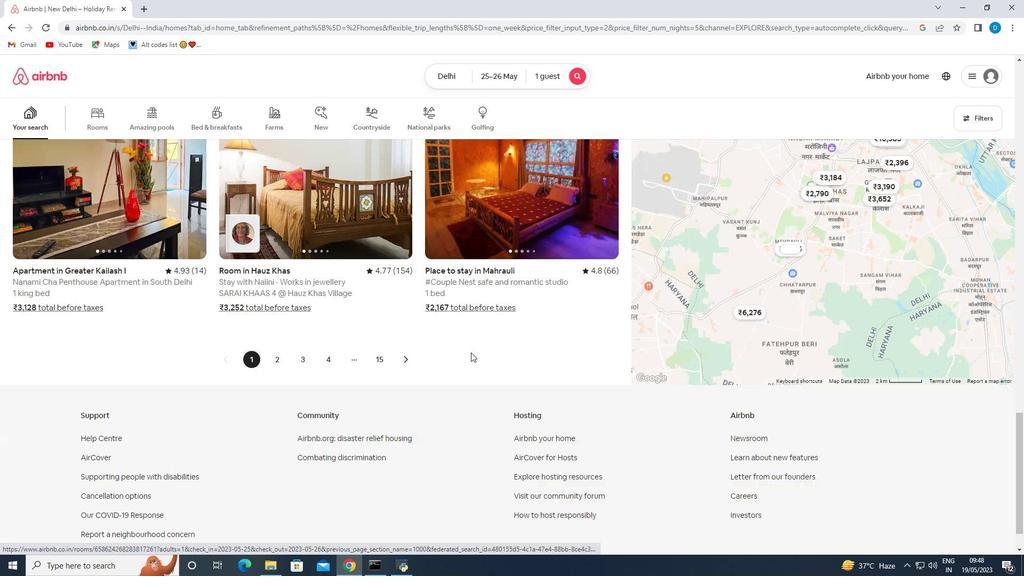 
Action: Mouse scrolled (469, 355) with delta (0, 0)
Screenshot: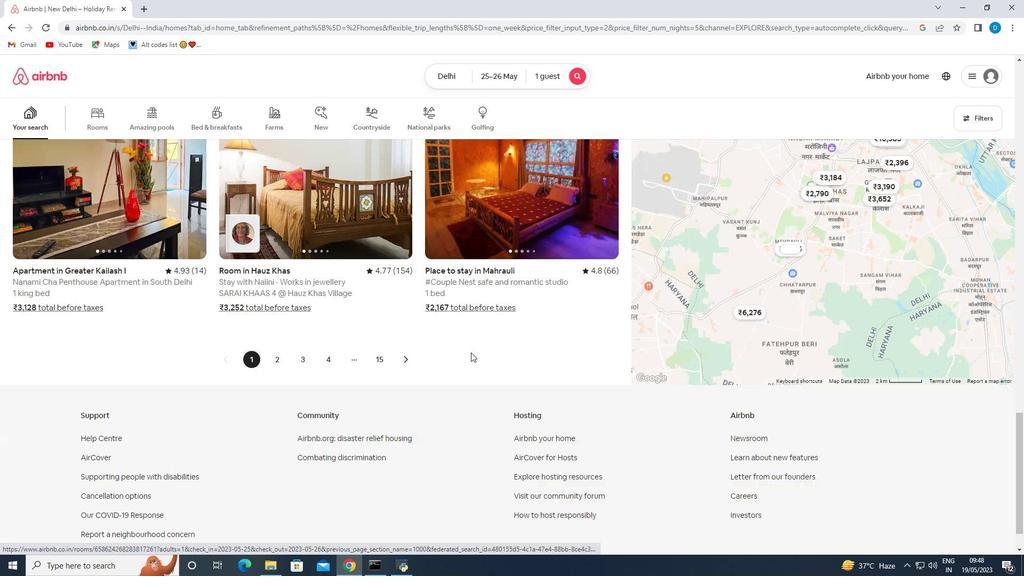 
Action: Mouse moved to (465, 362)
Screenshot: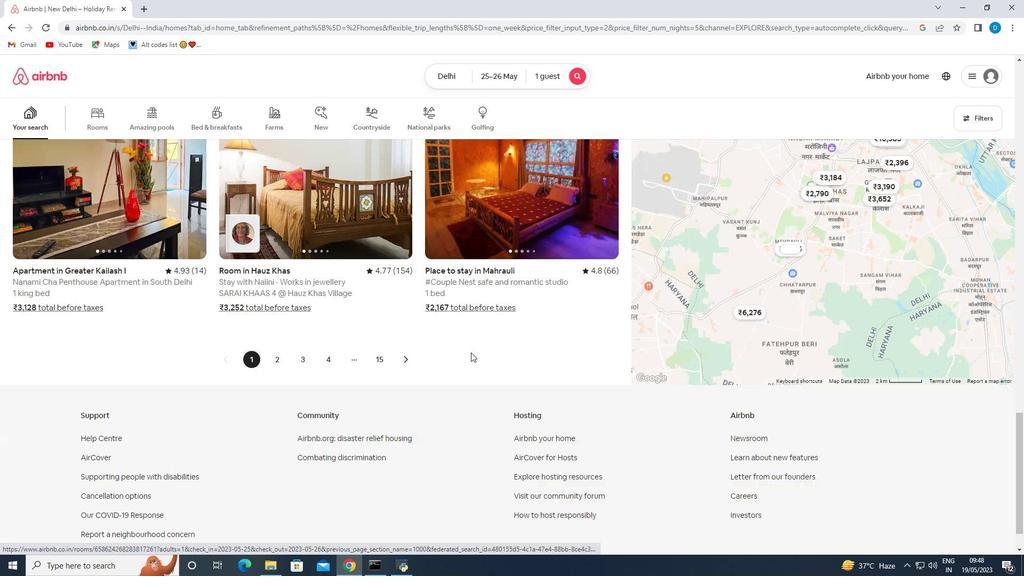 
Action: Mouse scrolled (467, 359) with delta (0, 0)
Screenshot: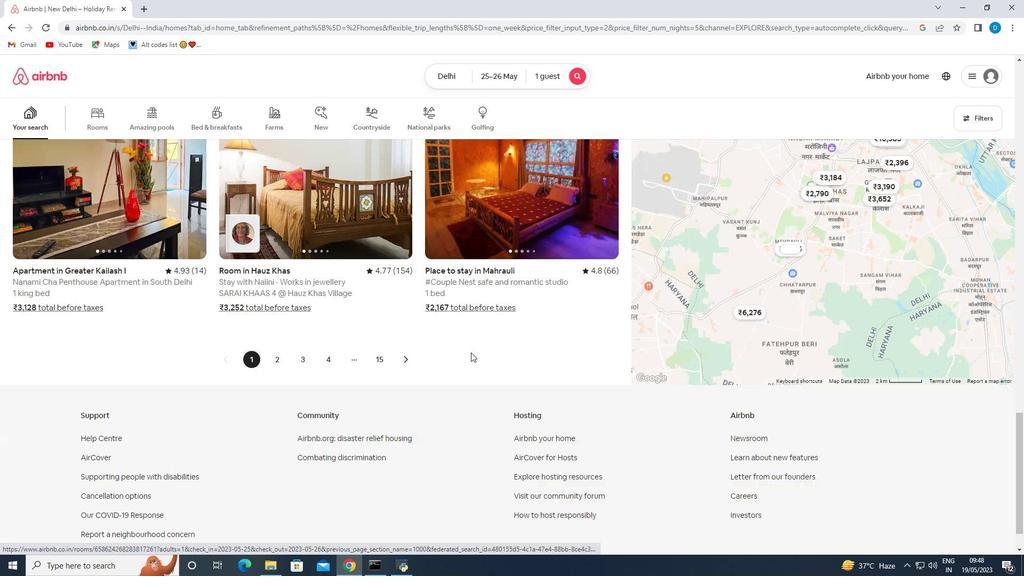 
Action: Mouse moved to (464, 363)
Screenshot: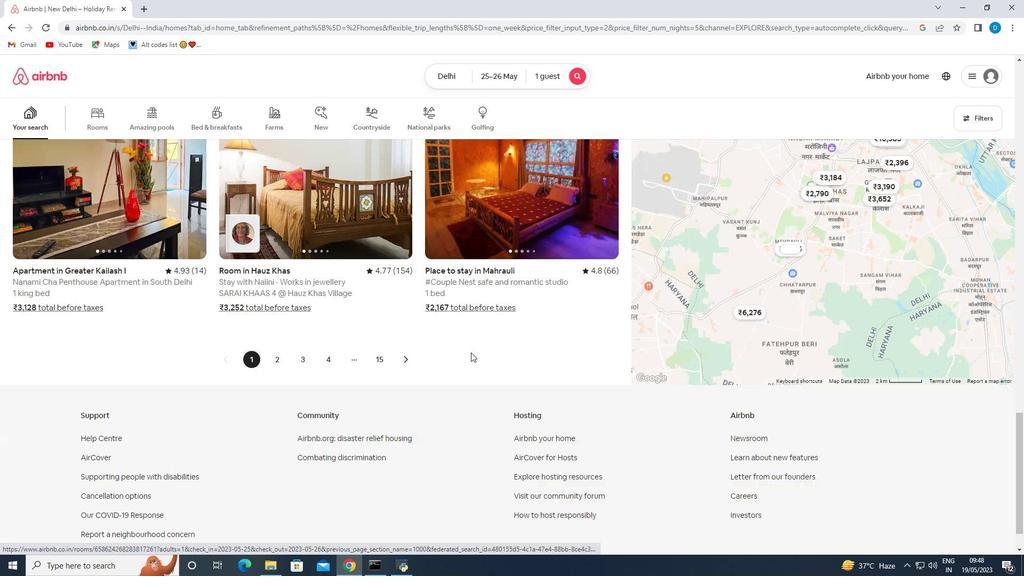 
Action: Mouse scrolled (466, 360) with delta (0, 0)
Screenshot: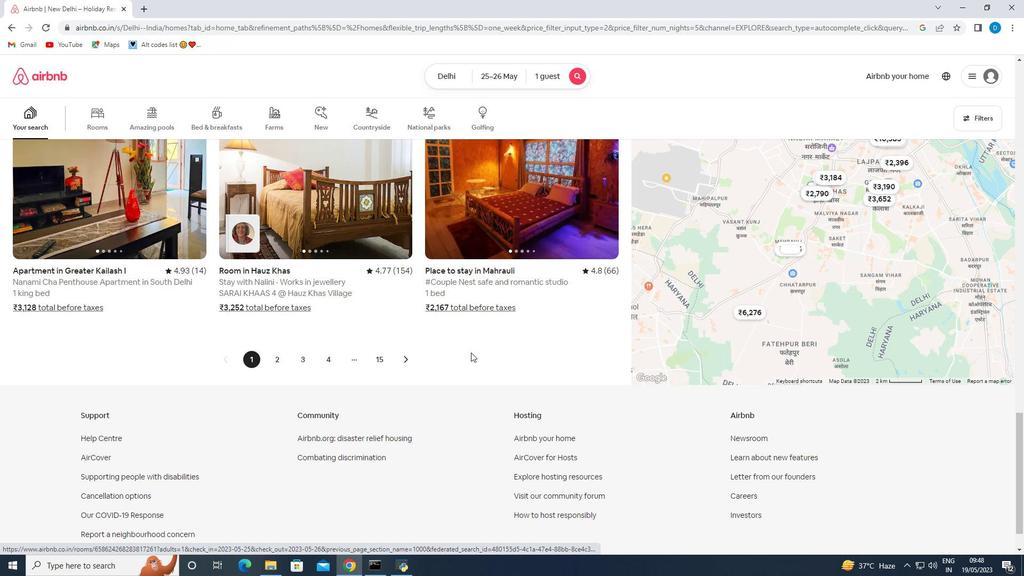 
Action: Mouse moved to (463, 364)
Screenshot: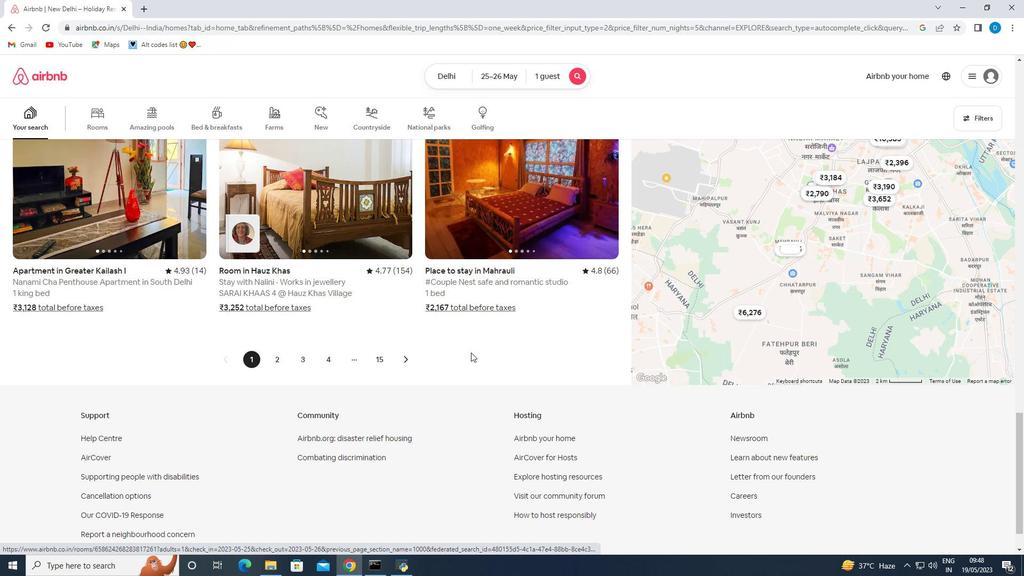 
Action: Mouse scrolled (465, 361) with delta (0, 0)
Screenshot: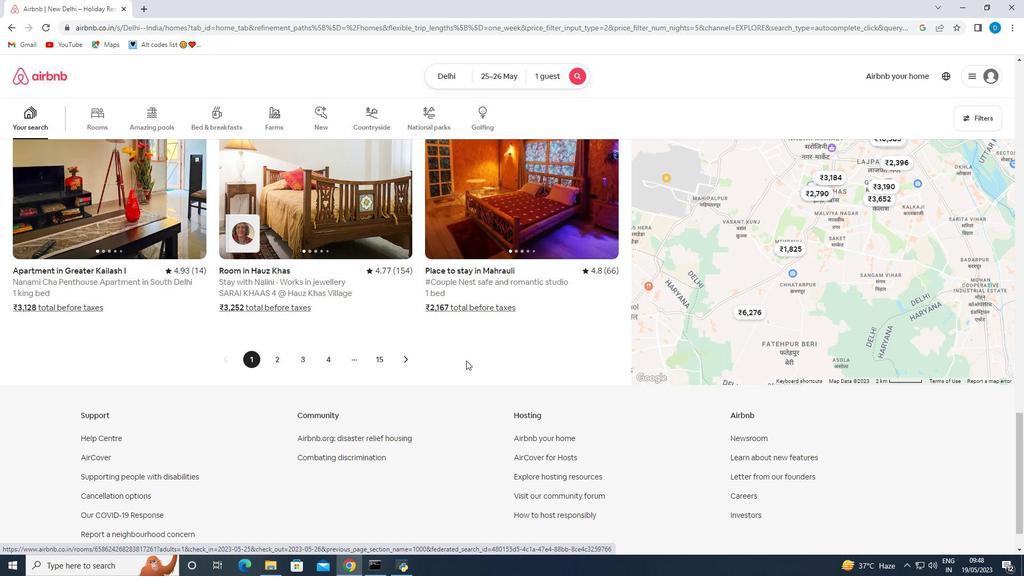 
Action: Mouse moved to (460, 369)
Screenshot: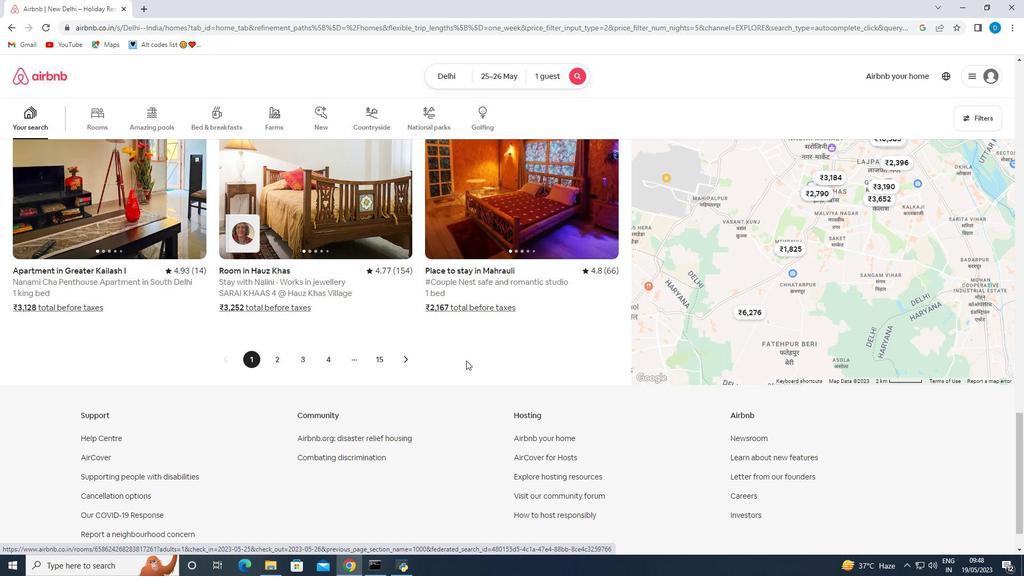 
Action: Mouse scrolled (463, 363) with delta (0, 0)
Screenshot: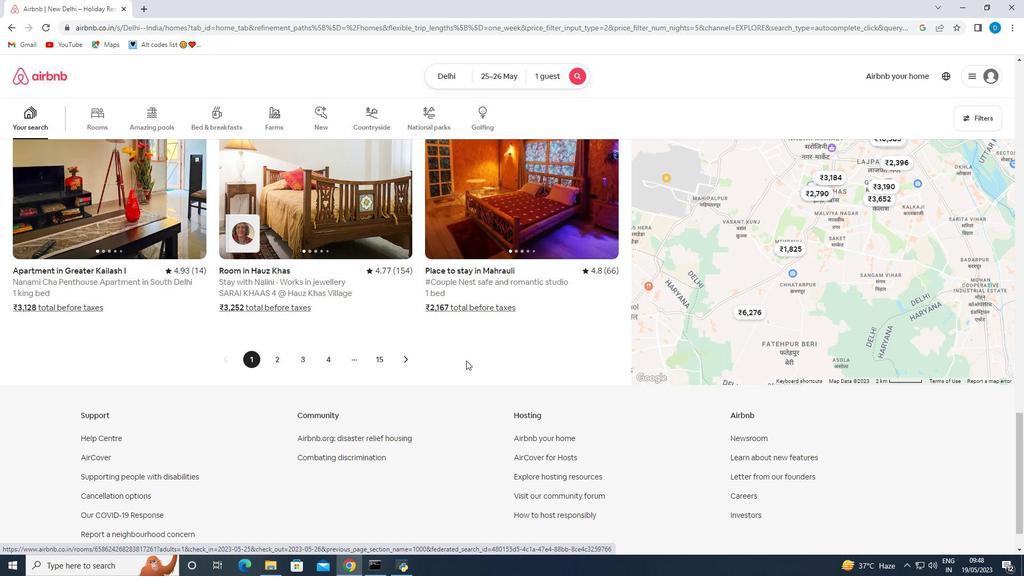 
Action: Mouse moved to (278, 316)
Screenshot: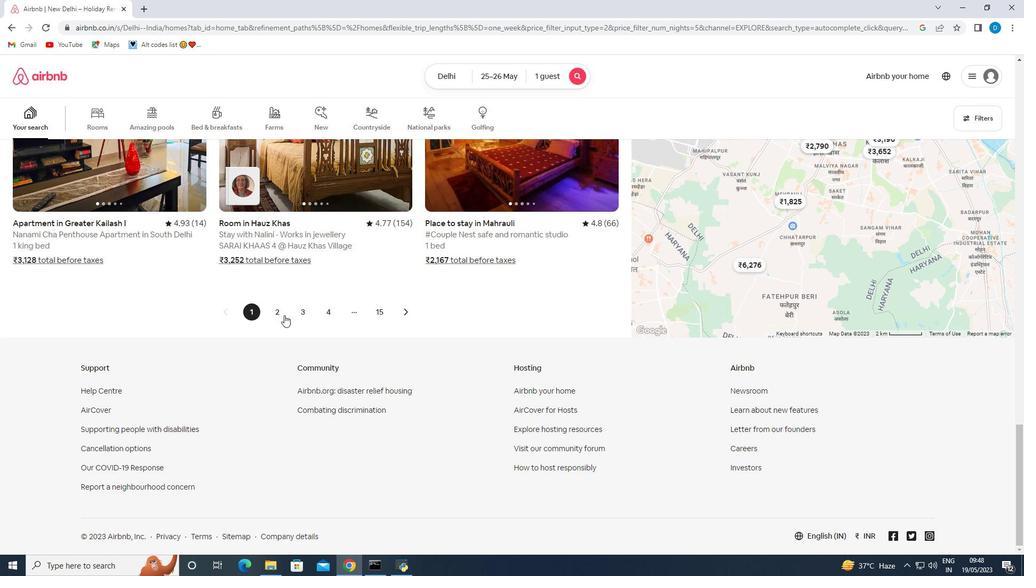 
Action: Mouse pressed left at (278, 316)
Screenshot: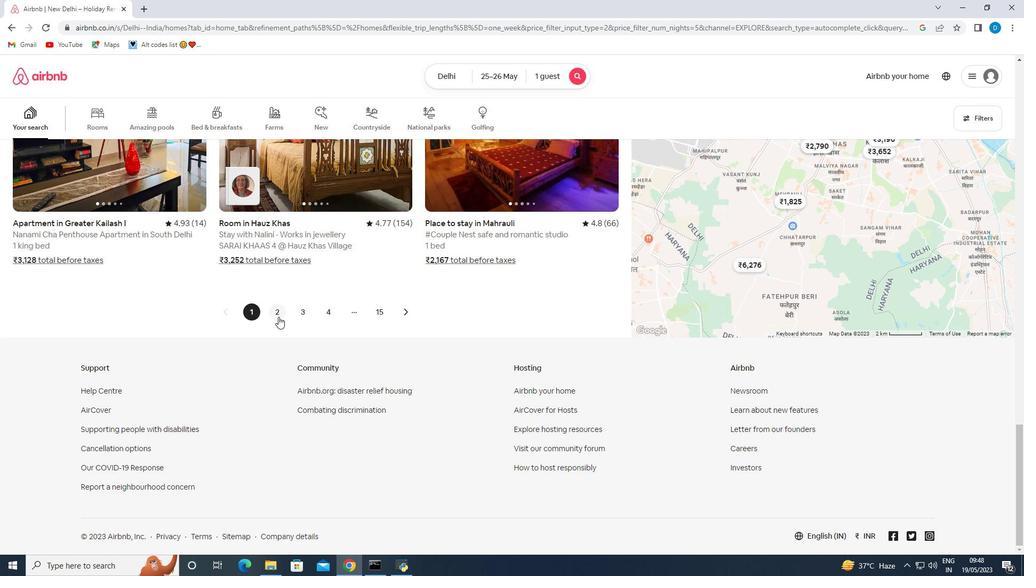 
Action: Mouse moved to (384, 397)
Screenshot: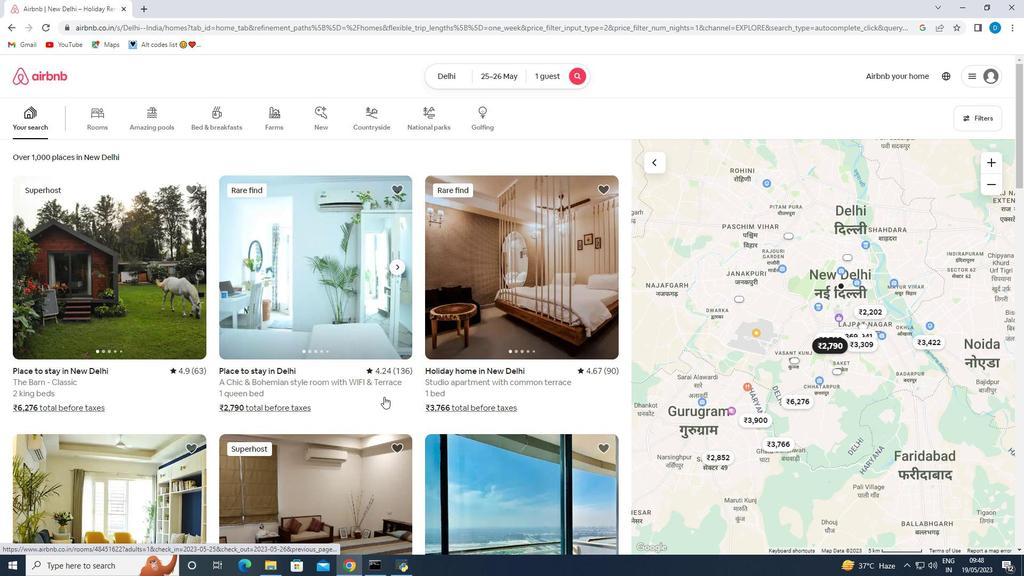 
Action: Mouse scrolled (384, 396) with delta (0, 0)
Screenshot: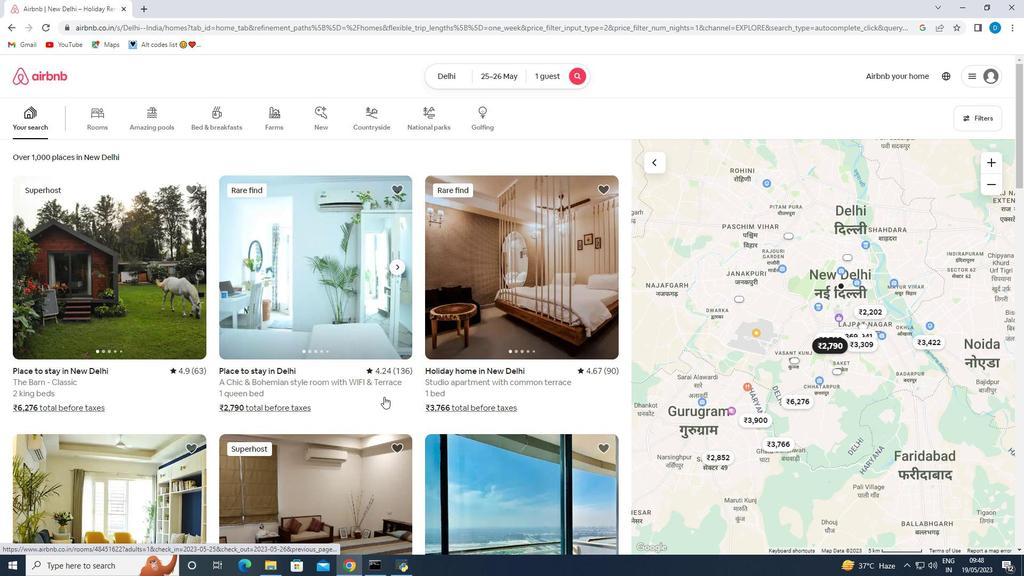 
Action: Mouse moved to (384, 397)
Screenshot: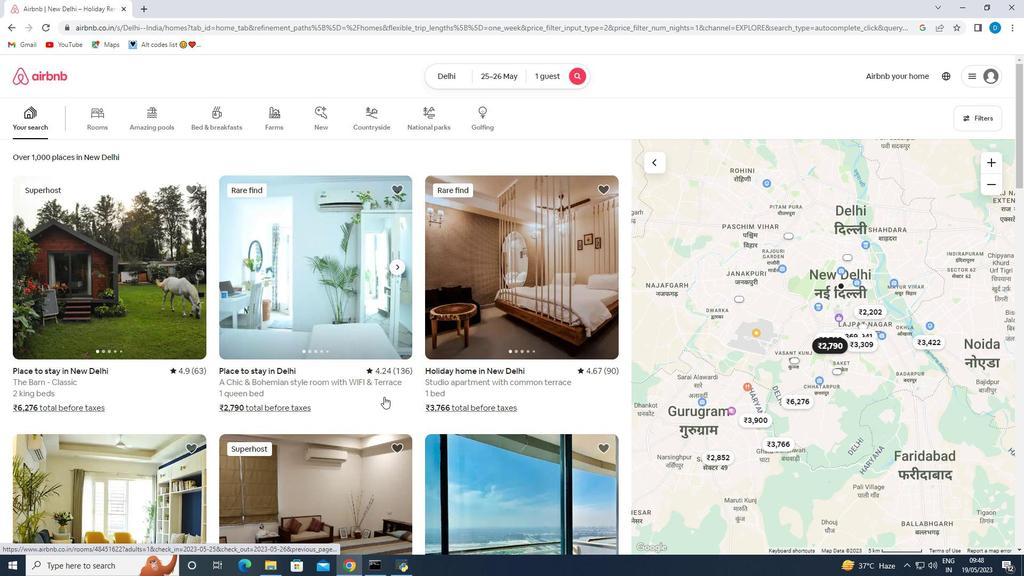 
Action: Mouse scrolled (384, 397) with delta (0, 0)
Screenshot: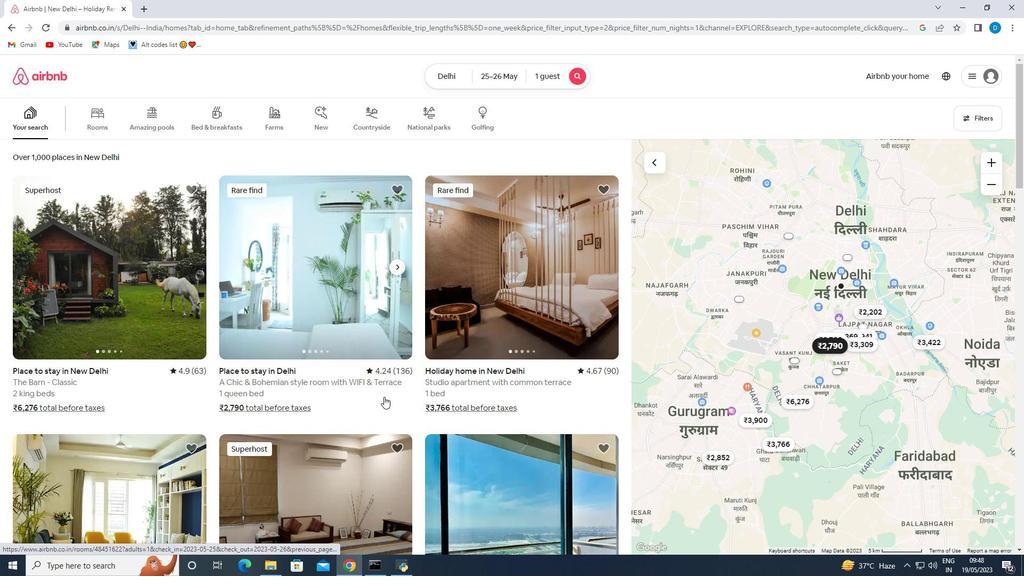 
Action: Mouse moved to (235, 347)
Screenshot: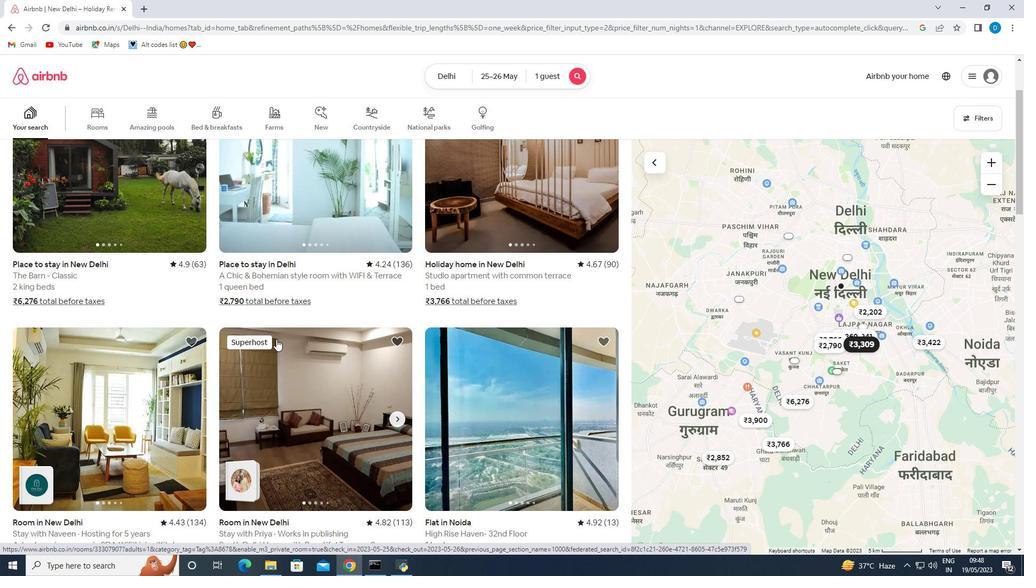 
Action: Mouse scrolled (235, 346) with delta (0, 0)
Screenshot: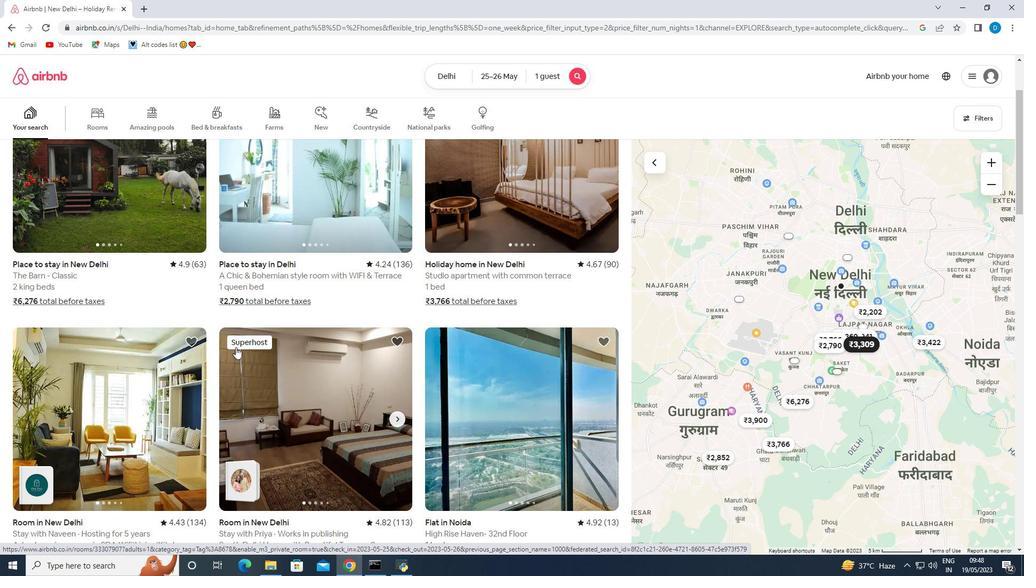 
Action: Mouse scrolled (235, 346) with delta (0, 0)
Screenshot: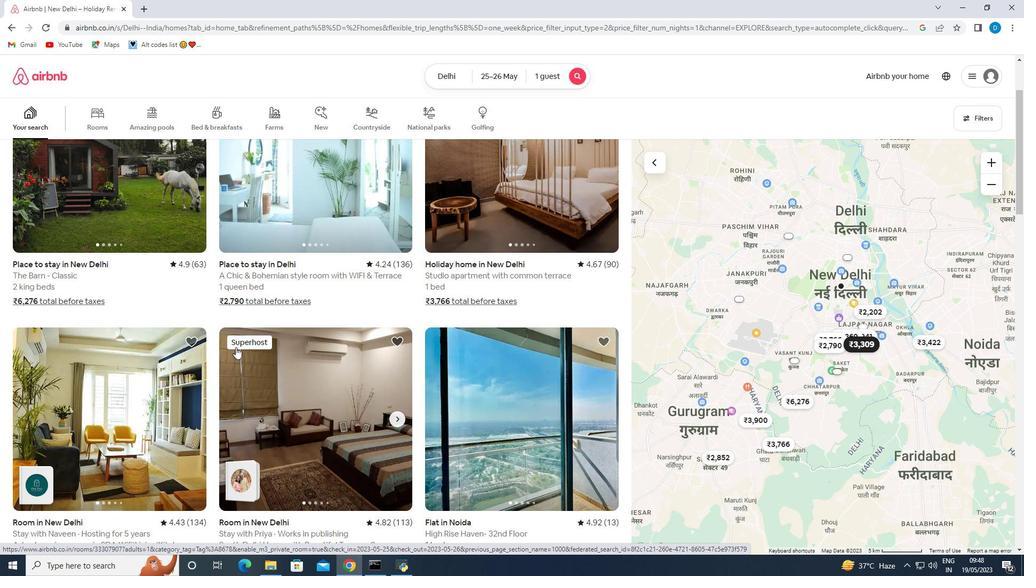 
Action: Mouse scrolled (235, 346) with delta (0, 0)
Screenshot: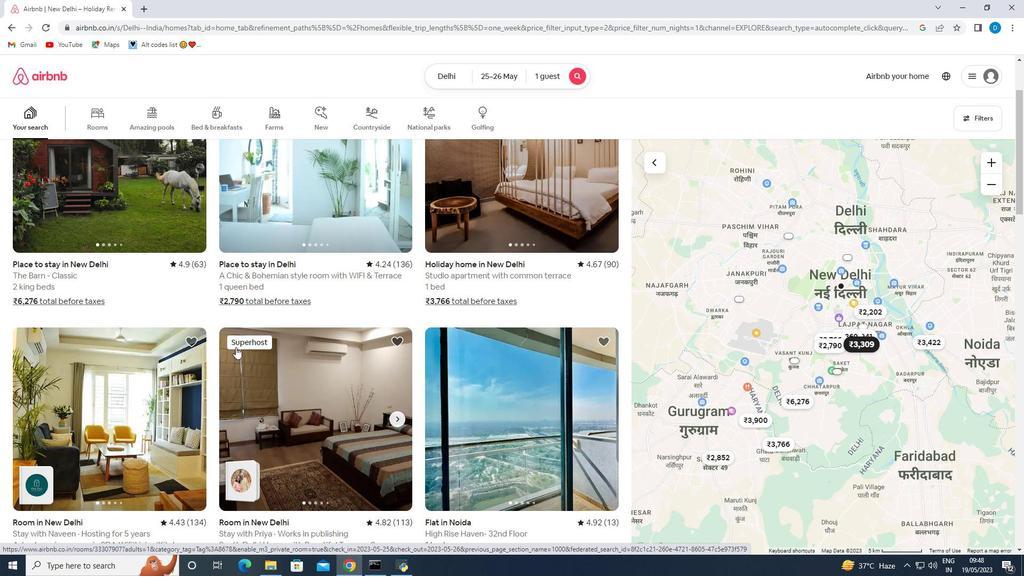 
Action: Mouse scrolled (235, 346) with delta (0, 0)
